 Task: Create a business presentation template vector set.
Action: Mouse moved to (326, 204)
Screenshot: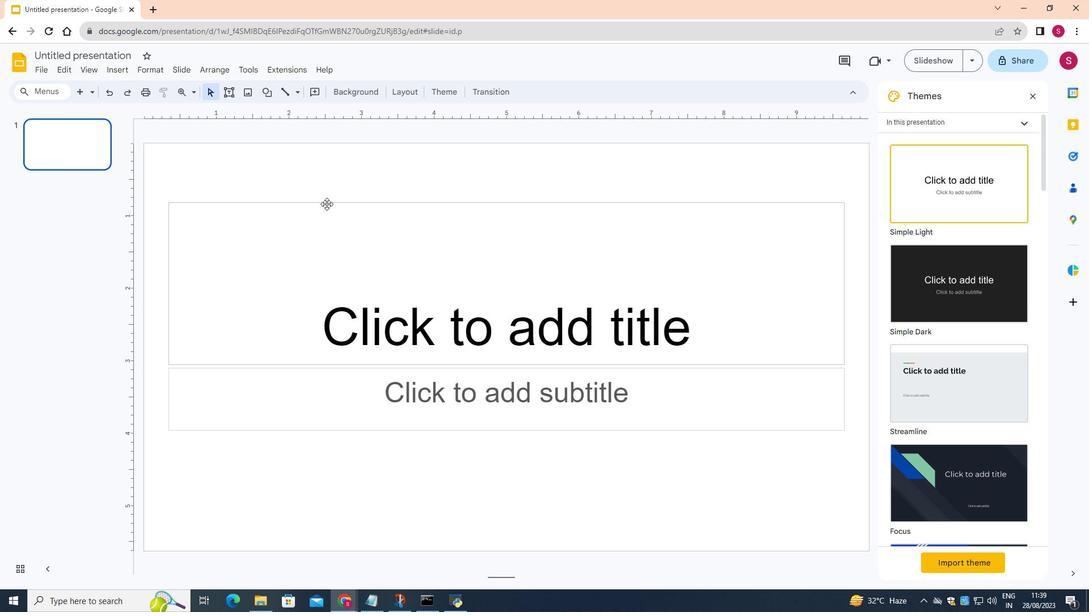 
Action: Mouse pressed left at (326, 204)
Screenshot: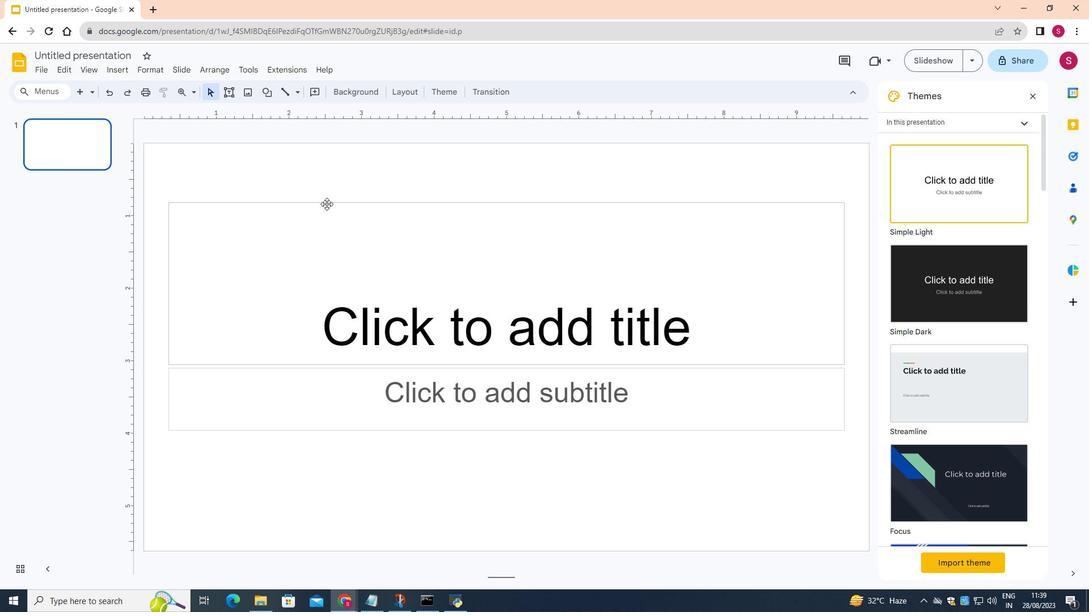 
Action: Mouse moved to (328, 202)
Screenshot: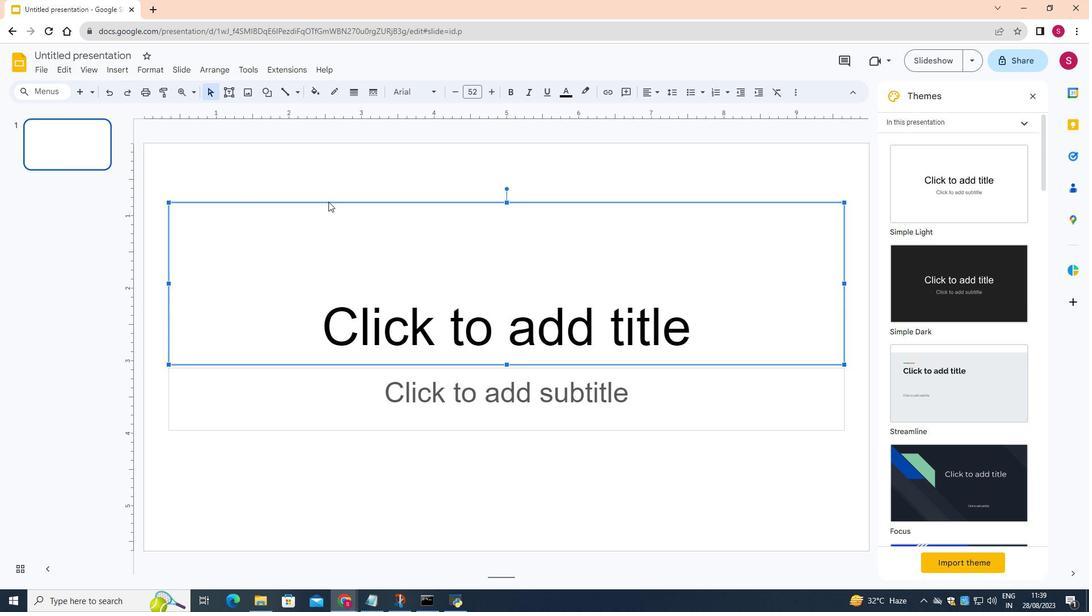 
Action: Key pressed <Key.delete>
Screenshot: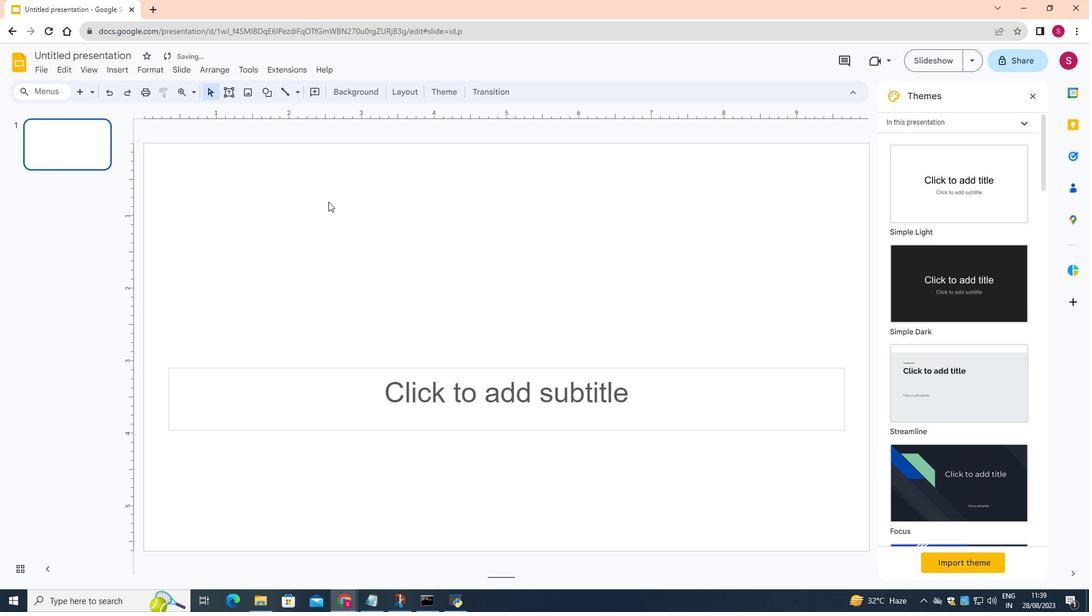 
Action: Mouse moved to (308, 367)
Screenshot: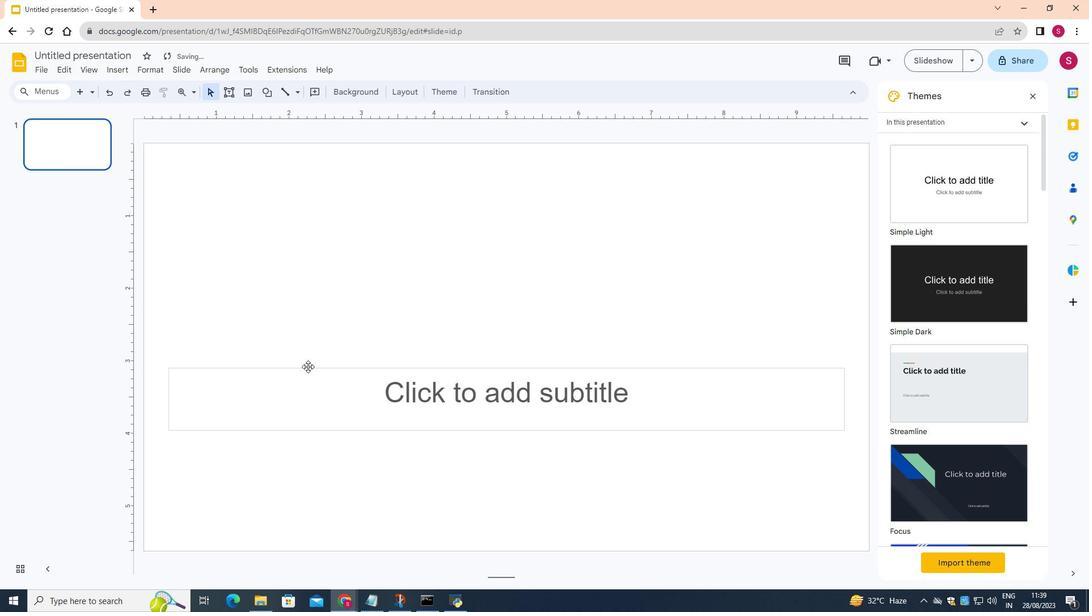 
Action: Mouse pressed left at (308, 367)
Screenshot: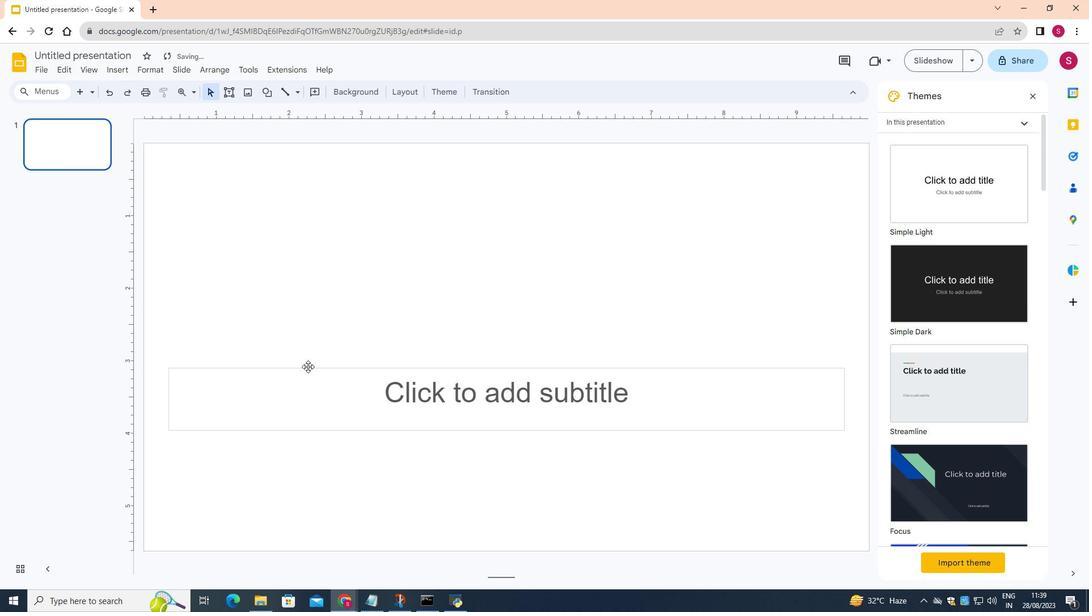 
Action: Mouse moved to (310, 362)
Screenshot: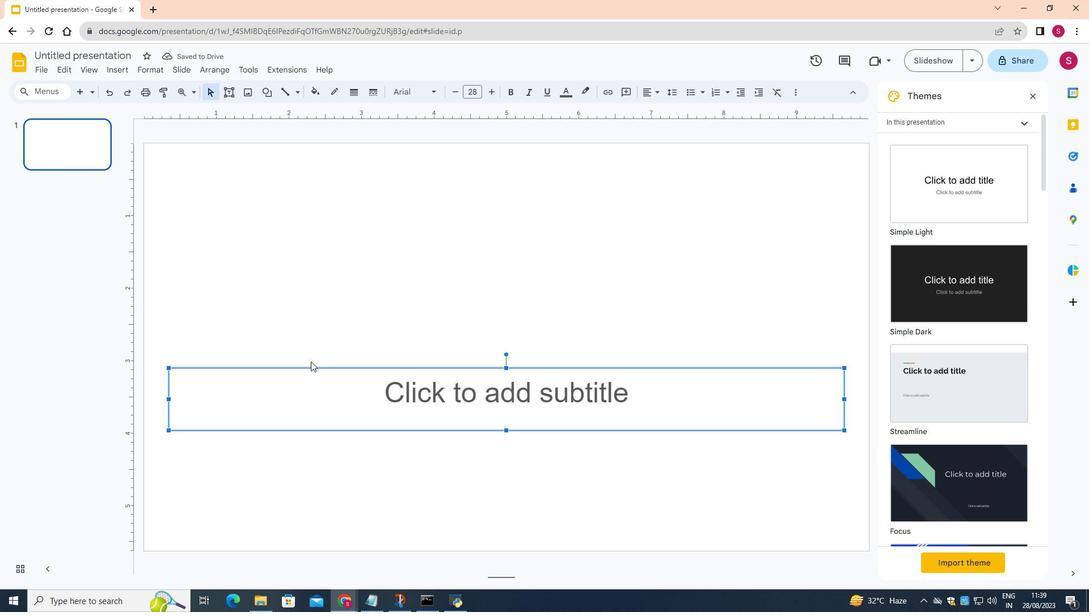 
Action: Key pressed <Key.delete>
Screenshot: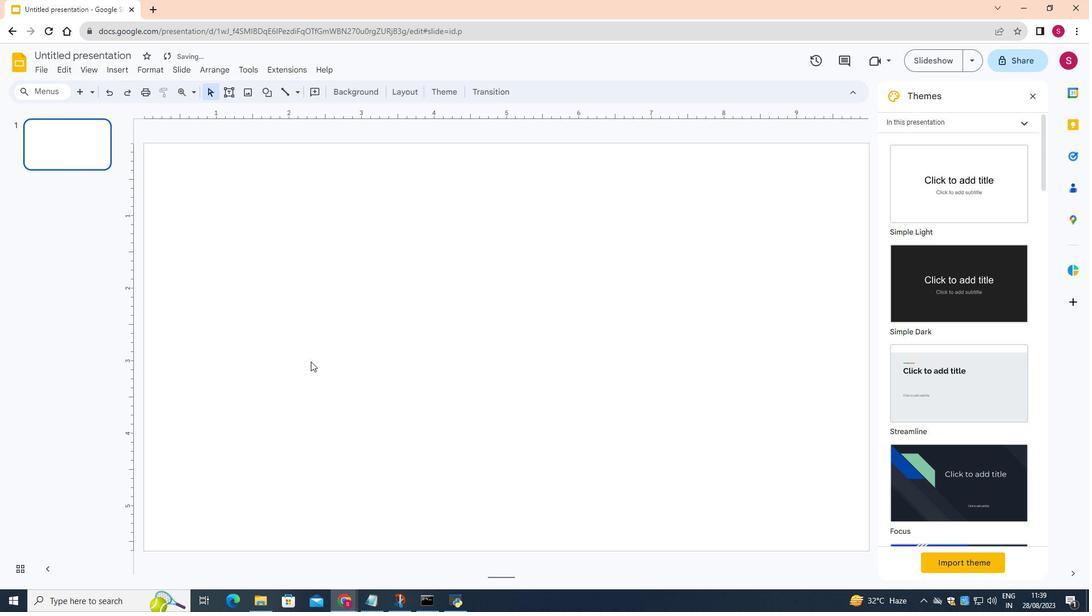 
Action: Mouse moved to (361, 92)
Screenshot: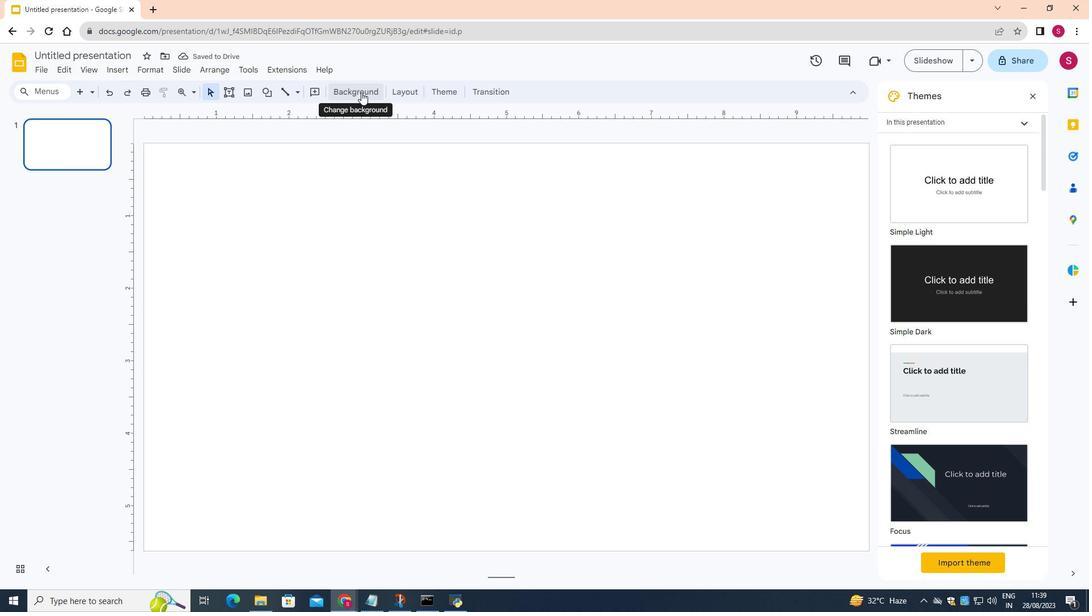 
Action: Mouse pressed left at (361, 92)
Screenshot: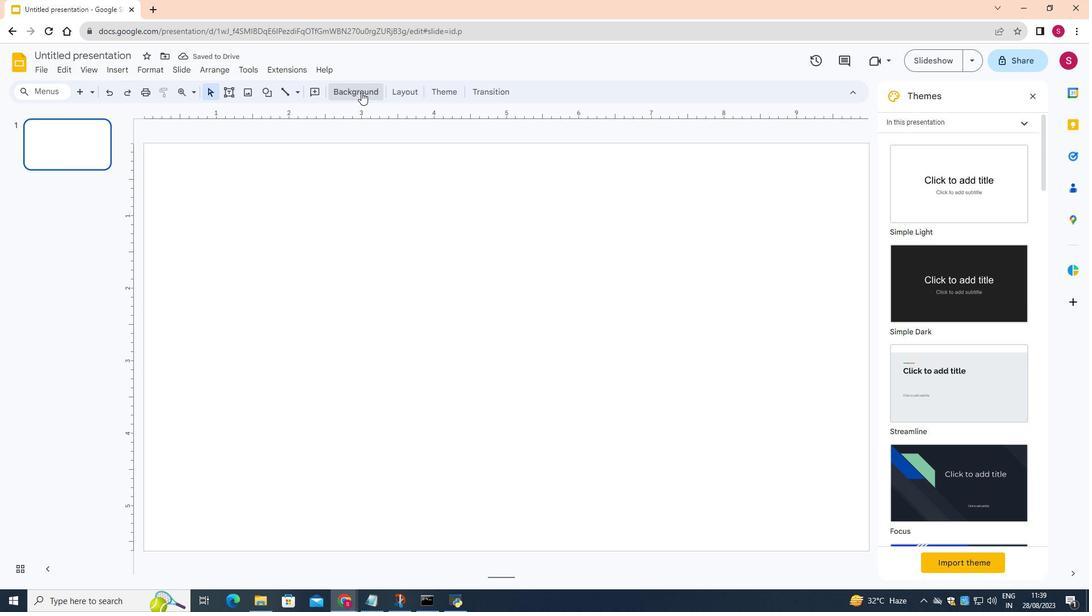 
Action: Mouse moved to (618, 279)
Screenshot: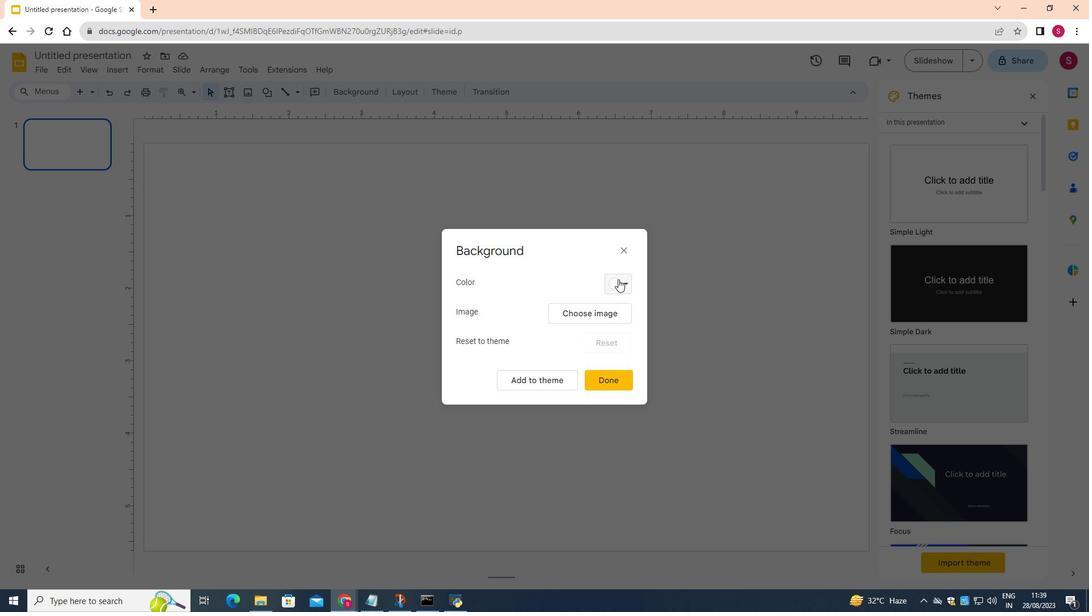 
Action: Mouse pressed left at (618, 279)
Screenshot: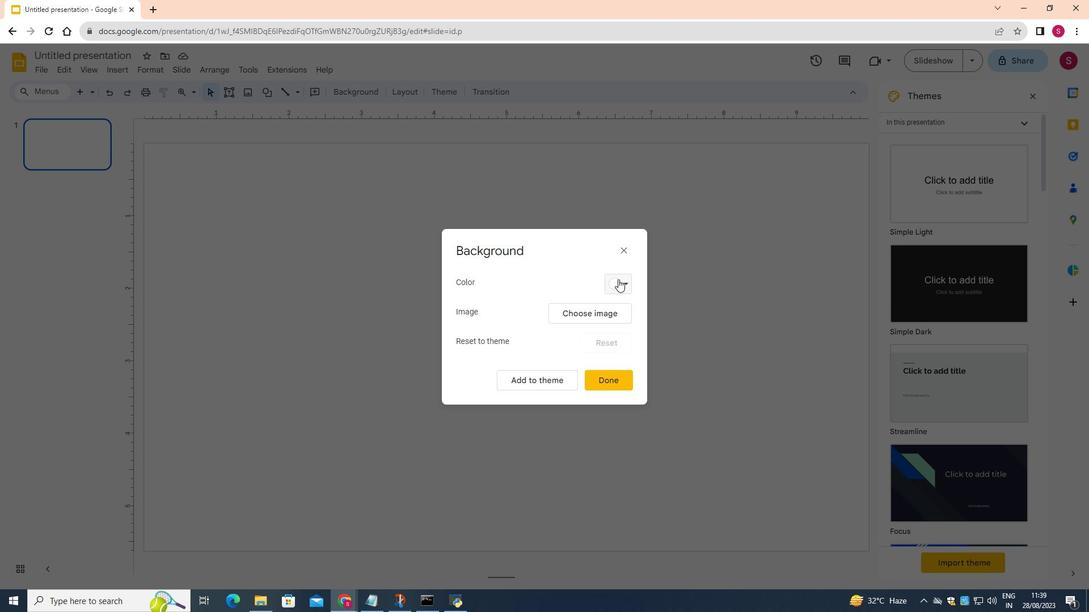 
Action: Mouse moved to (642, 342)
Screenshot: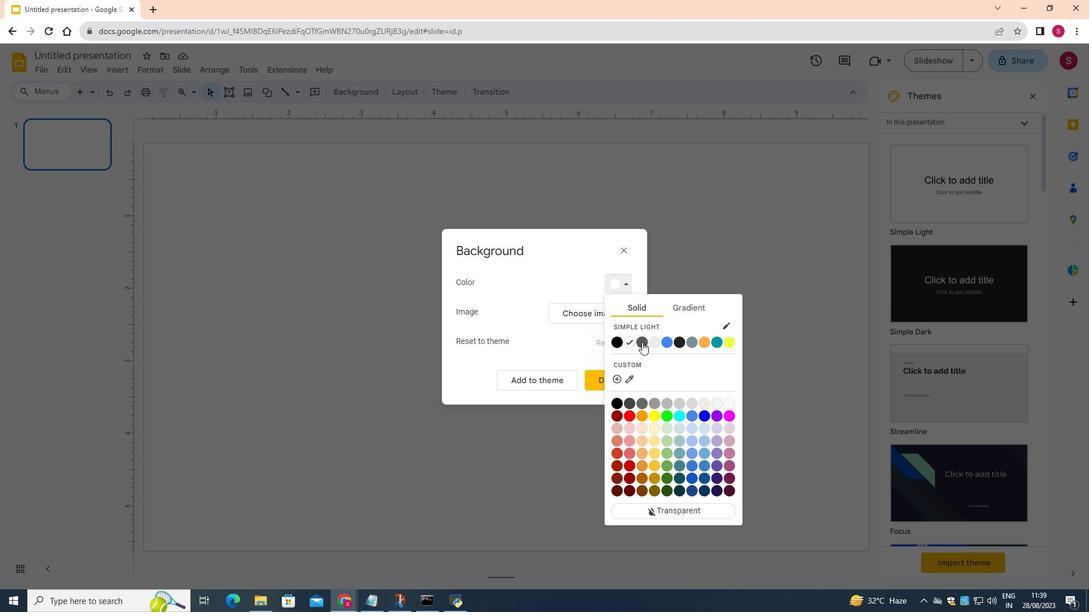 
Action: Mouse pressed left at (642, 342)
Screenshot: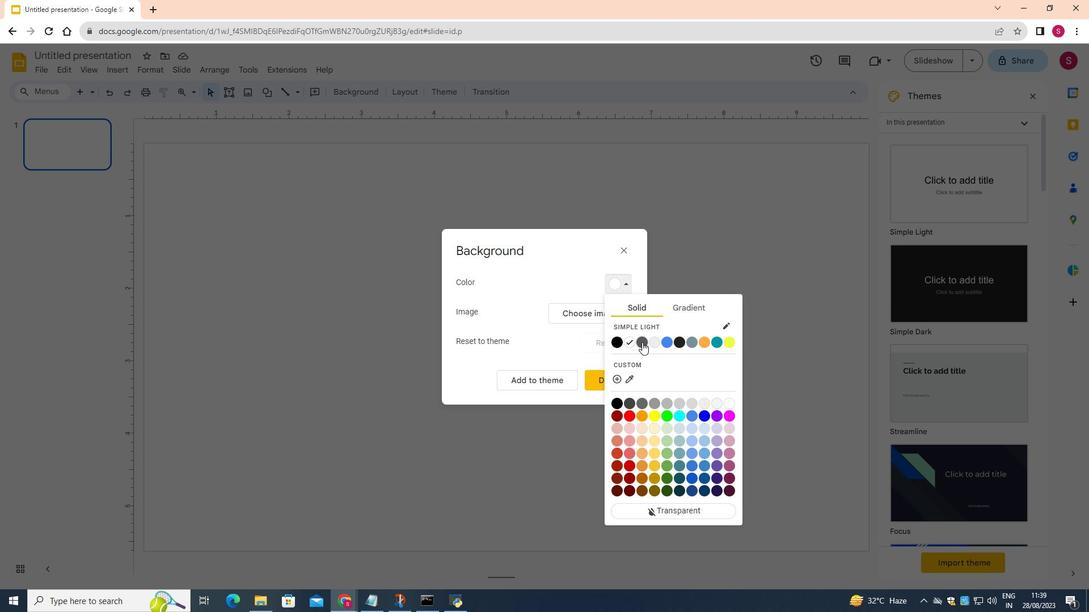 
Action: Mouse moved to (621, 315)
Screenshot: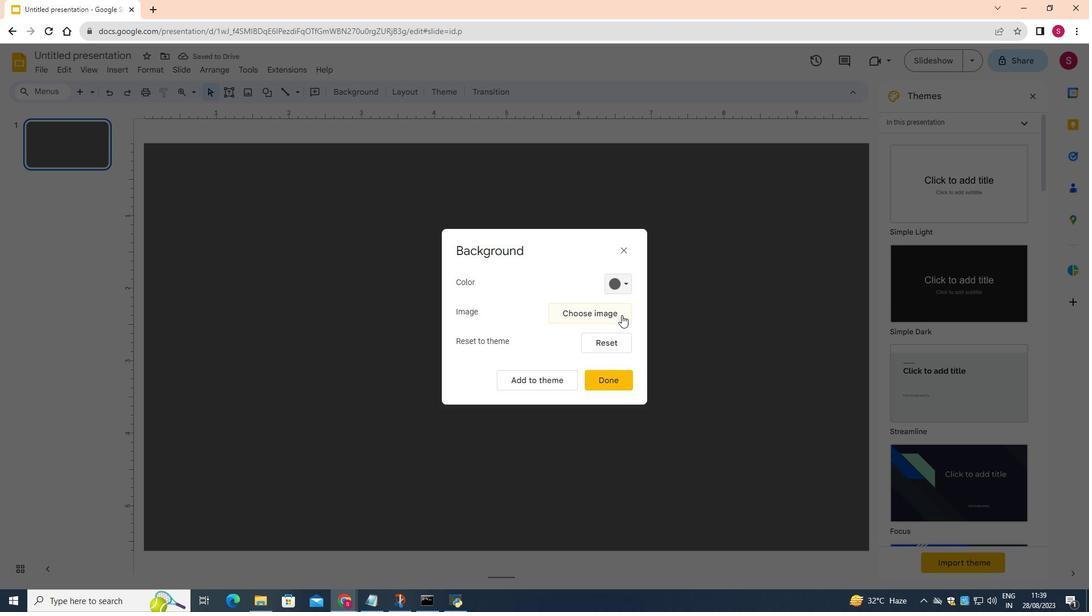 
Action: Mouse pressed left at (621, 315)
Screenshot: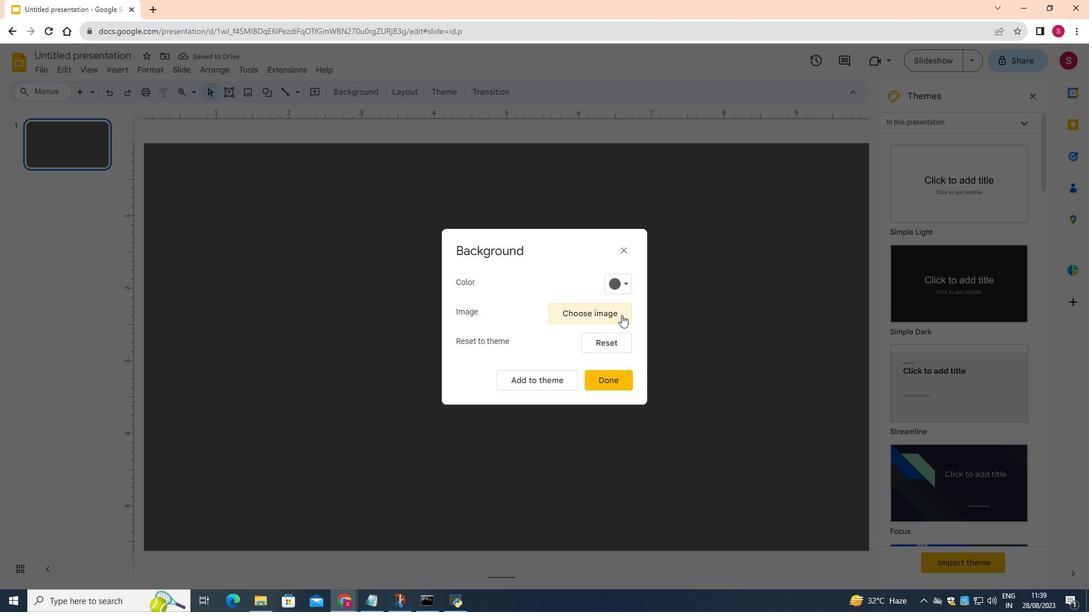 
Action: Mouse moved to (897, 106)
Screenshot: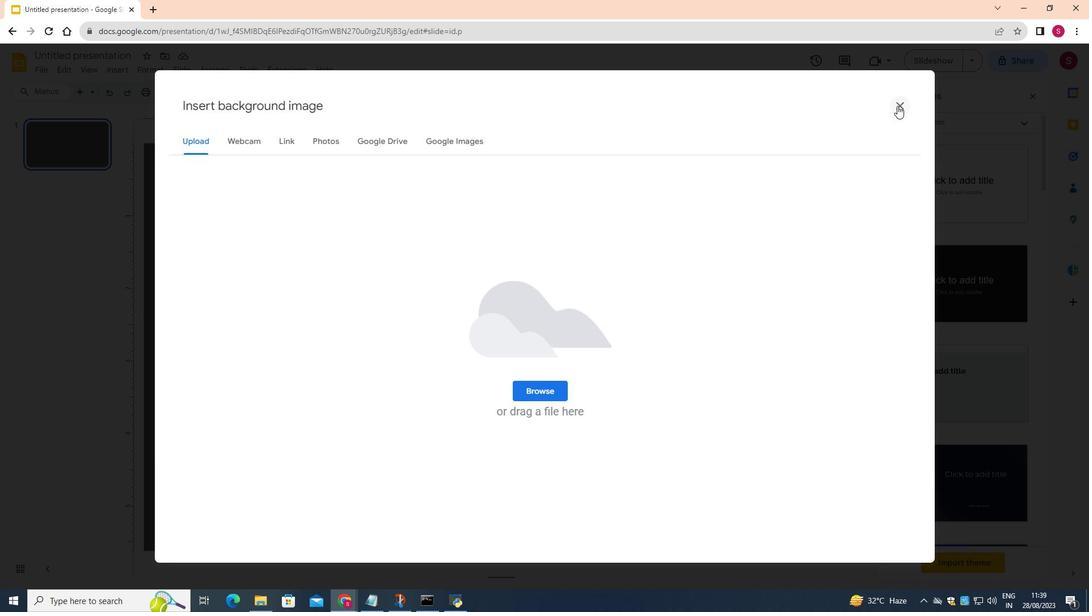 
Action: Mouse pressed left at (897, 106)
Screenshot: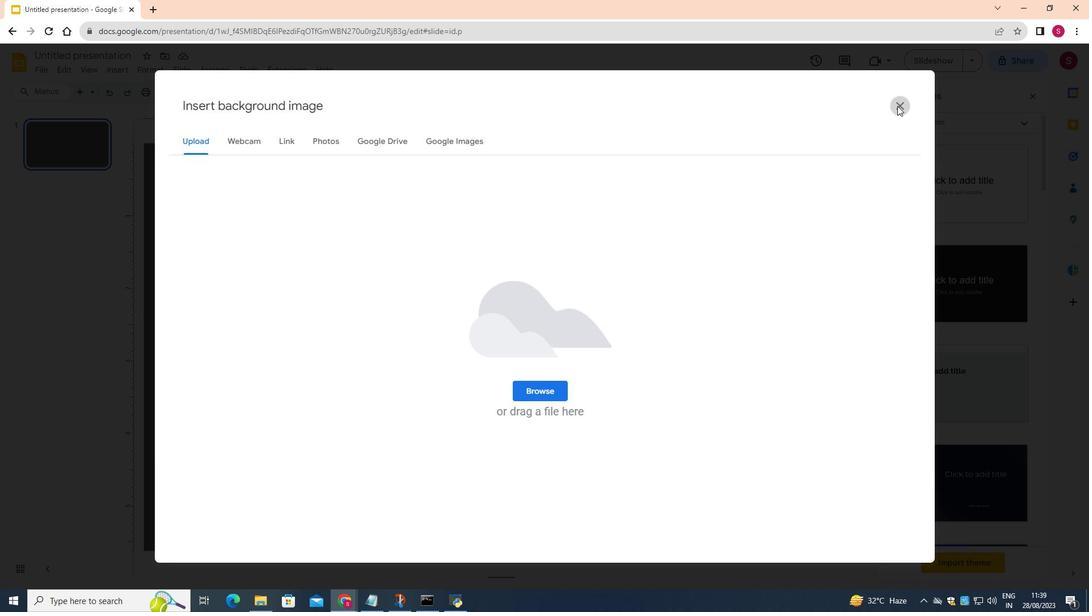 
Action: Mouse moved to (613, 384)
Screenshot: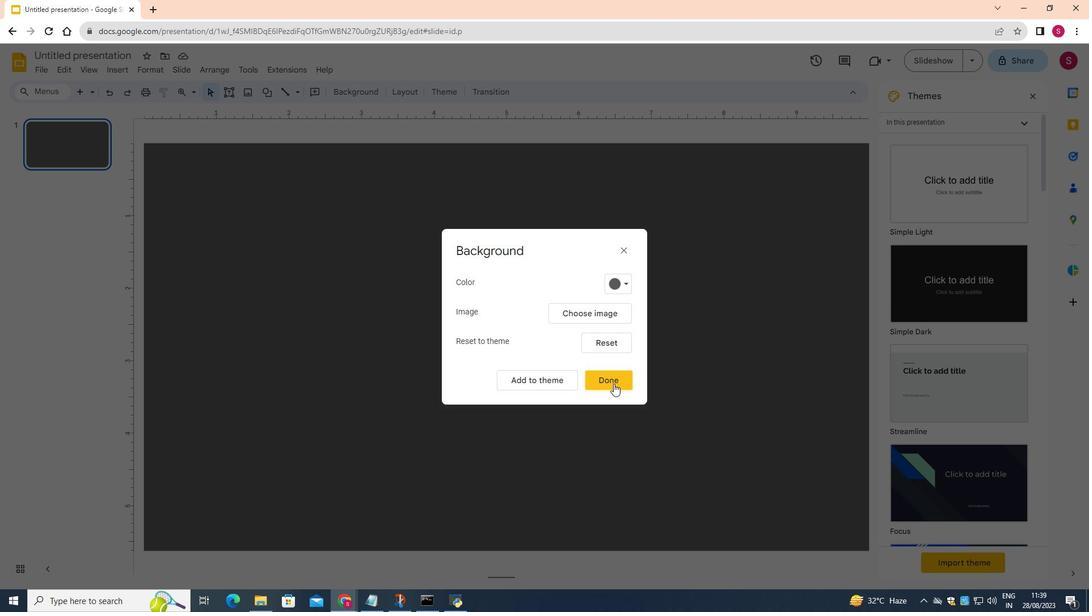 
Action: Mouse pressed left at (613, 384)
Screenshot: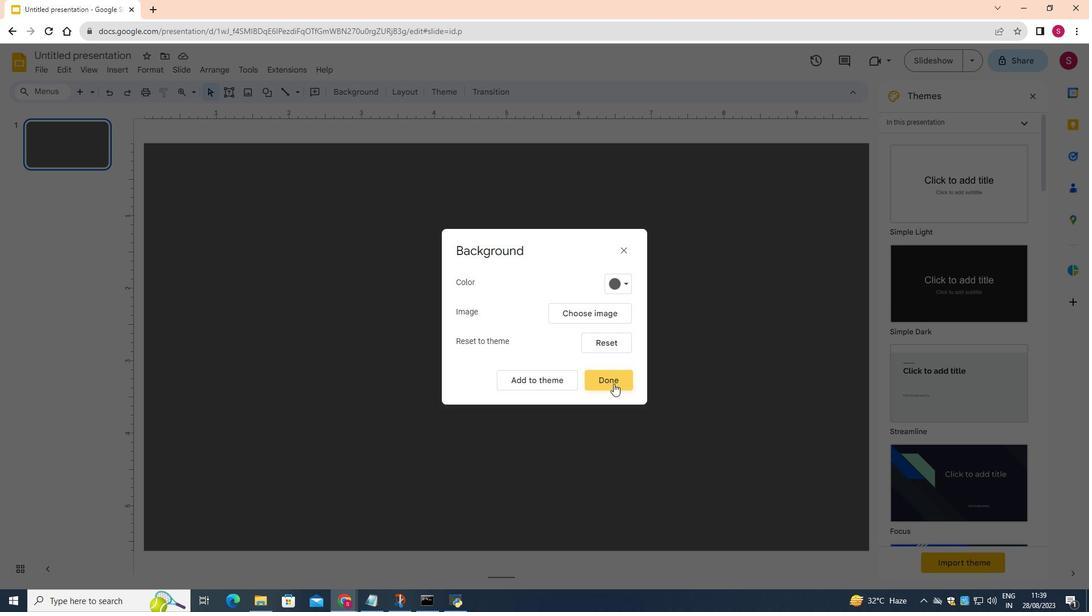 
Action: Mouse moved to (519, 341)
Screenshot: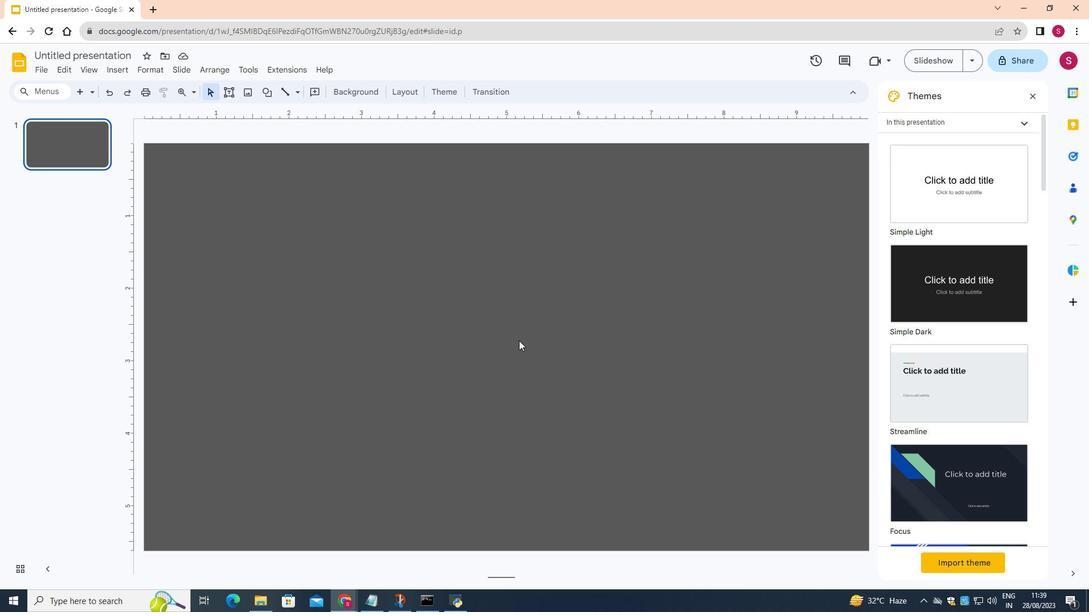
Action: Mouse pressed left at (519, 341)
Screenshot: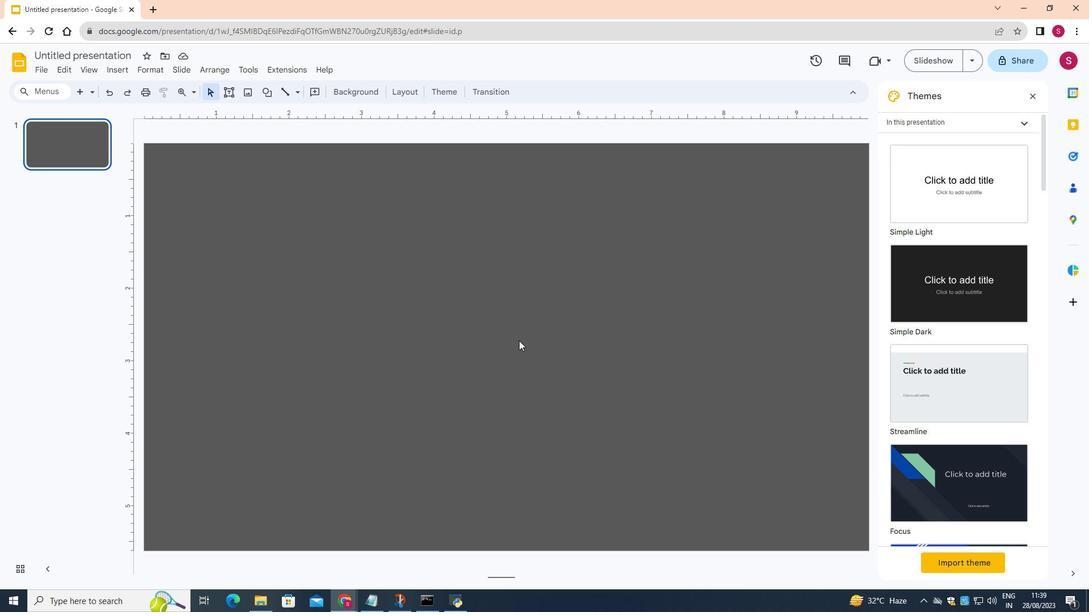 
Action: Mouse moved to (112, 70)
Screenshot: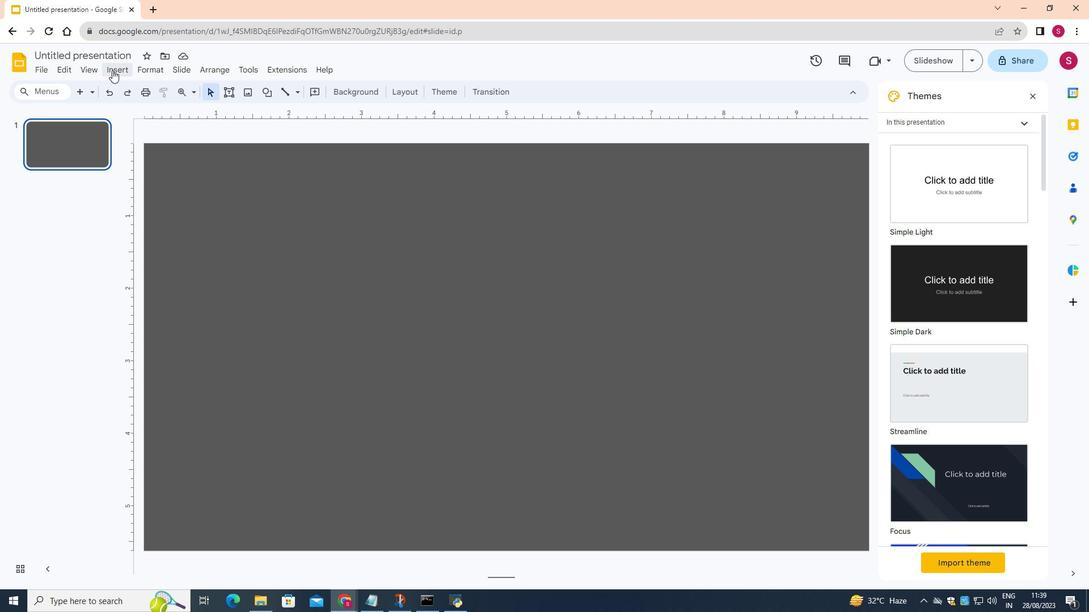 
Action: Mouse pressed left at (112, 70)
Screenshot: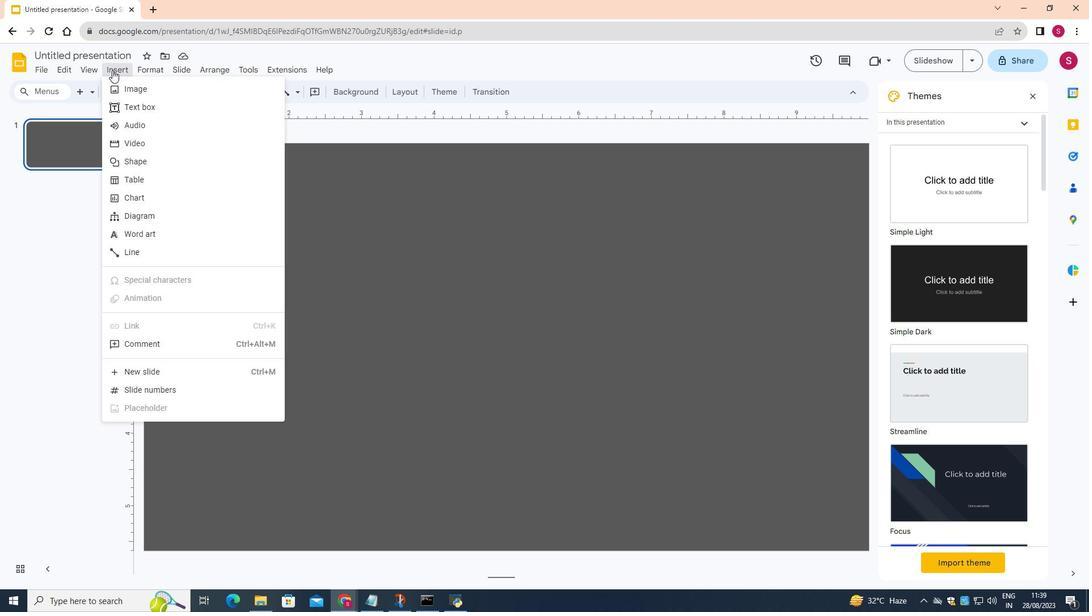 
Action: Mouse moved to (151, 162)
Screenshot: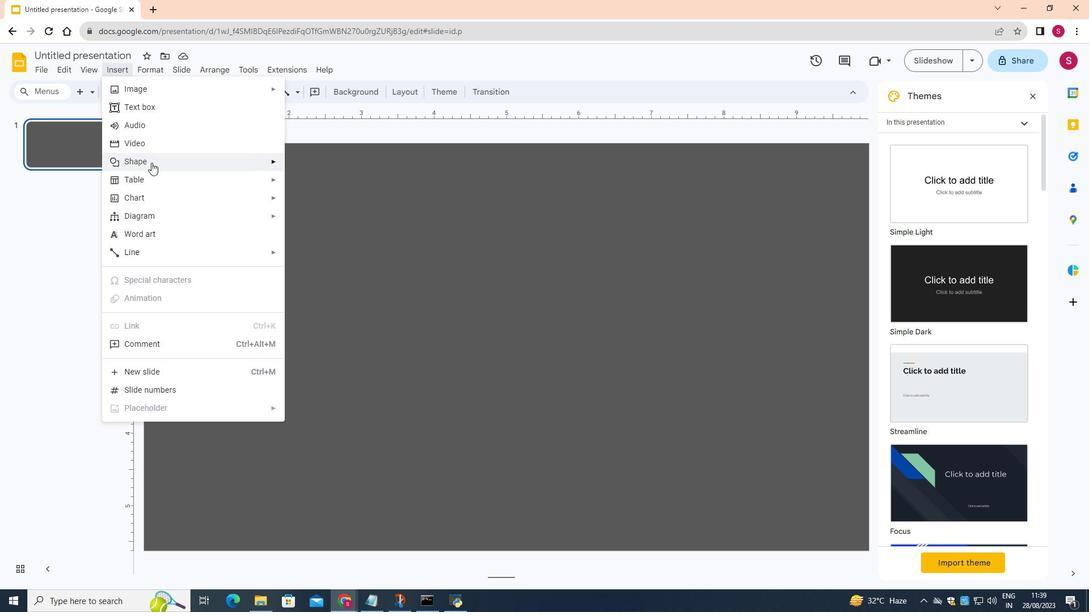 
Action: Mouse pressed left at (151, 162)
Screenshot: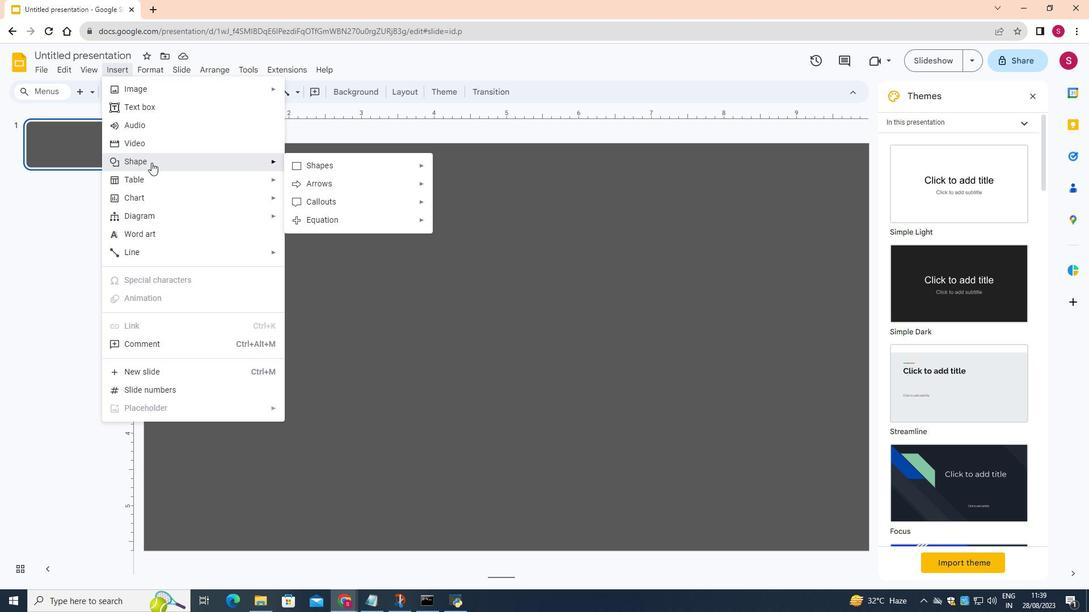 
Action: Mouse moved to (738, 400)
Screenshot: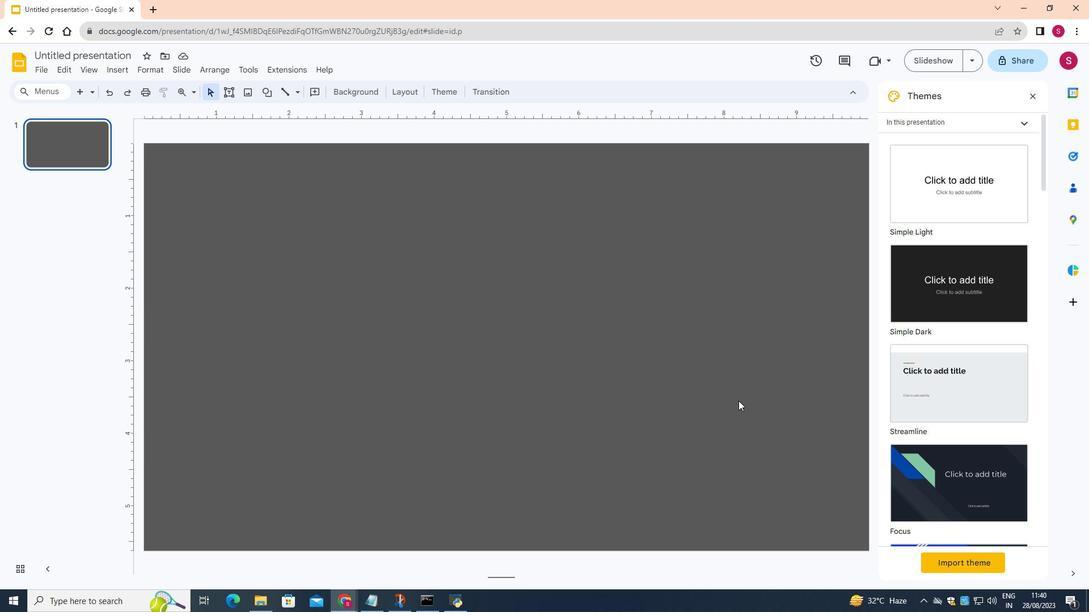 
Action: Mouse pressed left at (738, 400)
Screenshot: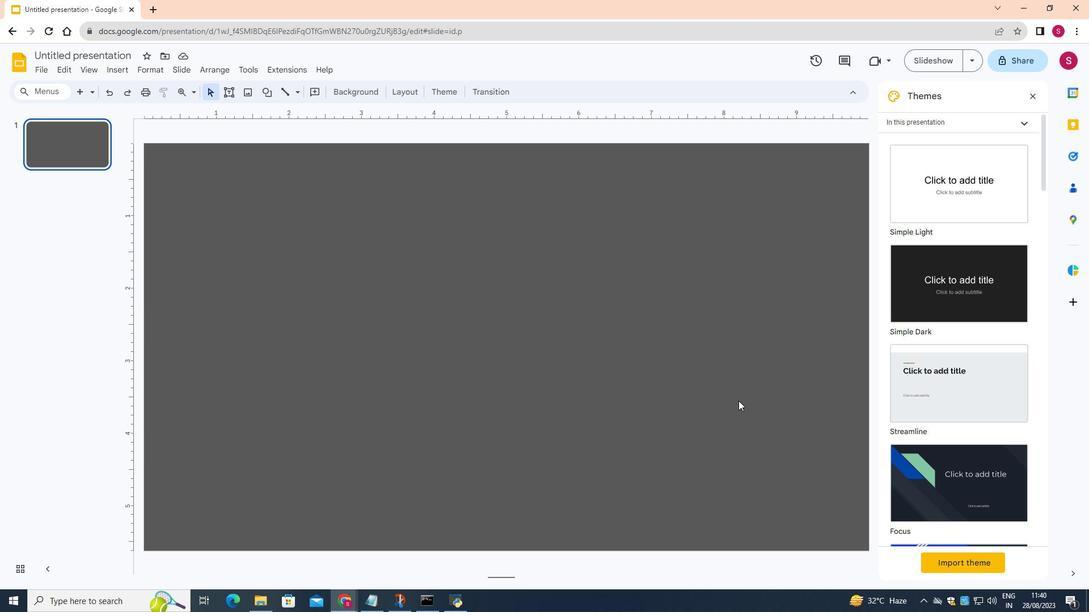 
Action: Mouse moved to (934, 305)
Screenshot: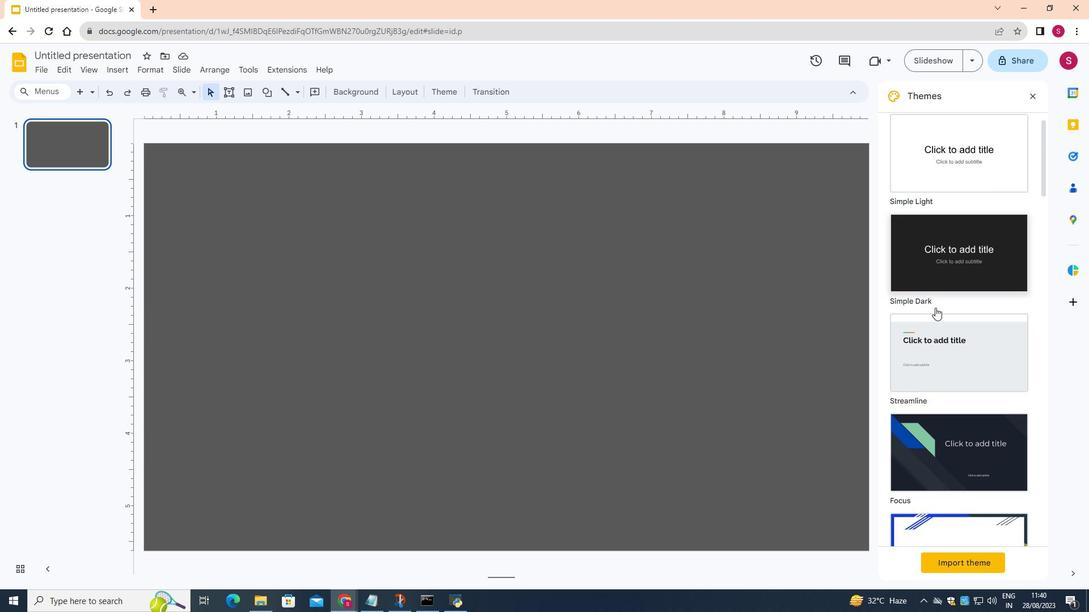 
Action: Mouse scrolled (934, 305) with delta (0, 0)
Screenshot: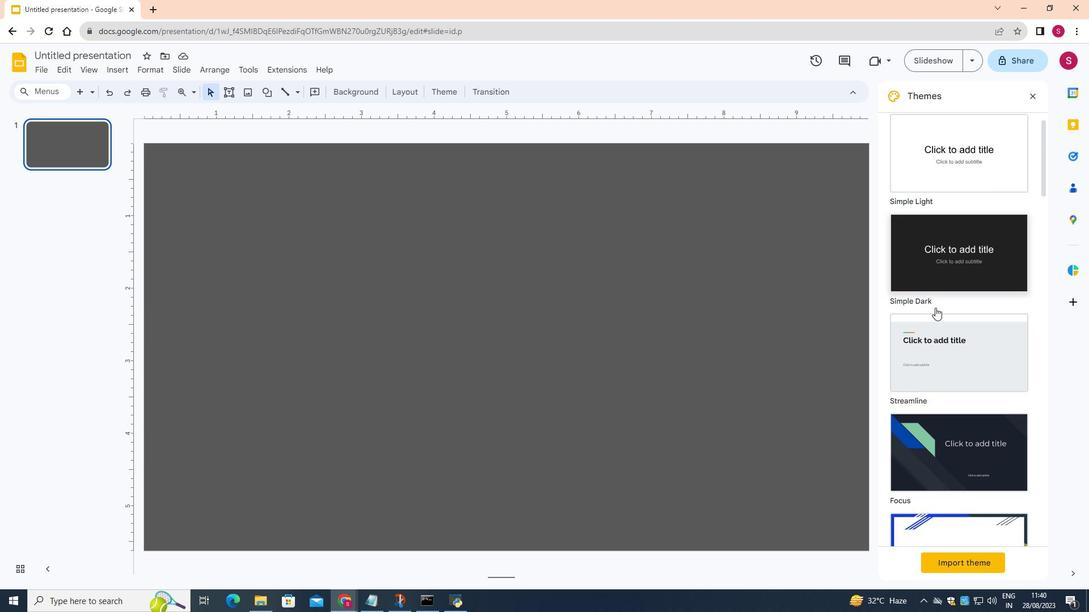 
Action: Mouse moved to (935, 308)
Screenshot: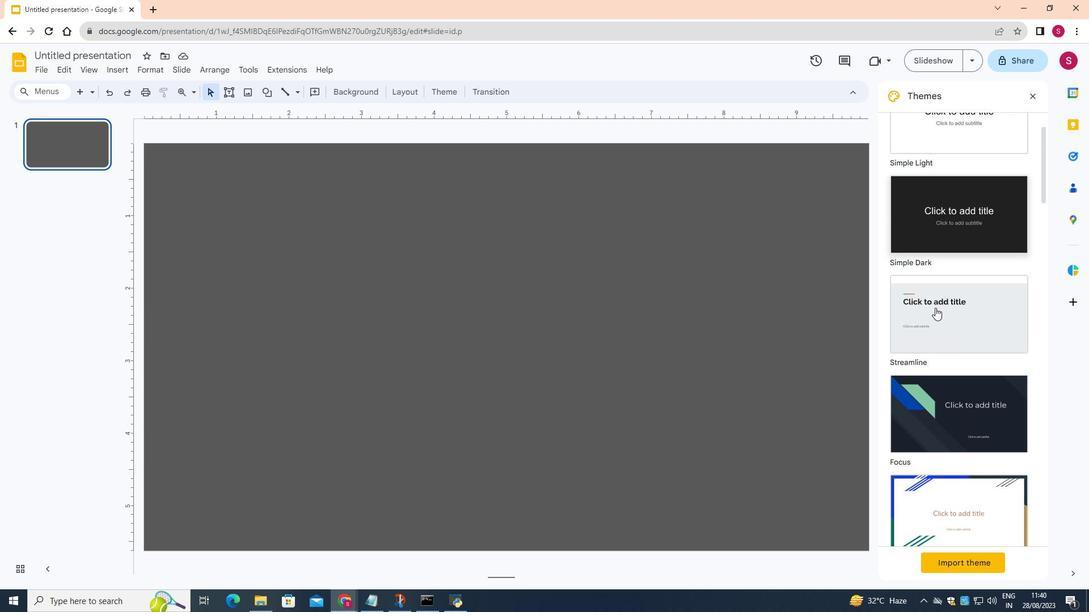 
Action: Mouse scrolled (935, 307) with delta (0, 0)
Screenshot: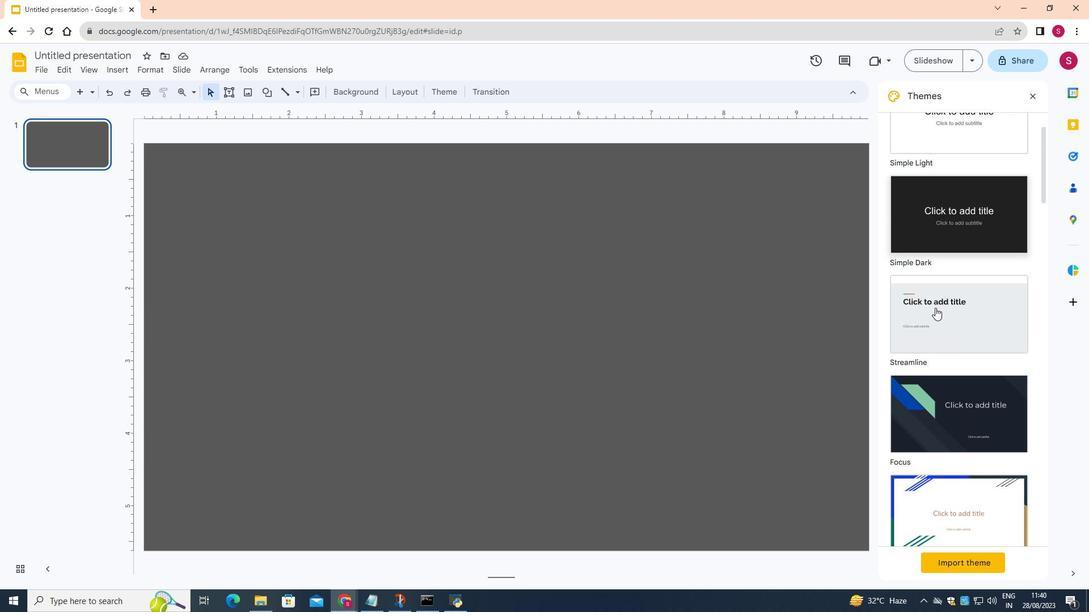 
Action: Mouse scrolled (935, 307) with delta (0, 0)
Screenshot: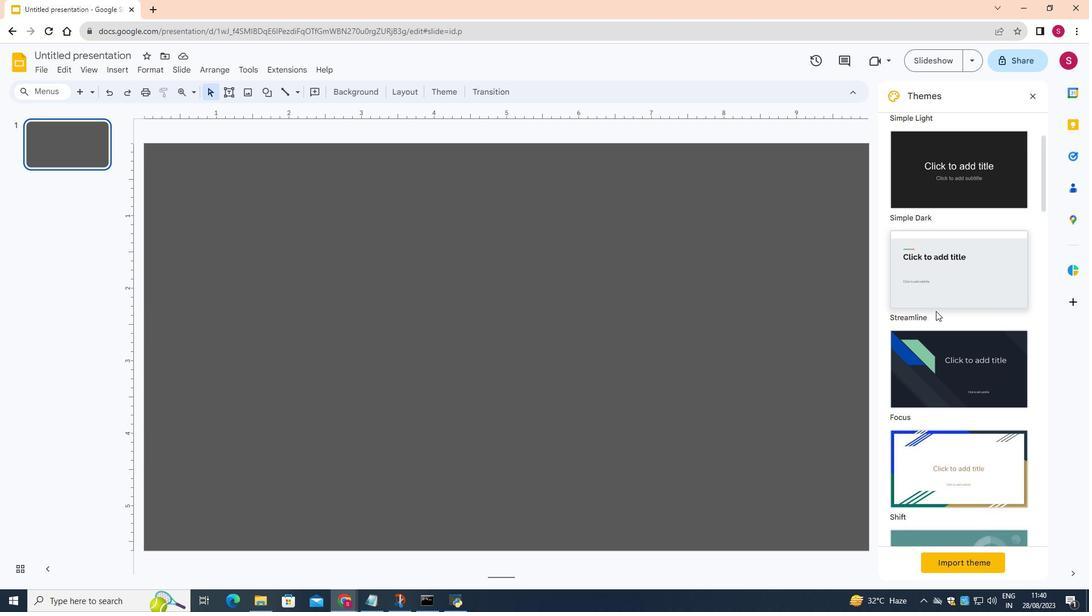 
Action: Mouse moved to (936, 311)
Screenshot: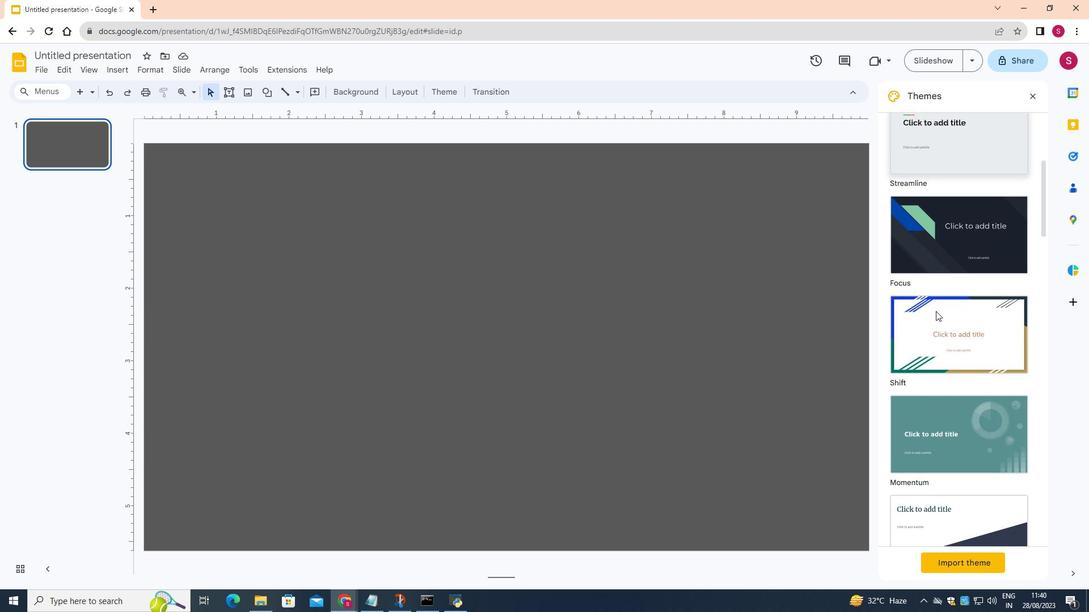 
Action: Mouse scrolled (936, 310) with delta (0, 0)
Screenshot: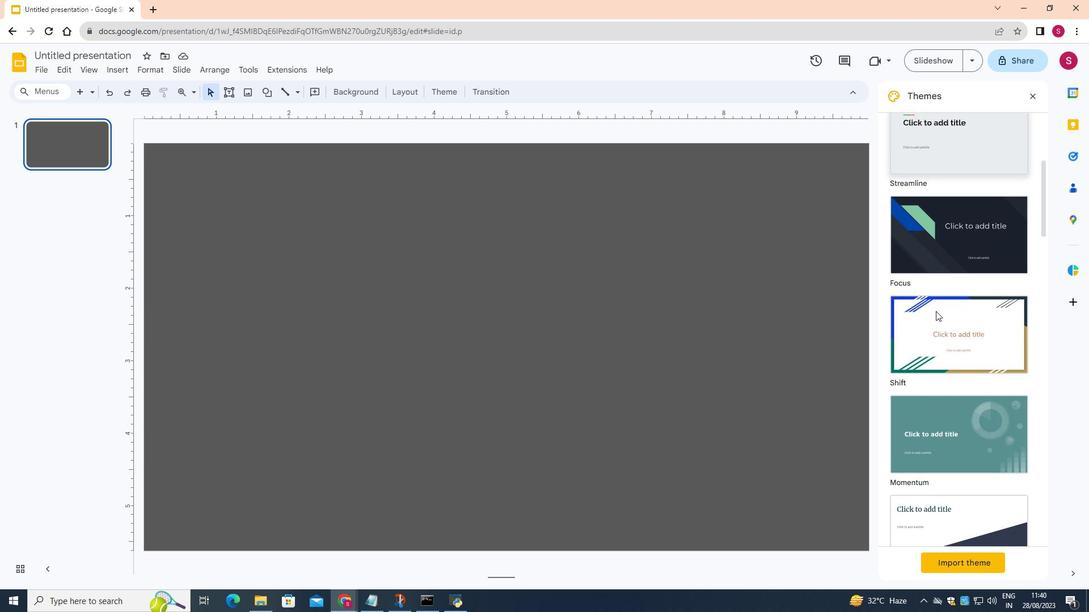 
Action: Mouse scrolled (936, 310) with delta (0, 0)
Screenshot: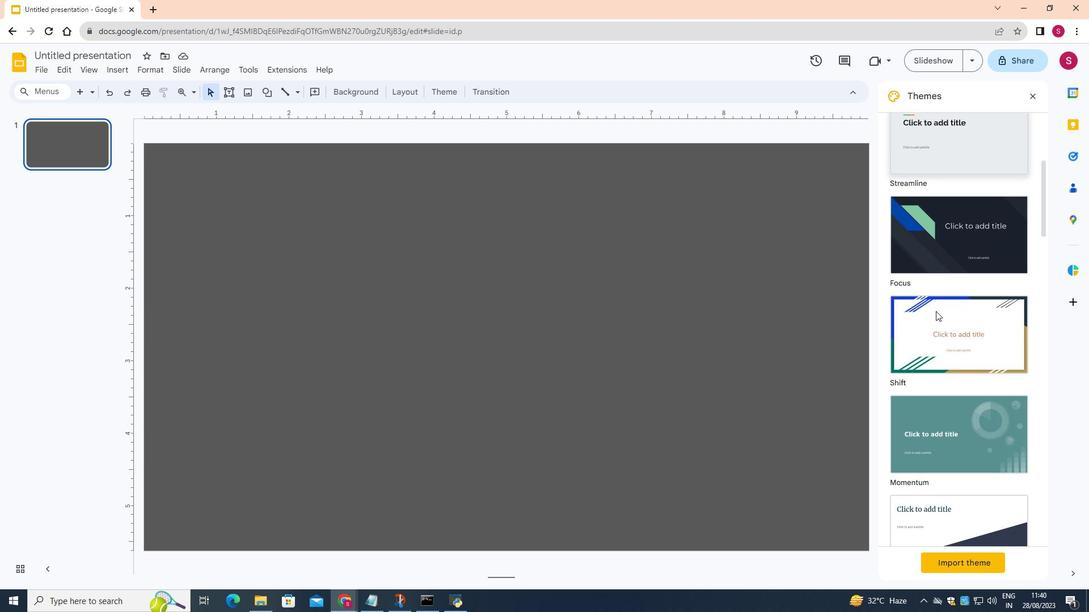 
Action: Mouse scrolled (936, 310) with delta (0, 0)
Screenshot: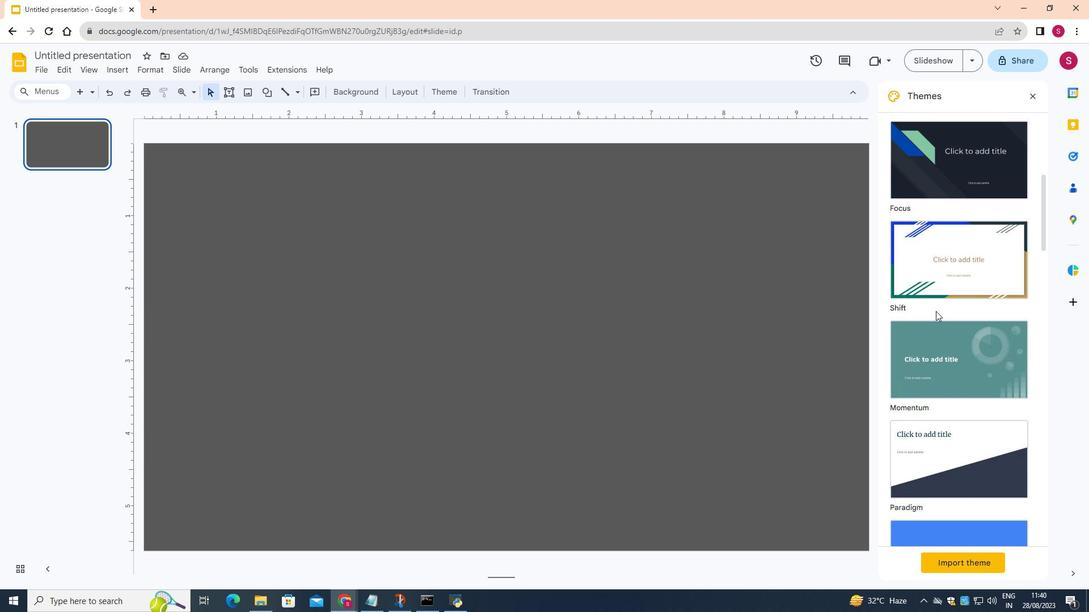 
Action: Mouse scrolled (936, 310) with delta (0, 0)
Screenshot: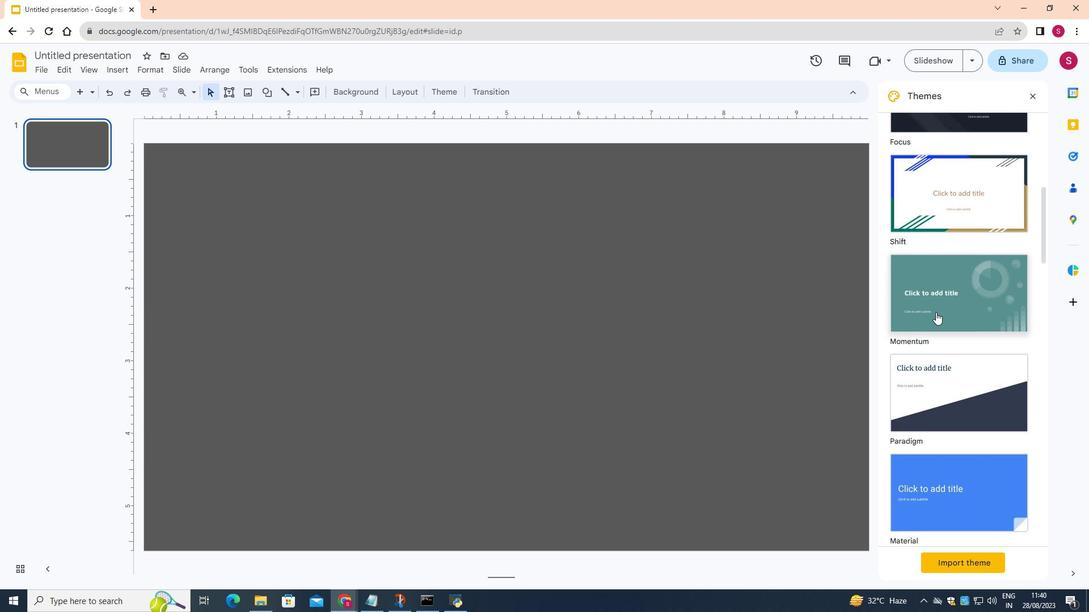 
Action: Mouse moved to (936, 312)
Screenshot: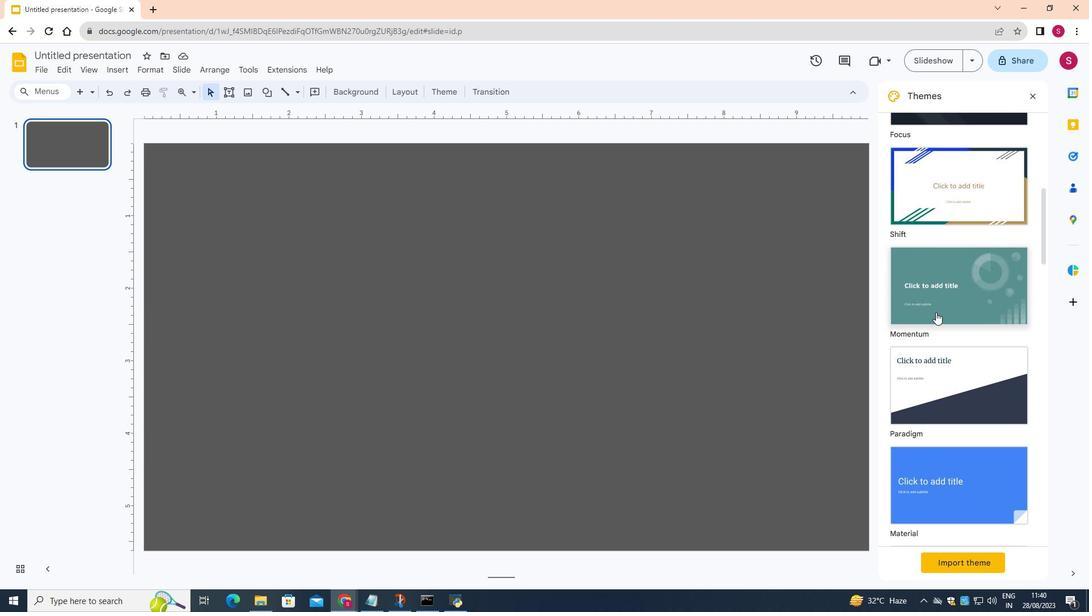 
Action: Mouse scrolled (936, 312) with delta (0, 0)
Screenshot: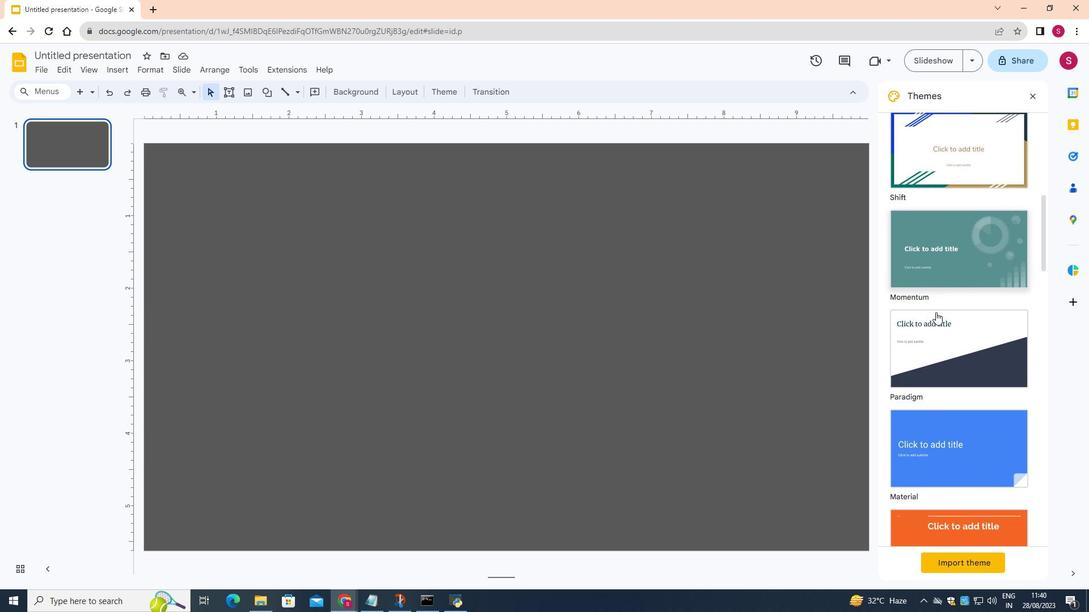 
Action: Mouse scrolled (936, 312) with delta (0, 0)
Screenshot: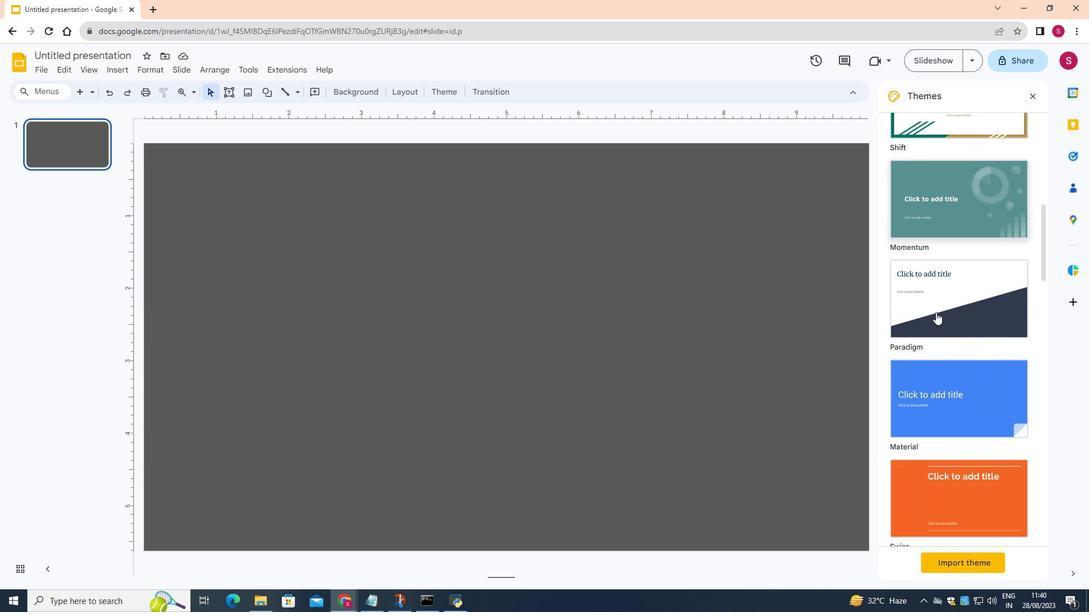
Action: Mouse moved to (936, 313)
Screenshot: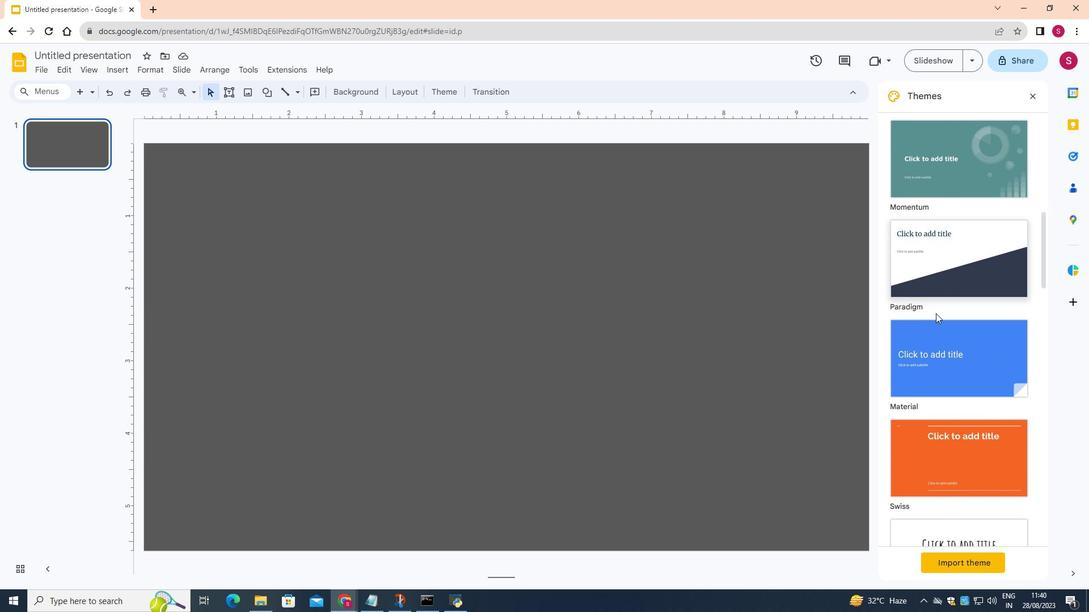 
Action: Mouse scrolled (936, 313) with delta (0, 0)
Screenshot: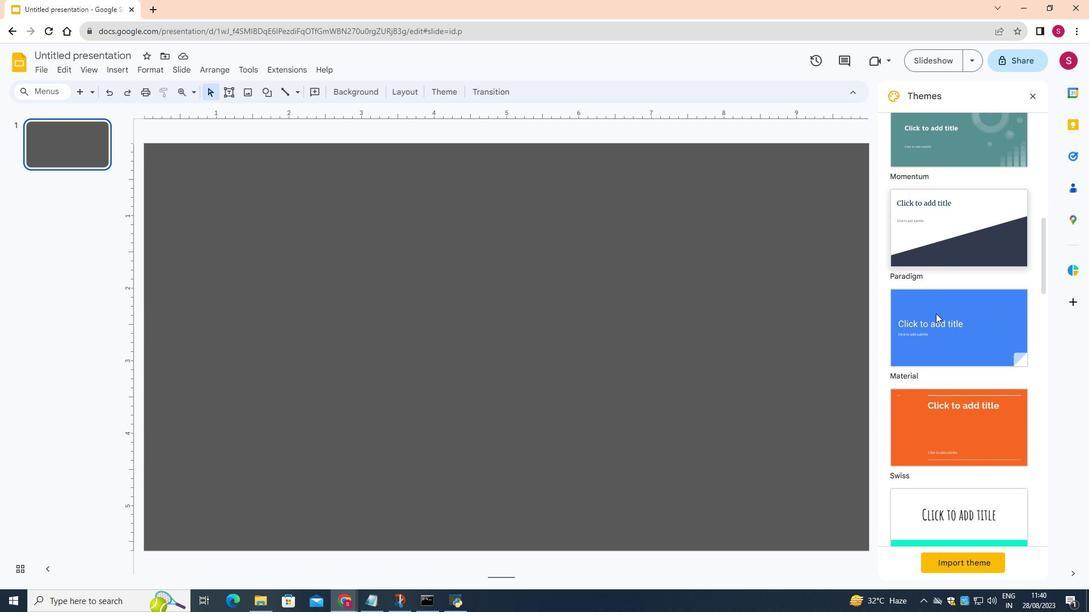 
Action: Mouse scrolled (936, 313) with delta (0, 0)
Screenshot: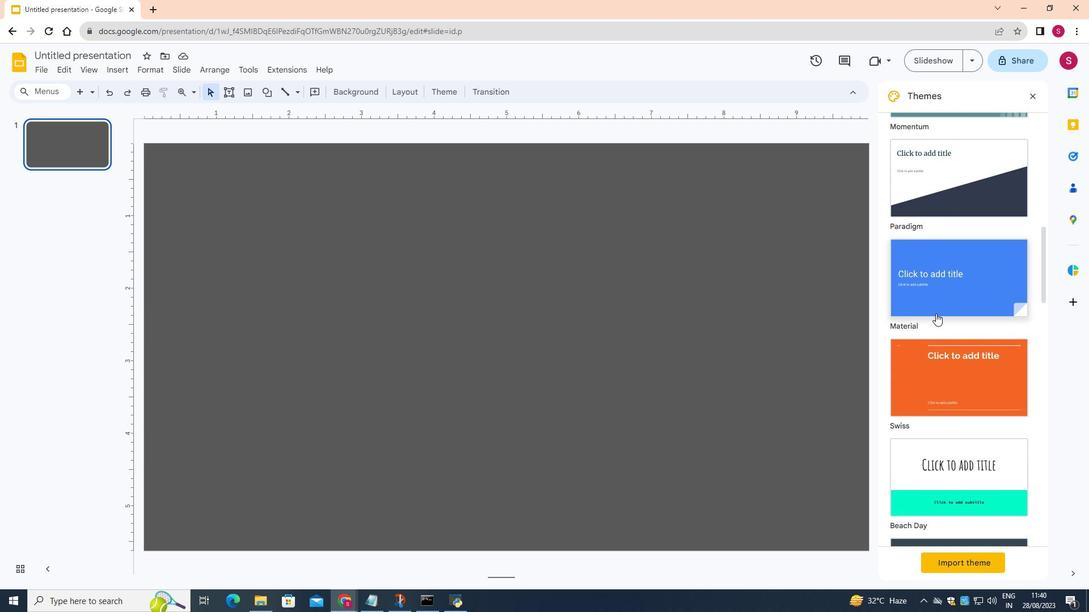 
Action: Mouse scrolled (936, 313) with delta (0, 0)
Screenshot: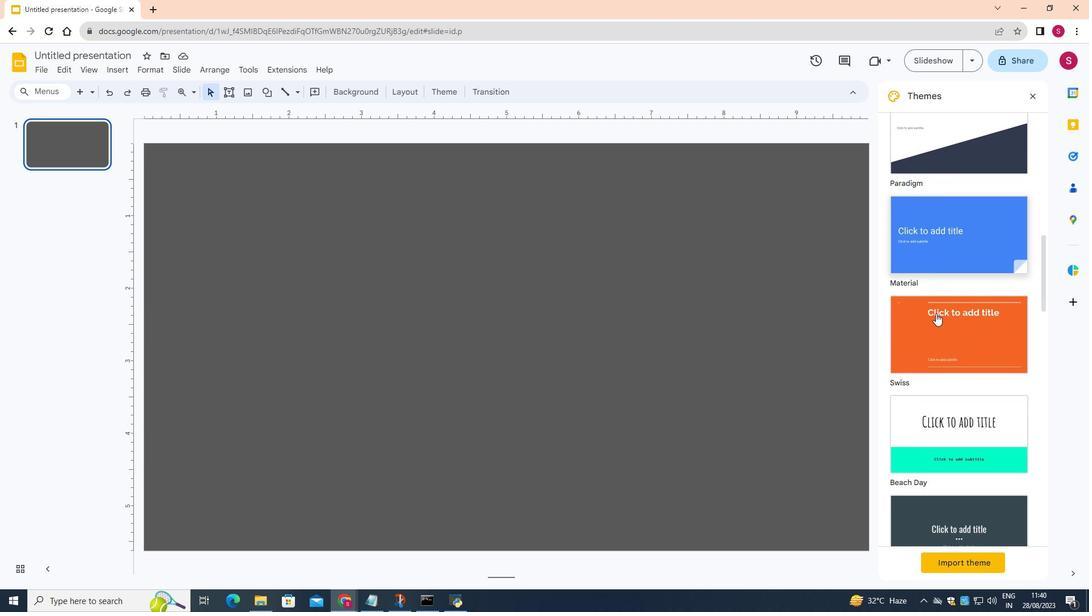 
Action: Mouse scrolled (936, 314) with delta (0, 0)
Screenshot: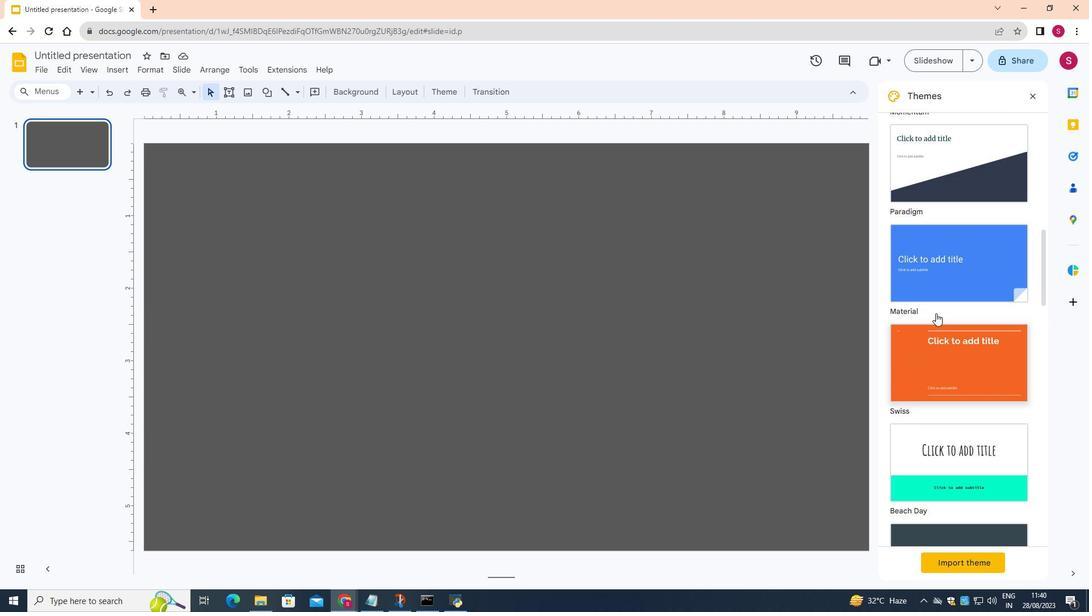 
Action: Mouse scrolled (936, 314) with delta (0, 0)
Screenshot: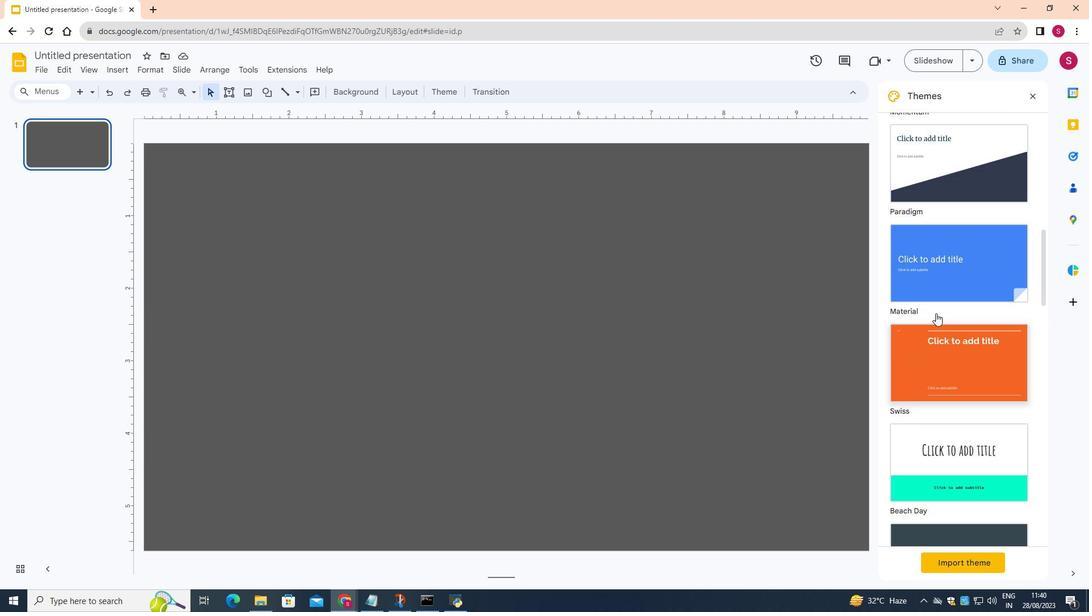 
Action: Mouse moved to (951, 278)
Screenshot: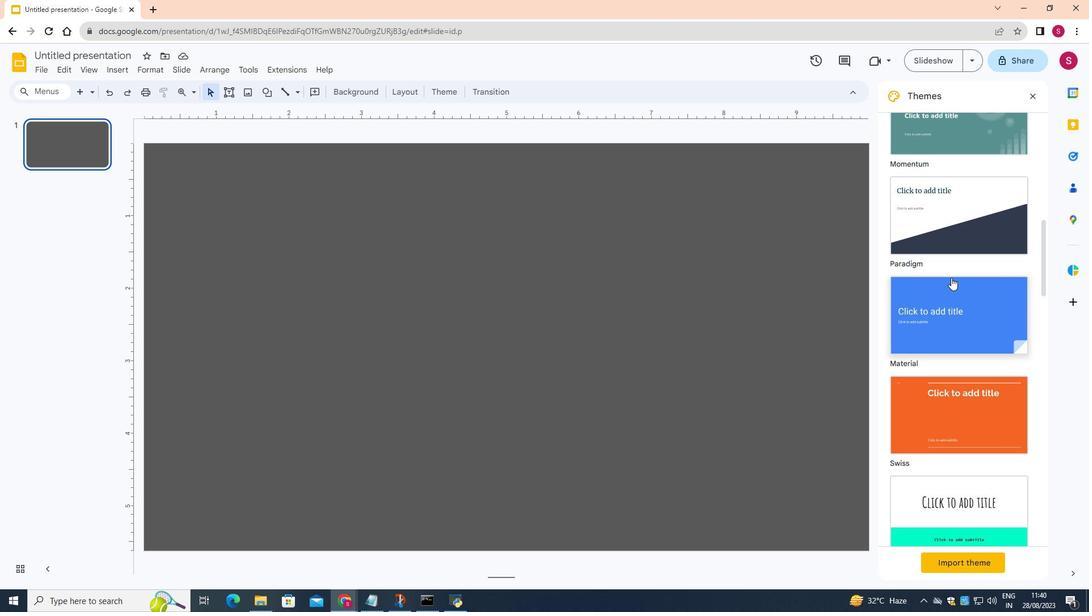 
Action: Mouse scrolled (951, 277) with delta (0, 0)
Screenshot: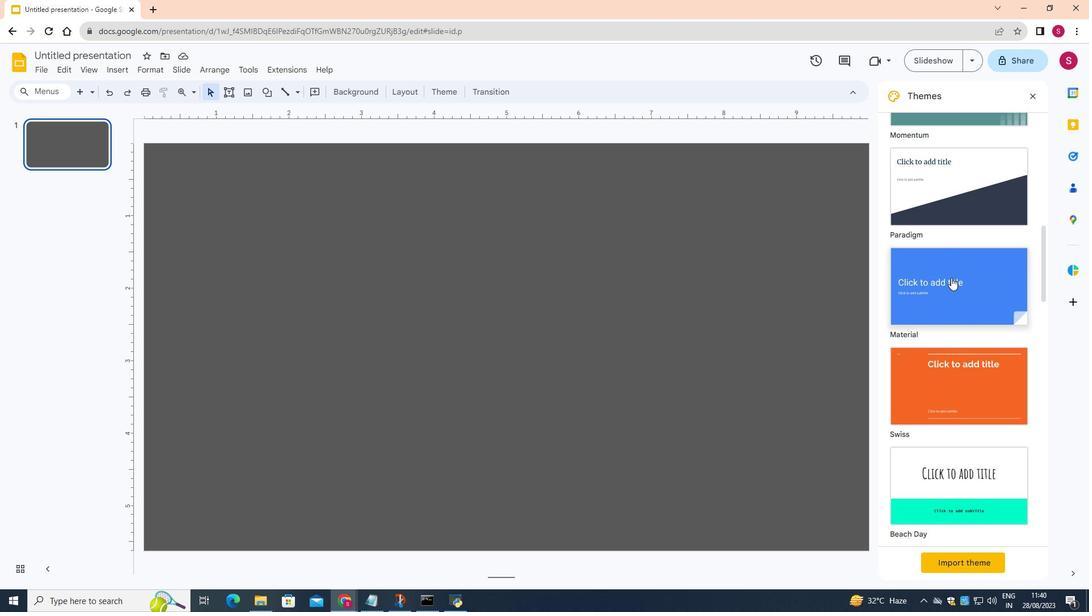 
Action: Mouse moved to (951, 278)
Screenshot: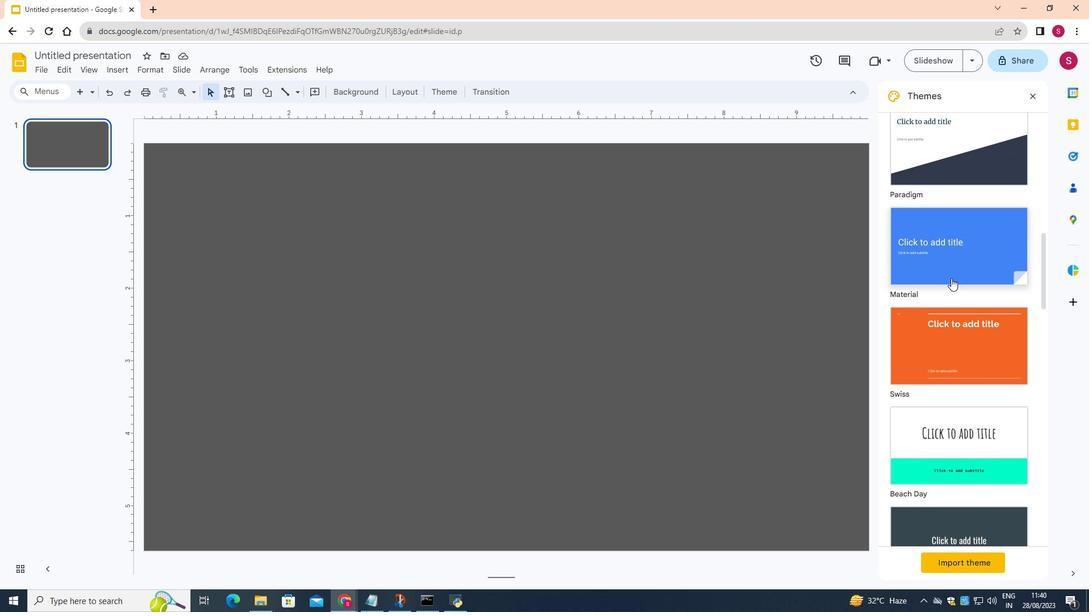 
Action: Mouse scrolled (951, 277) with delta (0, 0)
Screenshot: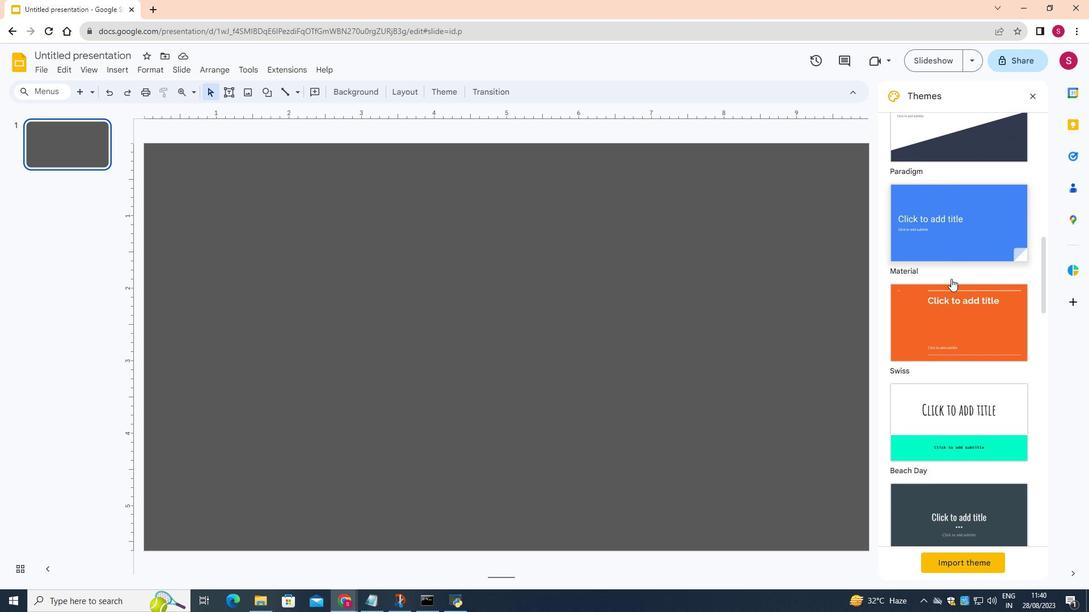 
Action: Mouse moved to (951, 279)
Screenshot: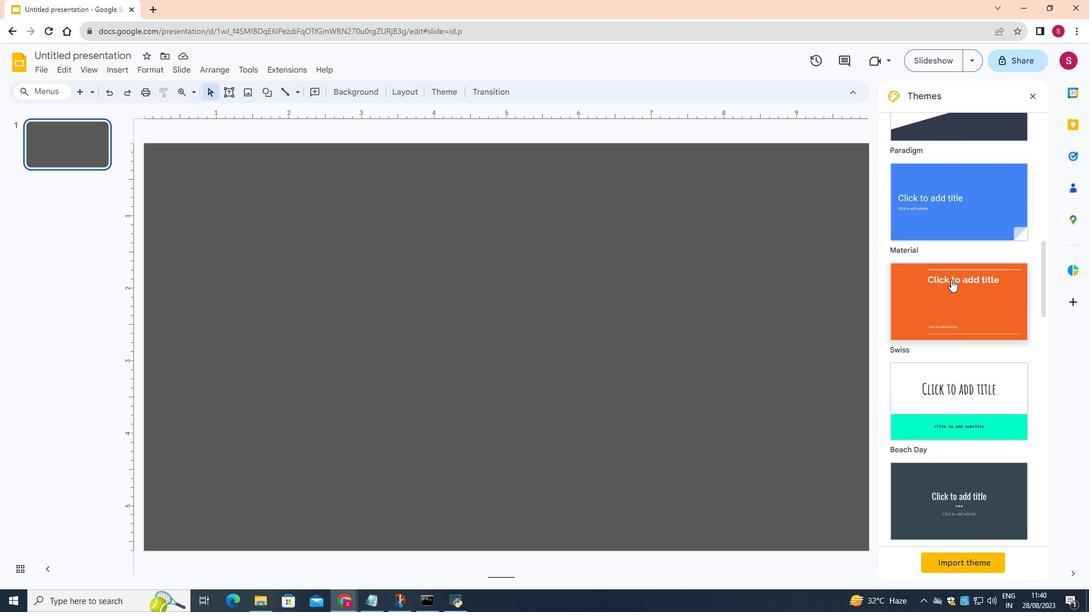 
Action: Mouse scrolled (951, 279) with delta (0, 0)
Screenshot: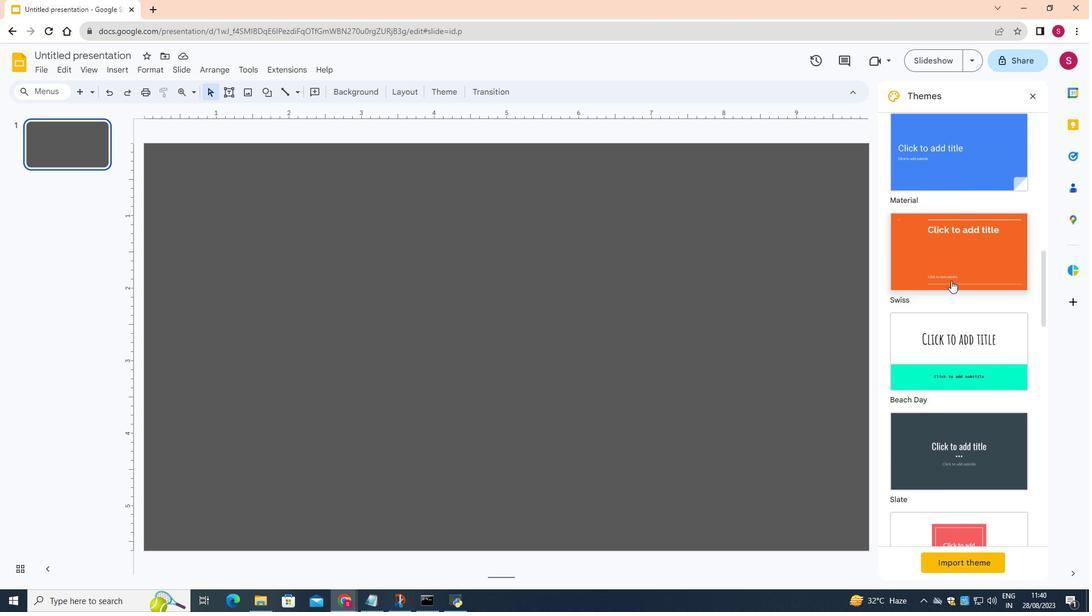 
Action: Mouse moved to (951, 280)
Screenshot: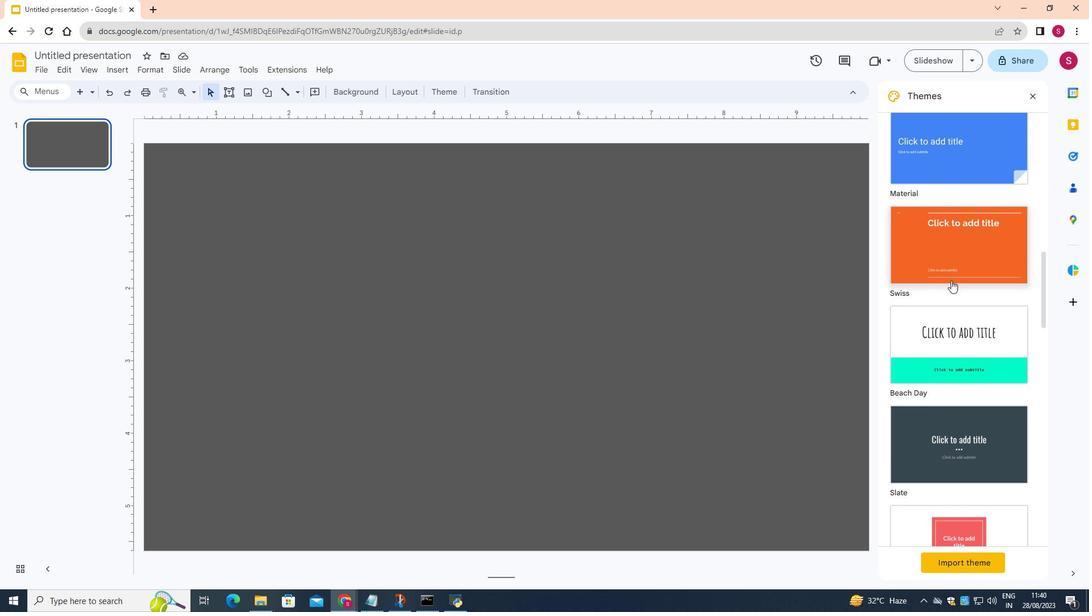 
Action: Mouse scrolled (951, 280) with delta (0, 0)
Screenshot: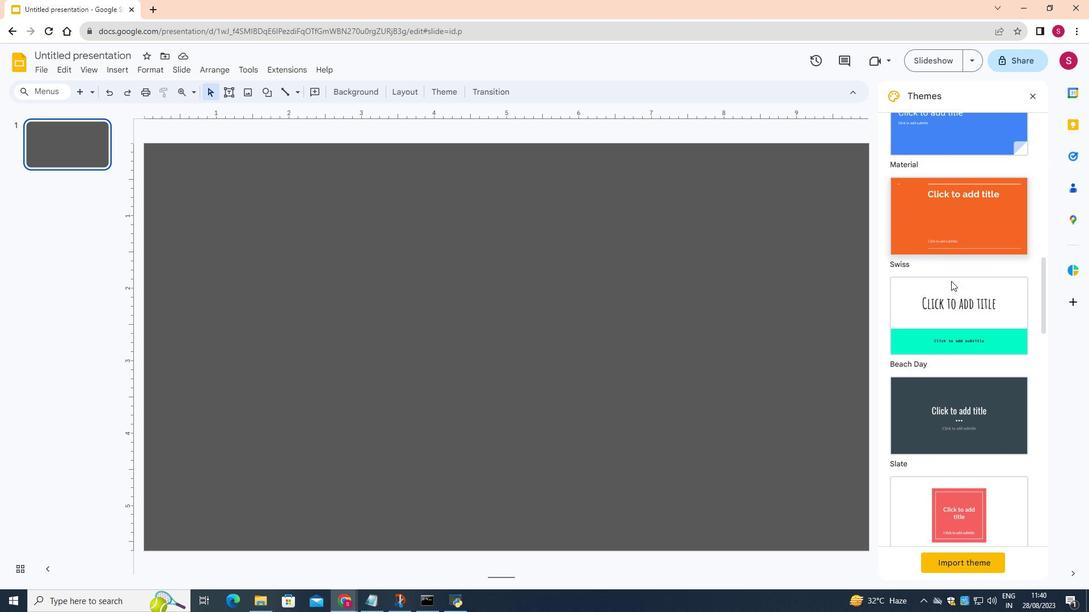
Action: Mouse moved to (951, 281)
Screenshot: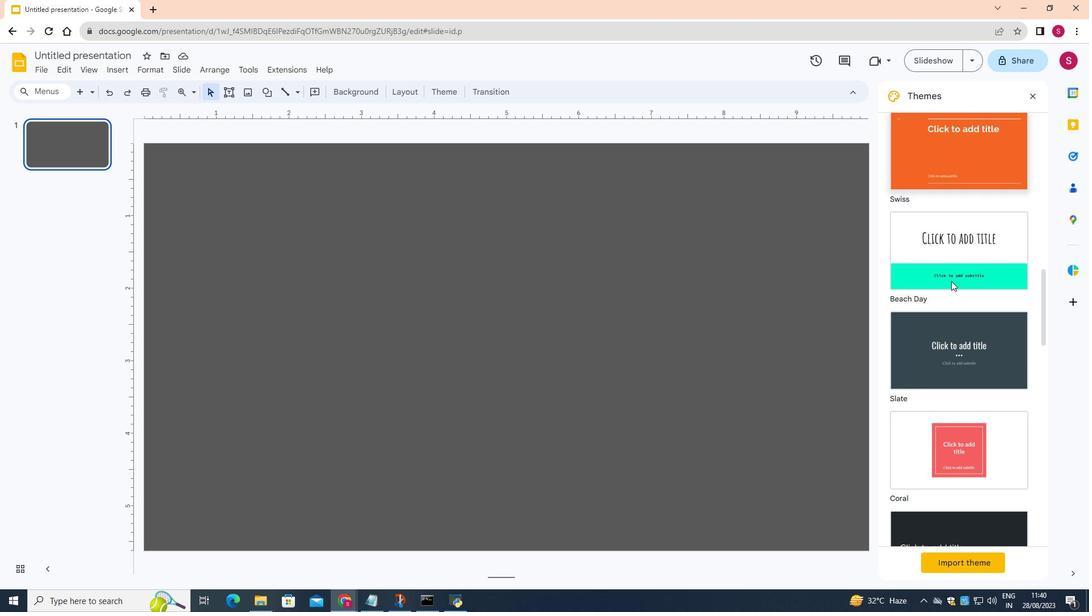
Action: Mouse scrolled (951, 280) with delta (0, 0)
Screenshot: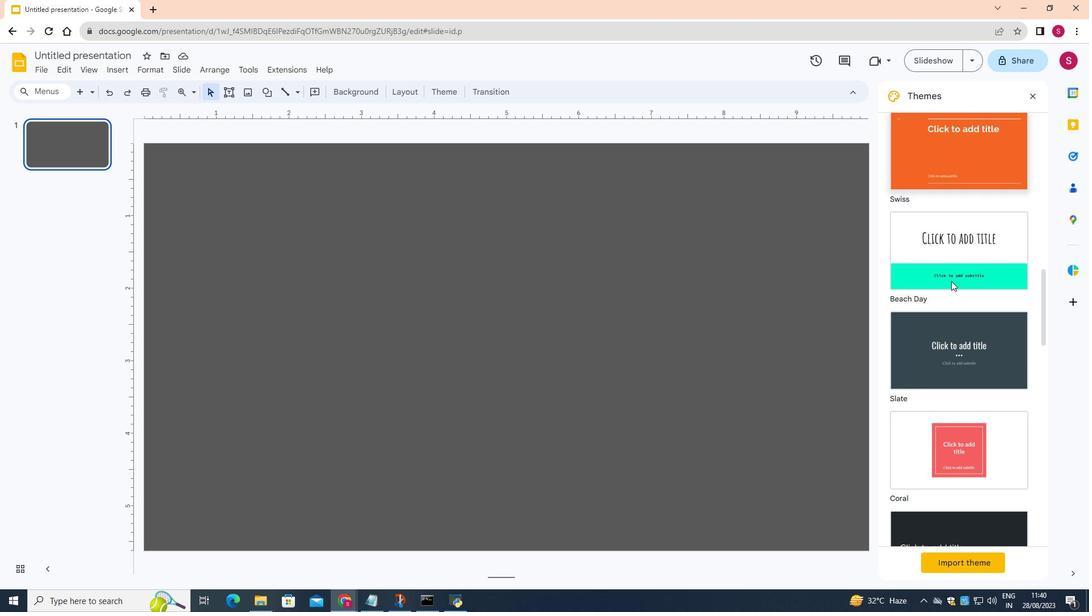
Action: Mouse scrolled (951, 280) with delta (0, 0)
Screenshot: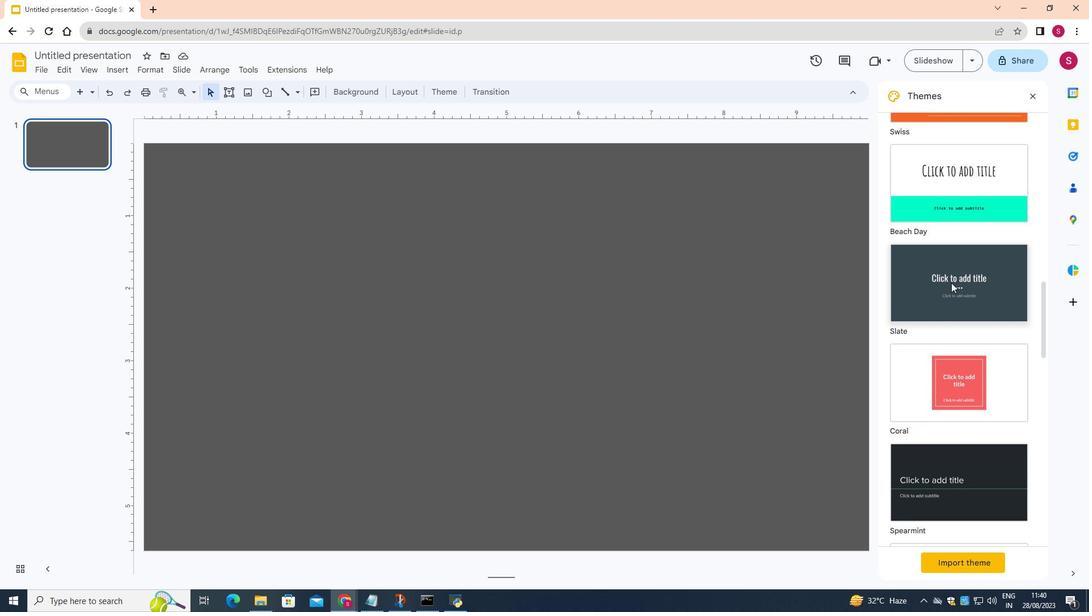 
Action: Mouse moved to (951, 283)
Screenshot: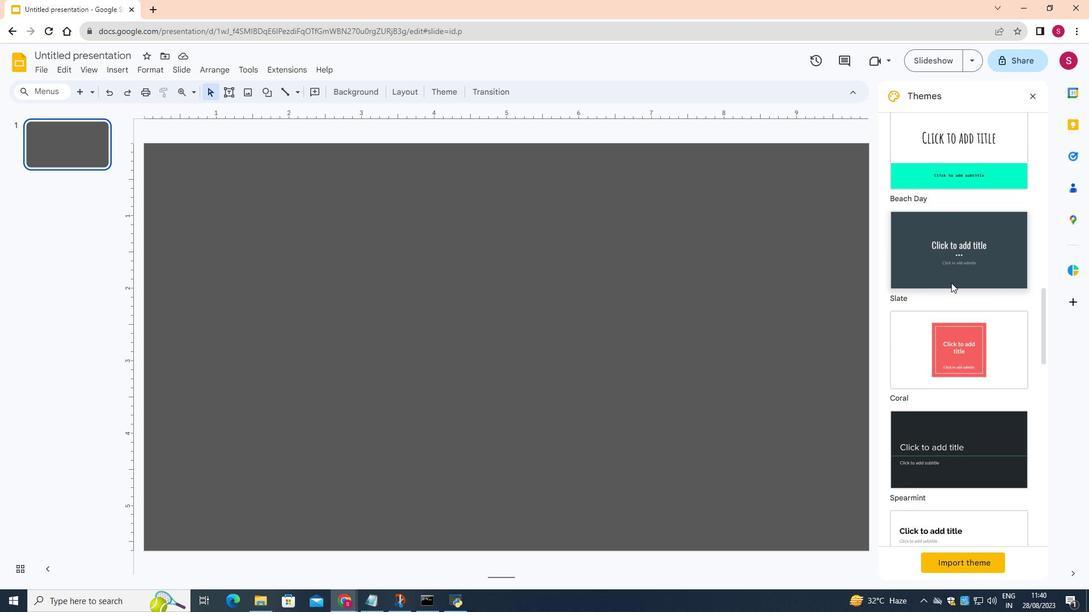 
Action: Mouse scrolled (951, 282) with delta (0, 0)
Screenshot: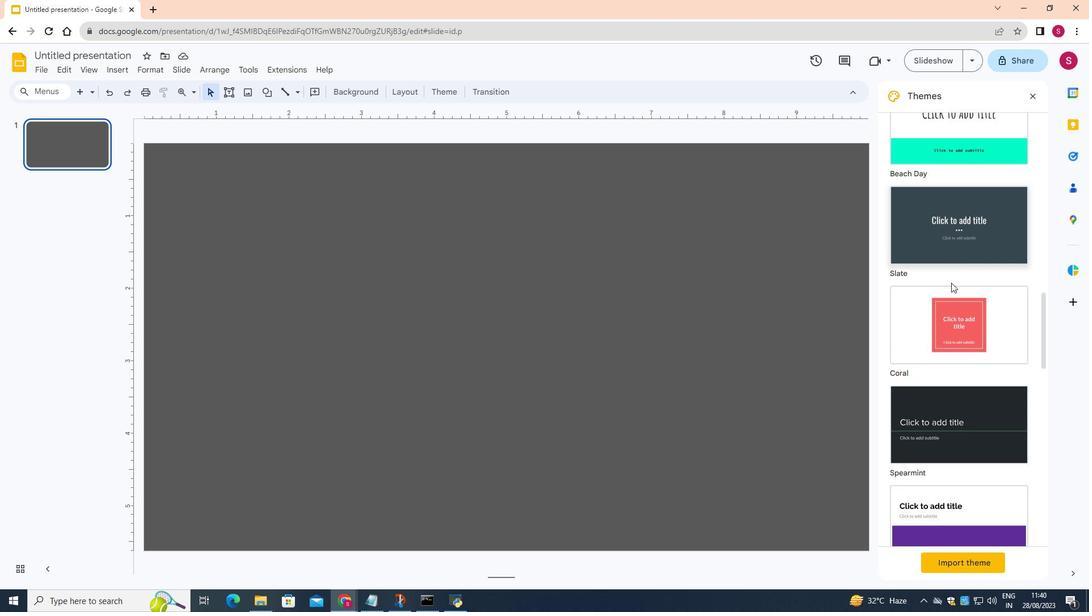 
Action: Mouse moved to (951, 283)
Screenshot: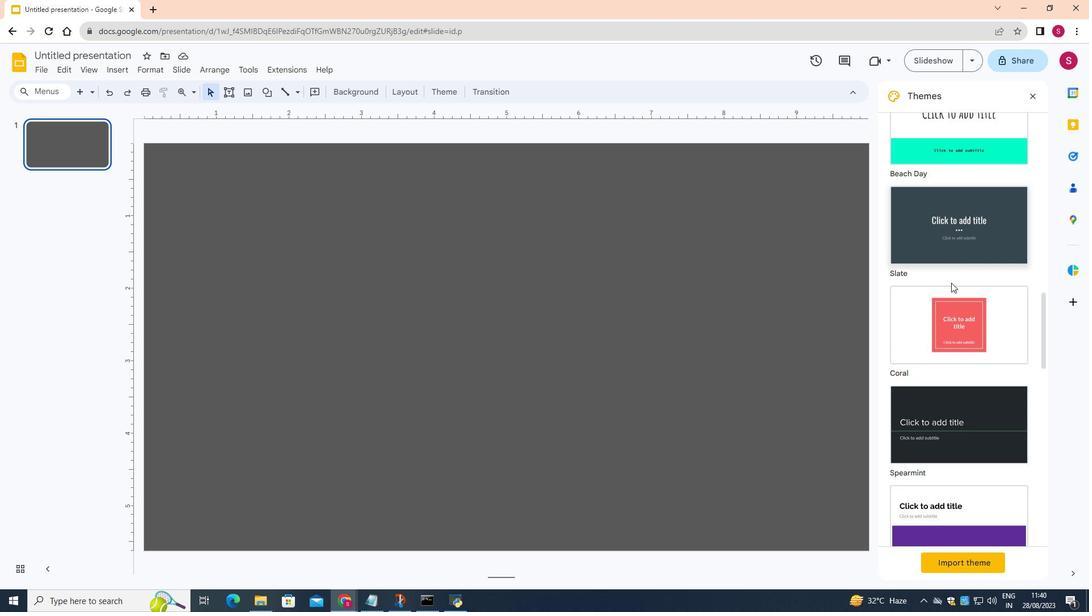 
Action: Mouse scrolled (951, 282) with delta (0, 0)
Screenshot: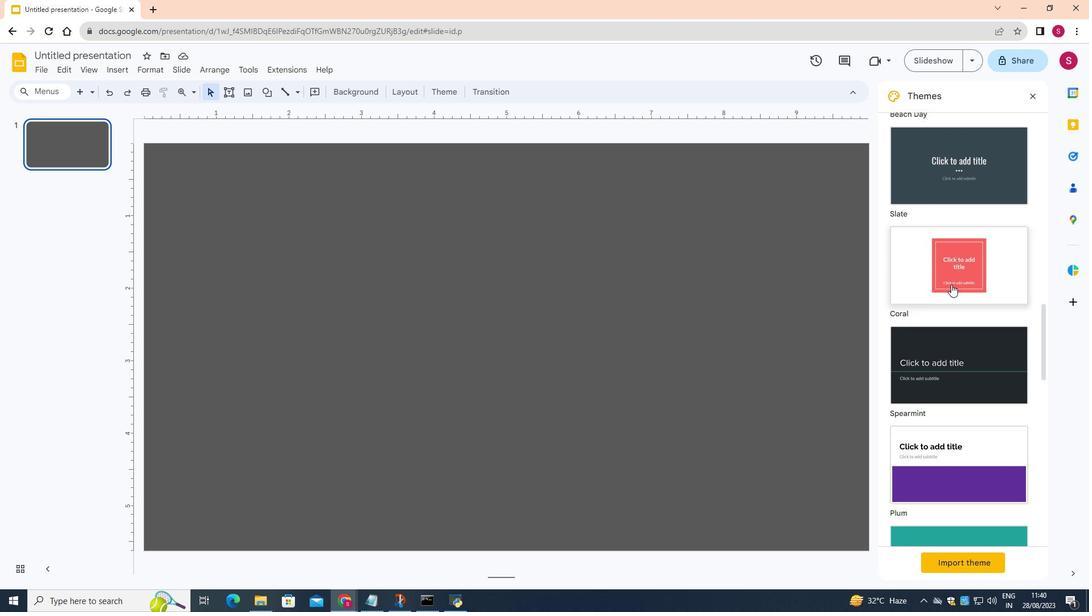 
Action: Mouse moved to (951, 284)
Screenshot: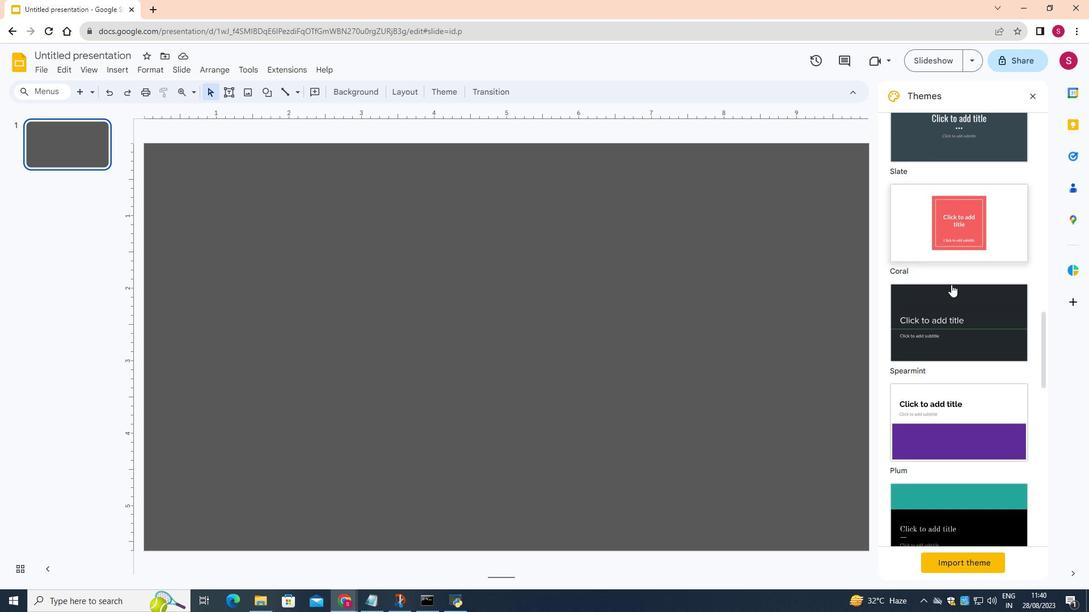 
Action: Mouse scrolled (951, 283) with delta (0, 0)
Screenshot: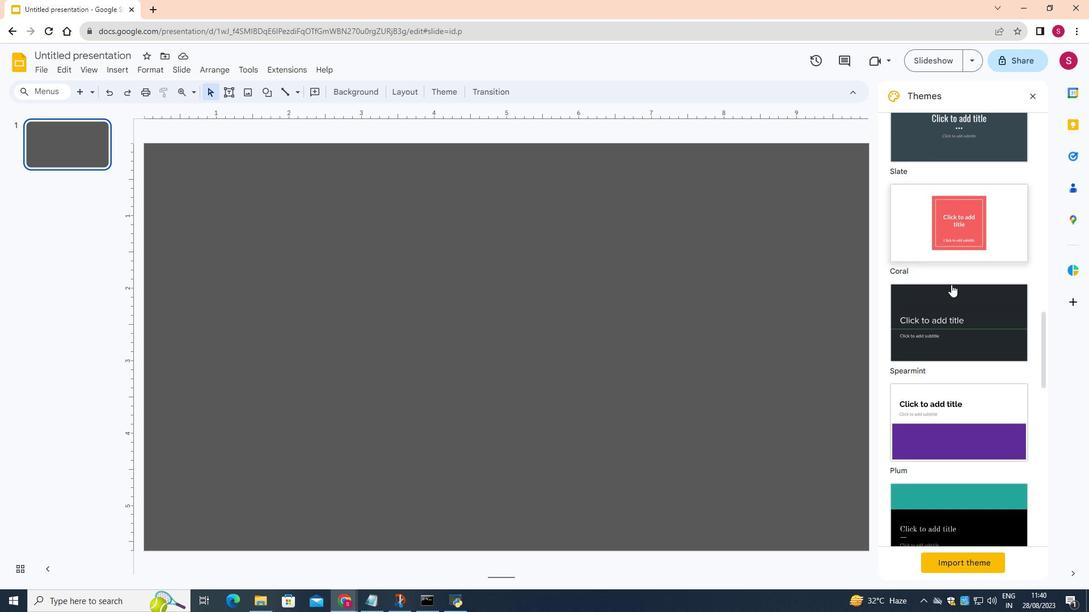 
Action: Mouse moved to (951, 284)
Screenshot: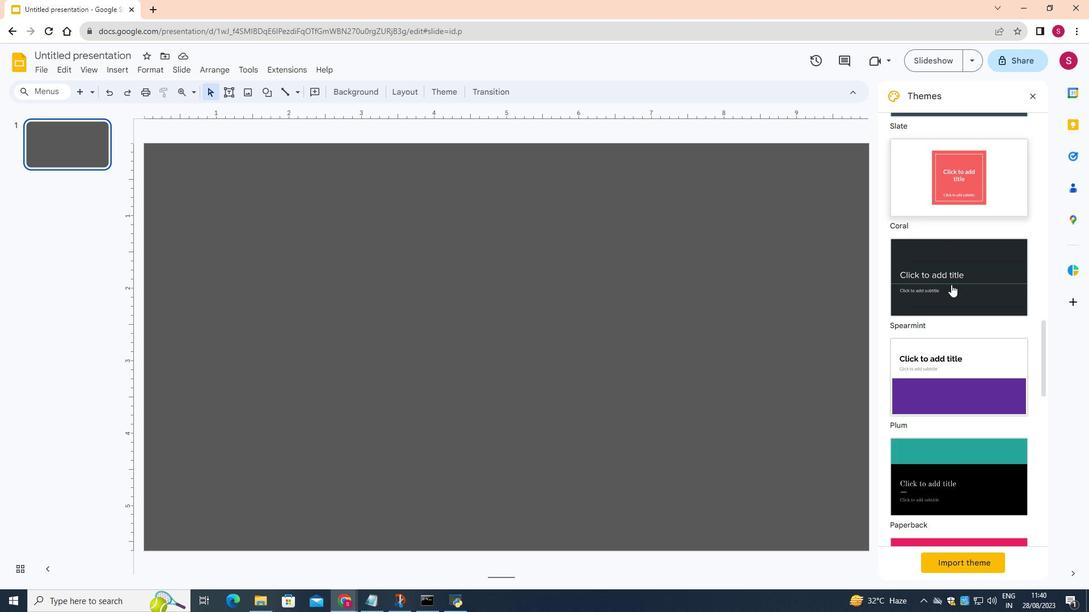 
Action: Mouse scrolled (951, 284) with delta (0, 0)
Screenshot: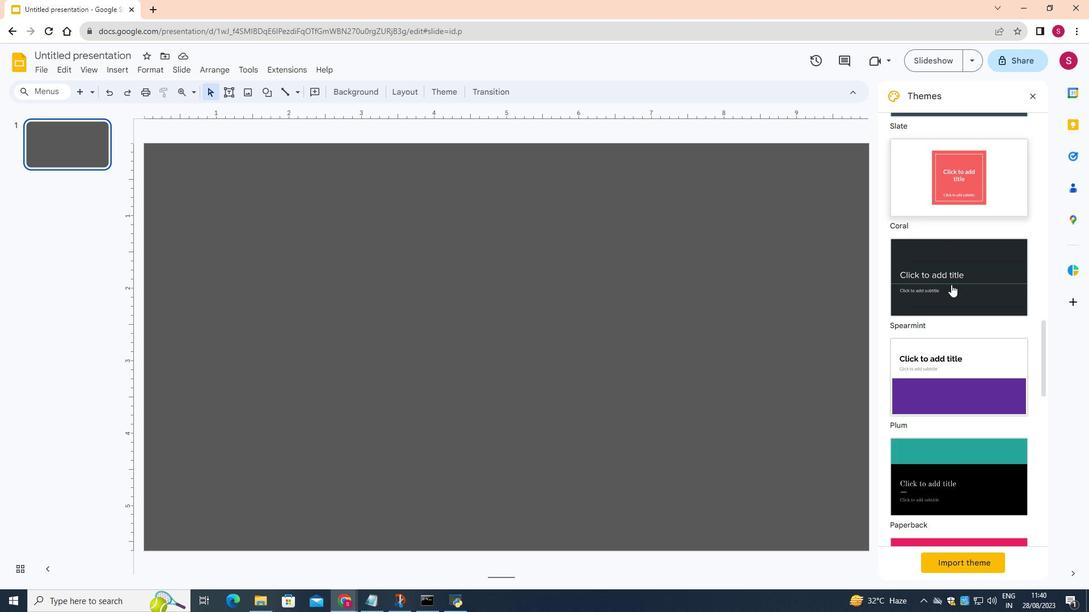 
Action: Mouse scrolled (951, 284) with delta (0, 0)
Screenshot: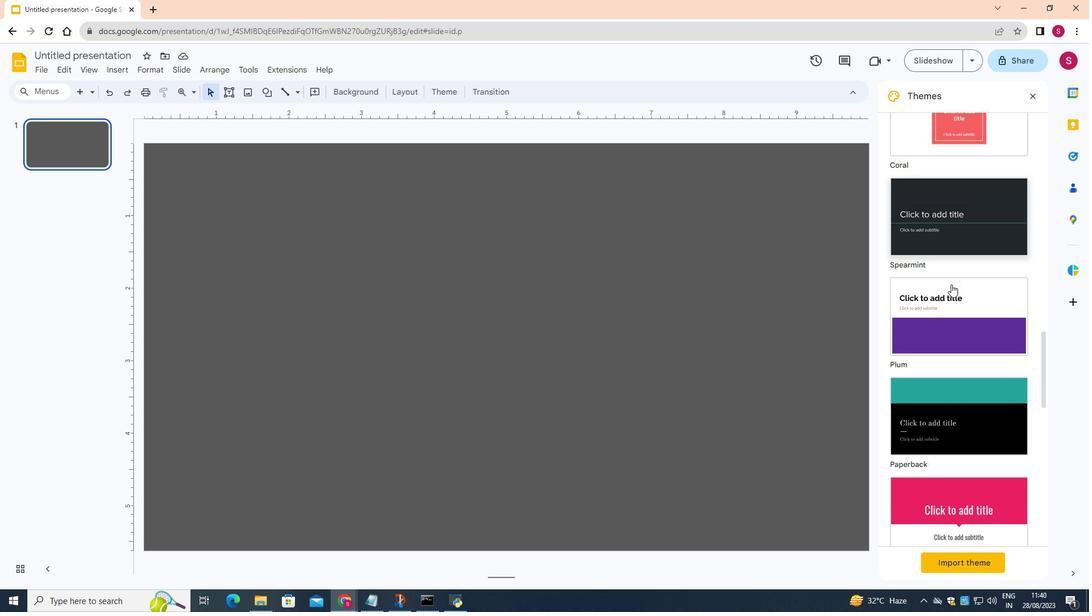 
Action: Mouse moved to (951, 284)
Screenshot: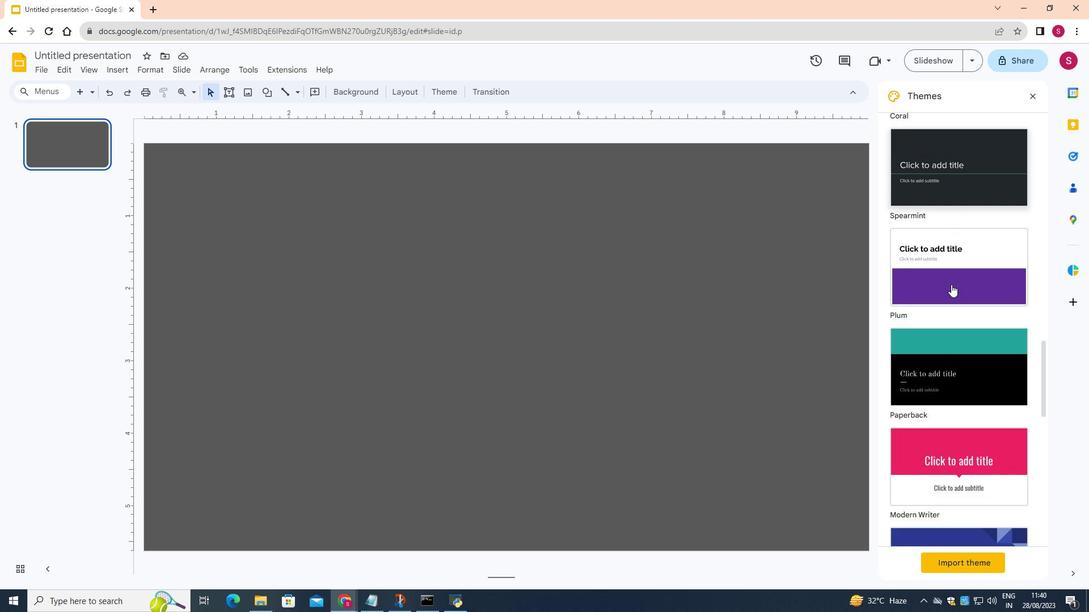 
Action: Mouse scrolled (951, 284) with delta (0, 0)
Screenshot: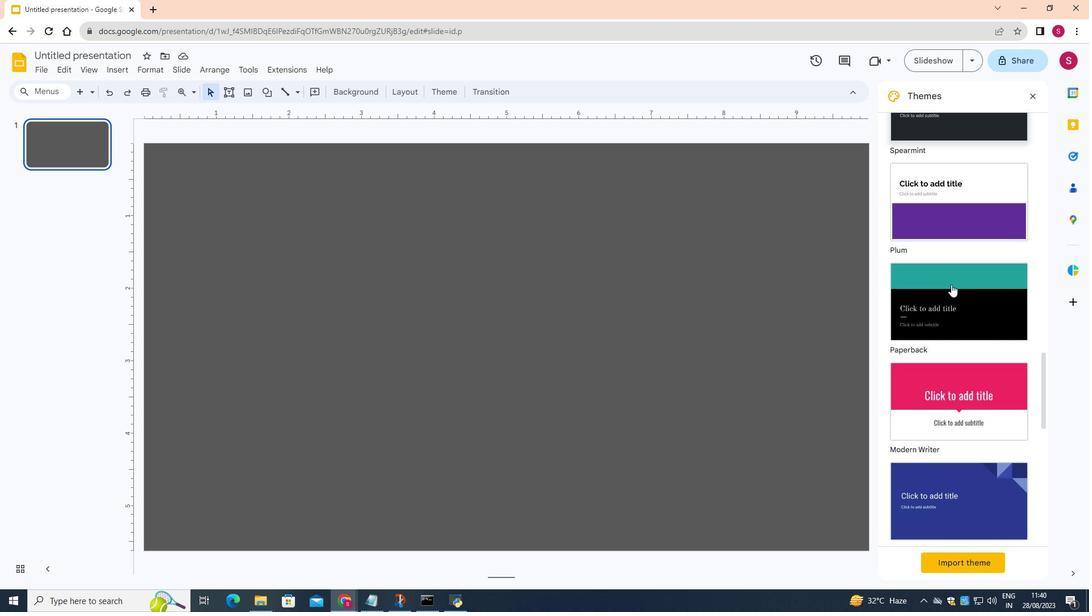 
Action: Mouse scrolled (951, 284) with delta (0, 0)
Screenshot: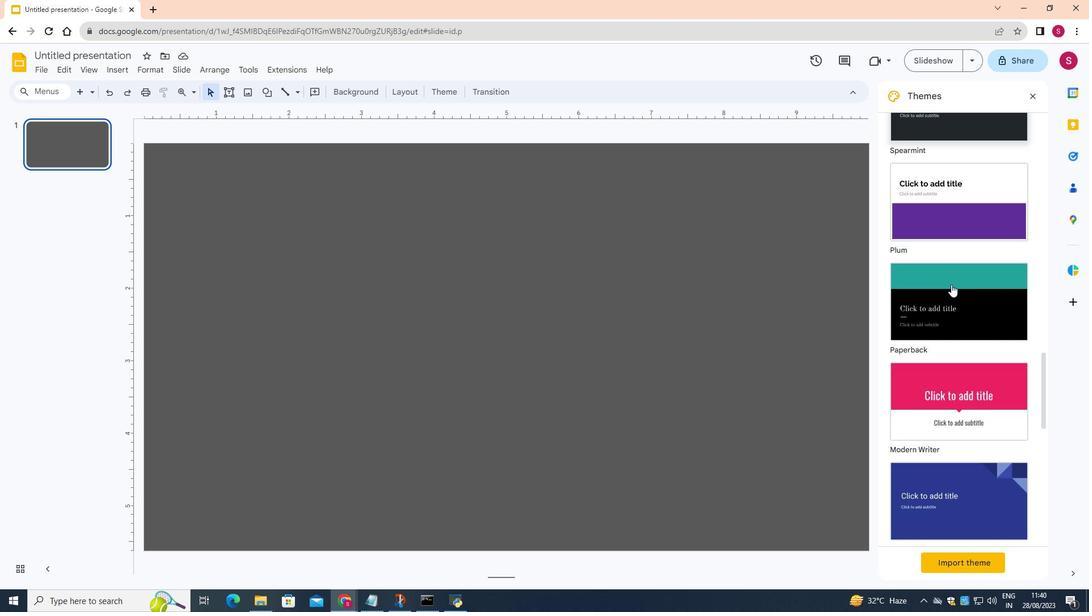 
Action: Mouse scrolled (951, 284) with delta (0, 0)
Screenshot: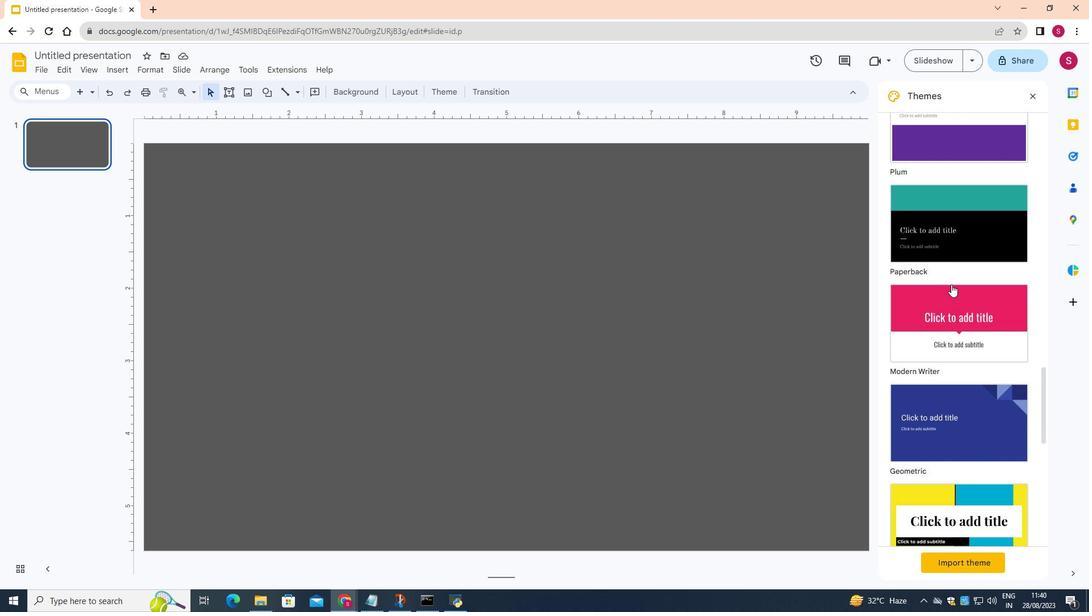 
Action: Mouse scrolled (951, 284) with delta (0, 0)
Screenshot: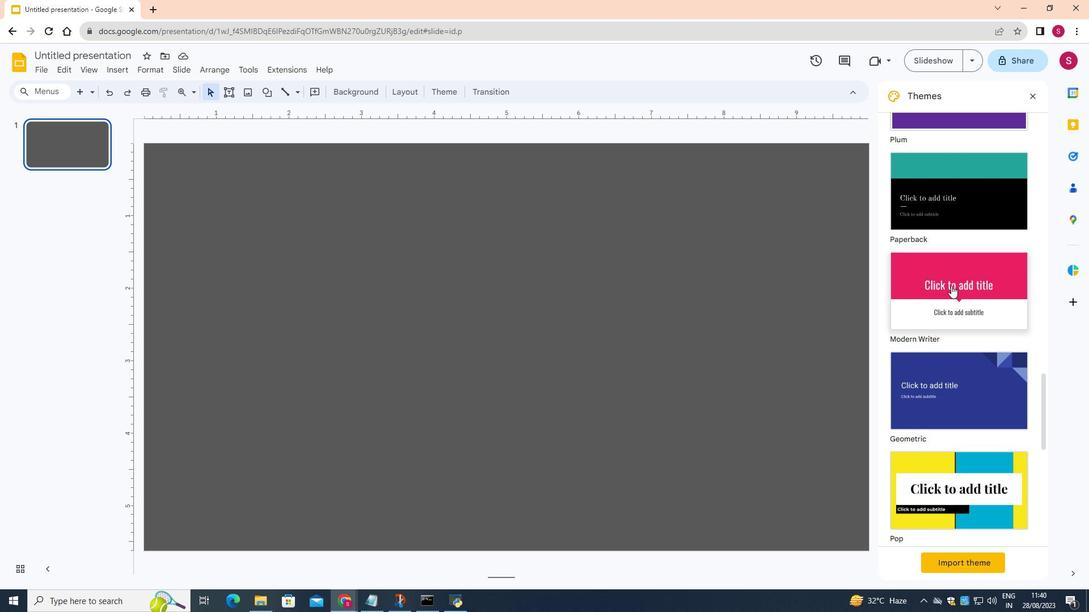 
Action: Mouse moved to (951, 285)
Screenshot: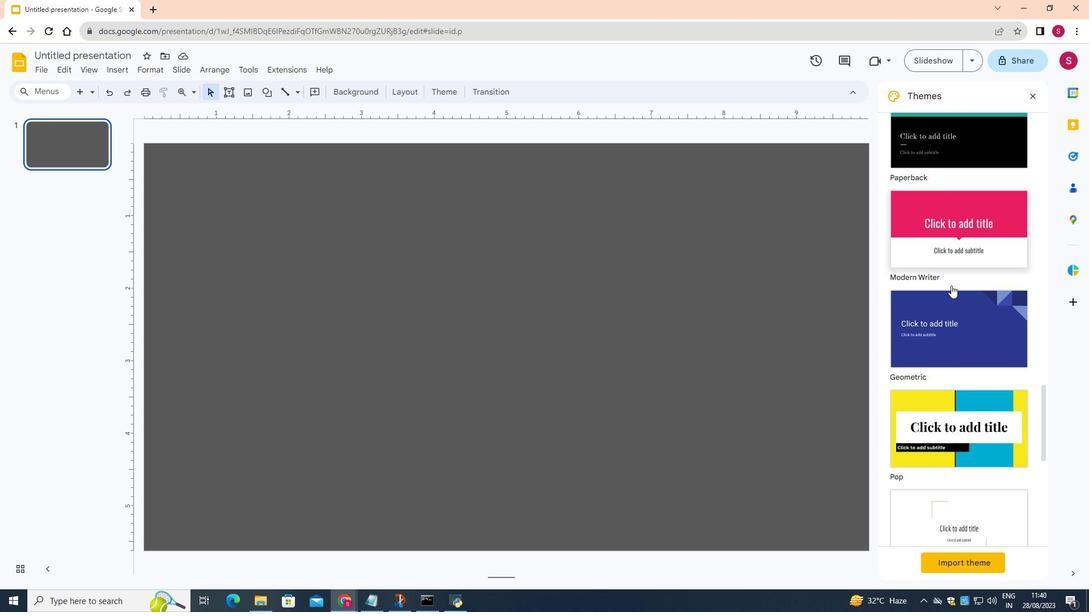 
Action: Mouse scrolled (951, 285) with delta (0, 0)
Screenshot: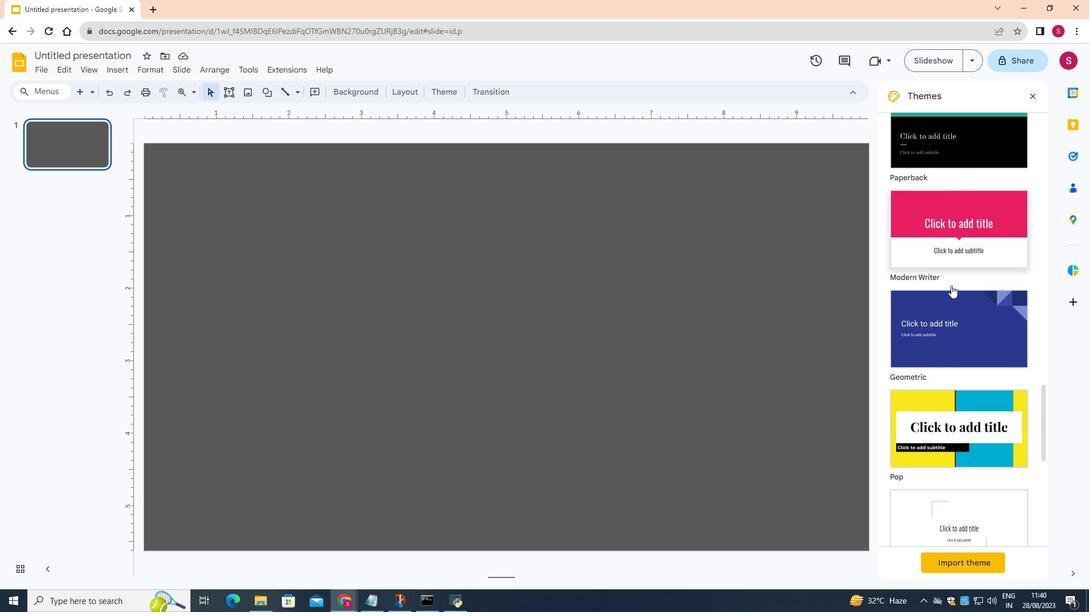 
Action: Mouse moved to (951, 285)
Screenshot: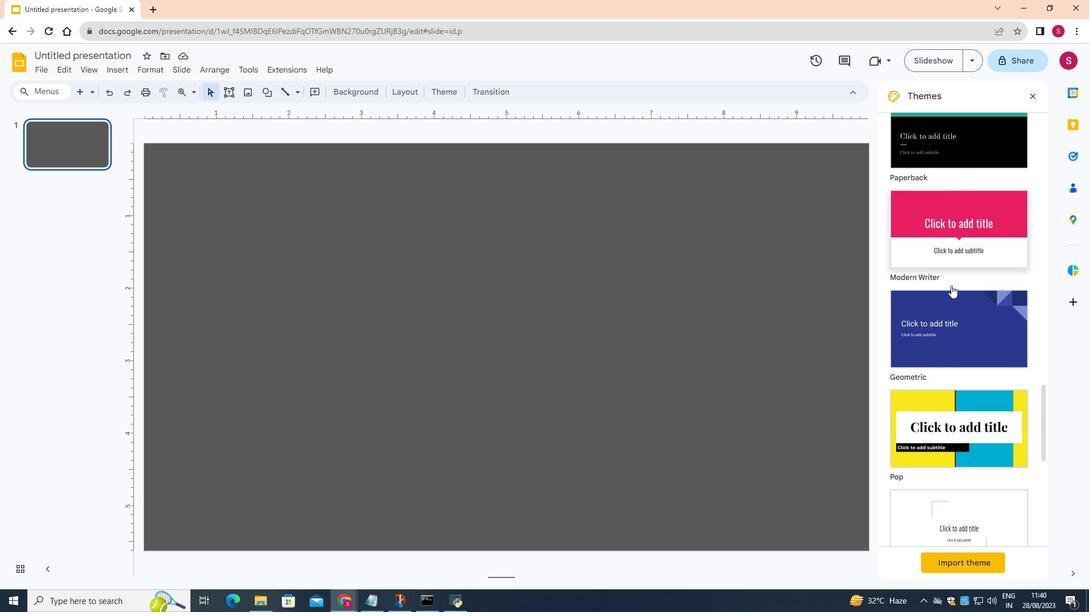 
Action: Mouse scrolled (951, 285) with delta (0, 0)
Screenshot: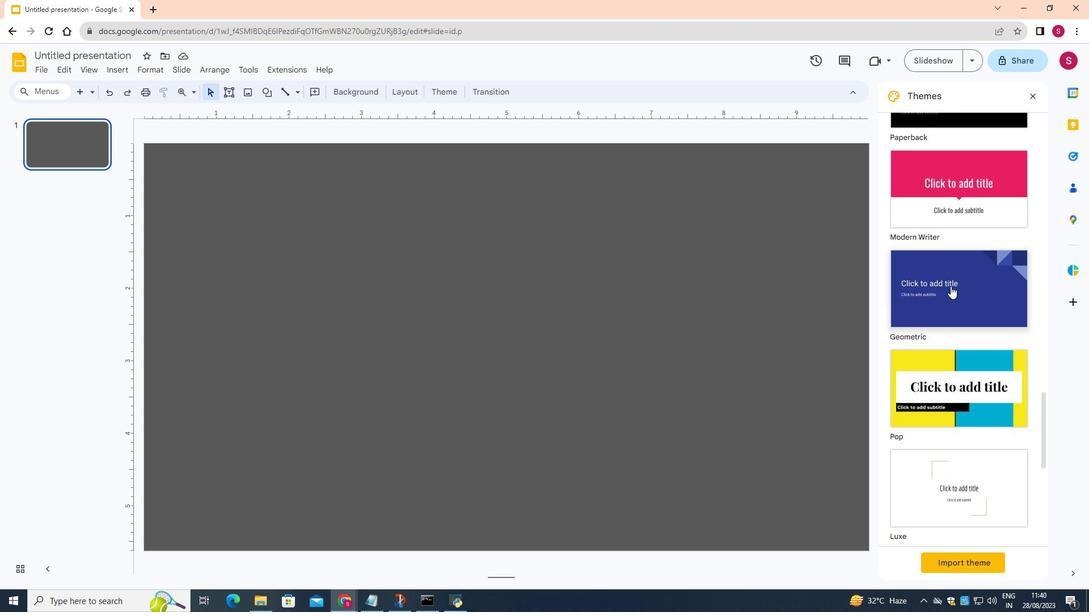 
Action: Mouse scrolled (951, 285) with delta (0, 0)
Screenshot: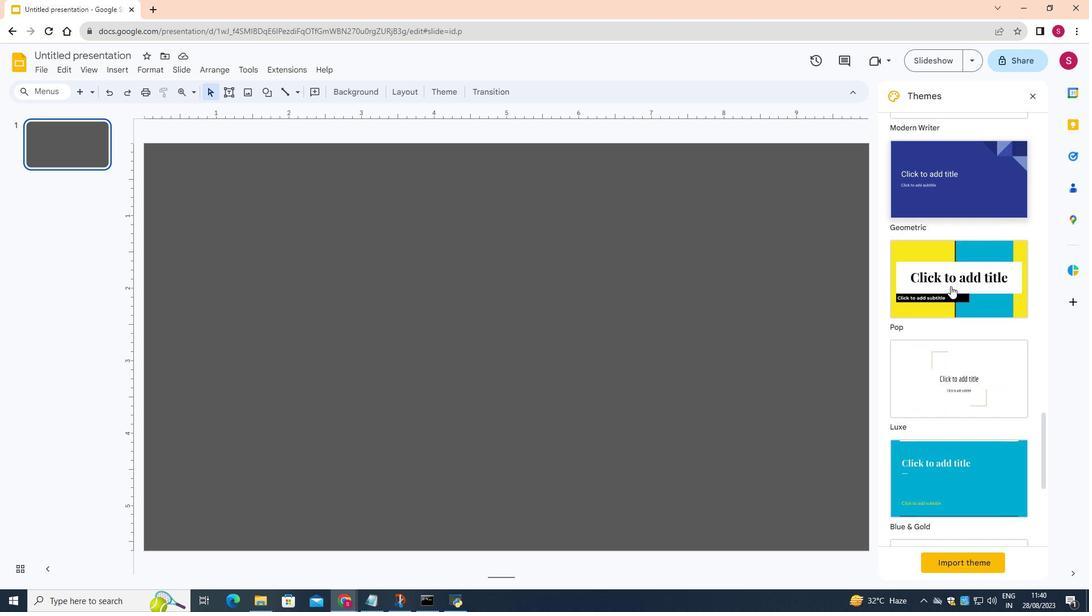 
Action: Mouse moved to (950, 286)
Screenshot: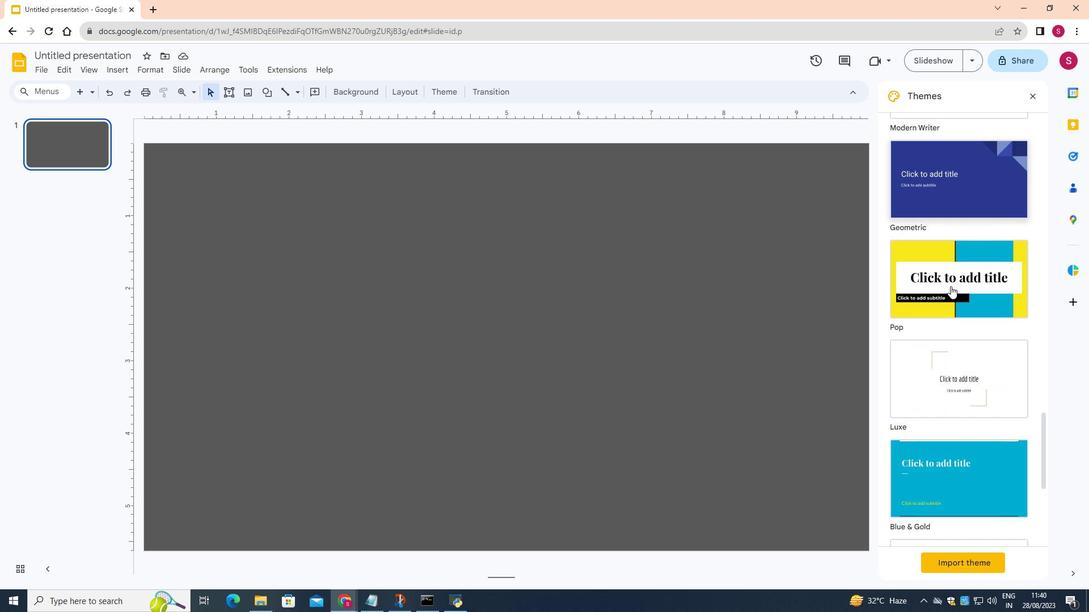
Action: Mouse scrolled (950, 285) with delta (0, 0)
Screenshot: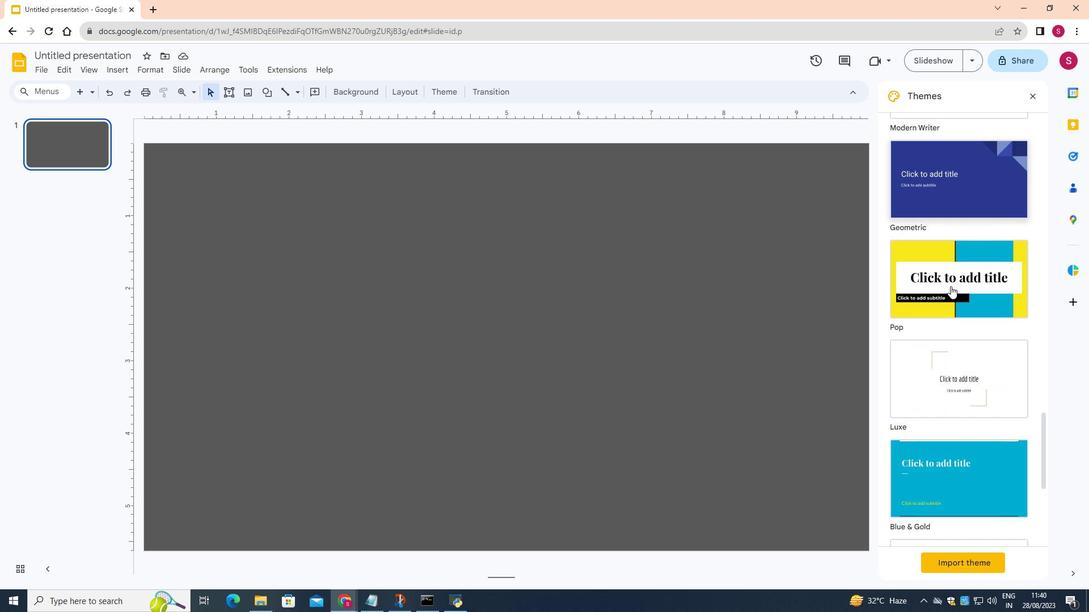 
Action: Mouse scrolled (950, 285) with delta (0, 0)
Screenshot: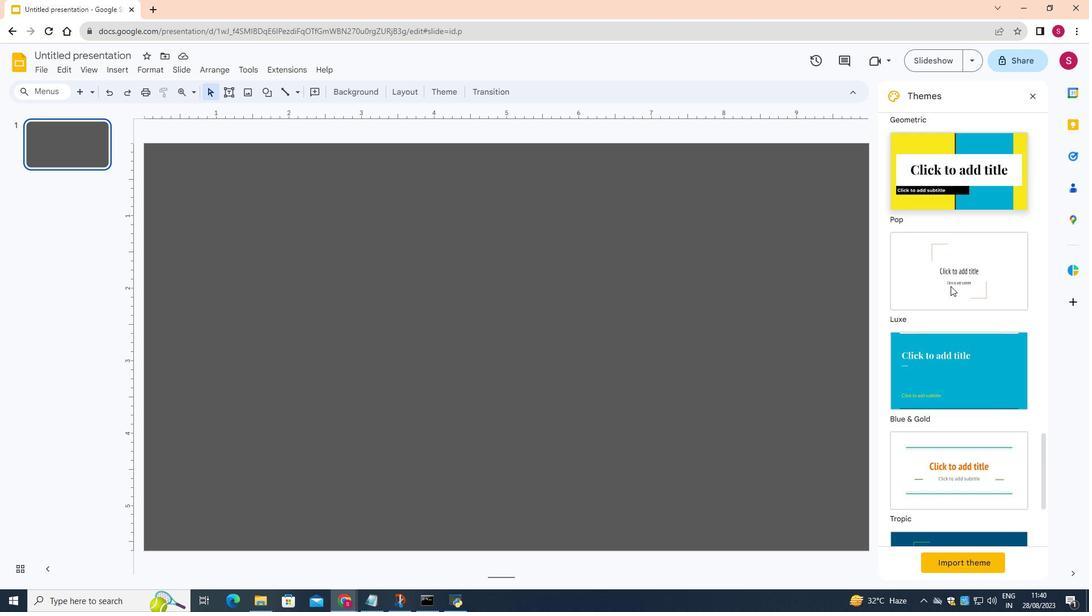 
Action: Mouse scrolled (950, 285) with delta (0, 0)
Screenshot: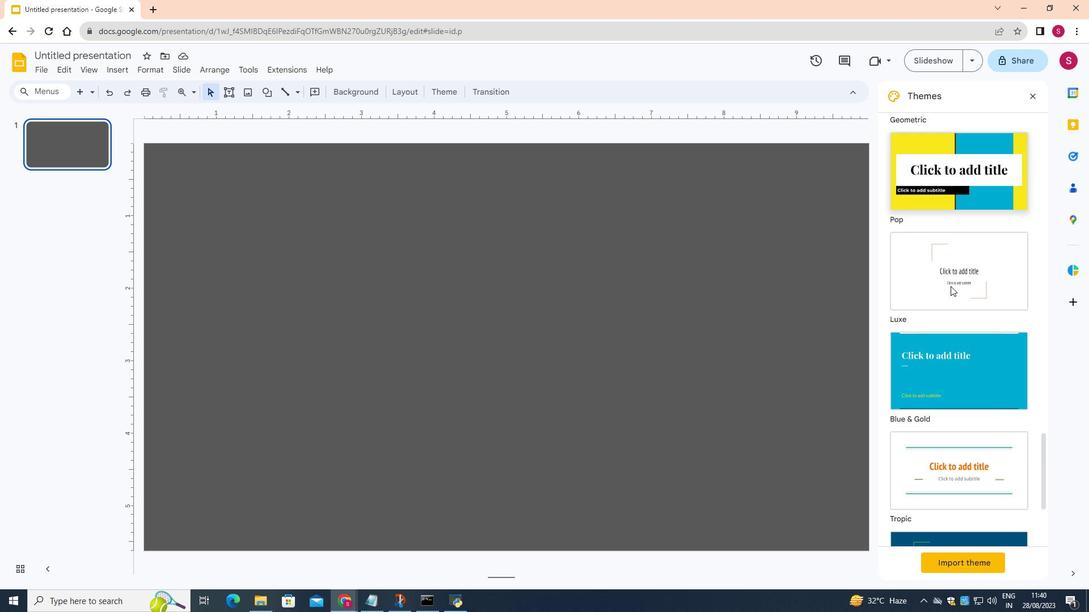 
Action: Mouse scrolled (950, 285) with delta (0, 0)
Screenshot: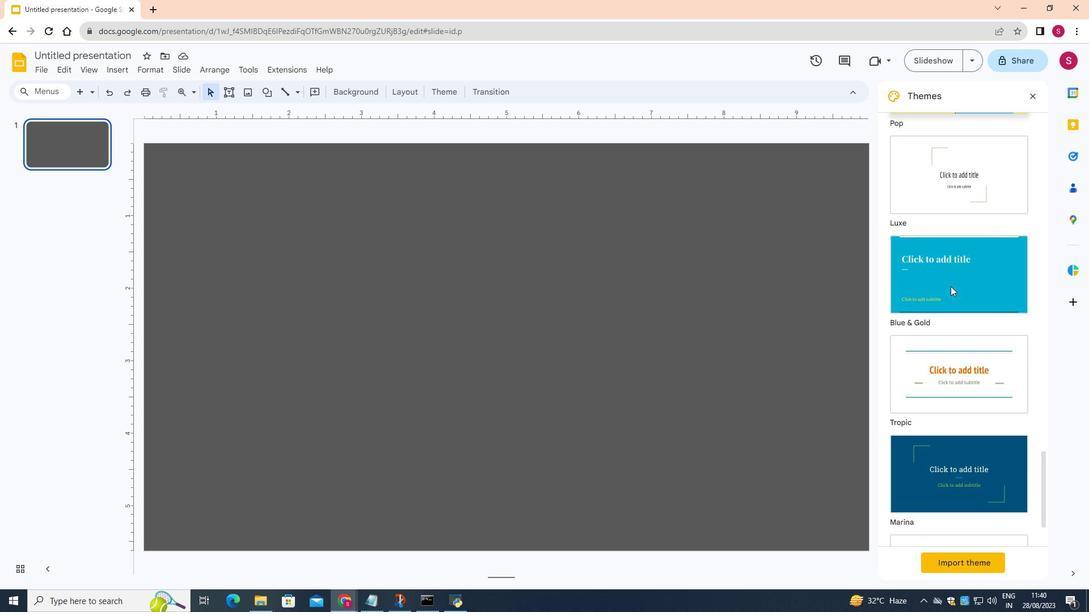 
Action: Mouse scrolled (950, 285) with delta (0, 0)
Screenshot: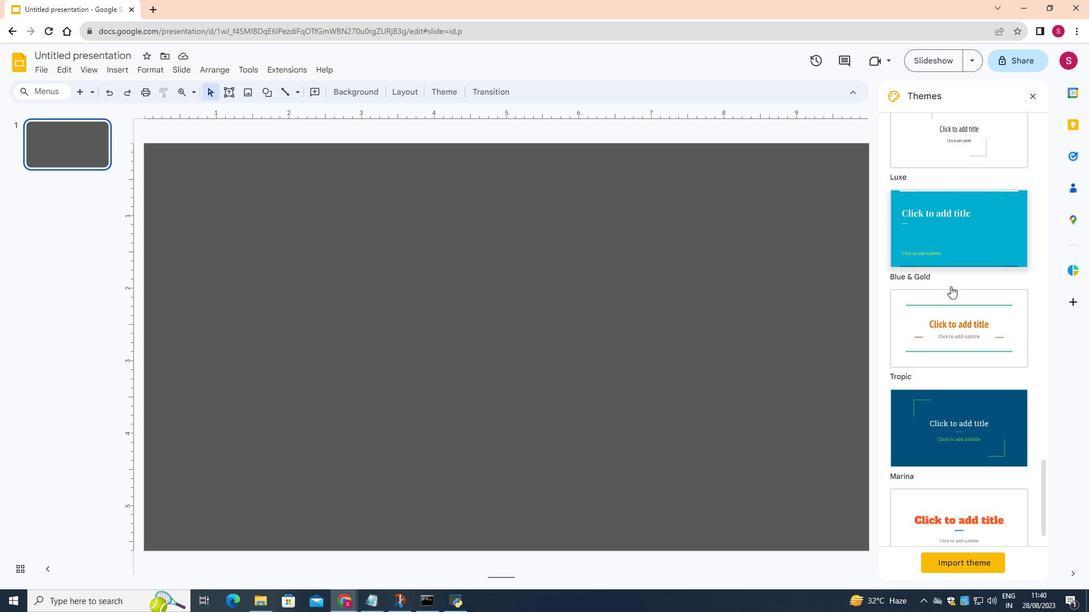 
Action: Mouse scrolled (950, 285) with delta (0, 0)
Screenshot: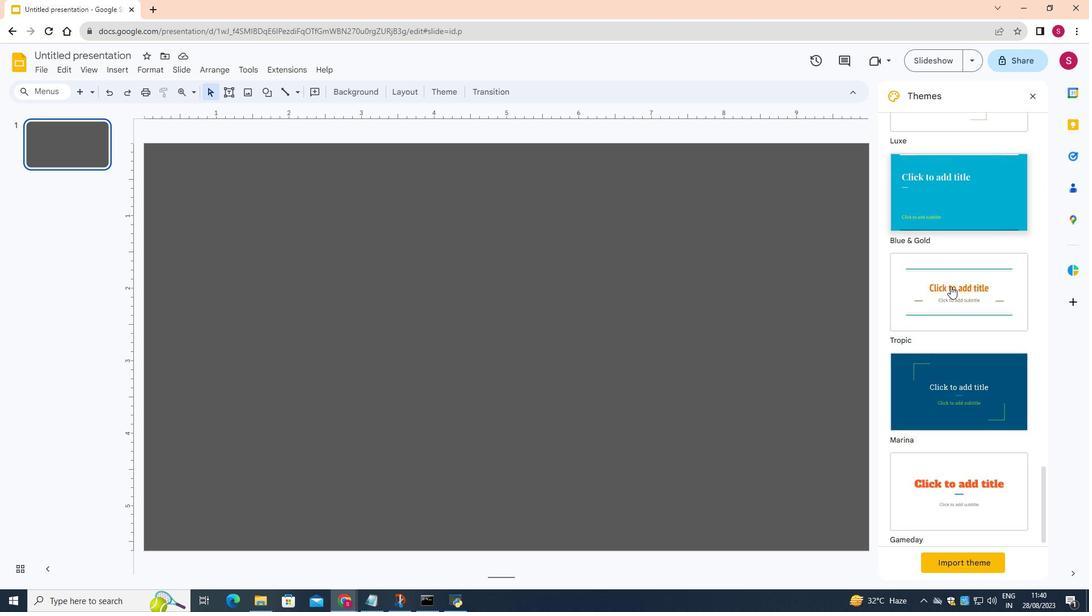 
Action: Mouse scrolled (950, 285) with delta (0, 0)
Screenshot: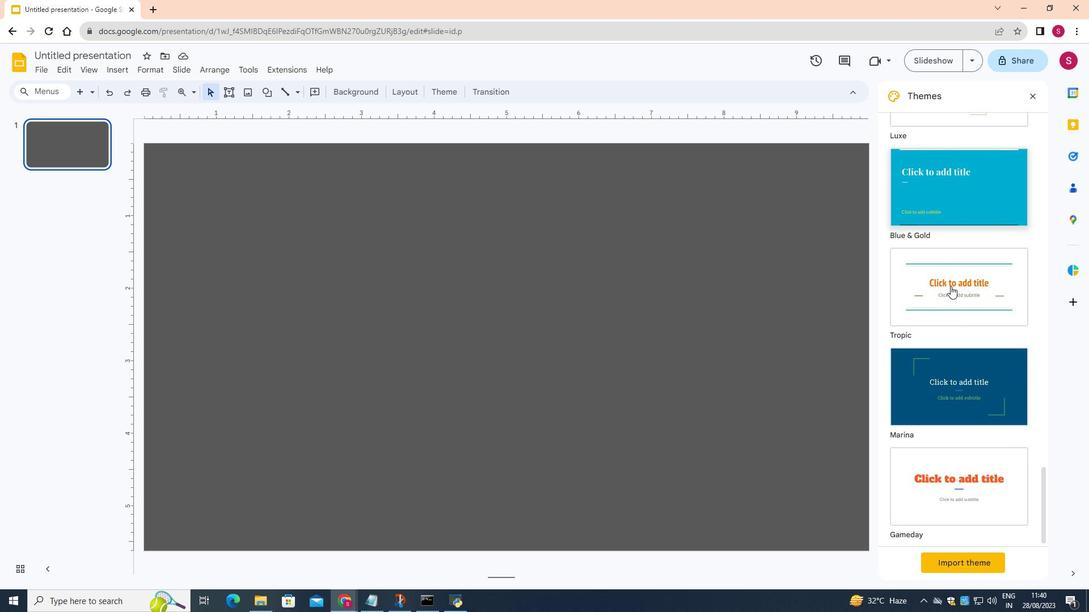 
Action: Mouse scrolled (950, 285) with delta (0, 0)
Screenshot: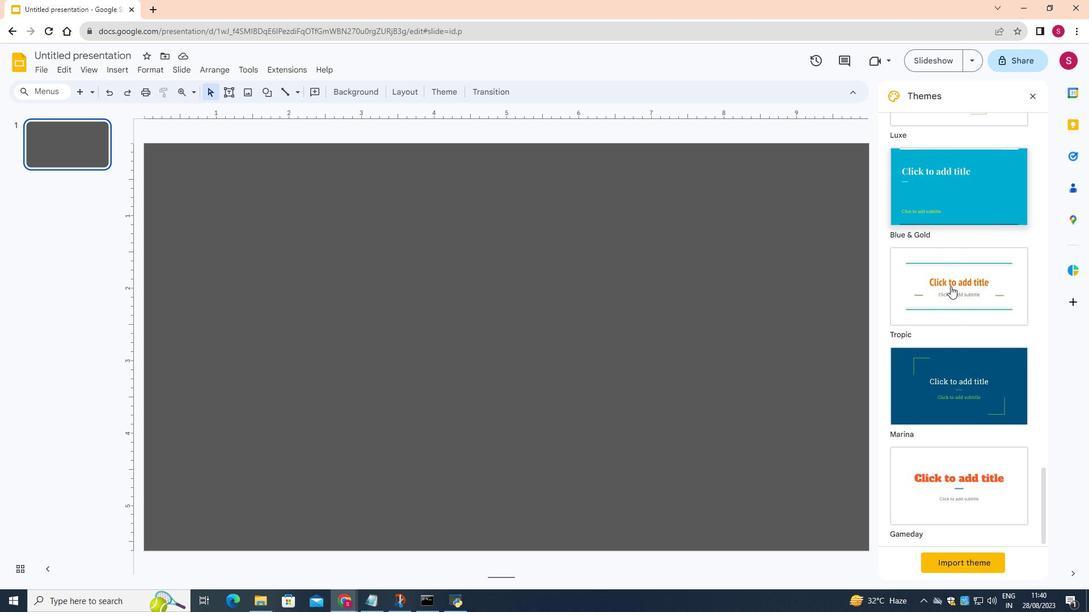 
Action: Mouse scrolled (950, 285) with delta (0, 0)
Screenshot: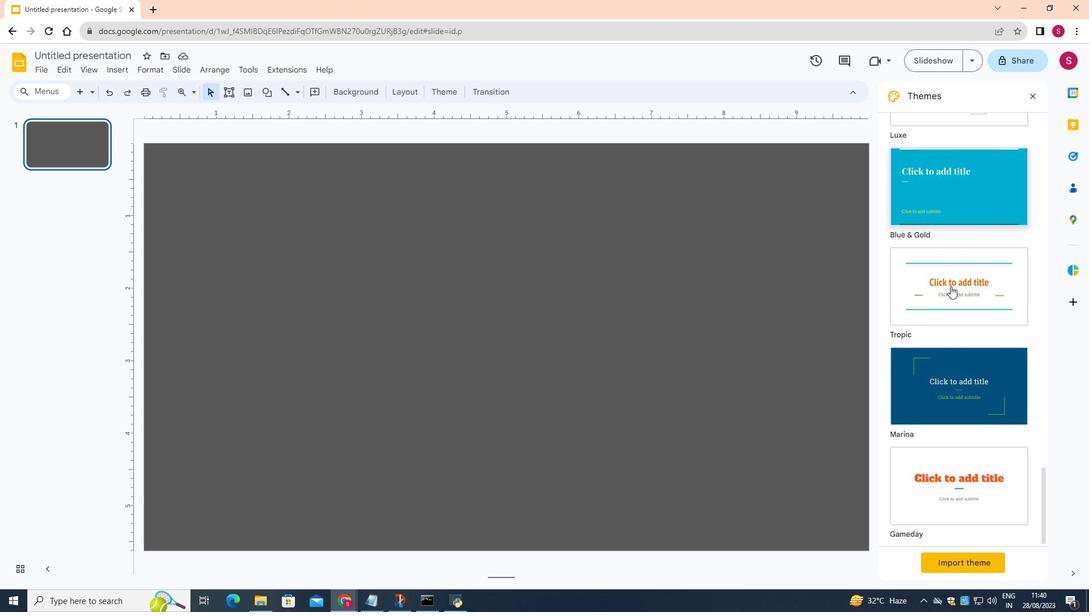 
Action: Mouse scrolled (950, 285) with delta (0, 0)
Screenshot: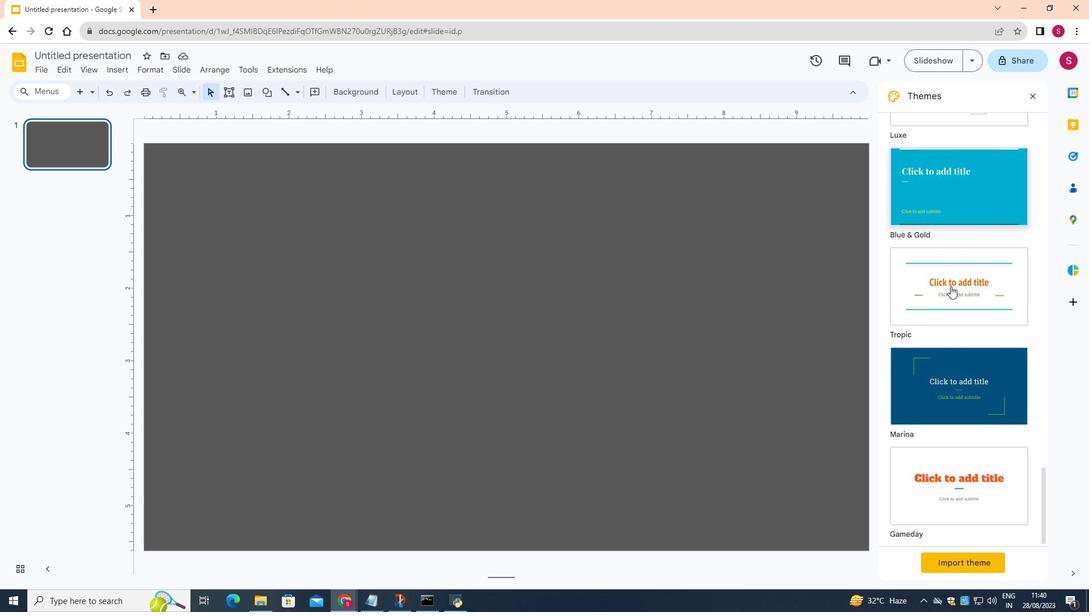 
Action: Mouse scrolled (950, 285) with delta (0, 0)
Screenshot: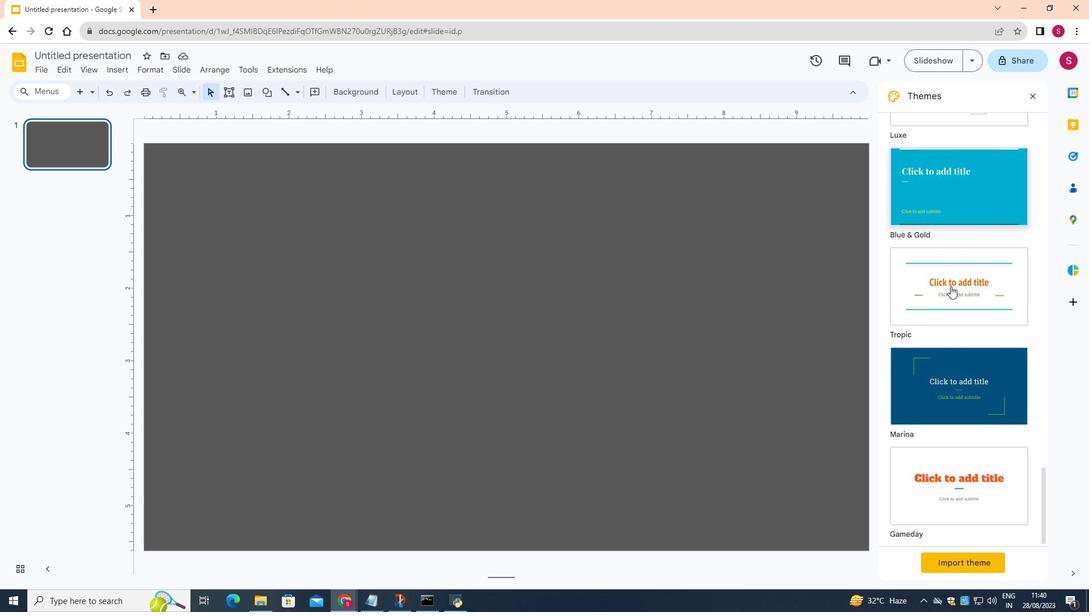 
Action: Mouse scrolled (950, 285) with delta (0, 0)
Screenshot: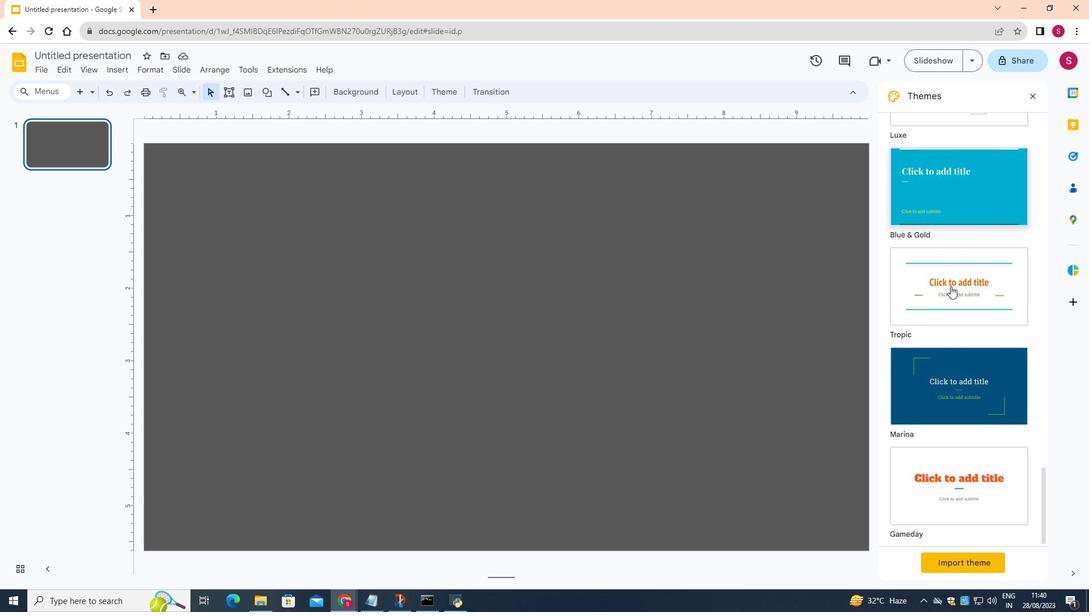 
Action: Mouse scrolled (950, 285) with delta (0, 0)
Screenshot: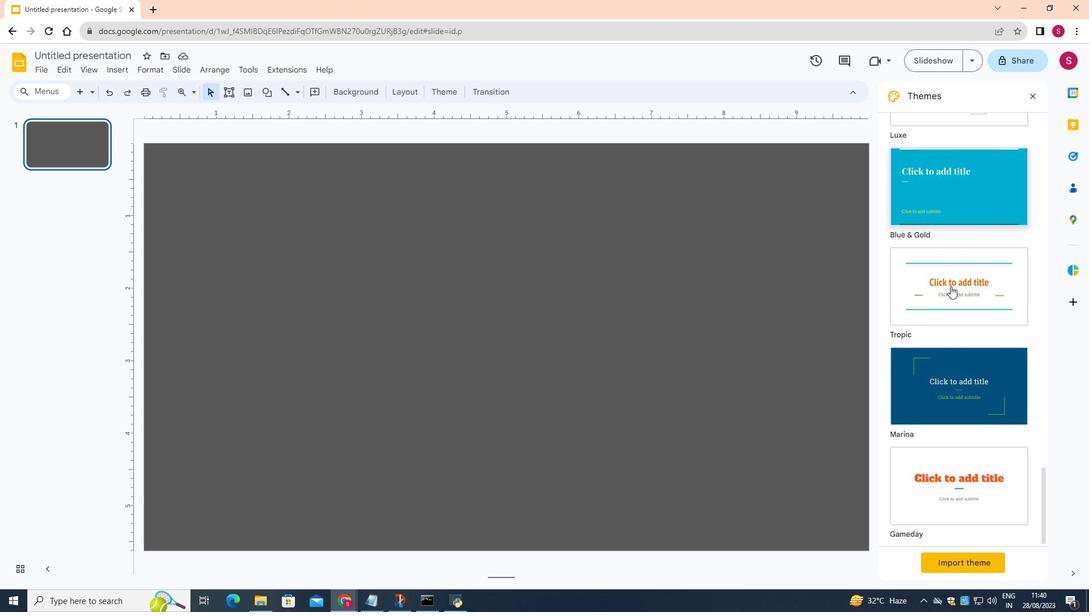 
Action: Mouse moved to (949, 465)
Screenshot: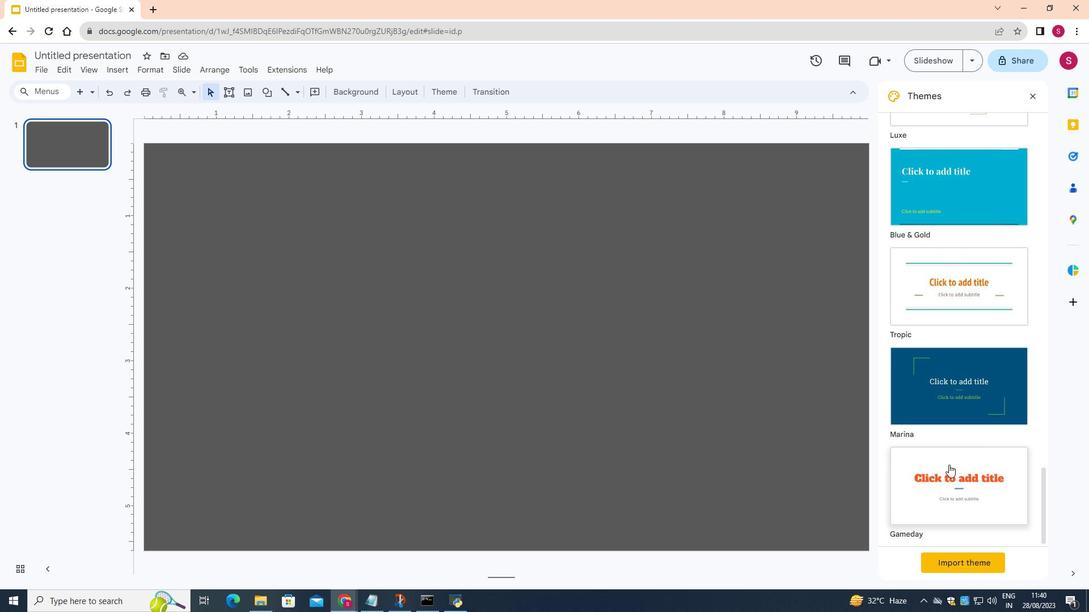
Action: Mouse scrolled (949, 464) with delta (0, 0)
Screenshot: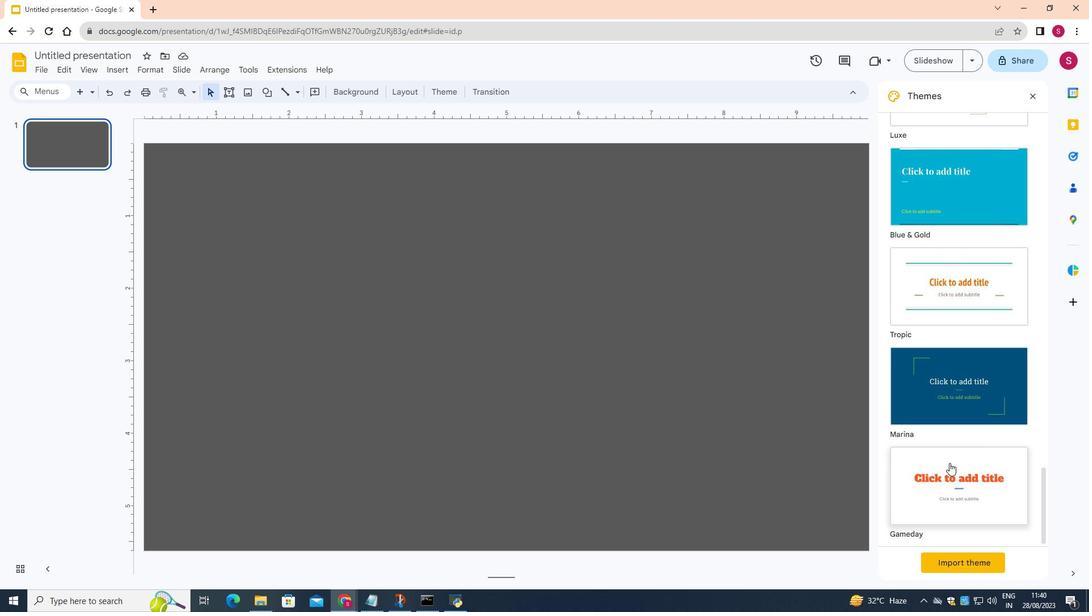 
Action: Mouse scrolled (949, 464) with delta (0, 0)
Screenshot: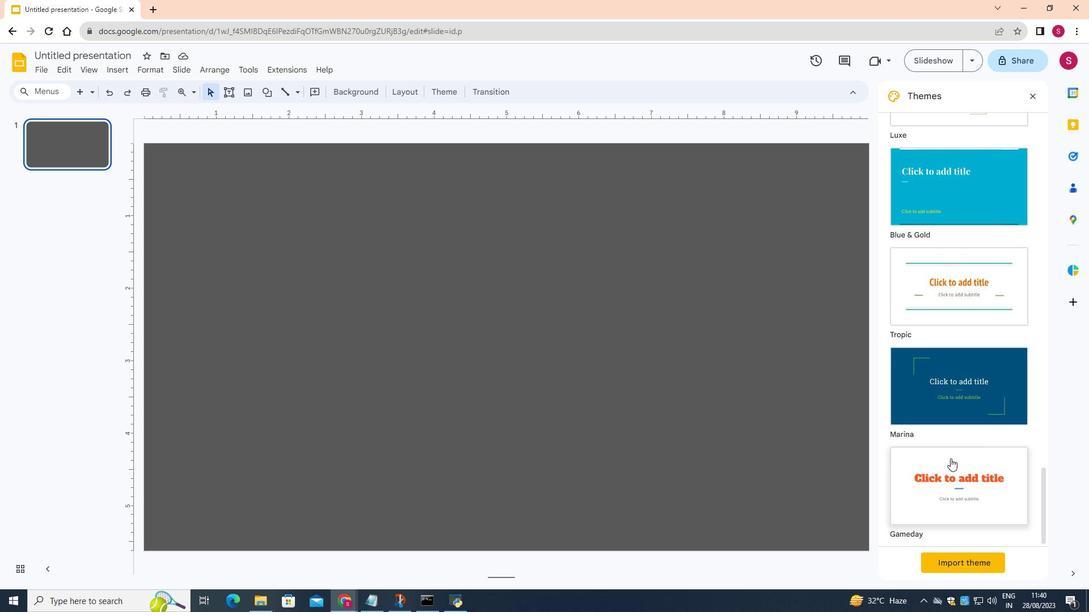 
Action: Mouse scrolled (949, 464) with delta (0, 0)
Screenshot: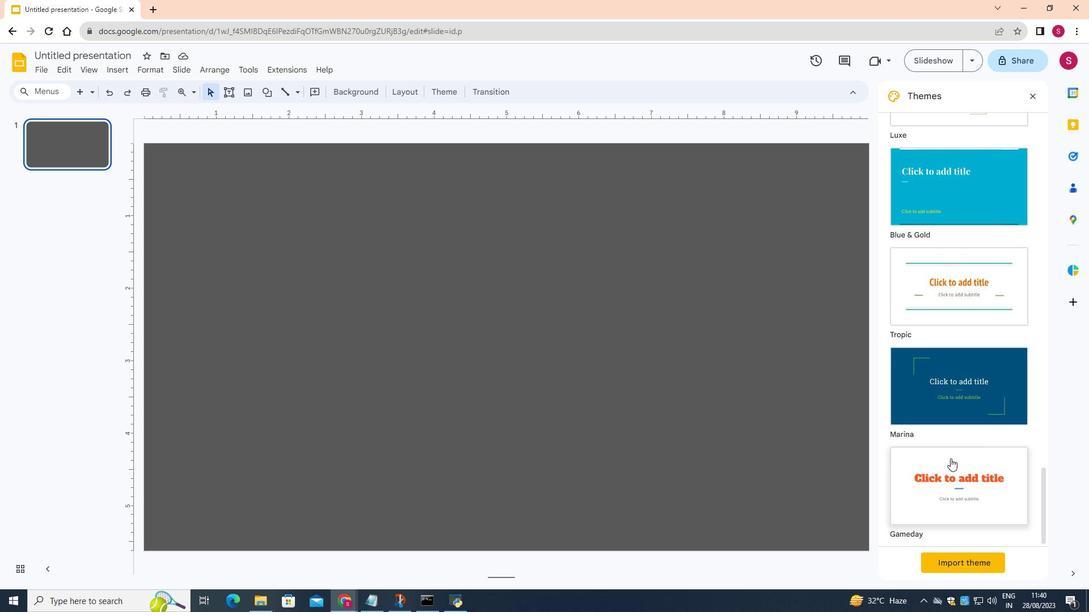 
Action: Mouse scrolled (949, 464) with delta (0, 0)
Screenshot: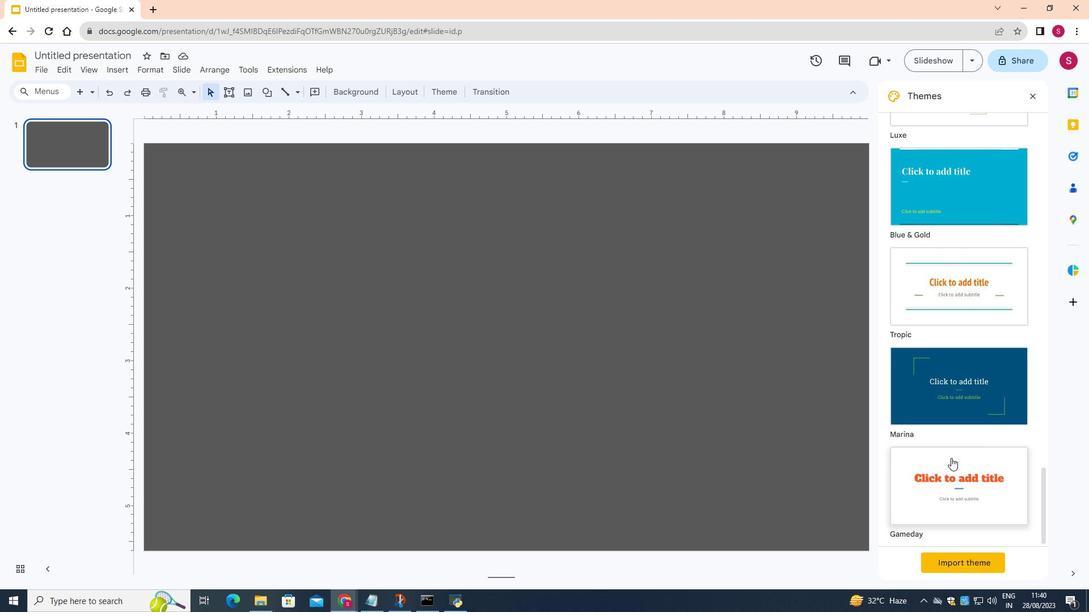 
Action: Mouse scrolled (949, 464) with delta (0, 0)
Screenshot: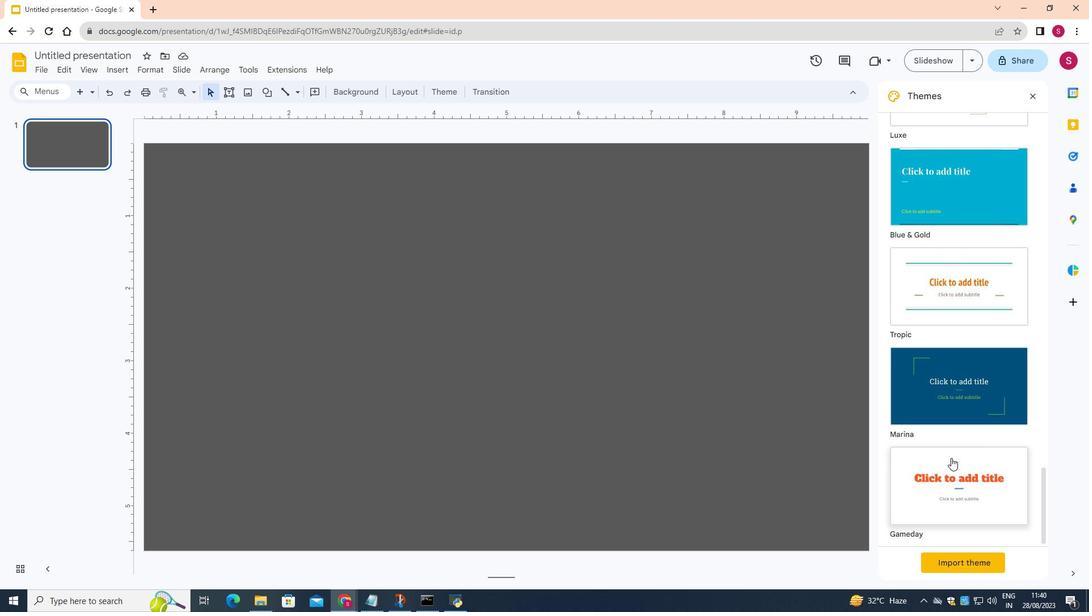 
Action: Mouse moved to (952, 457)
Screenshot: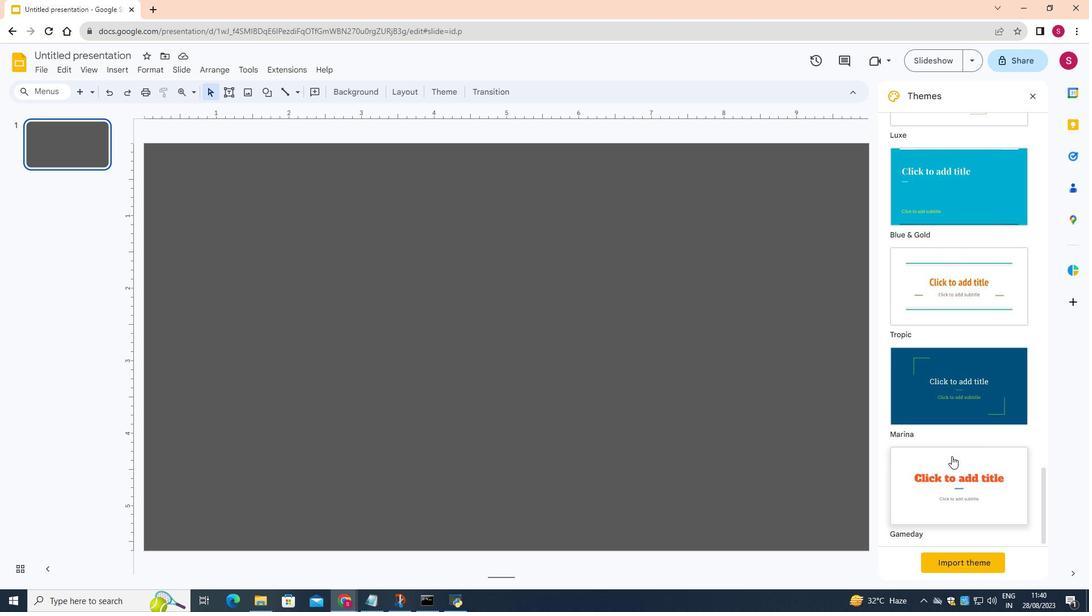 
Action: Mouse scrolled (952, 456) with delta (0, 0)
Screenshot: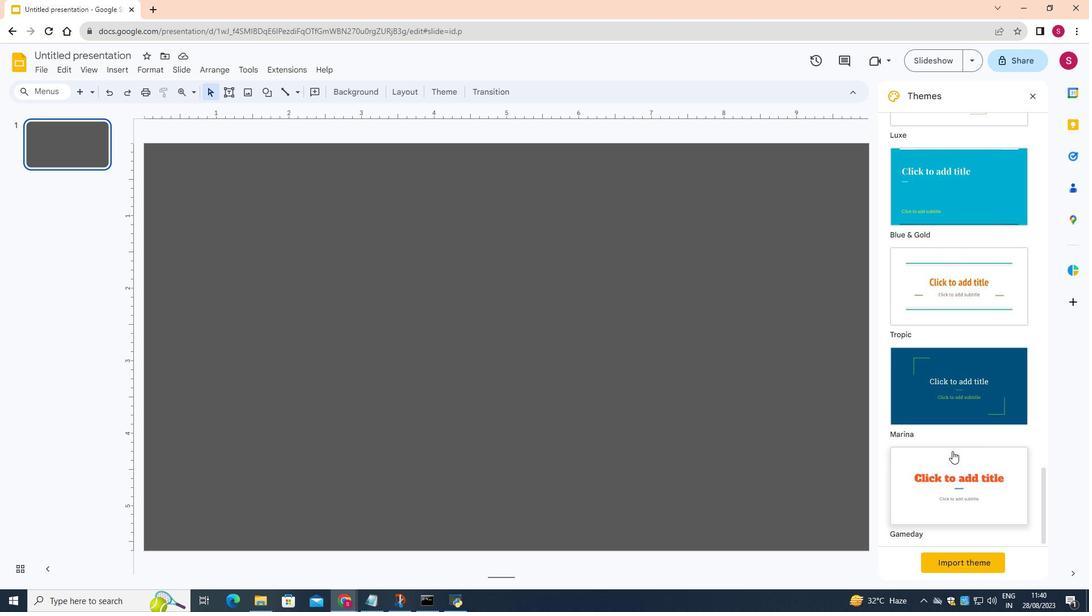 
Action: Mouse scrolled (952, 456) with delta (0, 0)
Screenshot: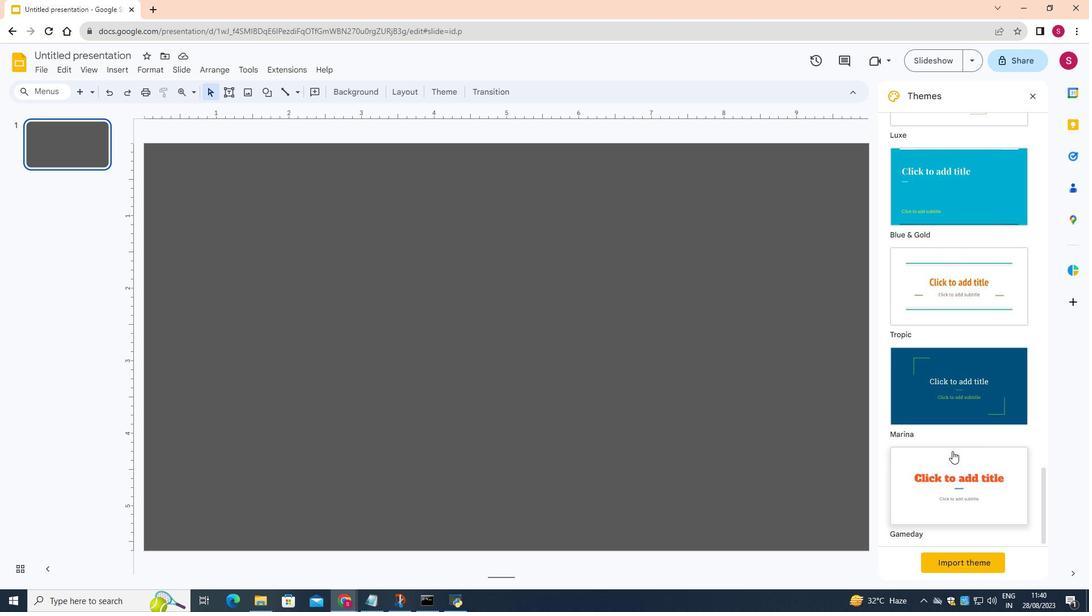 
Action: Mouse scrolled (952, 456) with delta (0, 0)
Screenshot: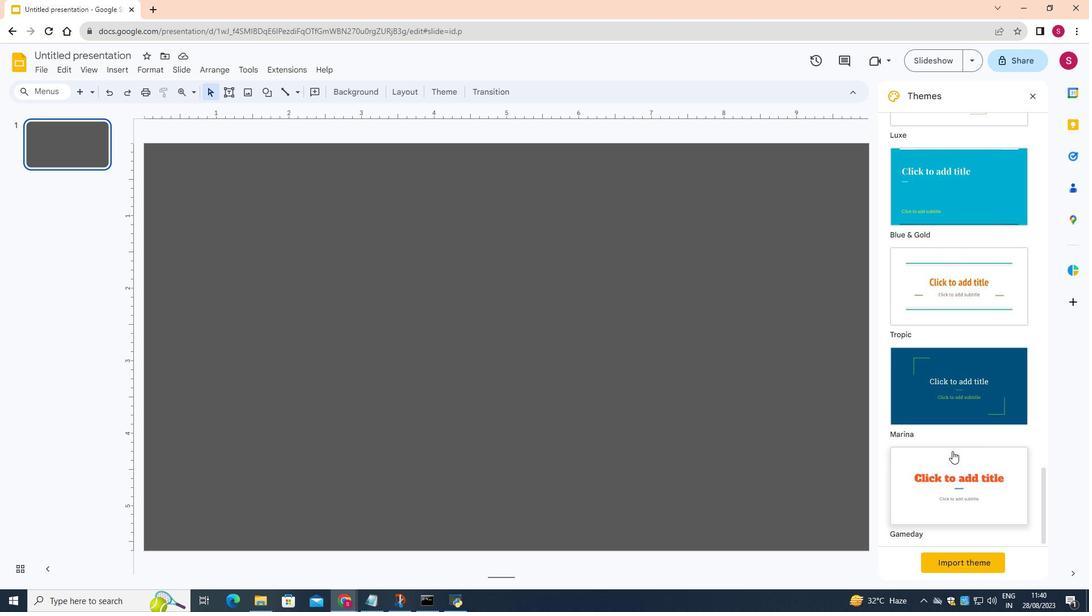 
Action: Mouse scrolled (952, 456) with delta (0, 0)
Screenshot: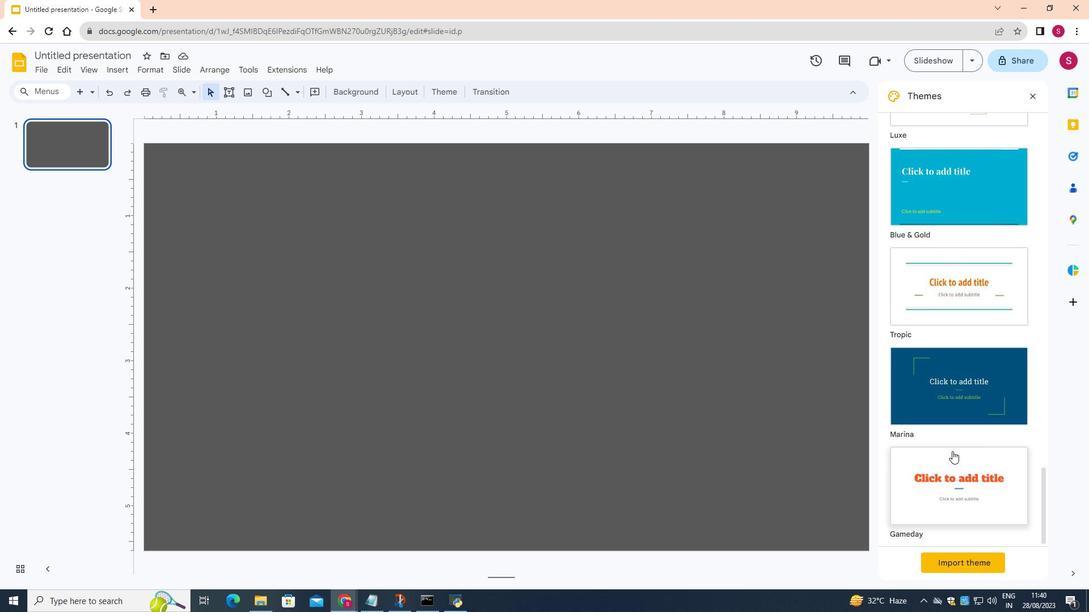 
Action: Mouse moved to (953, 447)
Screenshot: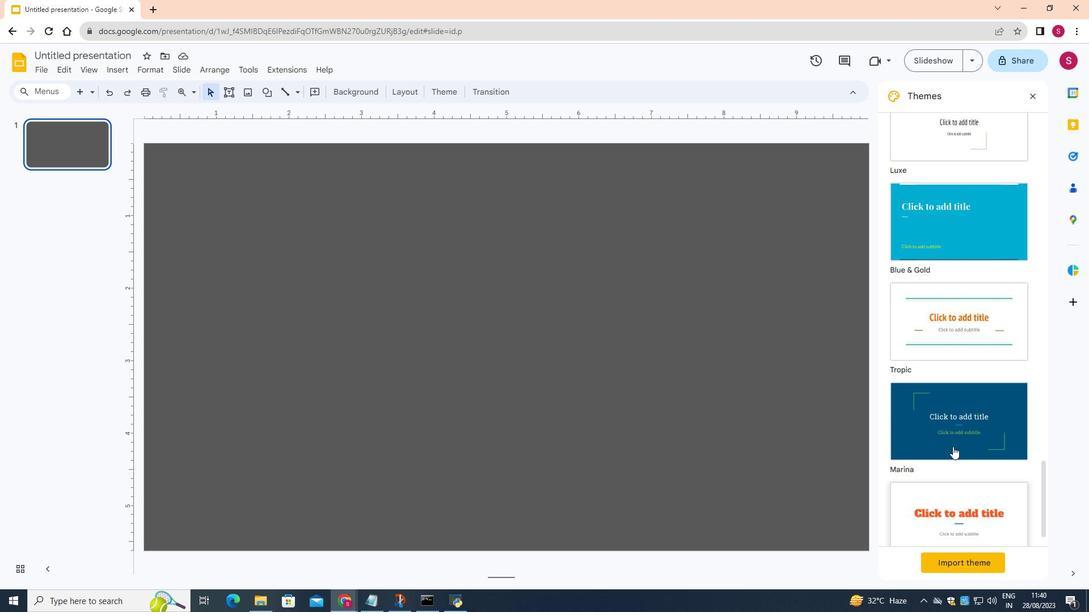 
Action: Mouse scrolled (953, 447) with delta (0, 0)
Screenshot: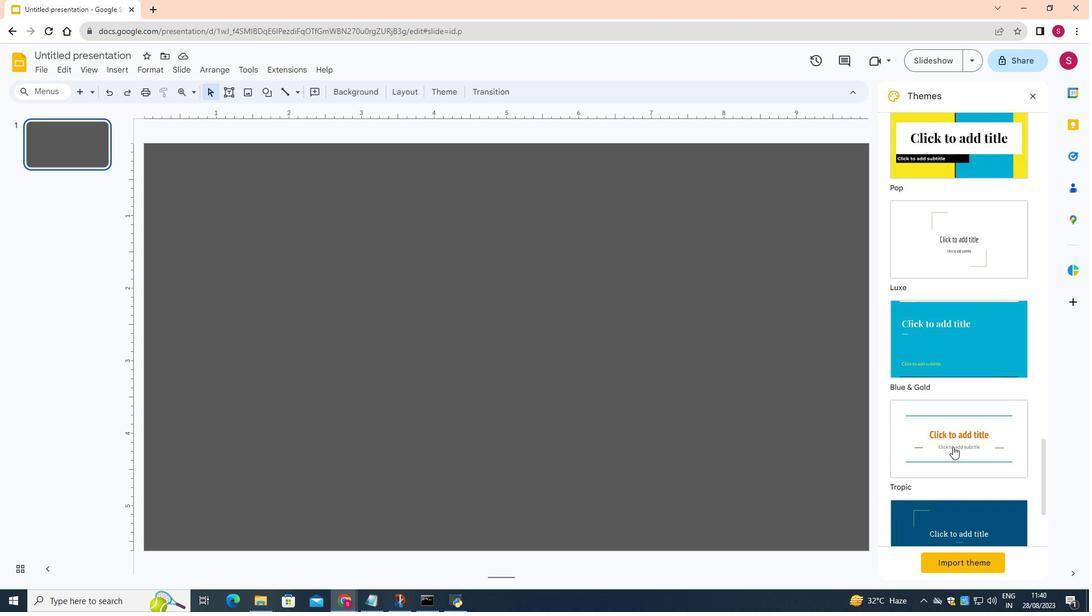 
Action: Mouse scrolled (953, 447) with delta (0, 0)
Screenshot: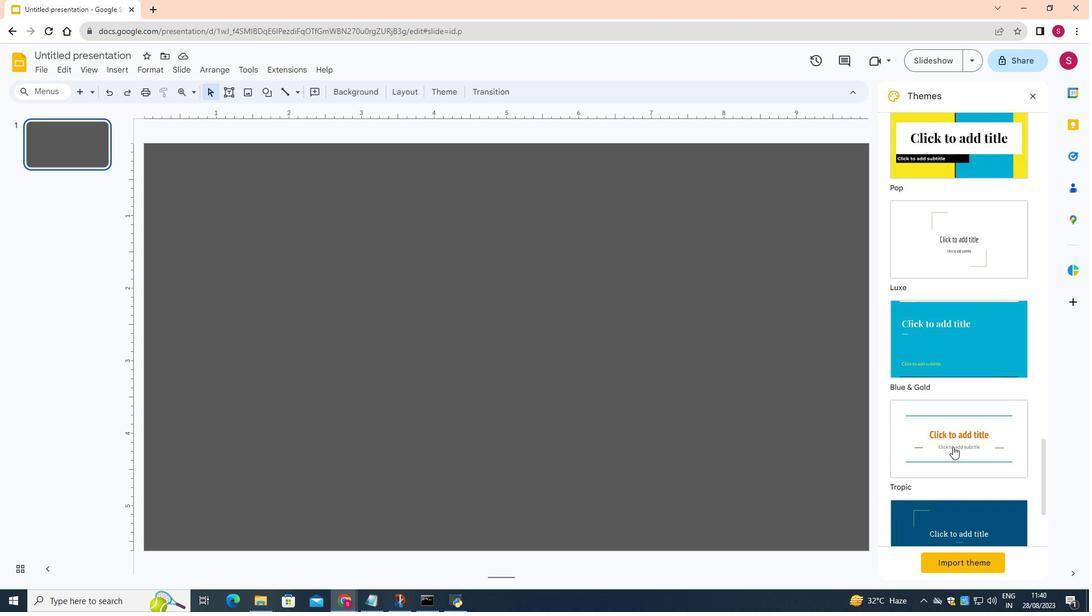 
Action: Mouse scrolled (953, 447) with delta (0, 0)
Screenshot: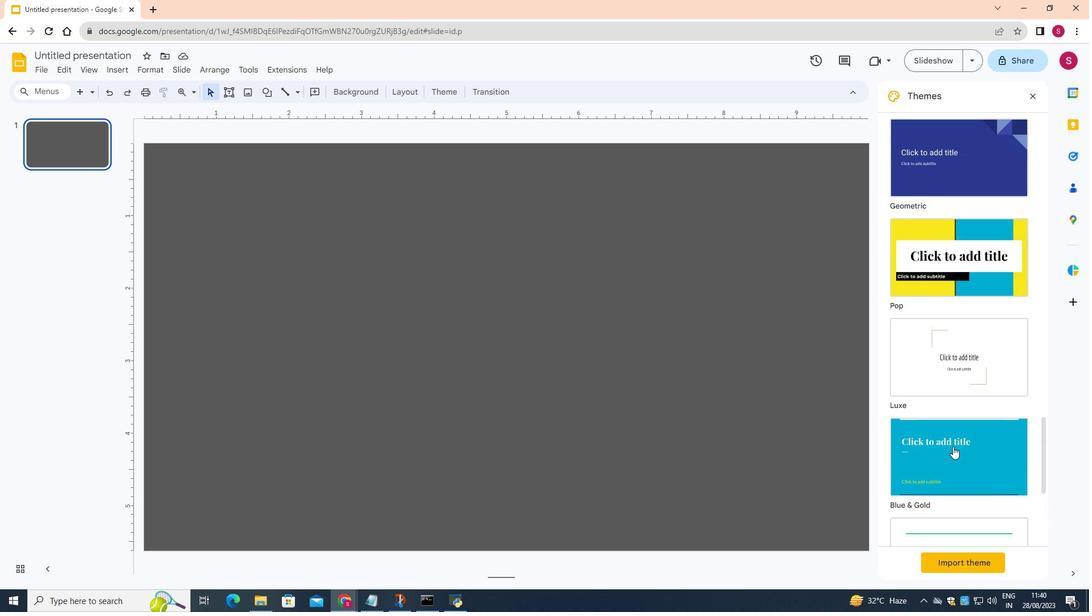
Action: Mouse scrolled (953, 447) with delta (0, 0)
Screenshot: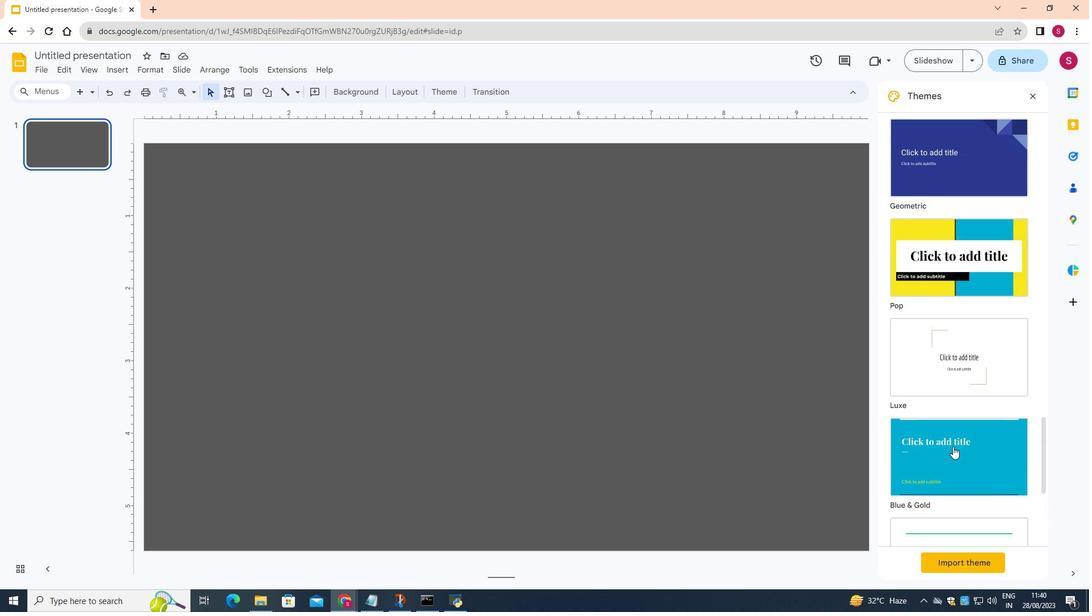 
Action: Mouse scrolled (953, 447) with delta (0, 0)
Screenshot: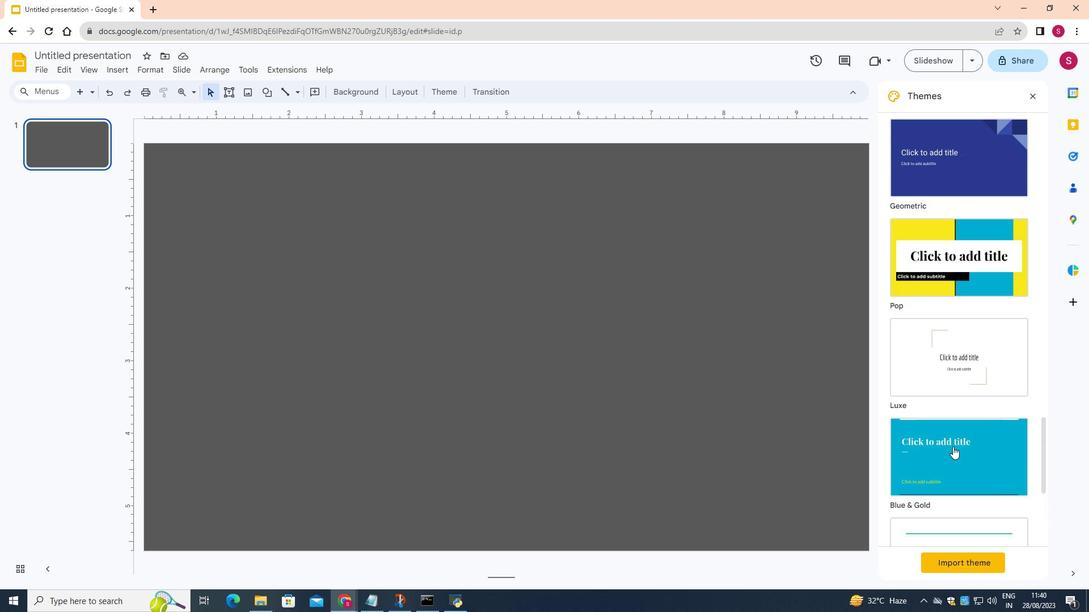 
Action: Mouse moved to (953, 442)
Screenshot: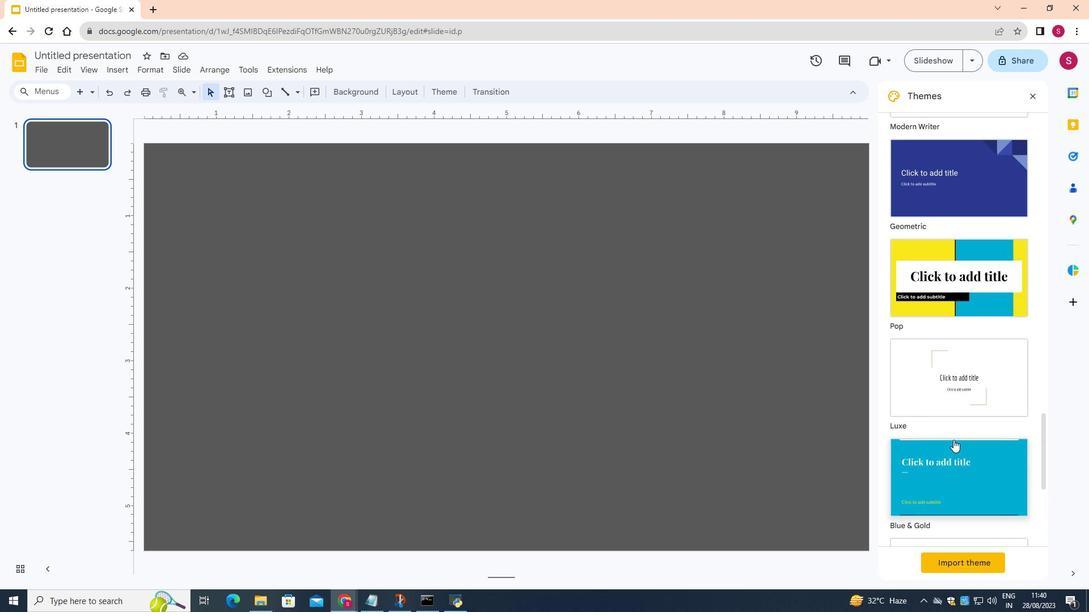 
Action: Mouse scrolled (953, 447) with delta (0, 0)
Screenshot: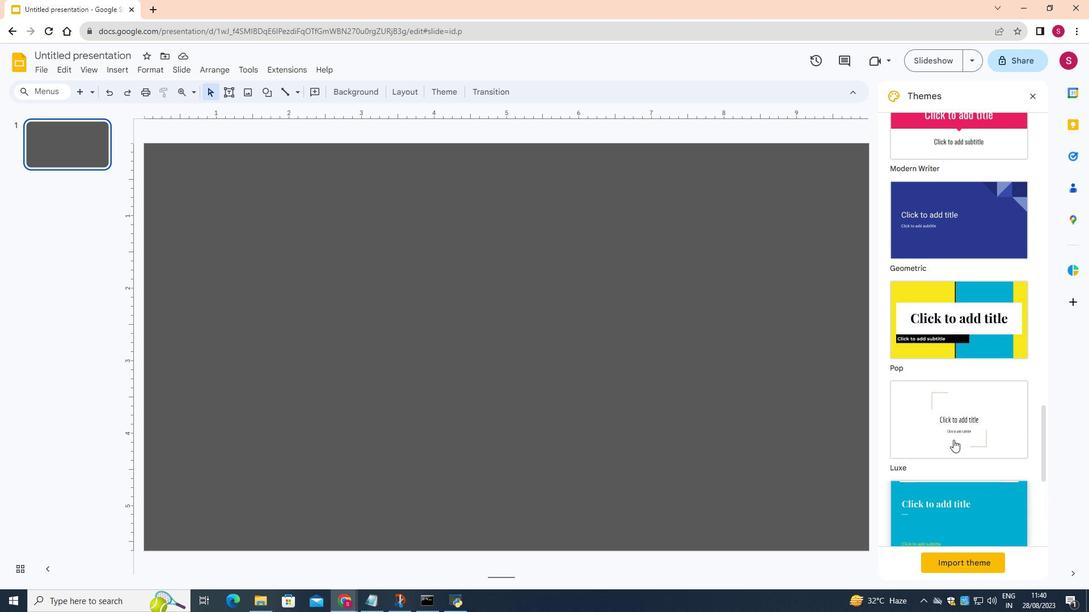 
Action: Mouse moved to (953, 427)
Screenshot: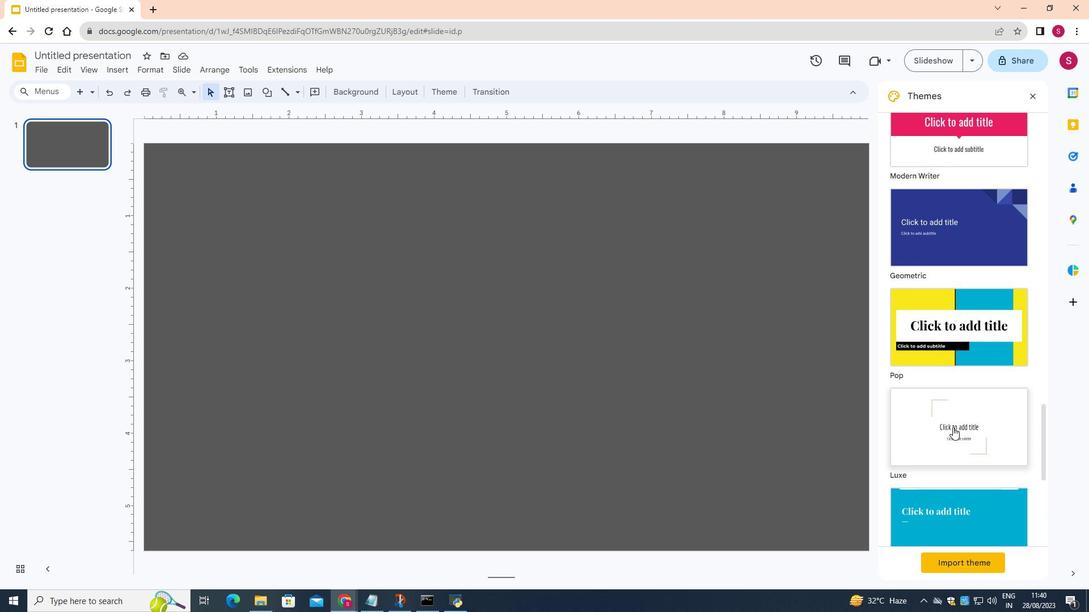 
Action: Mouse scrolled (953, 428) with delta (0, 0)
Screenshot: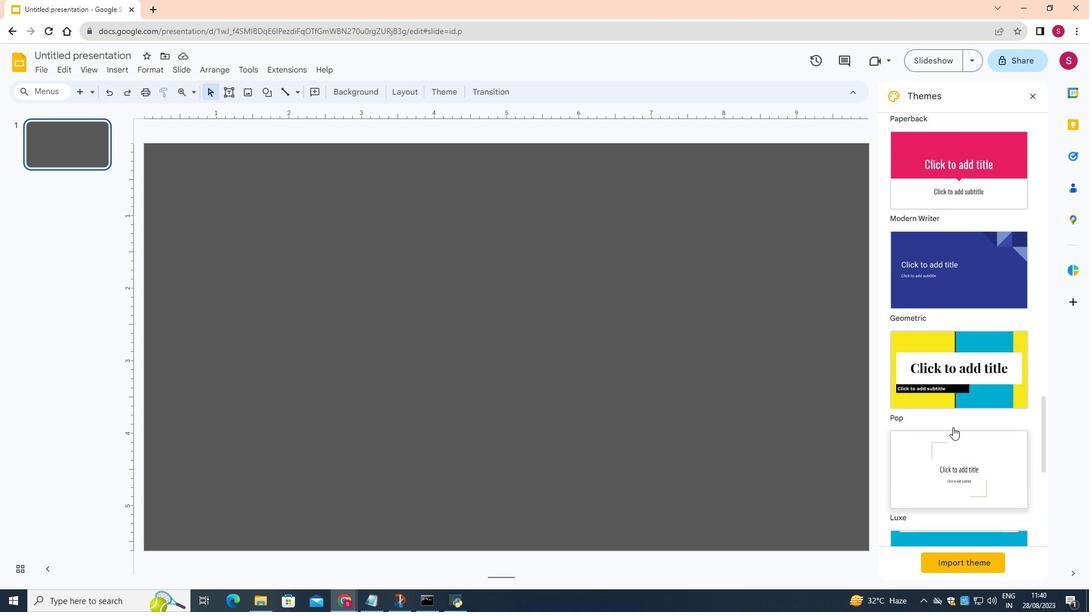 
Action: Mouse scrolled (953, 428) with delta (0, 0)
Screenshot: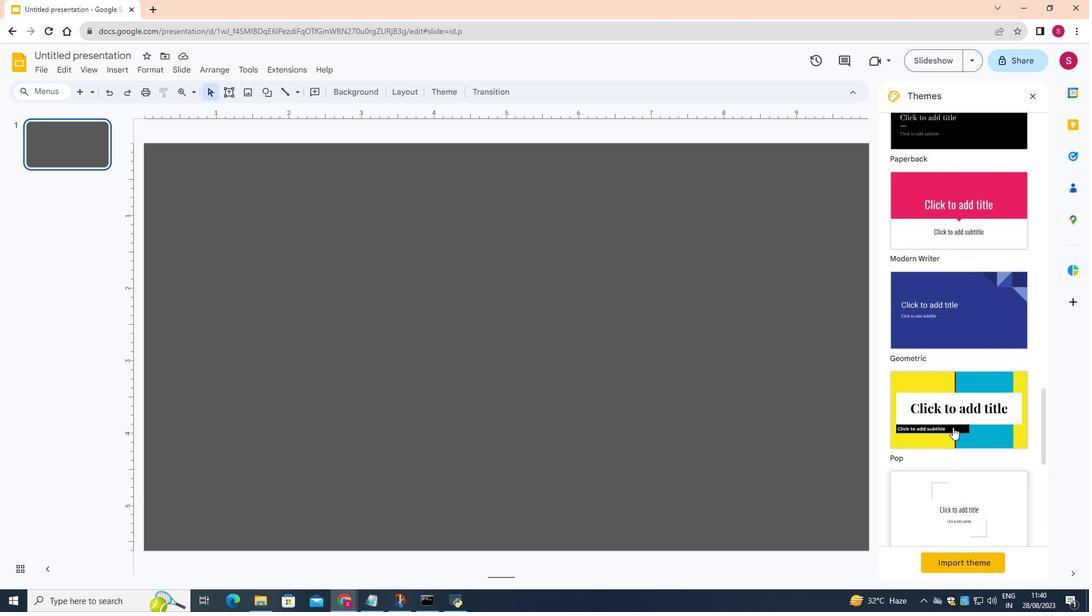 
Action: Mouse moved to (953, 426)
Screenshot: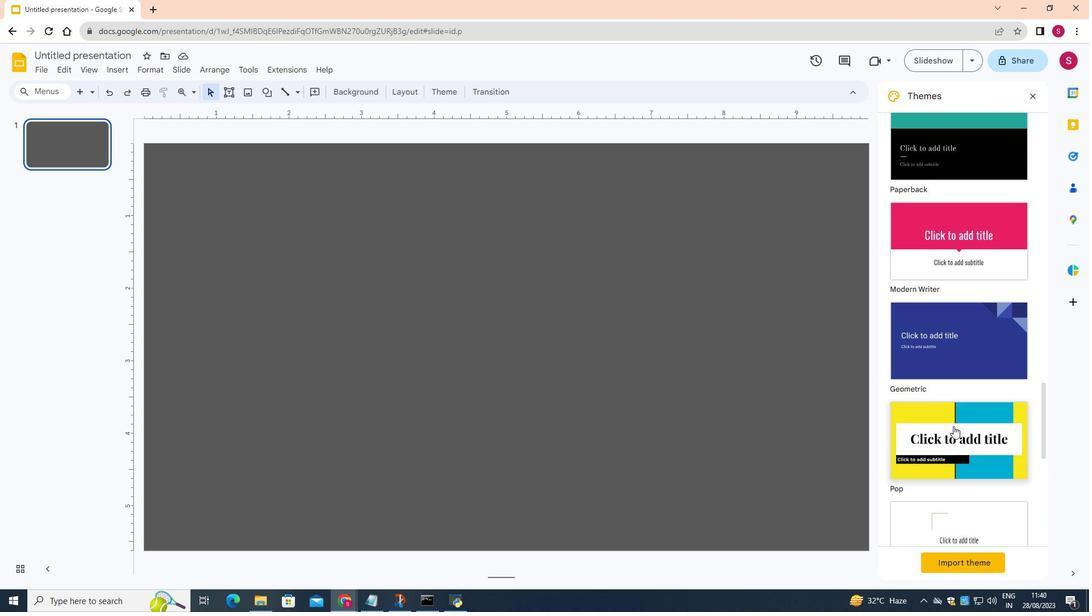 
Action: Mouse scrolled (953, 427) with delta (0, 0)
Screenshot: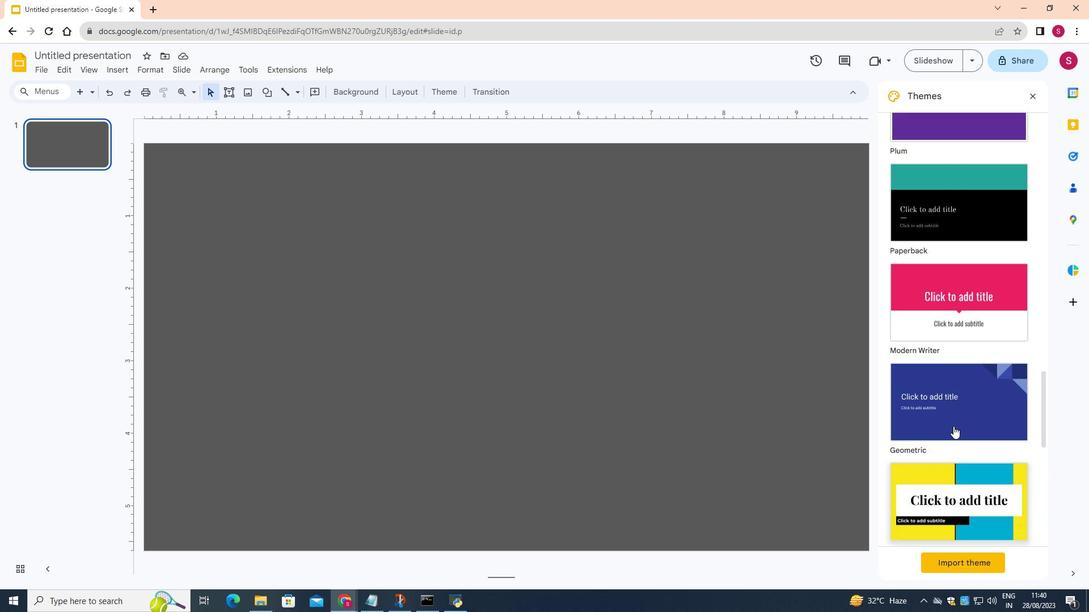 
Action: Mouse scrolled (953, 427) with delta (0, 0)
Screenshot: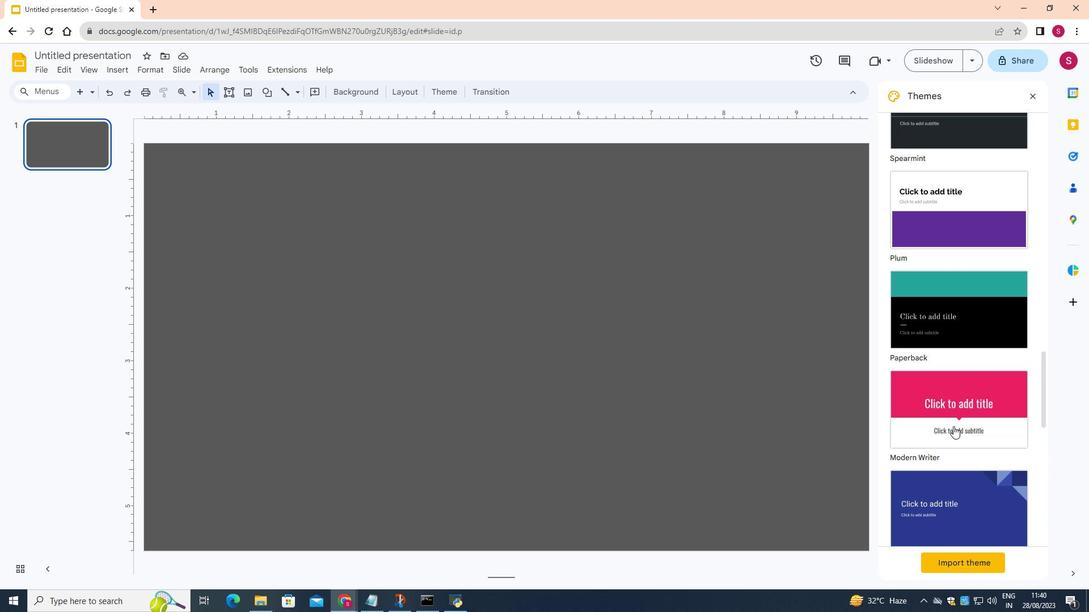 
Action: Mouse scrolled (953, 427) with delta (0, 0)
Screenshot: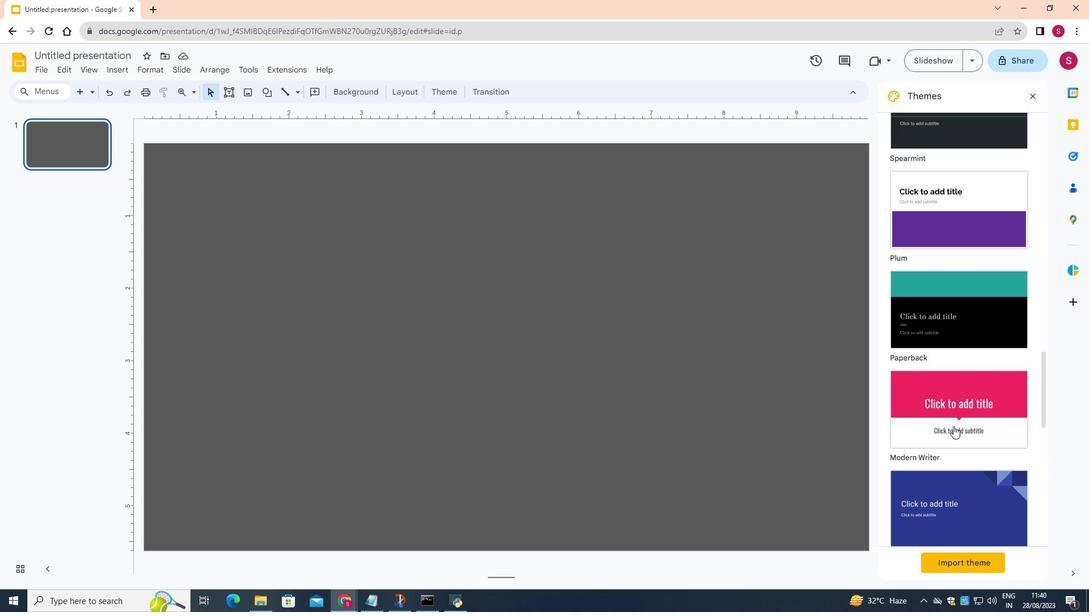 
Action: Mouse scrolled (953, 427) with delta (0, 0)
Screenshot: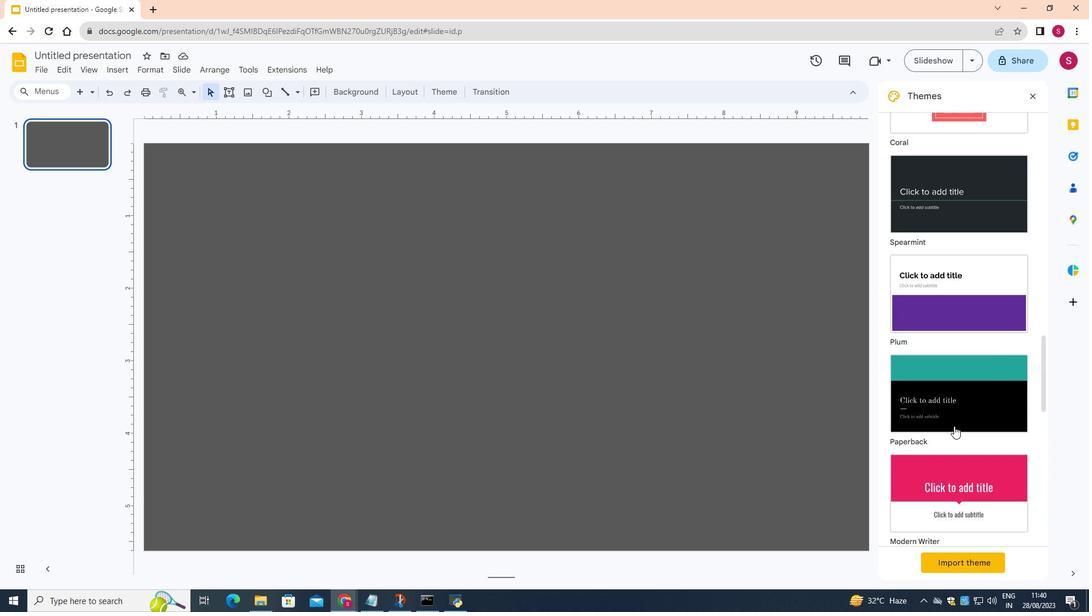 
Action: Mouse scrolled (953, 427) with delta (0, 0)
Screenshot: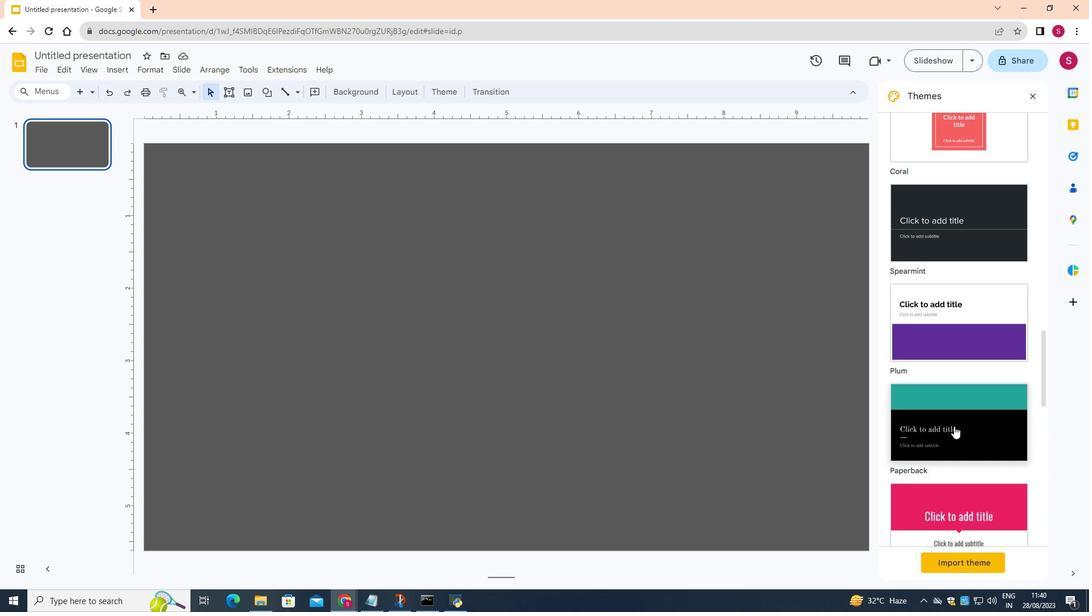 
Action: Mouse moved to (958, 422)
Screenshot: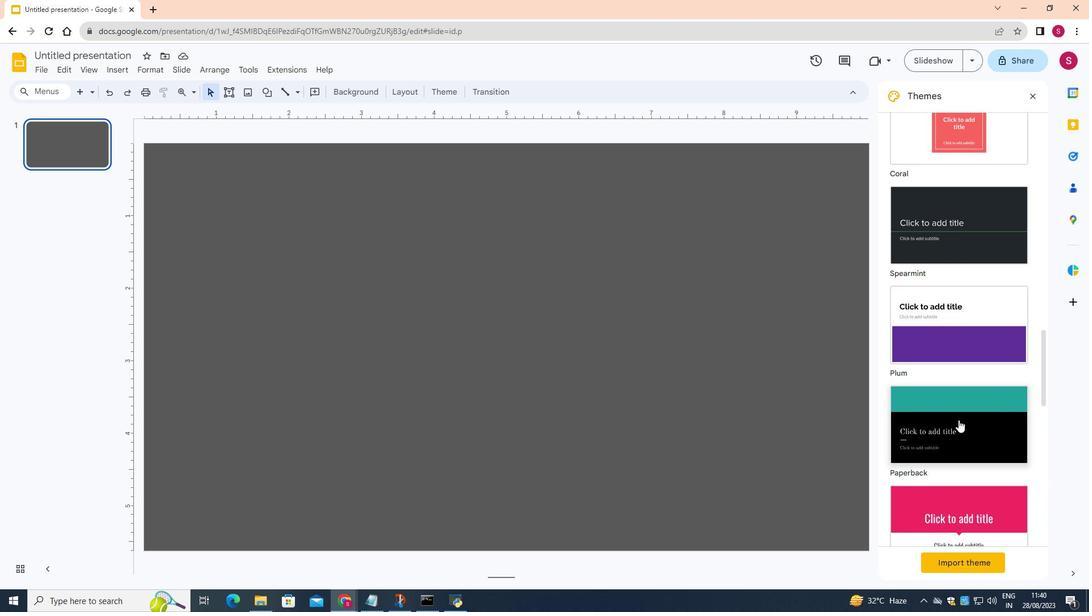 
Action: Mouse scrolled (958, 422) with delta (0, 0)
Screenshot: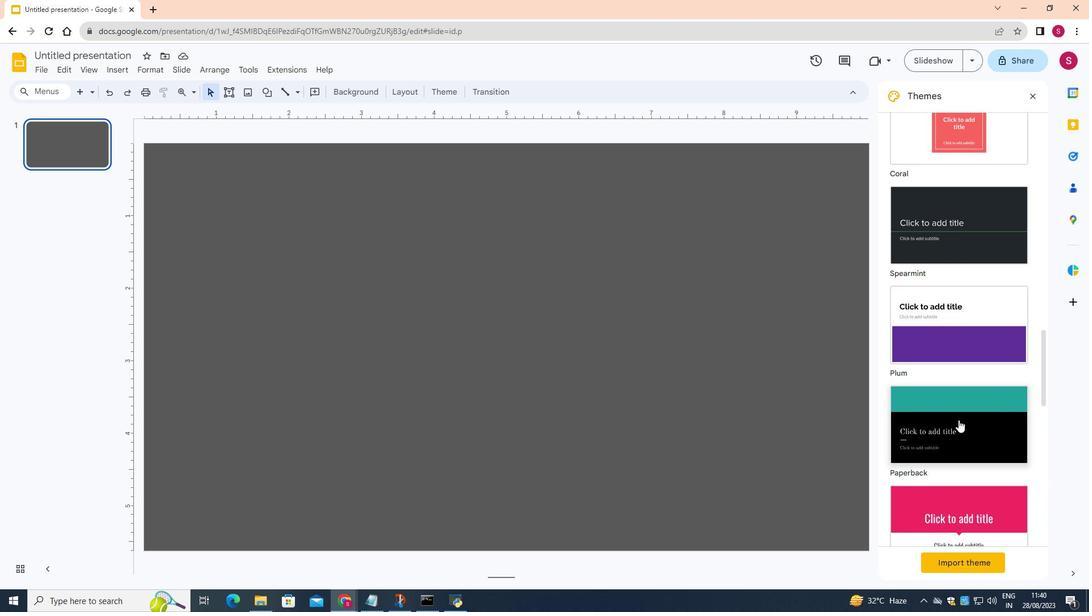 
Action: Mouse moved to (958, 420)
Screenshot: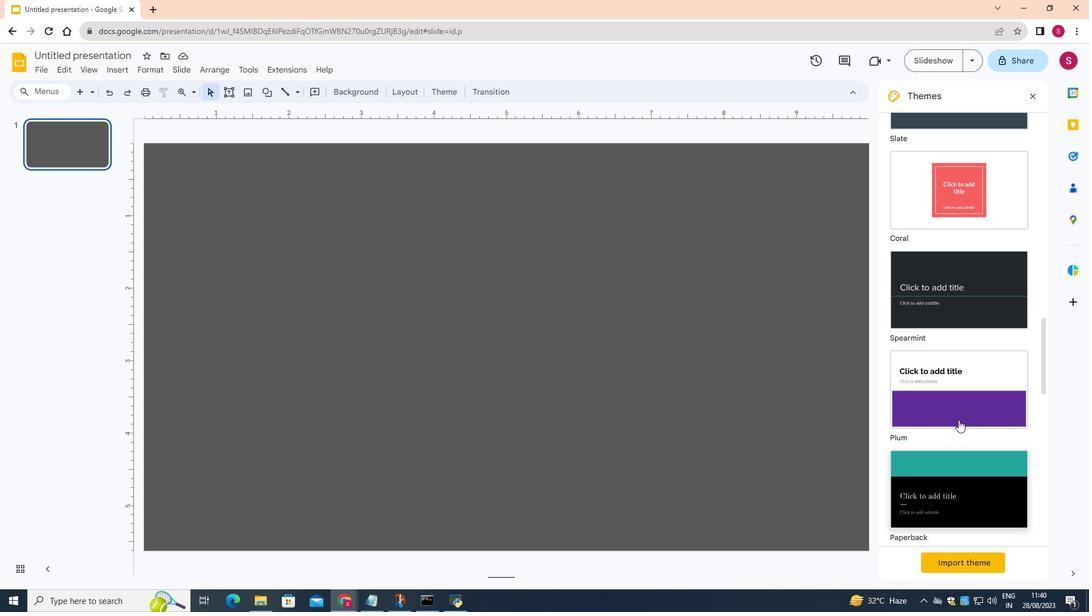 
Action: Mouse scrolled (958, 421) with delta (0, 0)
Screenshot: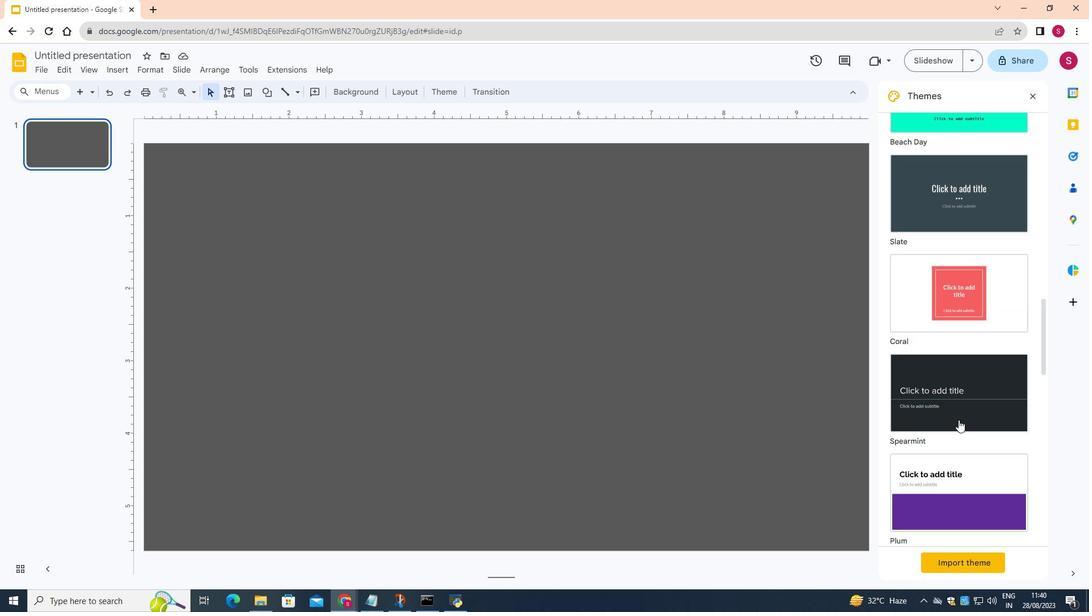 
Action: Mouse scrolled (958, 421) with delta (0, 0)
Screenshot: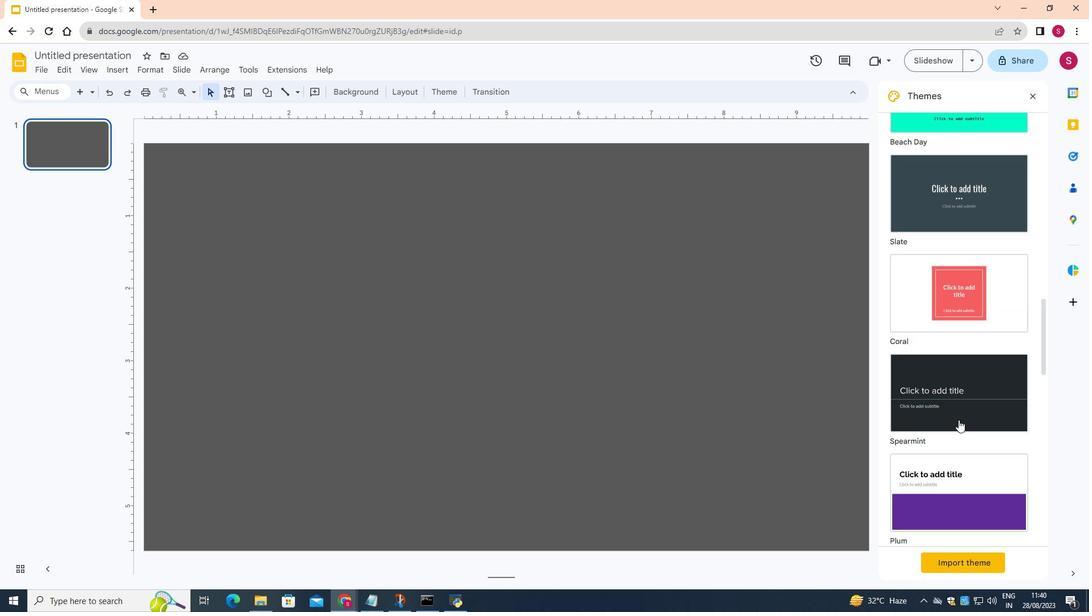 
Action: Mouse scrolled (958, 421) with delta (0, 0)
Screenshot: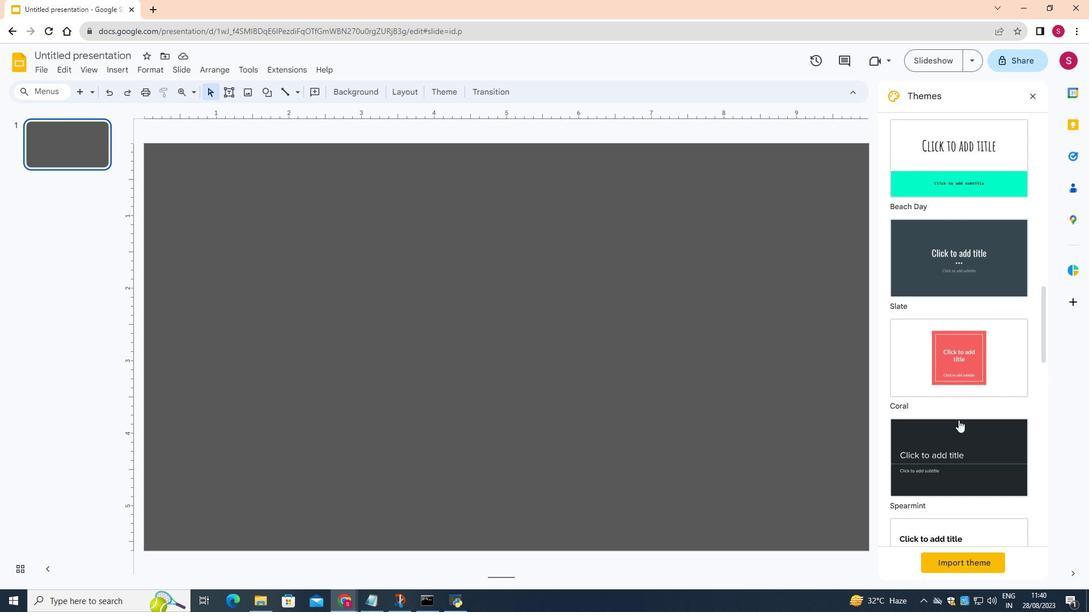 
Action: Mouse scrolled (958, 421) with delta (0, 0)
Screenshot: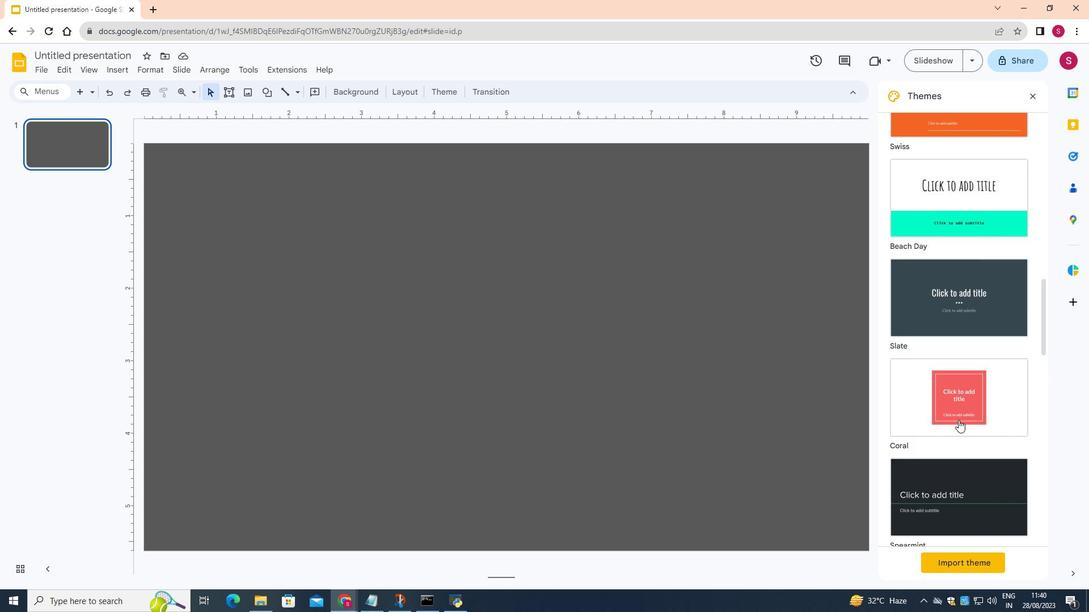 
Action: Mouse moved to (958, 419)
Screenshot: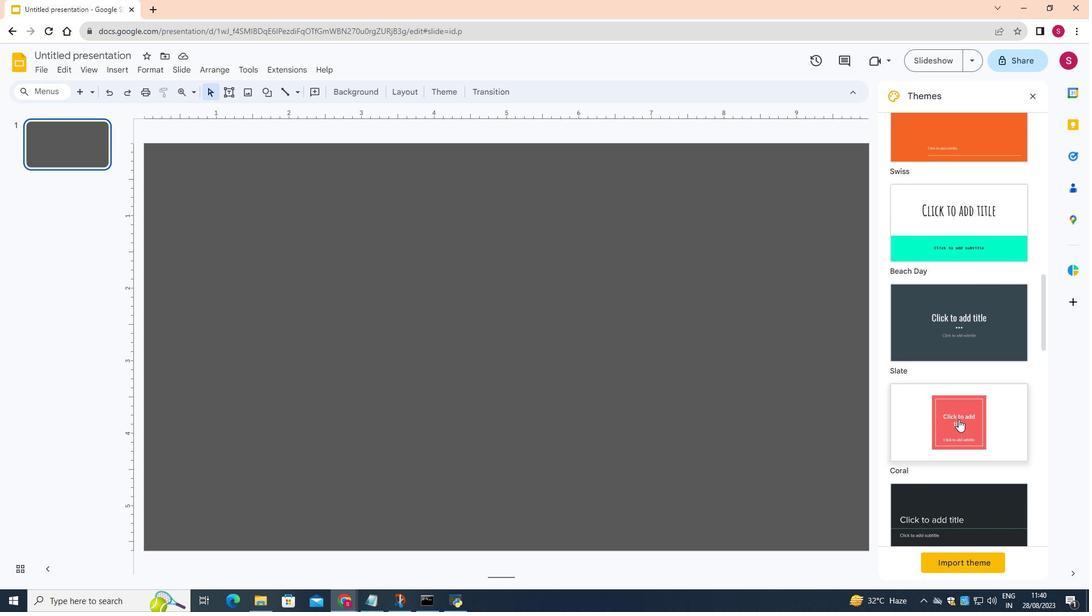 
Action: Mouse scrolled (958, 420) with delta (0, 0)
Screenshot: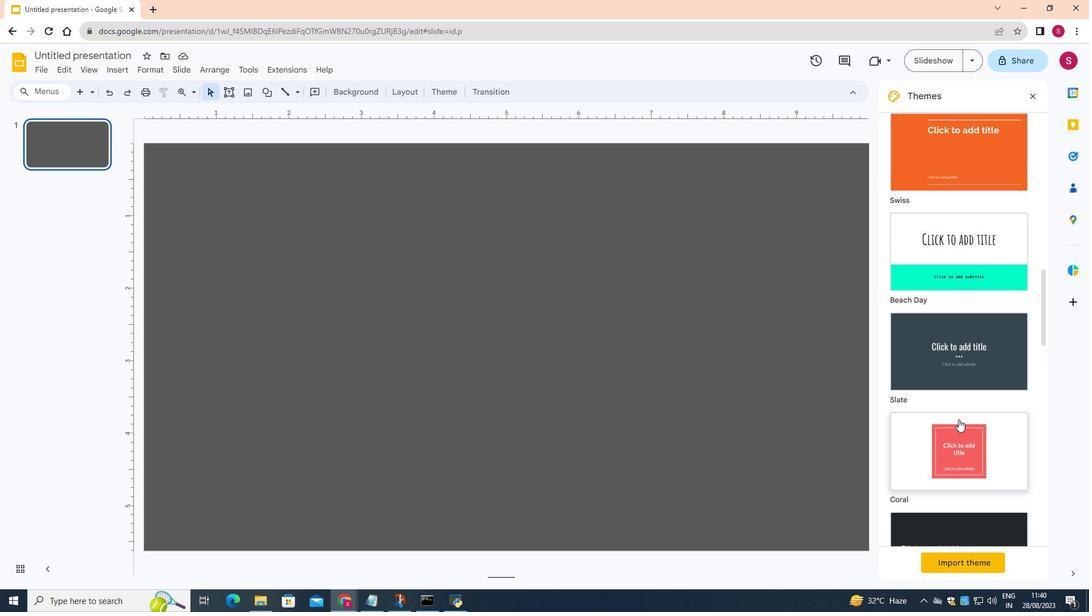 
Action: Mouse scrolled (958, 420) with delta (0, 0)
Screenshot: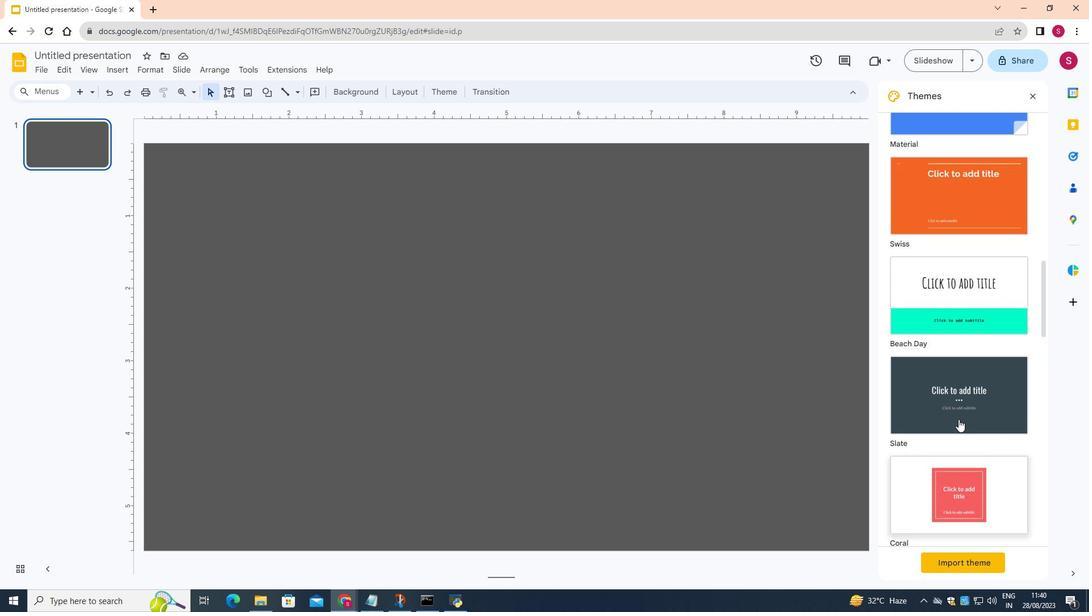 
Action: Mouse scrolled (958, 420) with delta (0, 0)
Screenshot: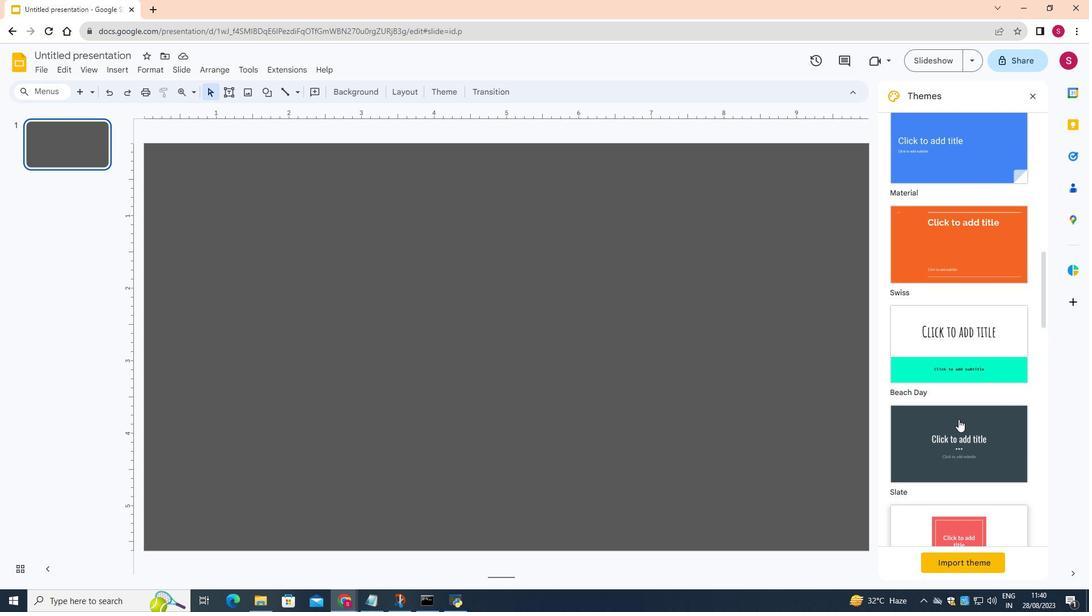 
Action: Mouse moved to (959, 419)
Screenshot: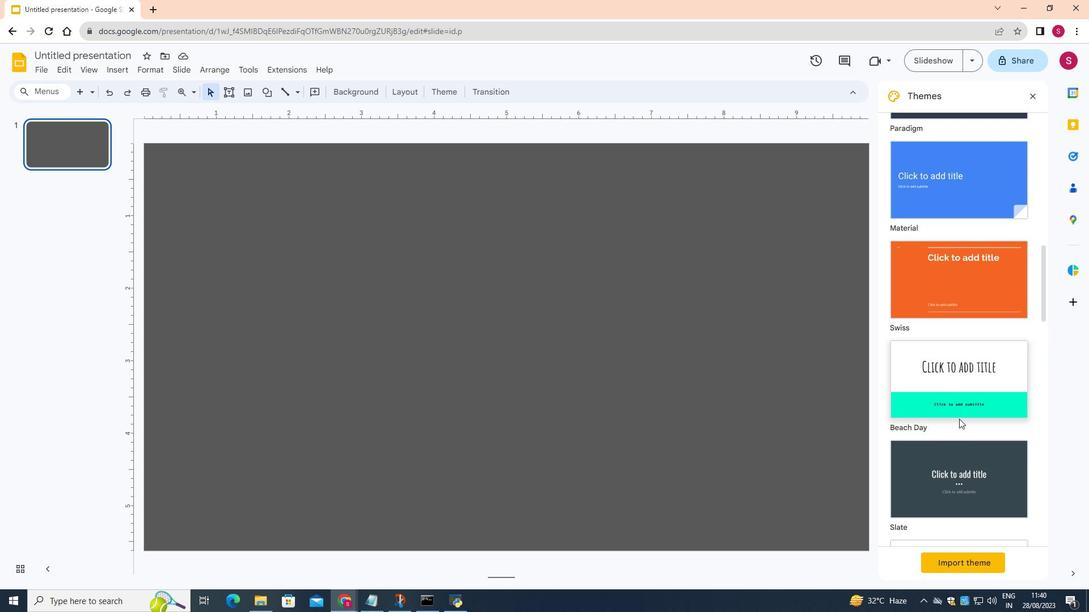 
Action: Mouse scrolled (959, 419) with delta (0, 0)
Screenshot: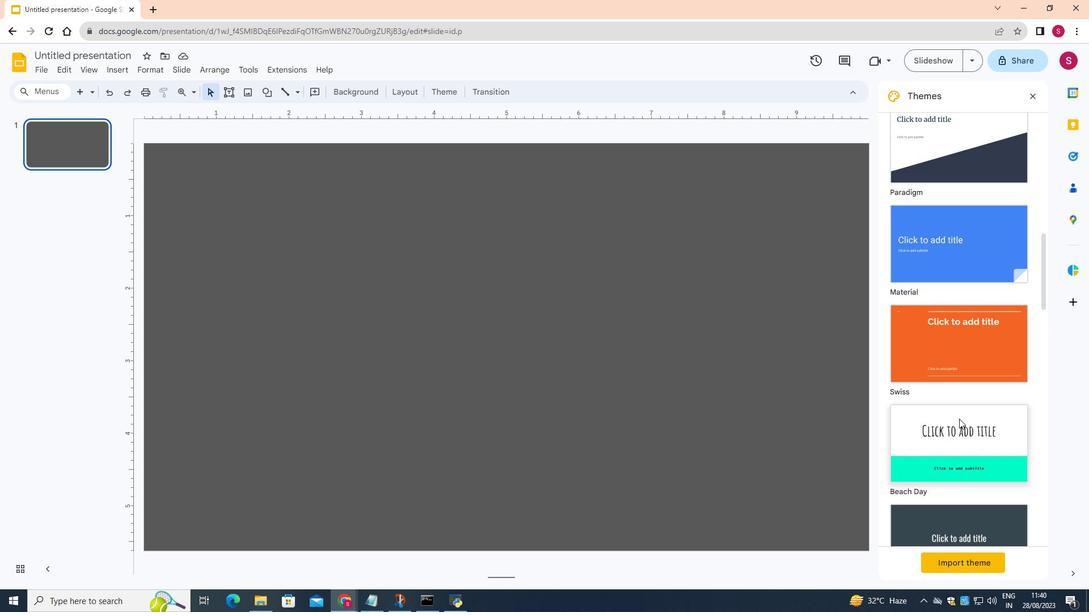 
Action: Mouse scrolled (959, 419) with delta (0, 0)
Screenshot: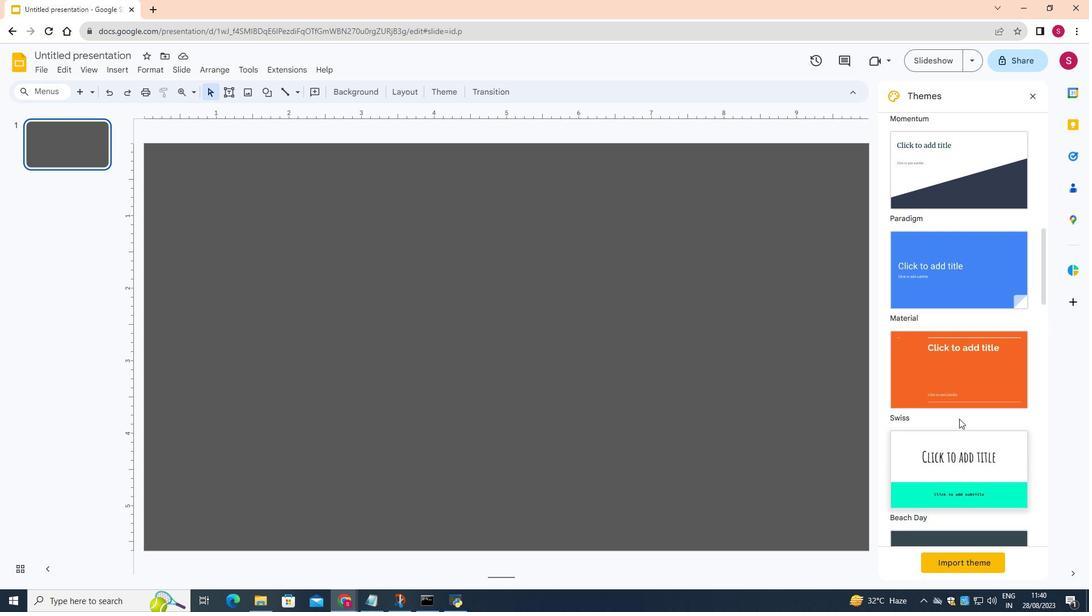 
Action: Mouse scrolled (959, 419) with delta (0, 0)
Screenshot: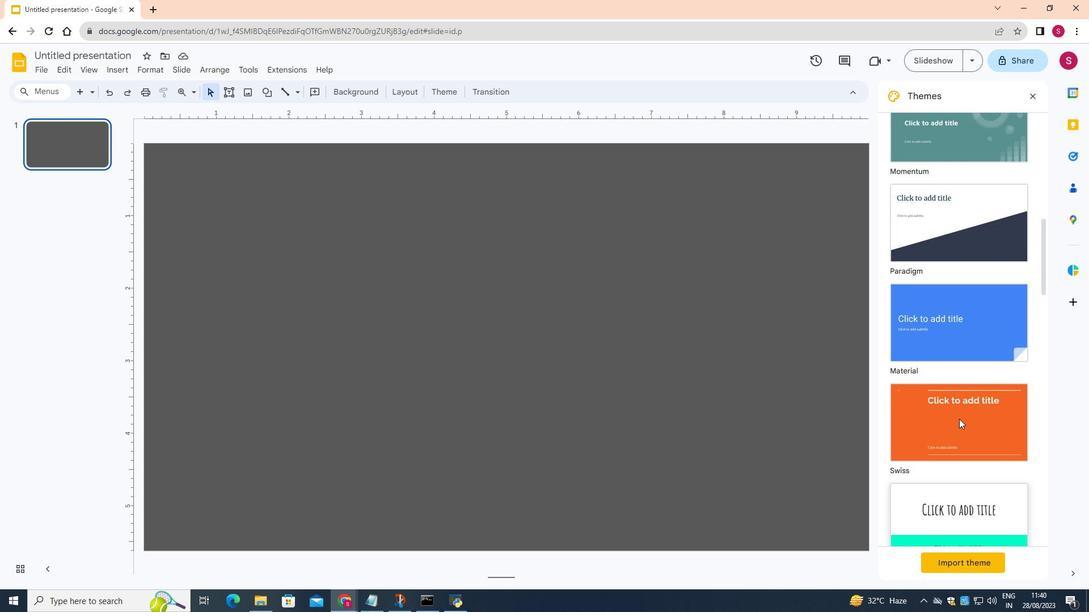 
Action: Mouse scrolled (959, 419) with delta (0, 0)
Screenshot: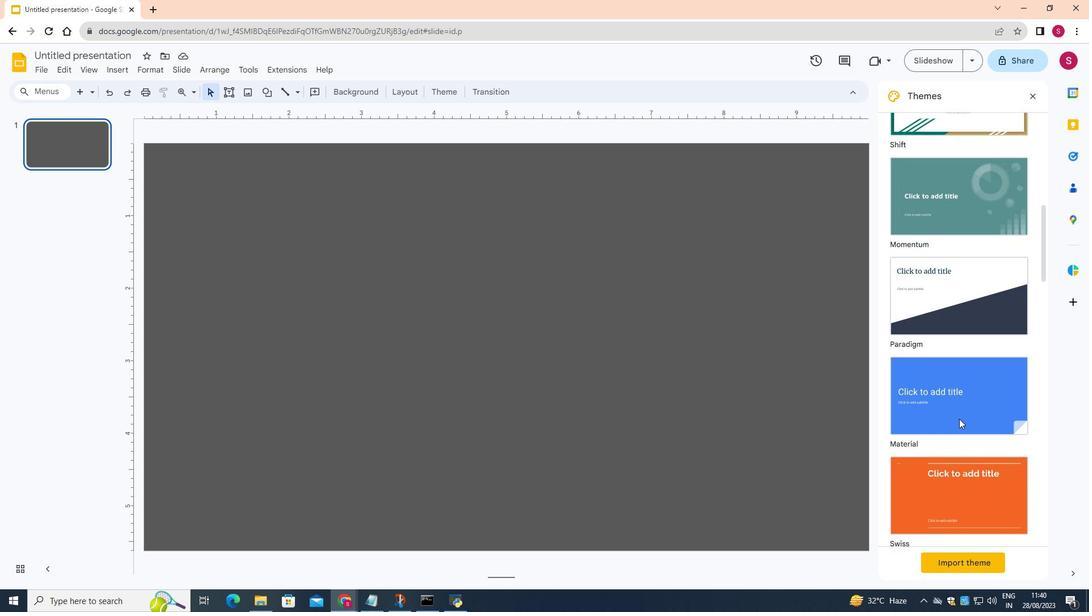 
Action: Mouse moved to (959, 419)
Screenshot: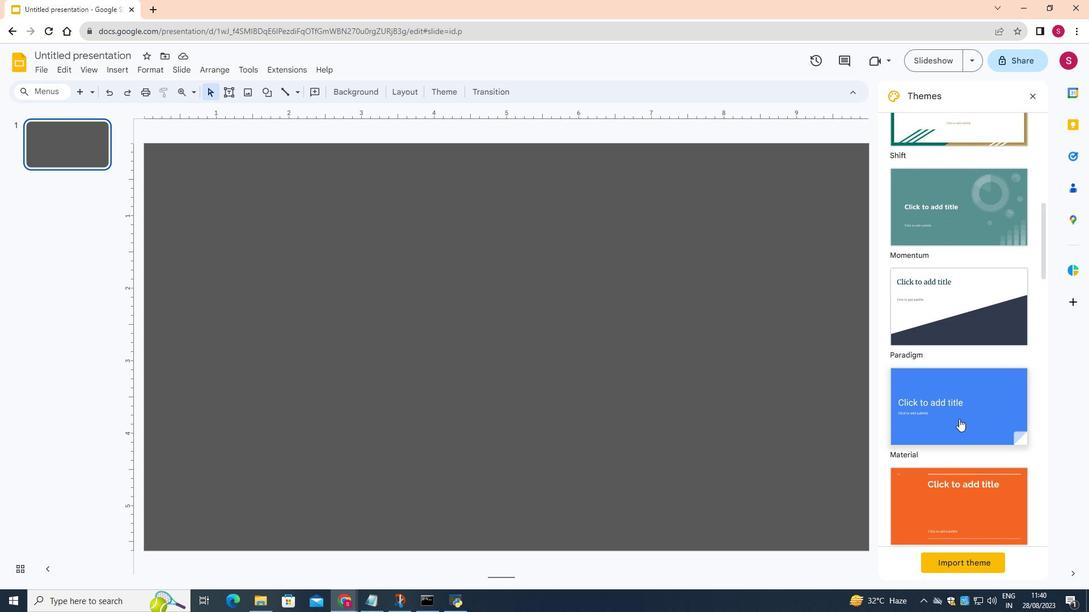 
Action: Mouse scrolled (959, 419) with delta (0, 0)
Screenshot: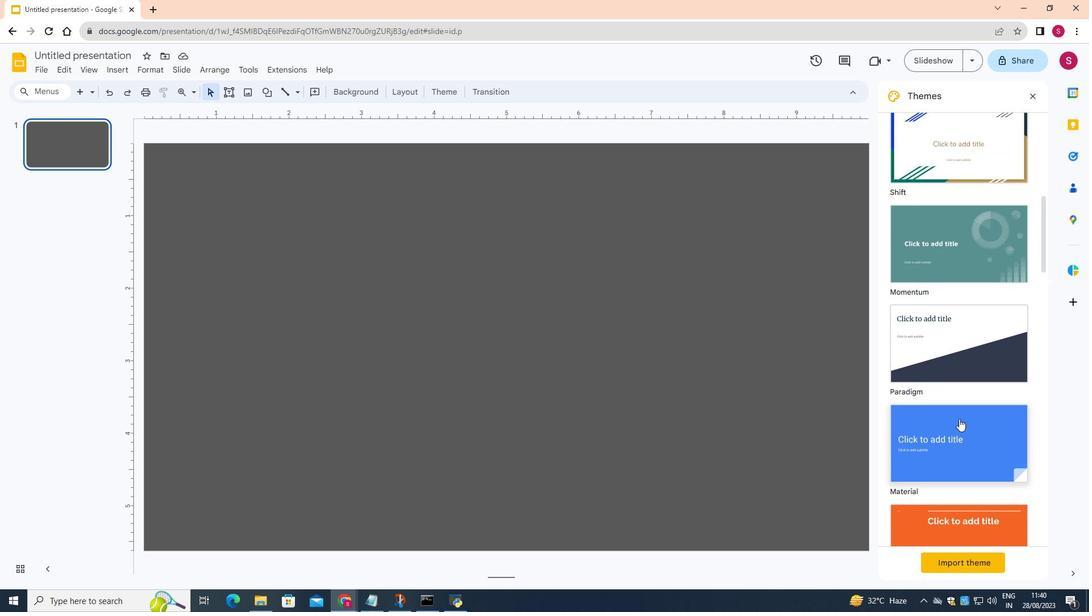
Action: Mouse moved to (417, 286)
Screenshot: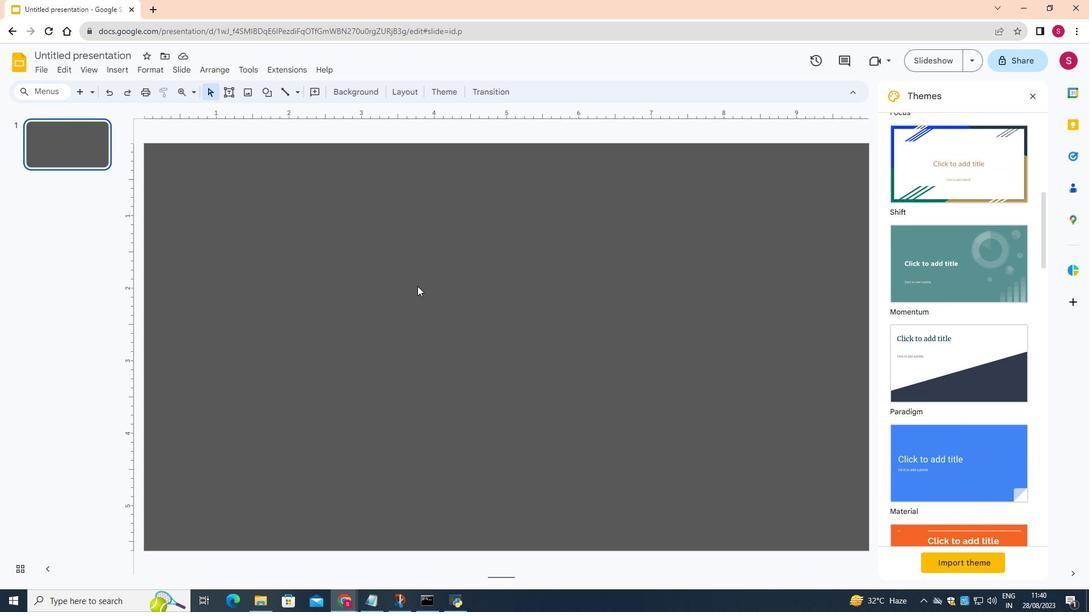 
Action: Mouse pressed left at (417, 286)
Screenshot: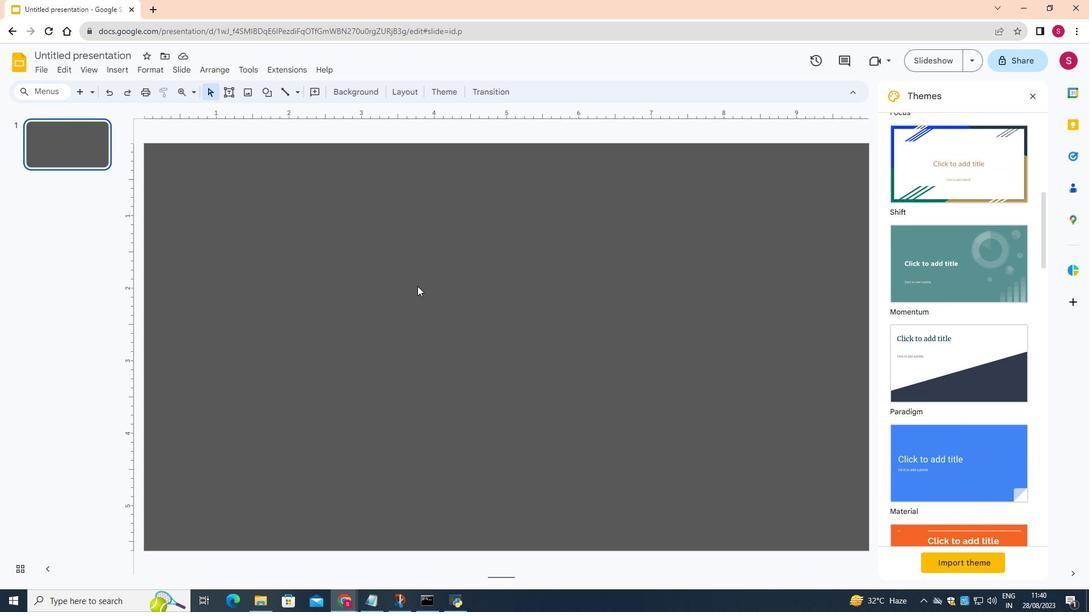 
Action: Mouse moved to (120, 70)
Screenshot: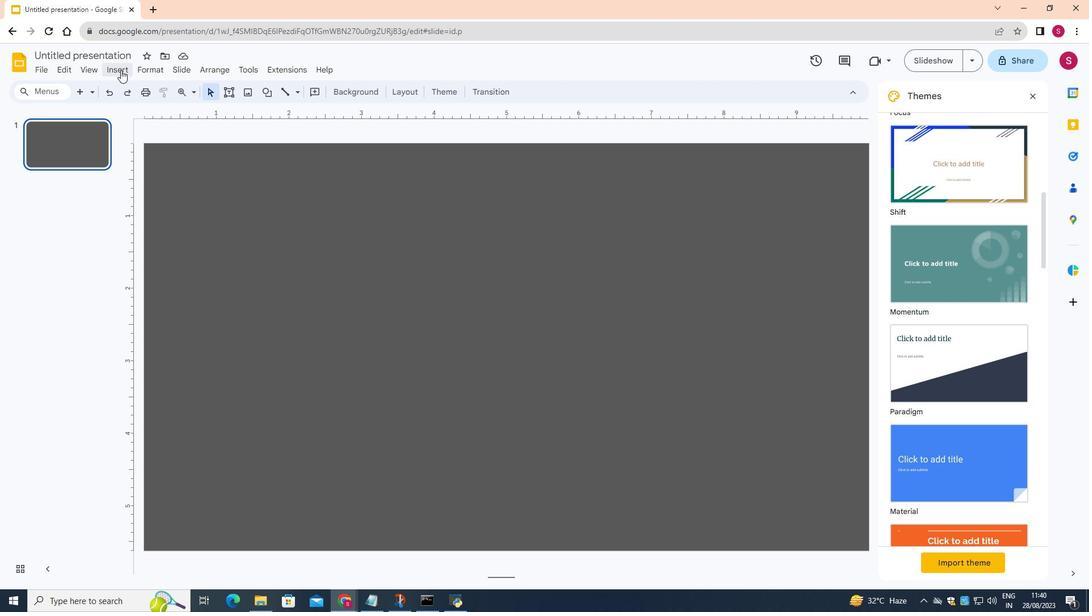 
Action: Mouse pressed left at (120, 70)
Screenshot: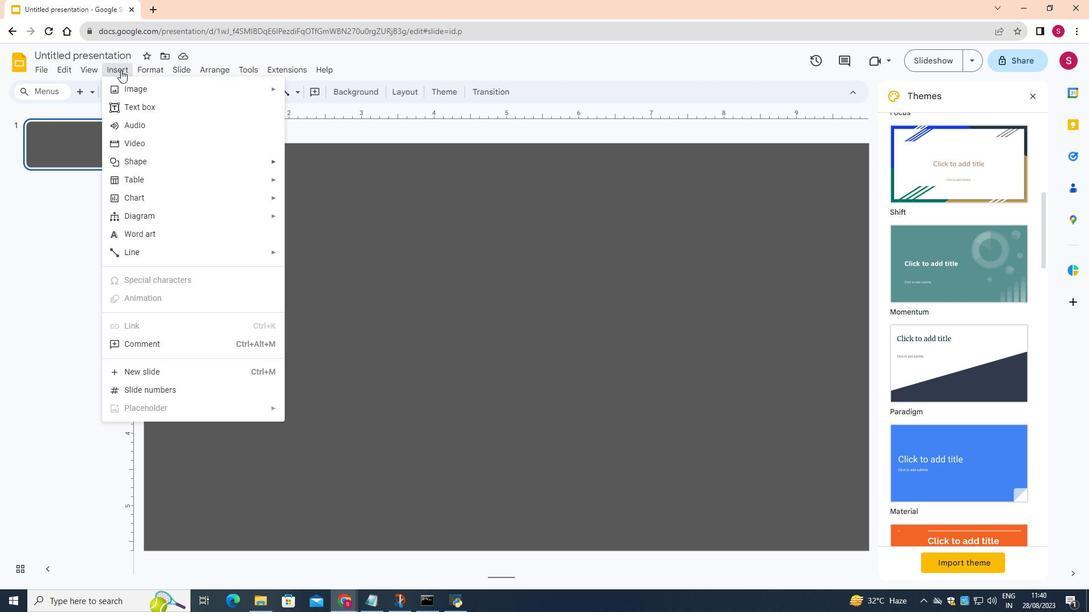
Action: Mouse moved to (144, 111)
Screenshot: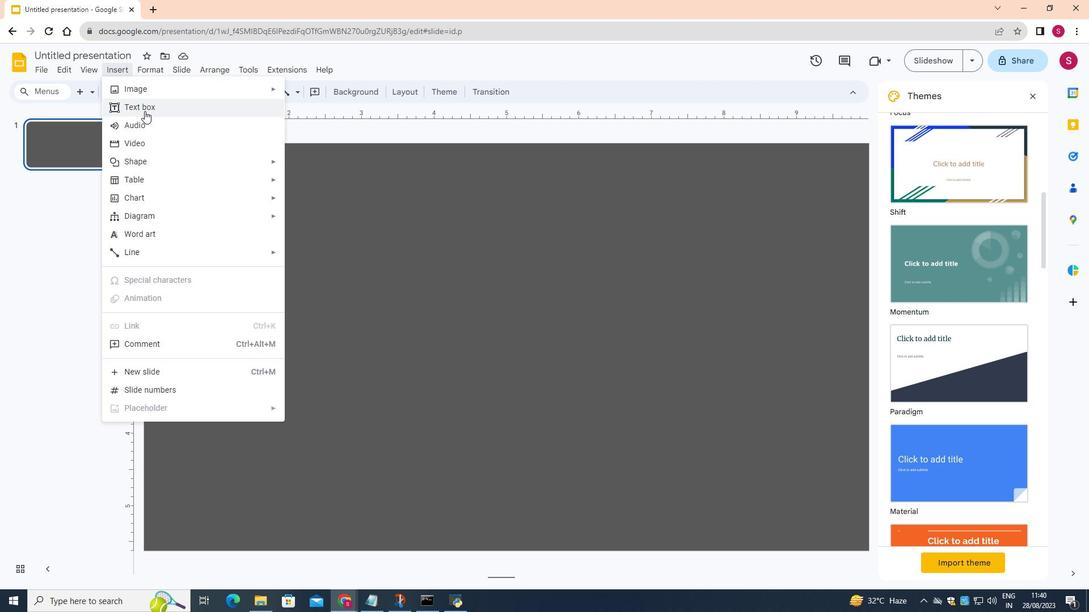 
Action: Mouse pressed left at (144, 111)
Screenshot: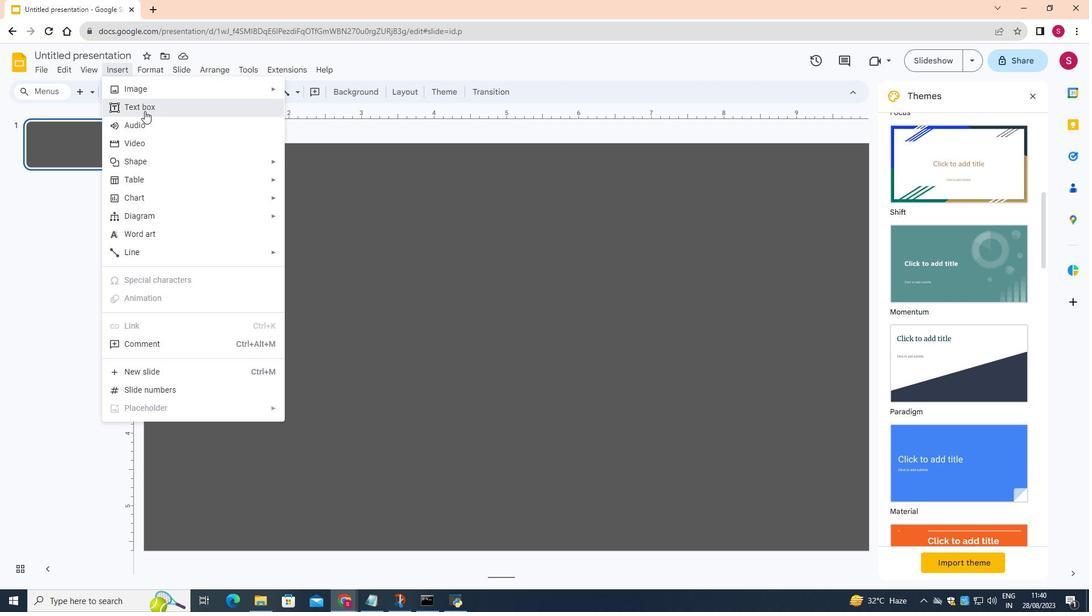 
Action: Mouse moved to (212, 195)
Screenshot: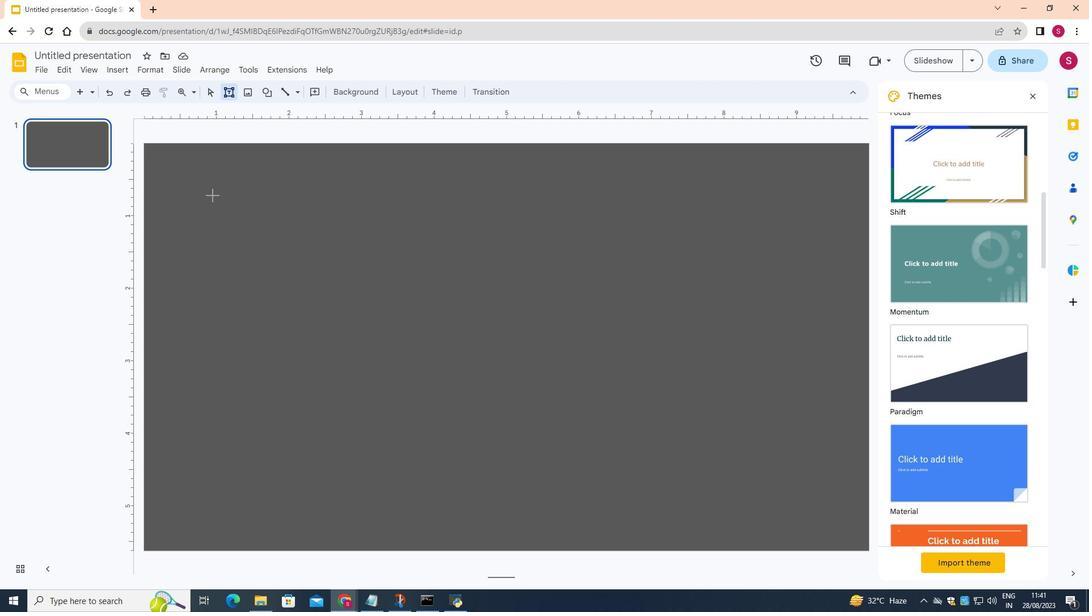 
Action: Mouse pressed left at (212, 195)
Screenshot: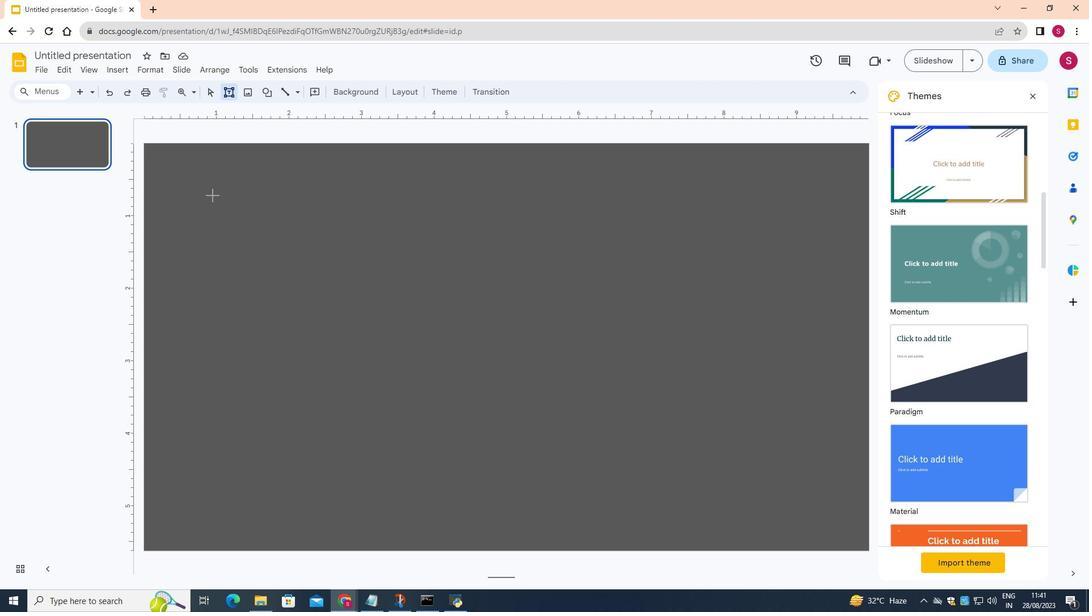 
Action: Mouse moved to (492, 89)
Screenshot: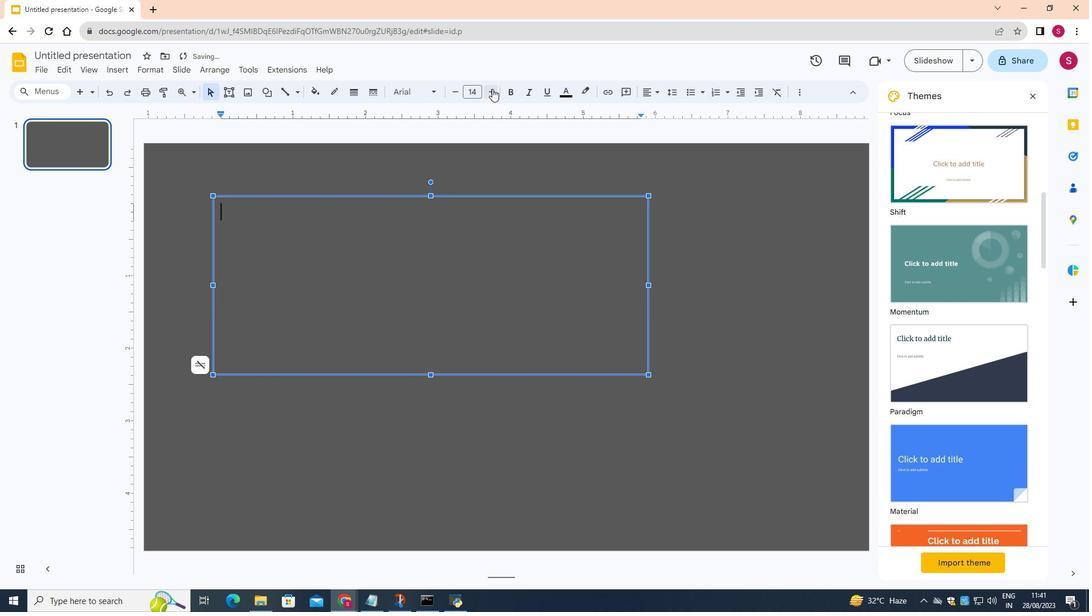 
Action: Mouse pressed left at (492, 89)
Screenshot: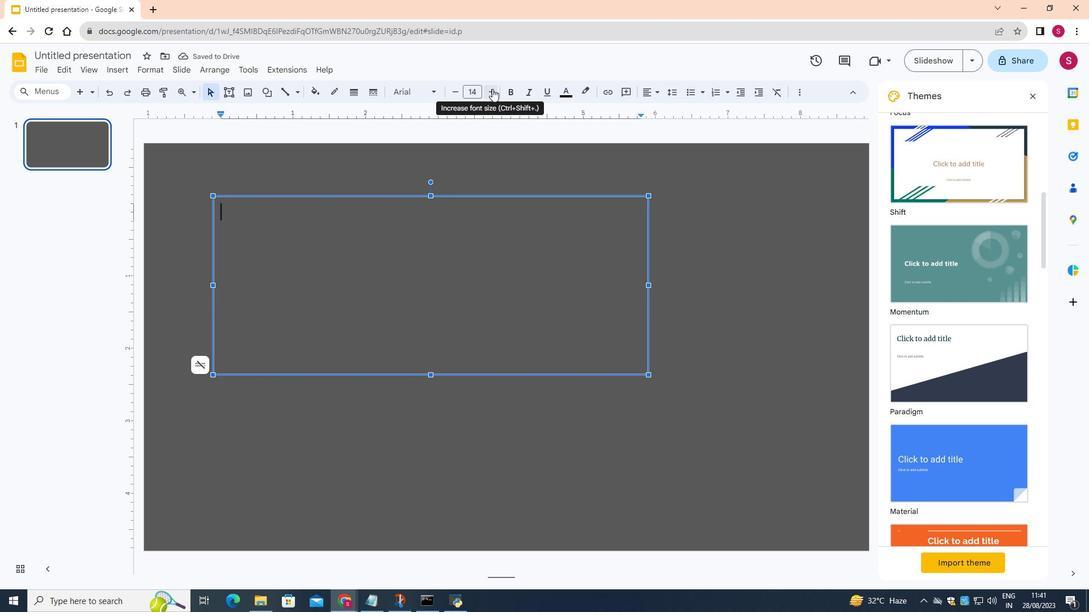 
Action: Mouse pressed left at (492, 89)
Screenshot: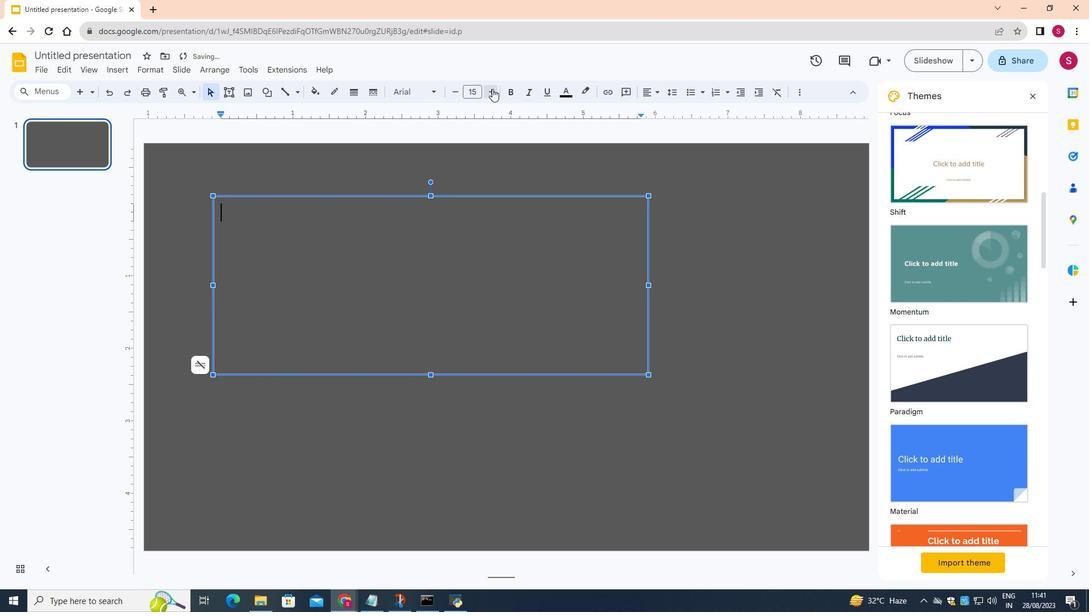 
Action: Mouse pressed left at (492, 89)
Screenshot: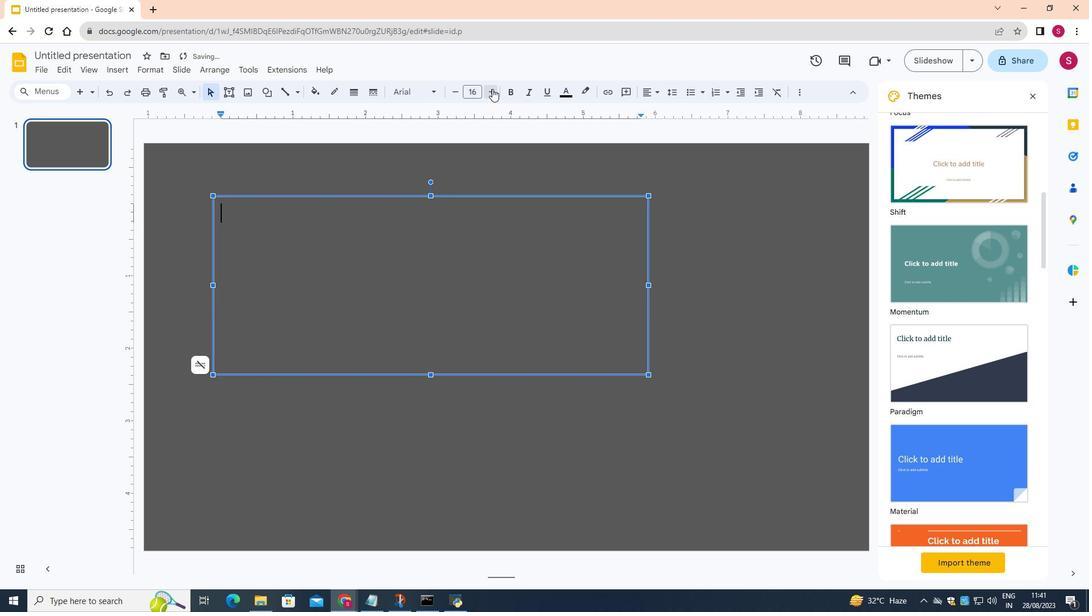 
Action: Mouse pressed left at (492, 89)
Screenshot: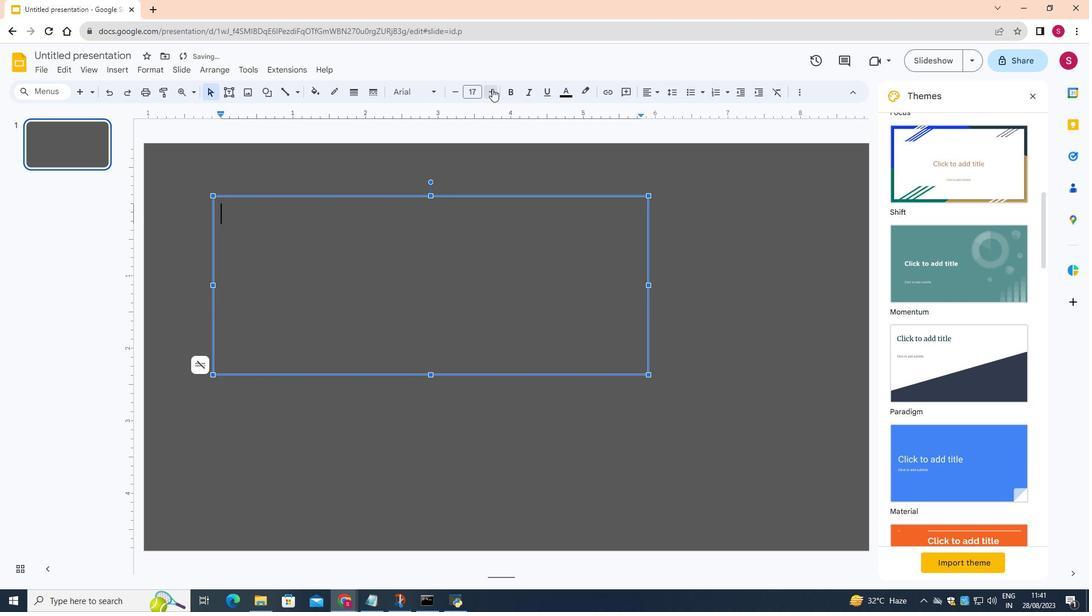 
Action: Mouse pressed left at (492, 89)
Screenshot: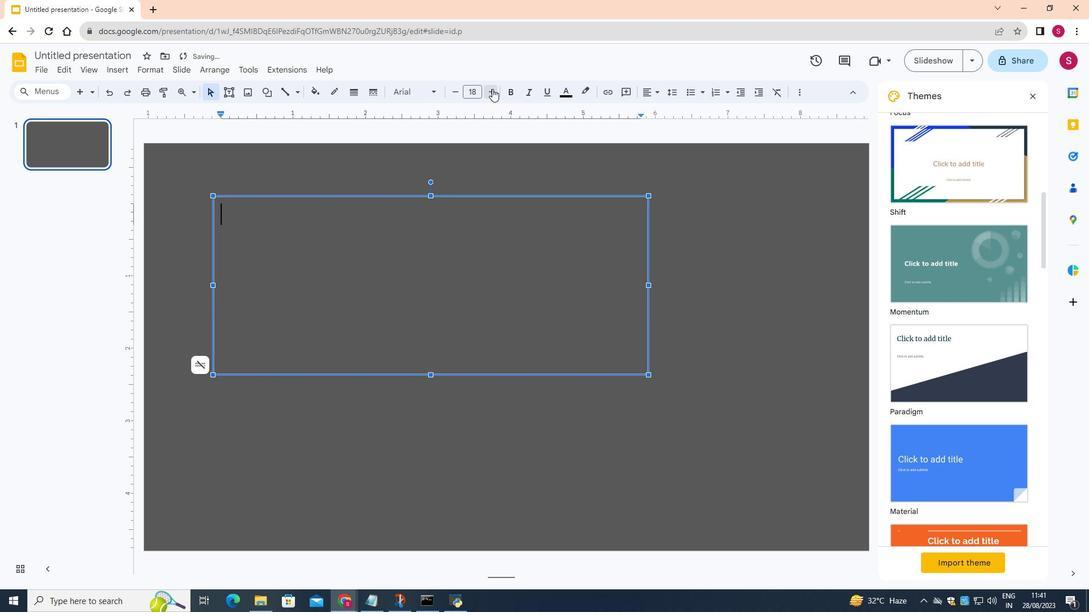 
Action: Mouse pressed left at (492, 89)
Screenshot: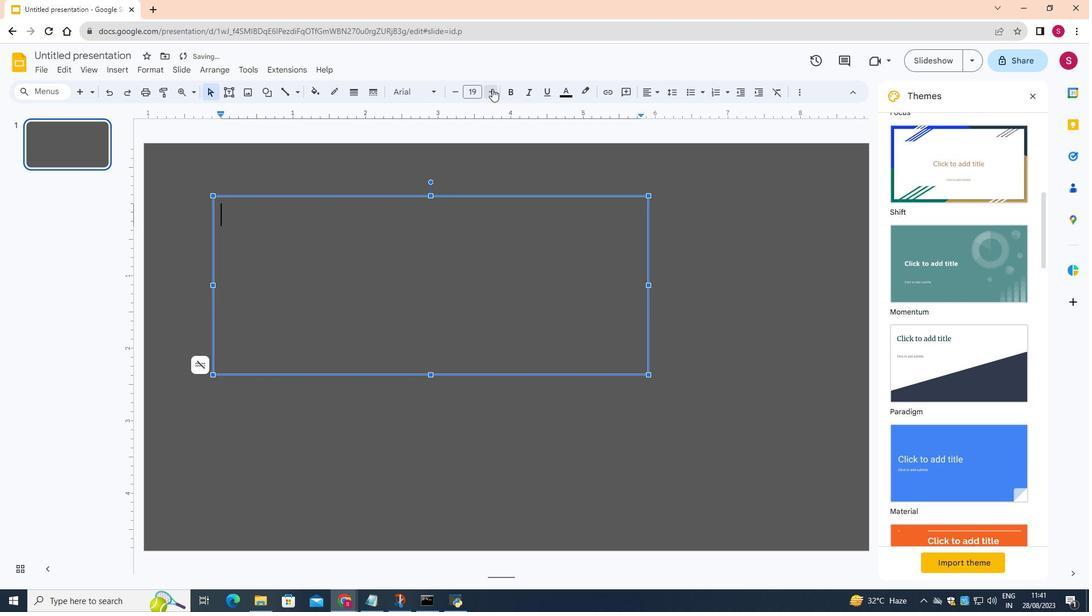 
Action: Mouse pressed left at (492, 89)
Screenshot: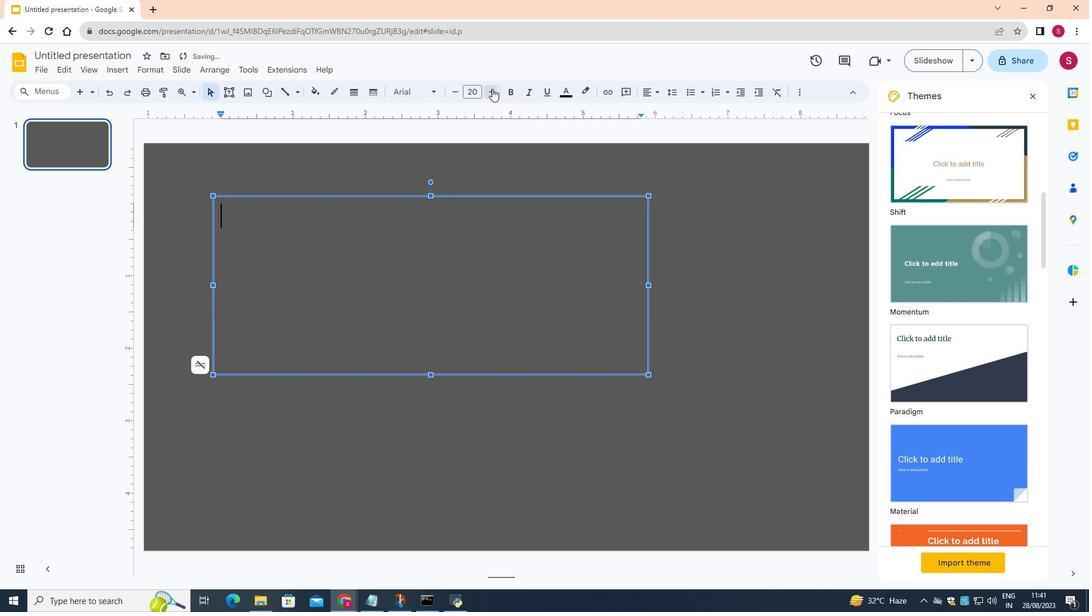 
Action: Mouse pressed left at (492, 89)
Screenshot: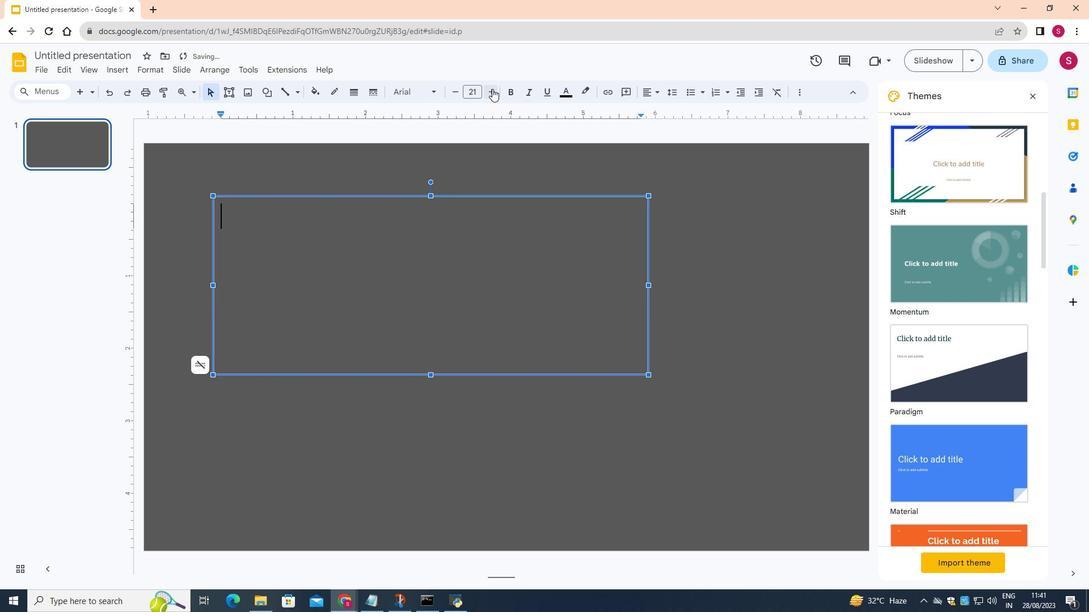 
Action: Mouse pressed left at (492, 89)
Screenshot: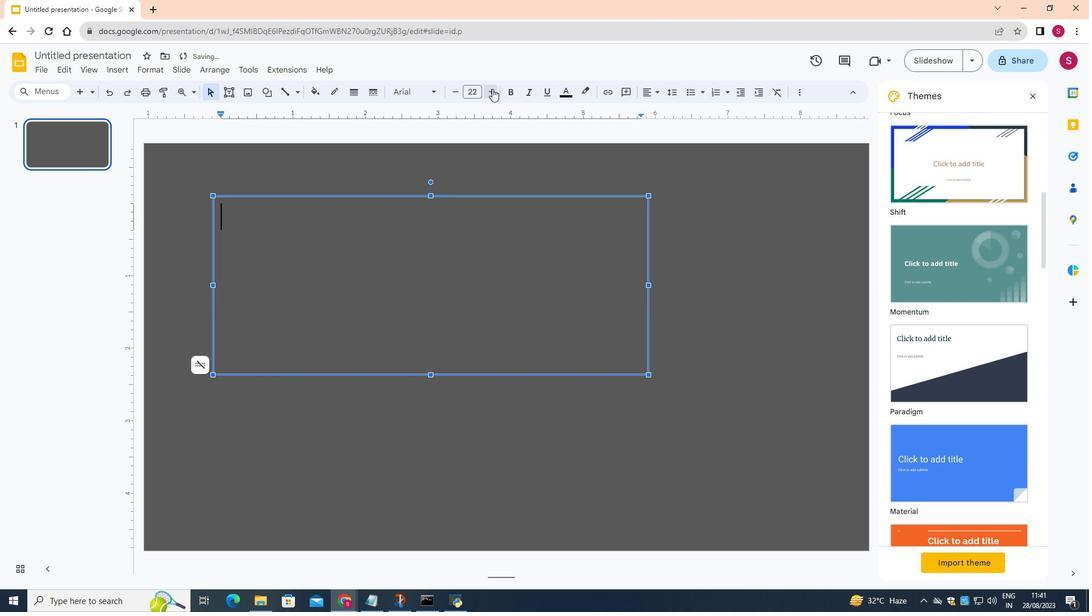 
Action: Mouse pressed left at (492, 89)
Screenshot: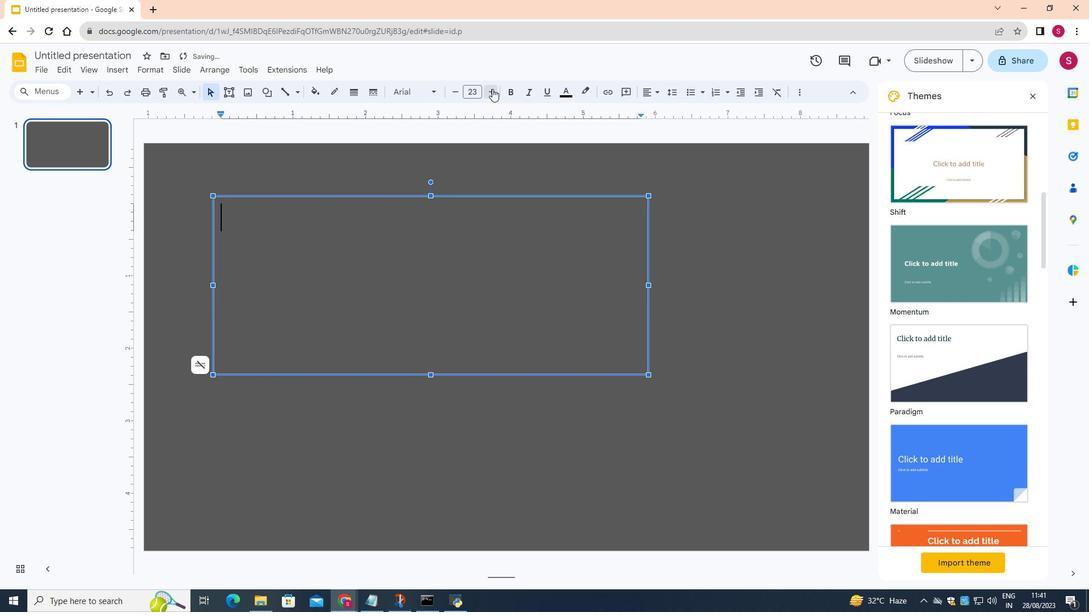 
Action: Mouse pressed left at (492, 89)
Screenshot: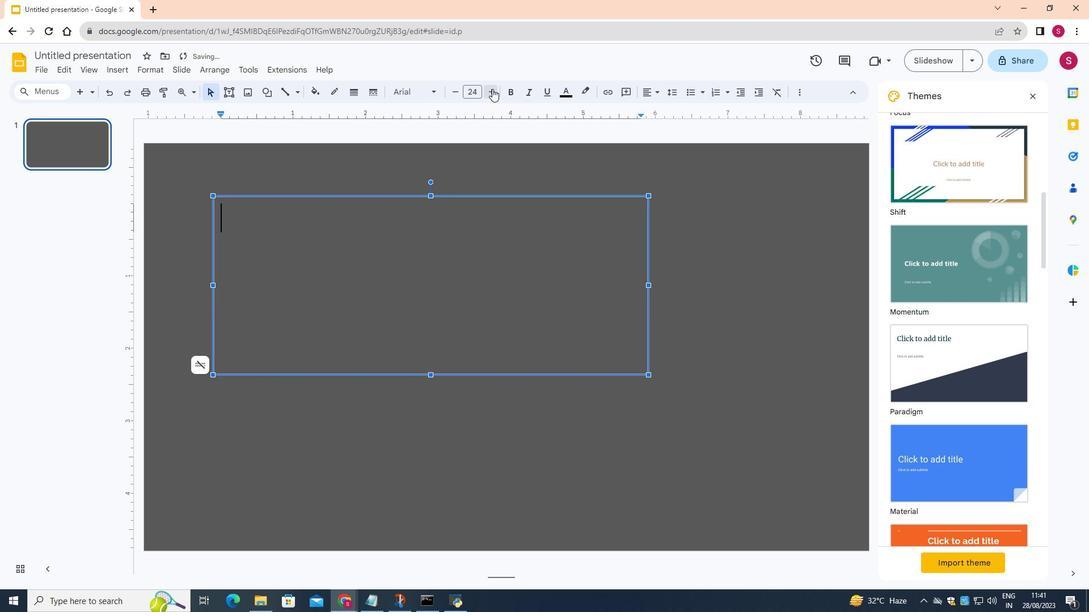 
Action: Mouse pressed left at (492, 89)
Screenshot: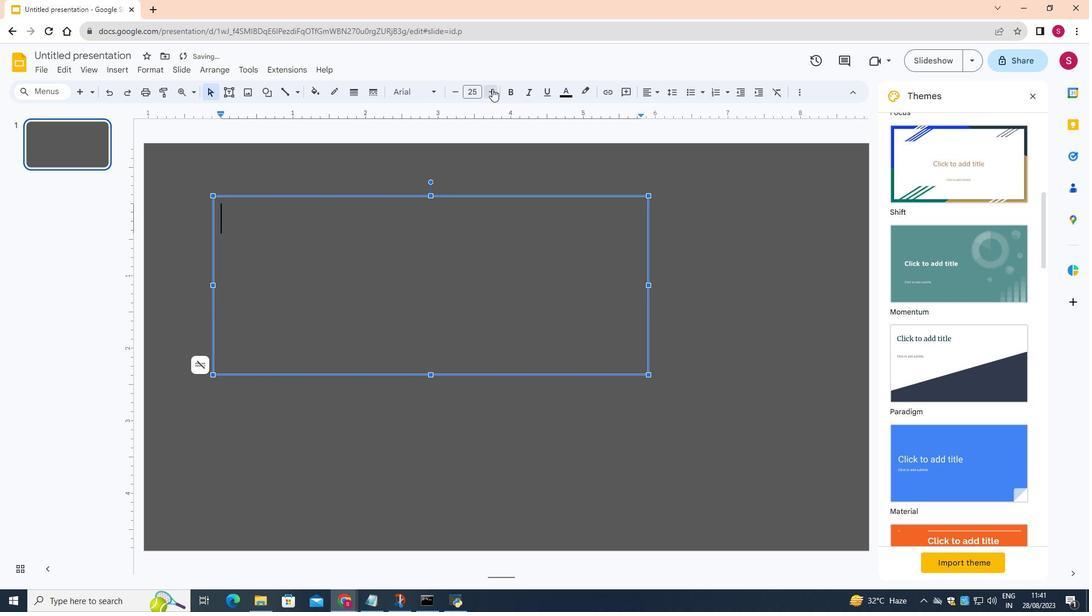 
Action: Mouse pressed left at (492, 89)
Screenshot: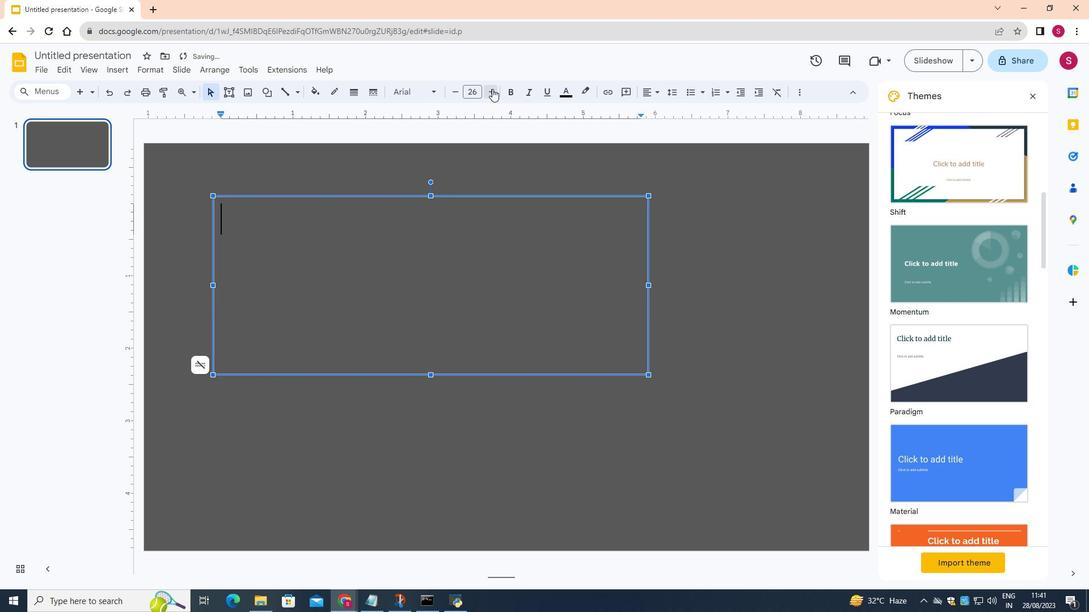 
Action: Mouse pressed left at (492, 89)
Screenshot: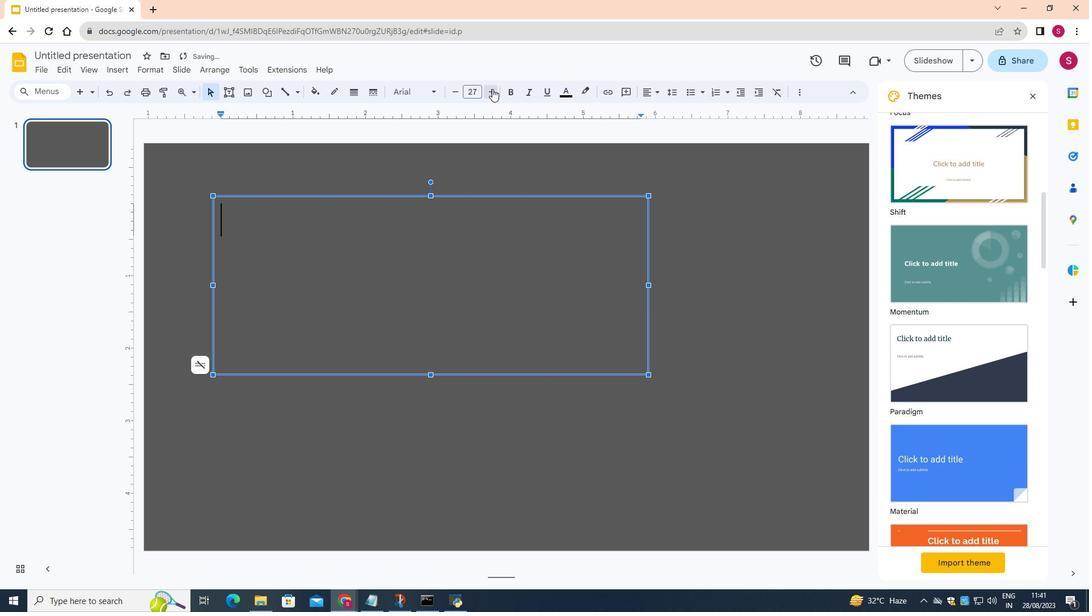 
Action: Mouse moved to (562, 94)
Screenshot: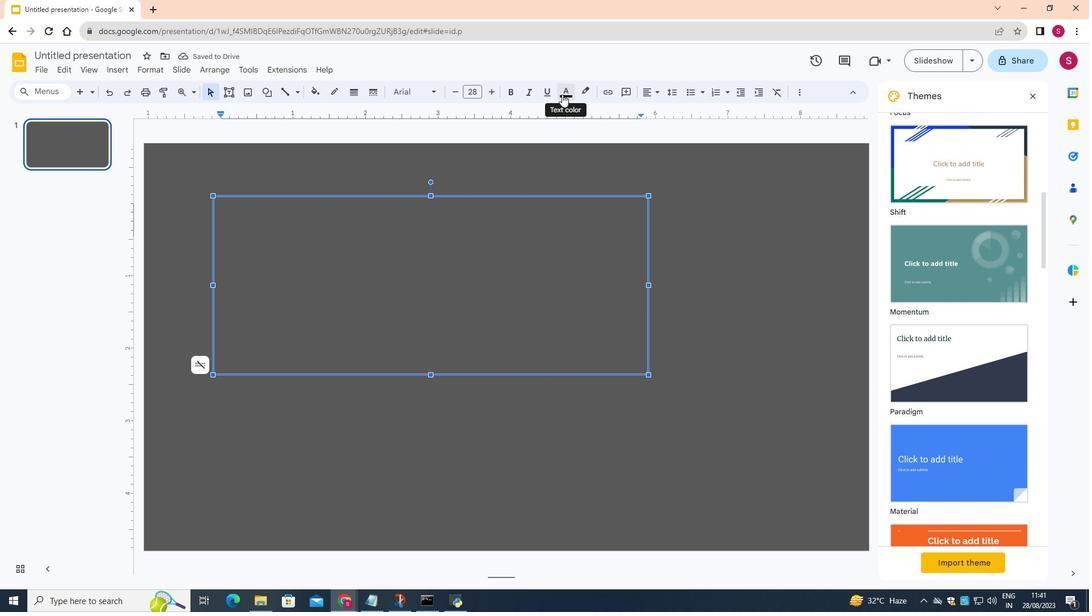
Action: Mouse pressed left at (562, 94)
Screenshot: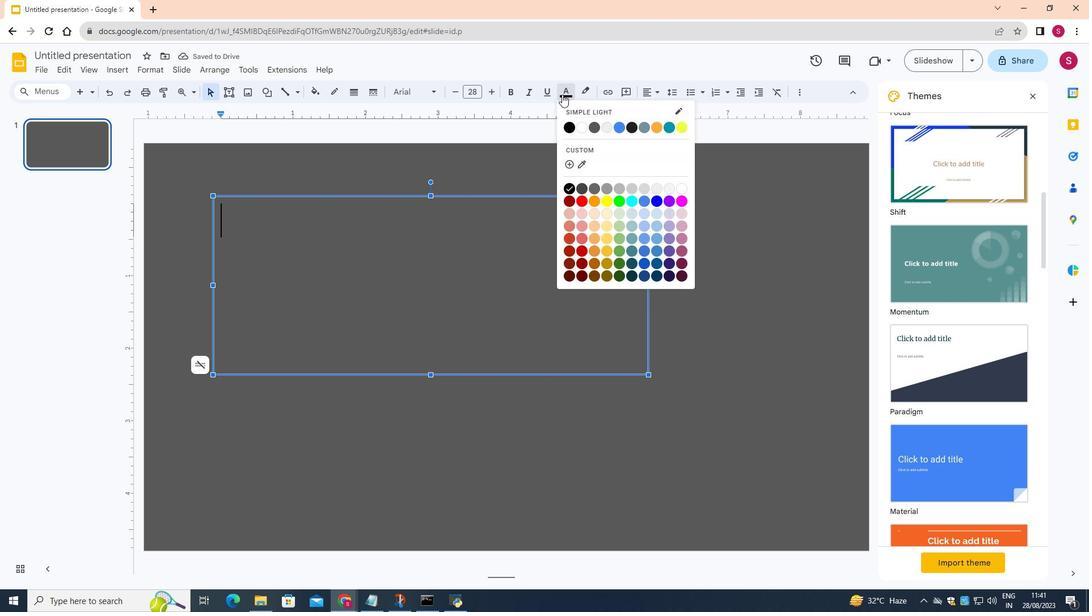 
Action: Mouse moved to (680, 188)
Screenshot: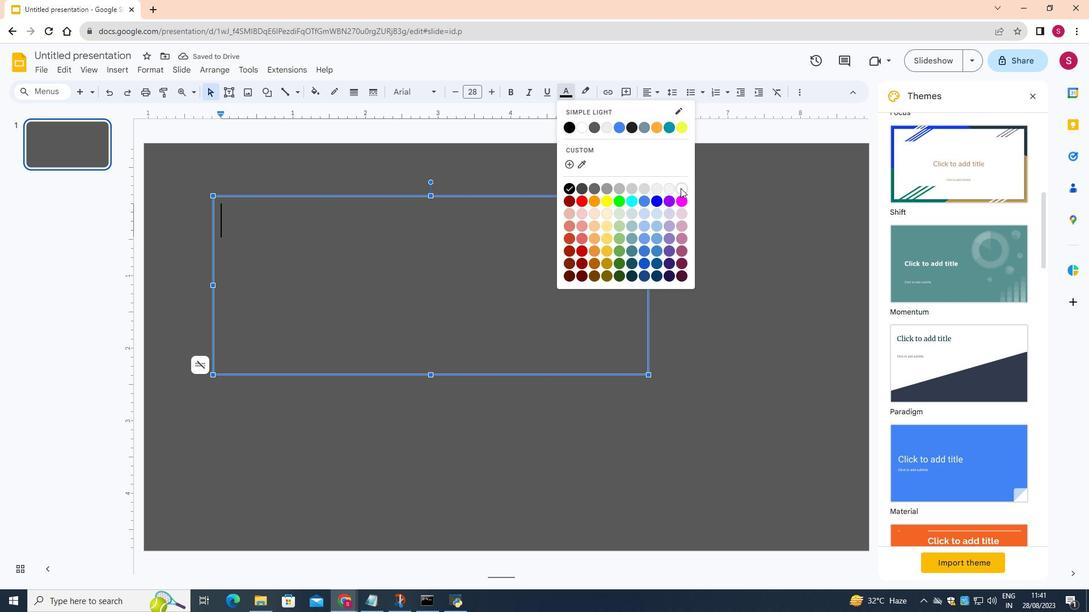 
Action: Mouse pressed left at (680, 188)
Screenshot: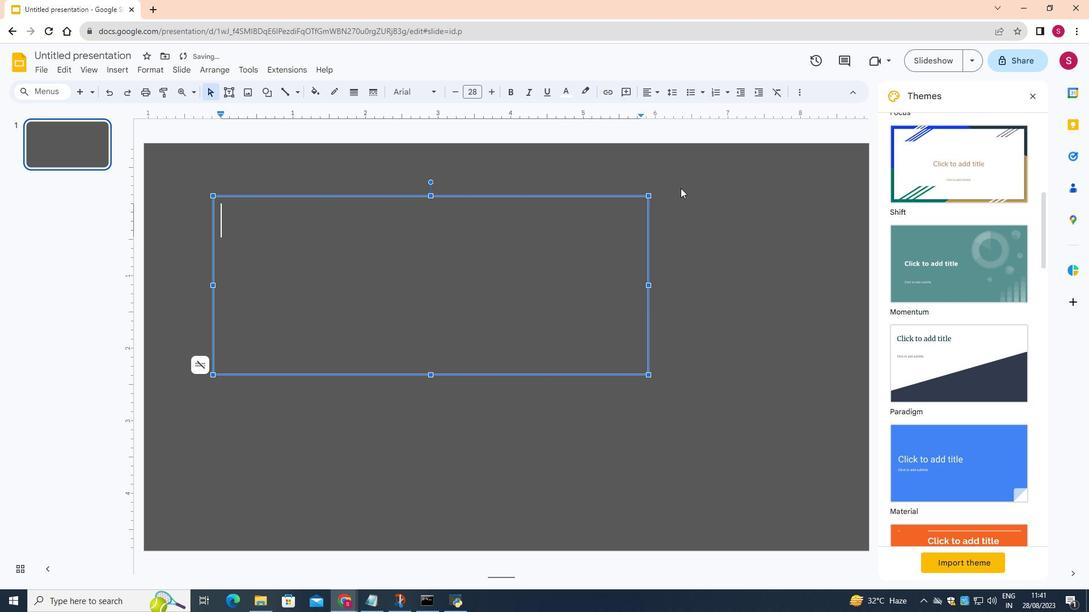 
Action: Mouse moved to (573, 255)
Screenshot: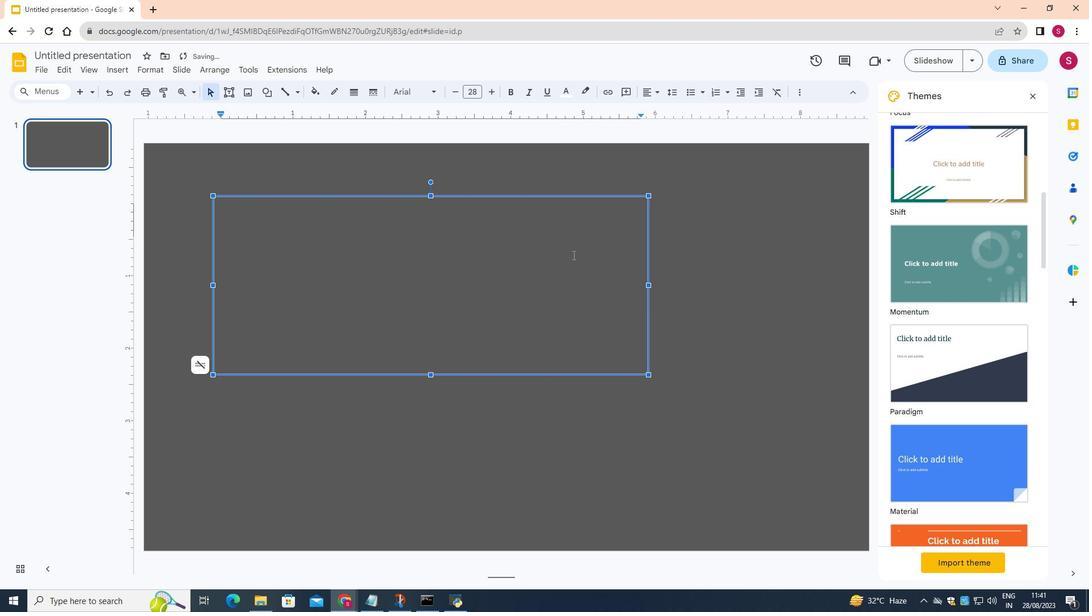 
Action: Key pressed <Key.caps_lock>PRESENTATION<Key.enter>TEMPLATE
Screenshot: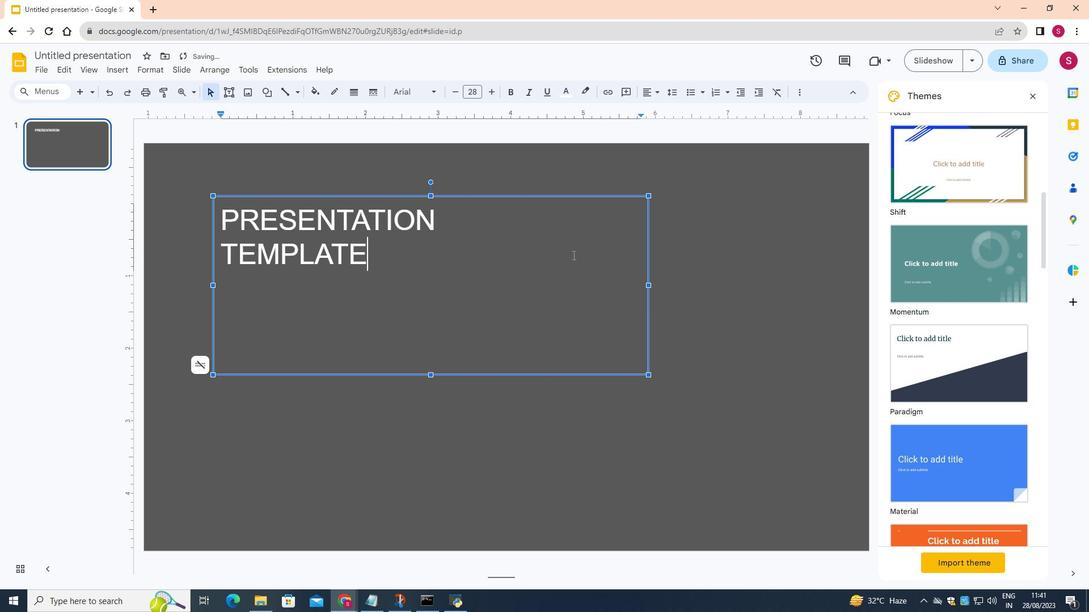 
Action: Mouse moved to (220, 214)
Screenshot: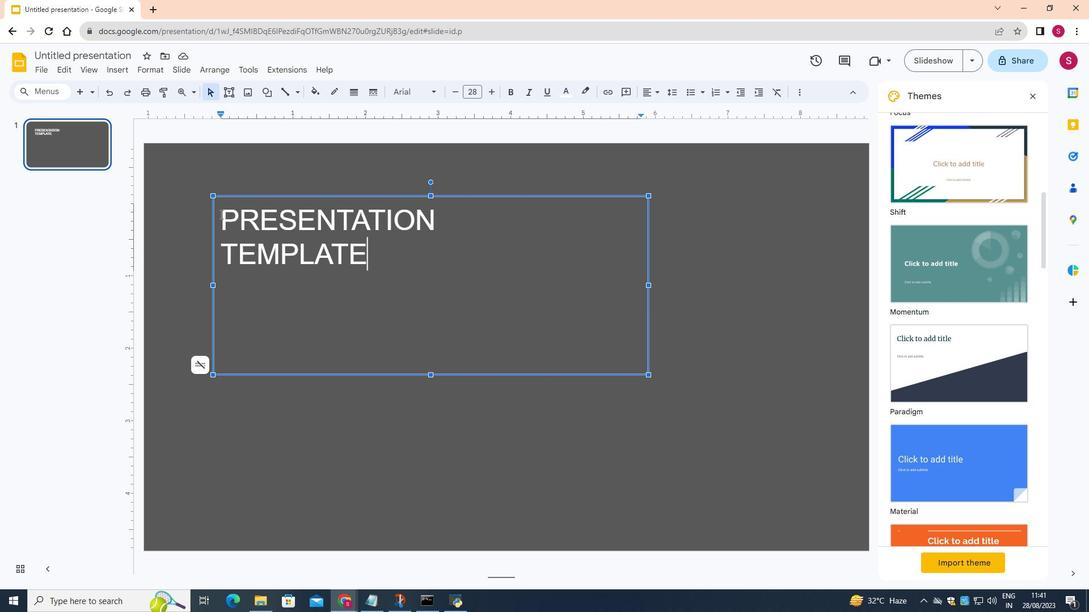 
Action: Mouse pressed left at (220, 214)
Screenshot: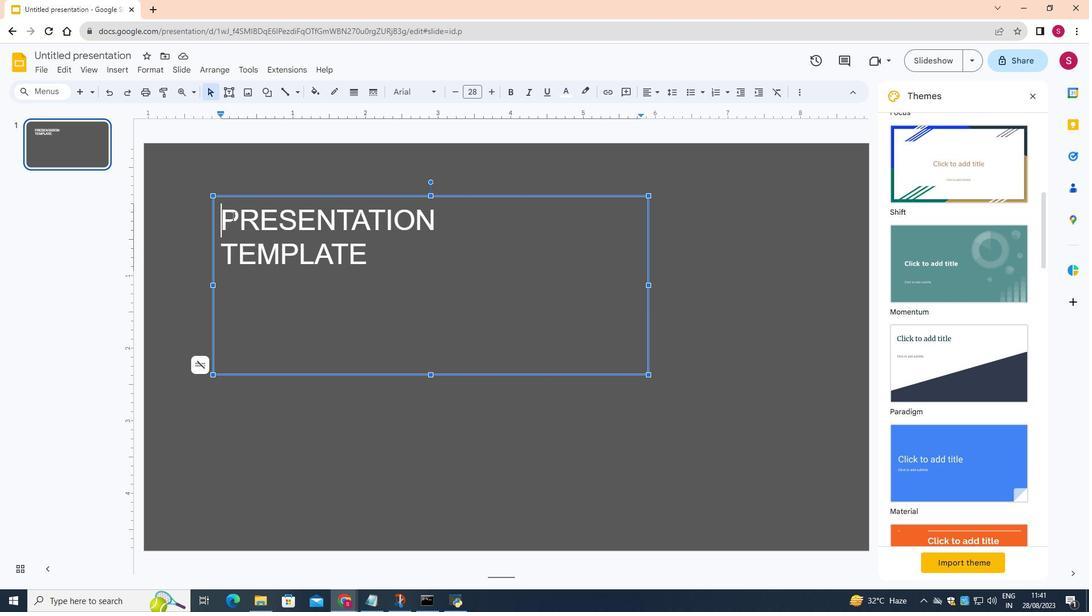 
Action: Mouse moved to (493, 90)
Screenshot: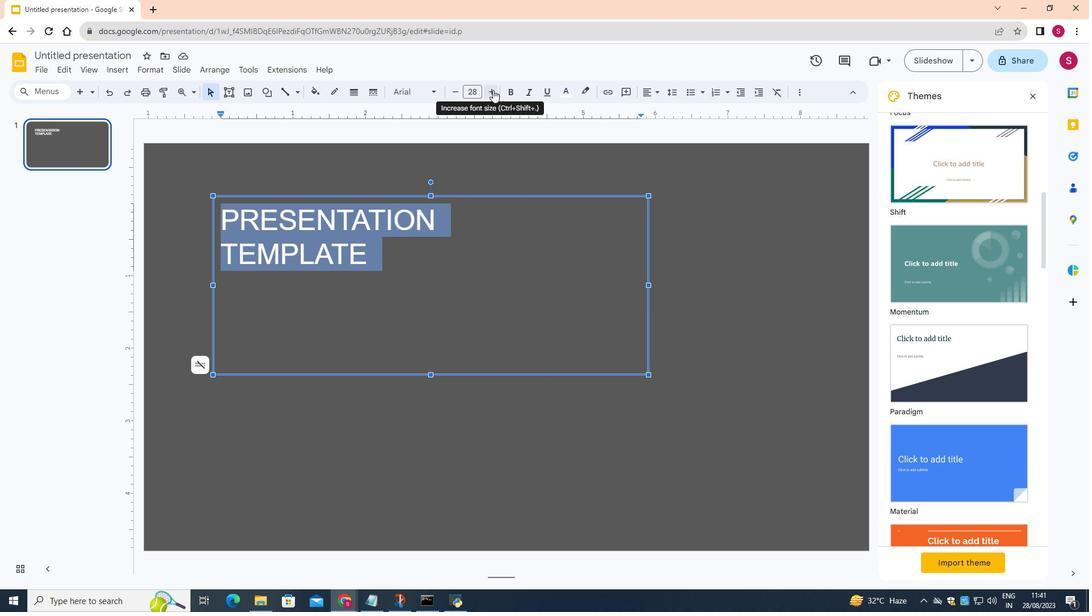 
Action: Mouse pressed left at (493, 90)
Screenshot: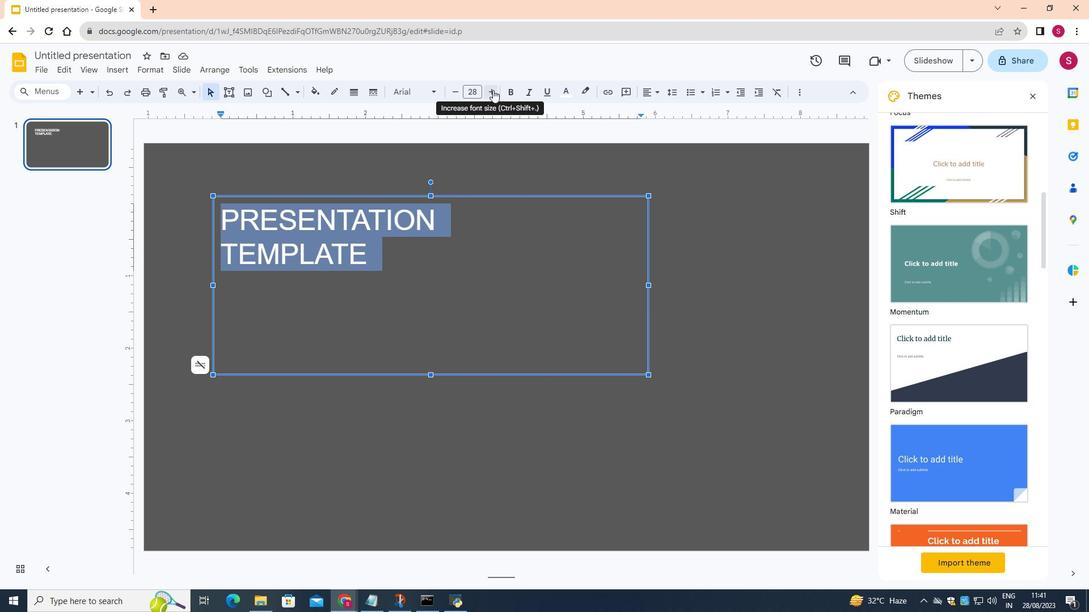 
Action: Mouse pressed left at (493, 90)
Screenshot: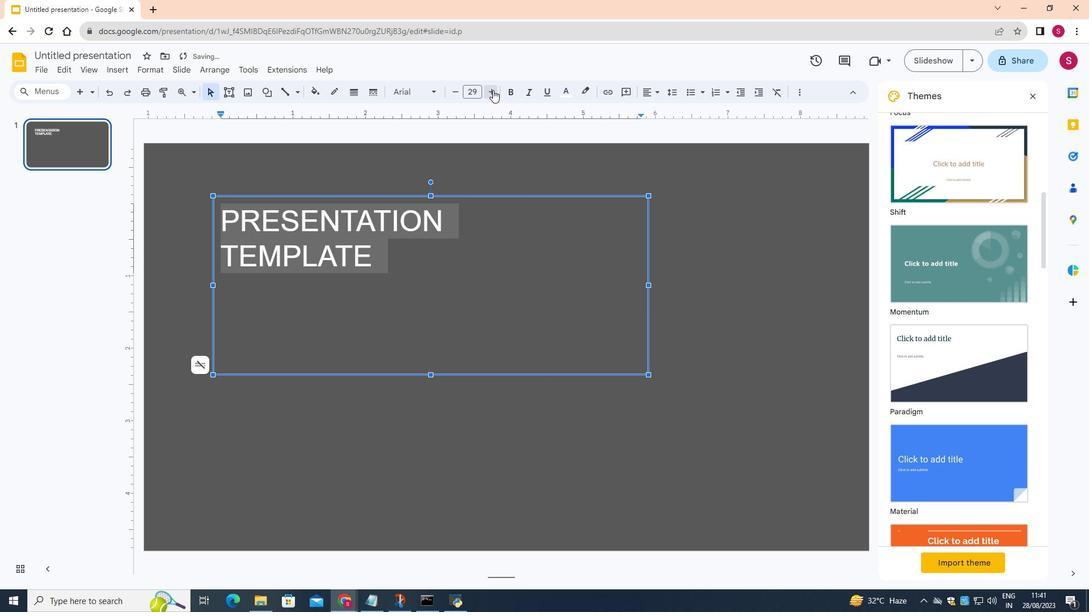 
Action: Mouse moved to (492, 90)
Screenshot: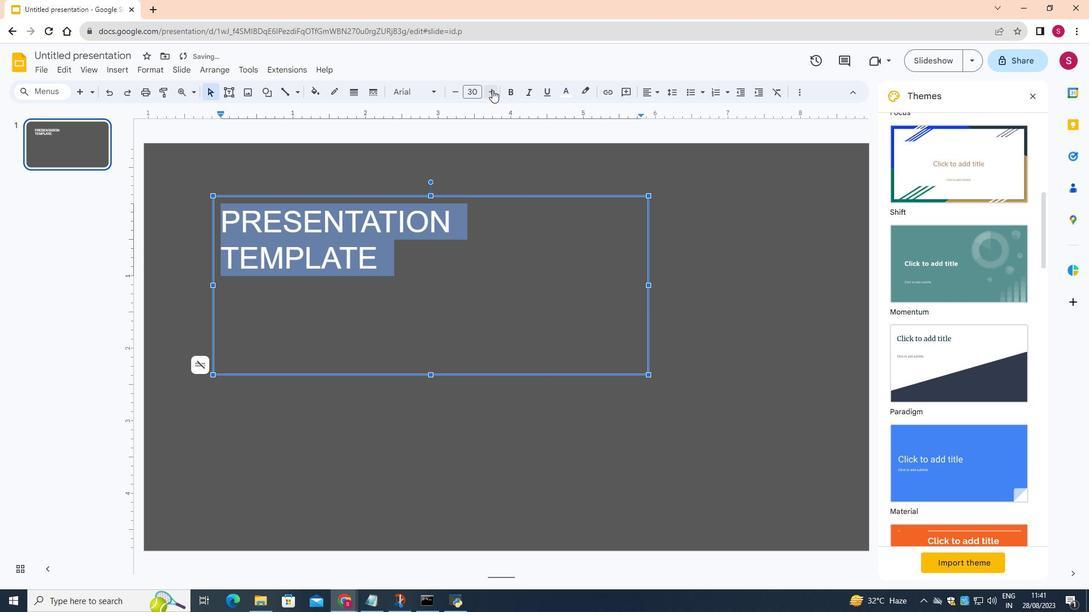 
Action: Mouse pressed left at (492, 90)
Screenshot: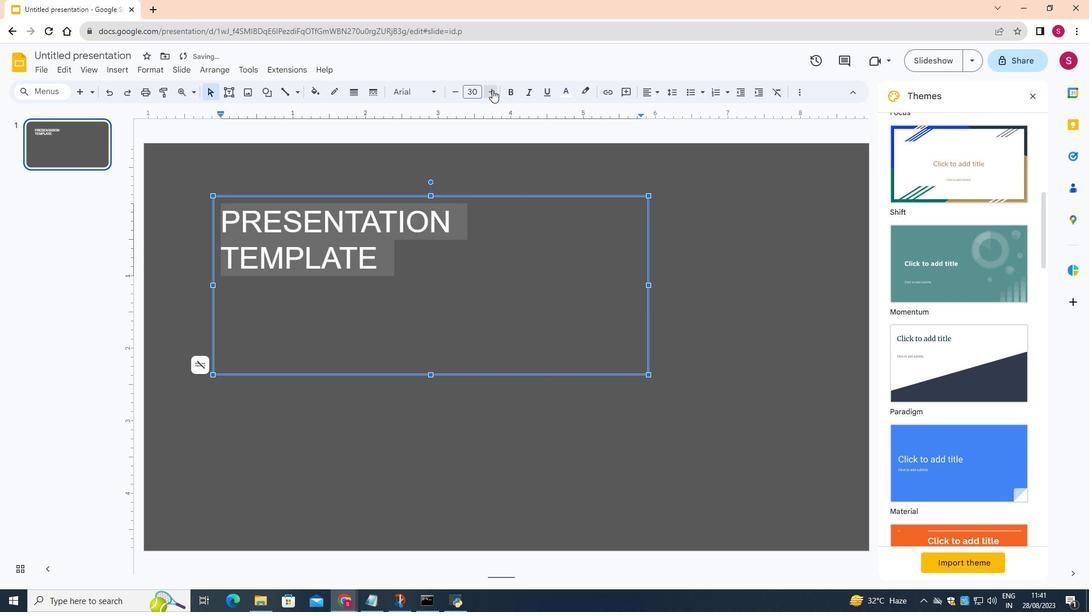 
Action: Mouse pressed left at (492, 90)
Screenshot: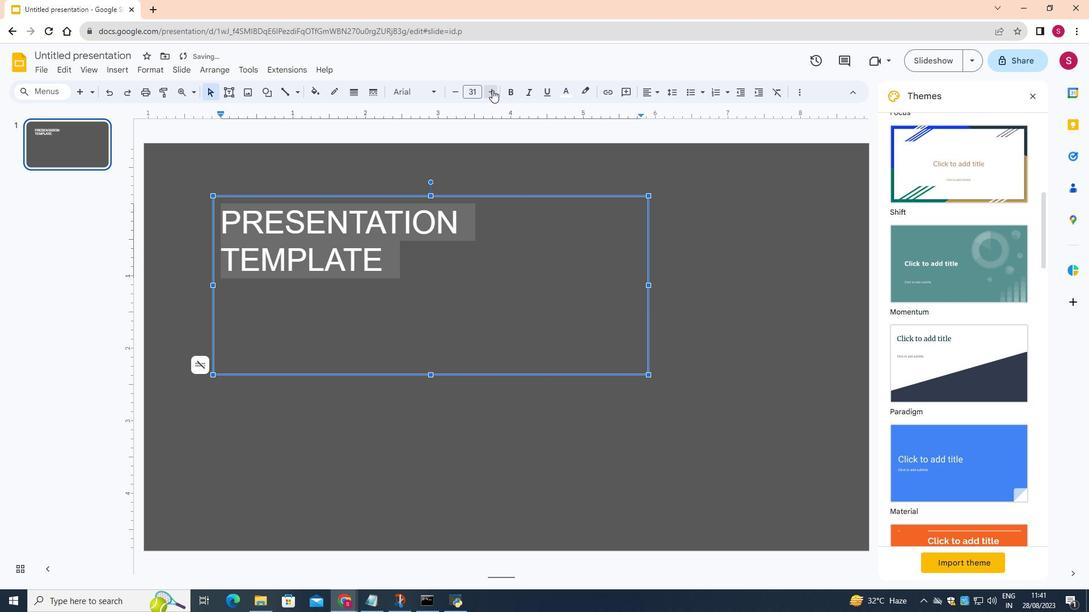 
Action: Mouse pressed left at (492, 90)
Screenshot: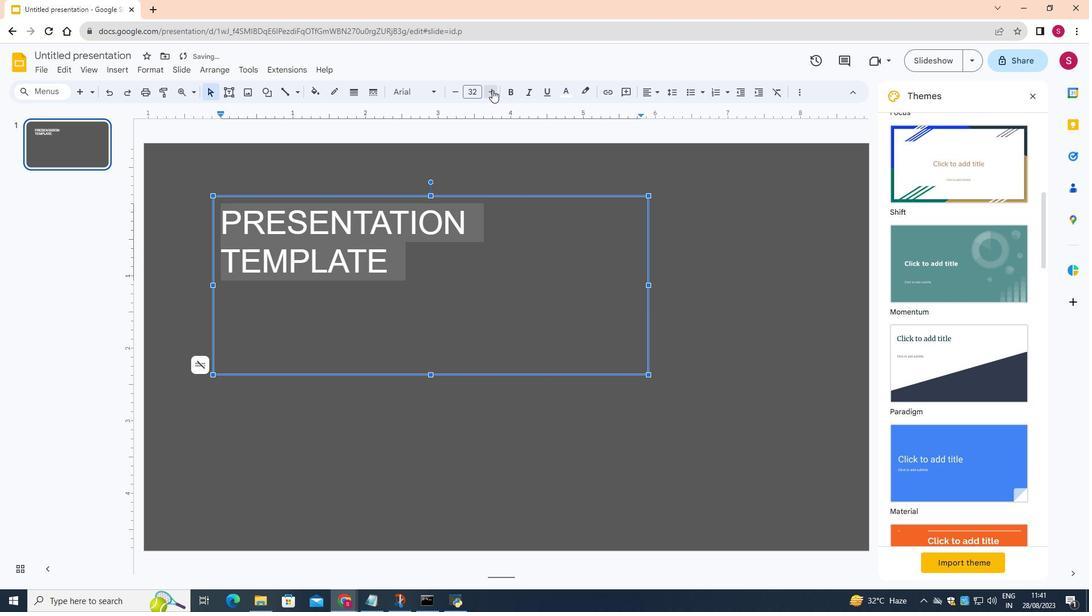 
Action: Mouse pressed left at (492, 90)
Screenshot: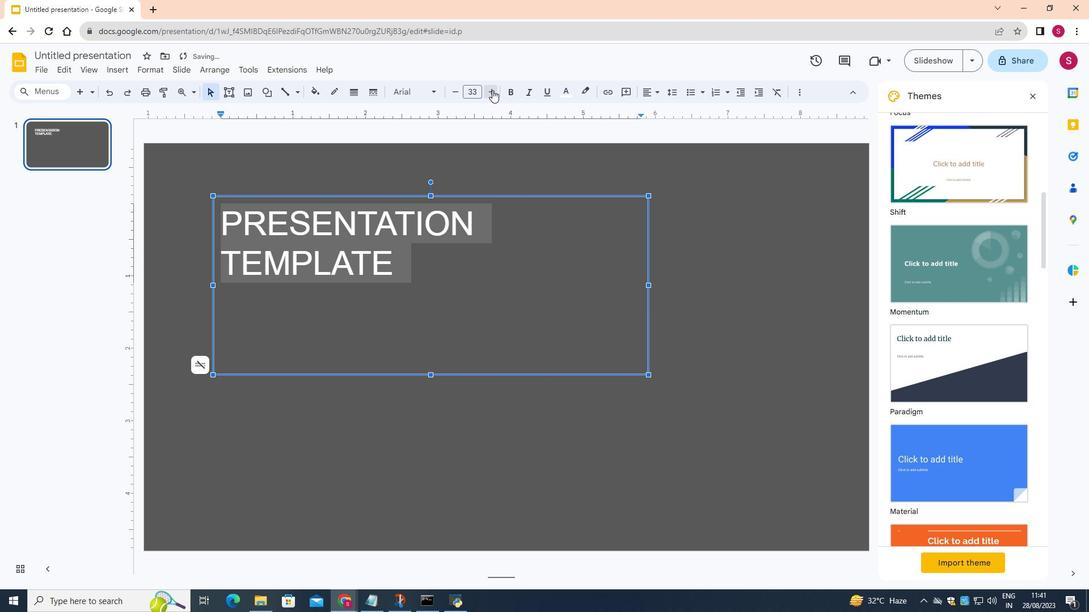 
Action: Mouse pressed left at (492, 90)
Screenshot: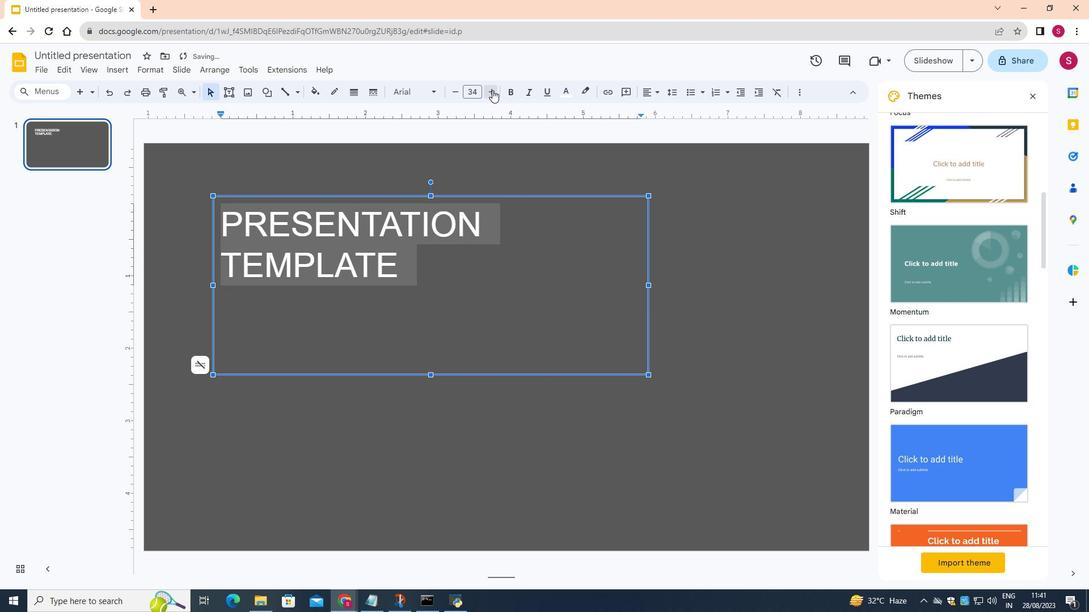 
Action: Mouse pressed left at (492, 90)
Screenshot: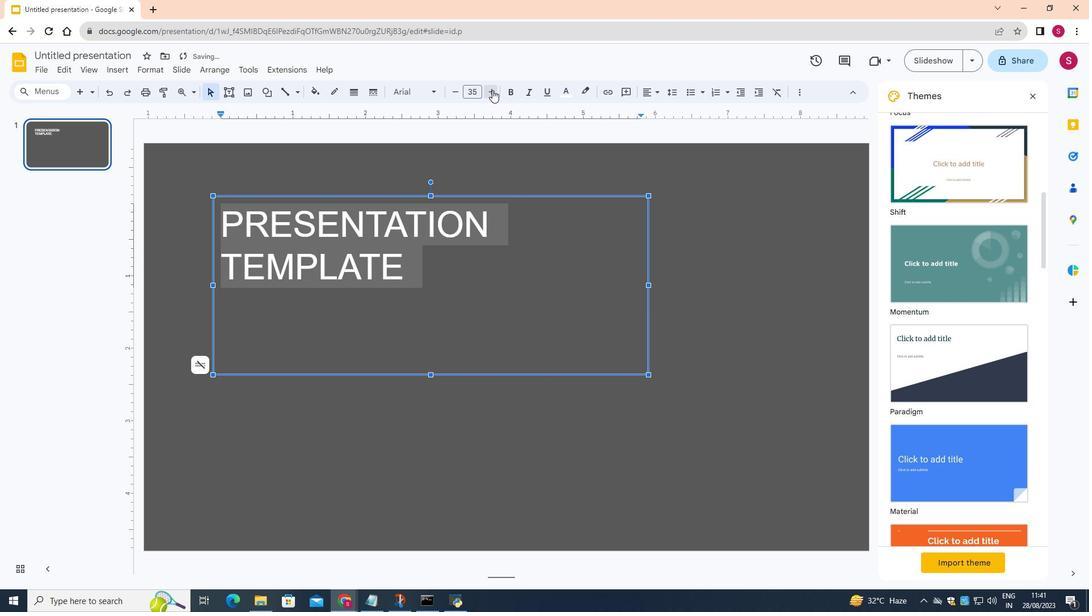 
Action: Mouse moved to (510, 88)
Screenshot: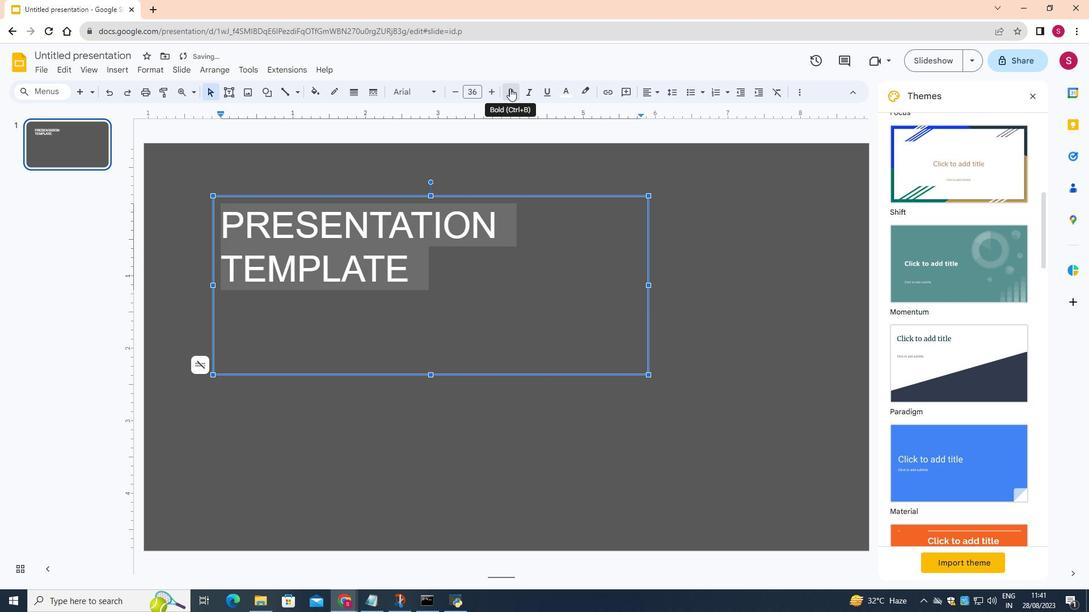
Action: Mouse pressed left at (510, 88)
Screenshot: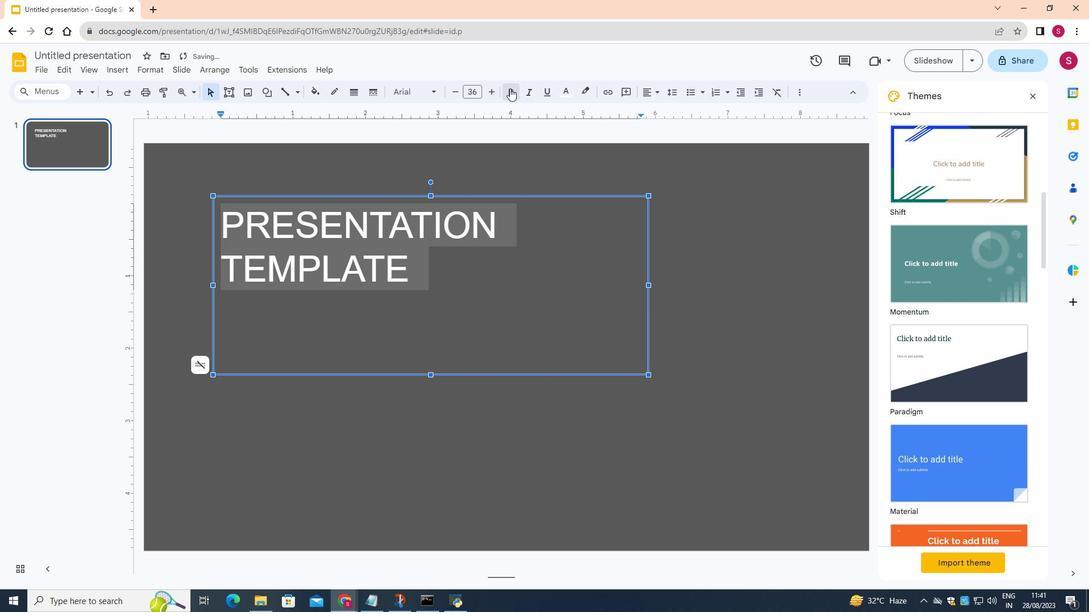 
Action: Mouse moved to (482, 352)
Screenshot: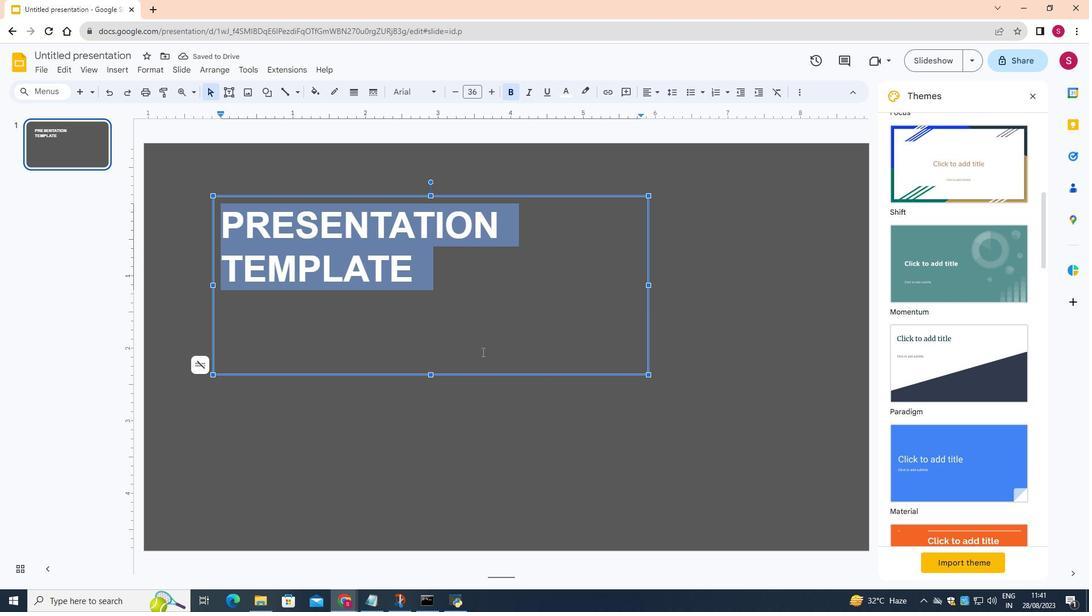 
Action: Mouse pressed left at (482, 352)
Screenshot: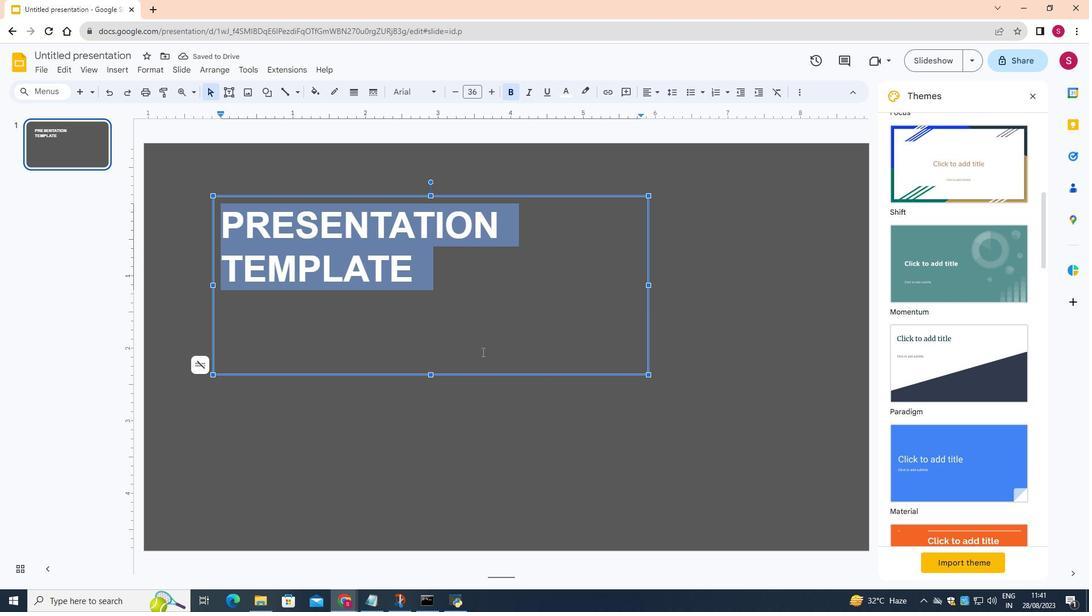
Action: Key pressed <Key.enter>
Screenshot: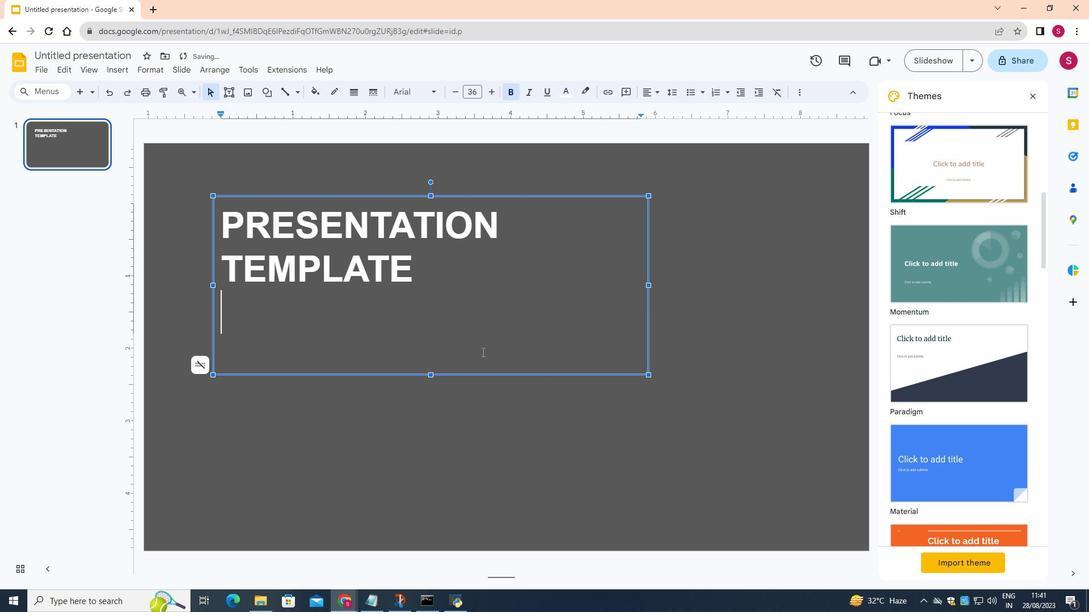 
Action: Mouse moved to (511, 89)
Screenshot: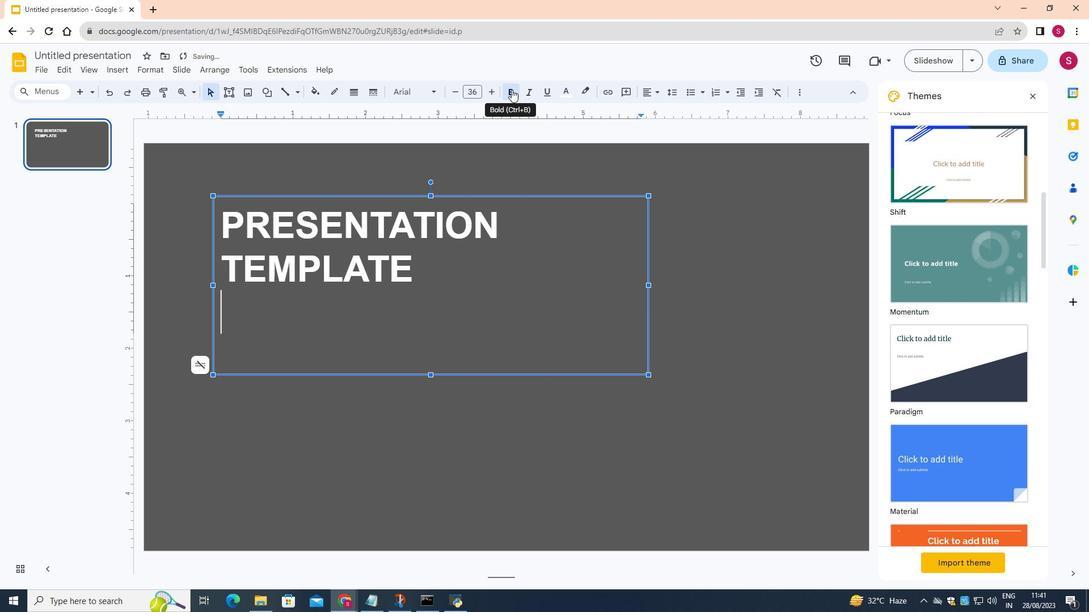 
Action: Mouse pressed left at (511, 89)
Screenshot: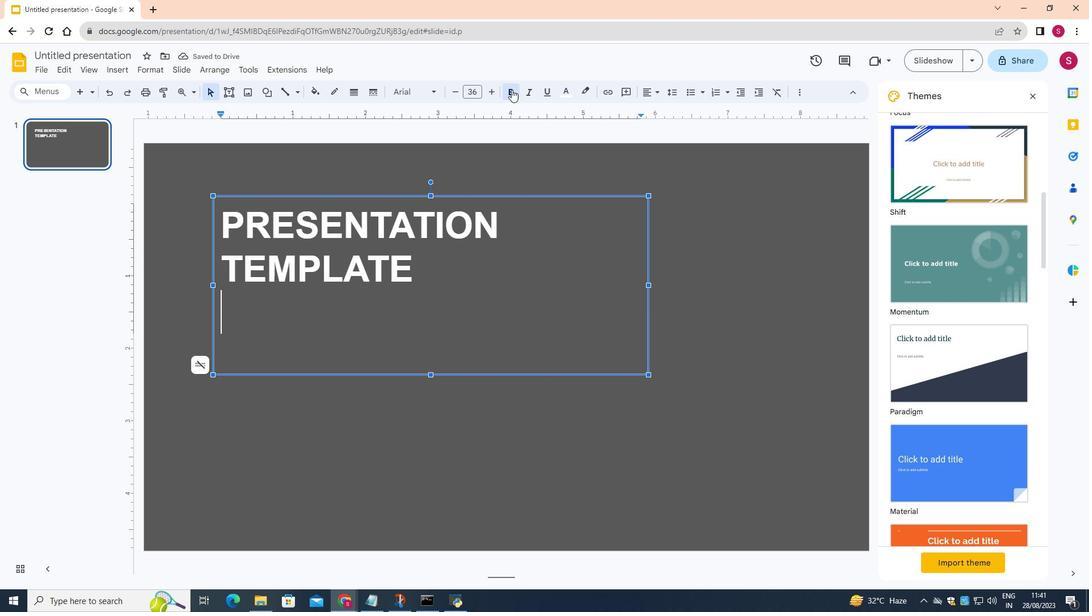 
Action: Mouse moved to (454, 90)
Screenshot: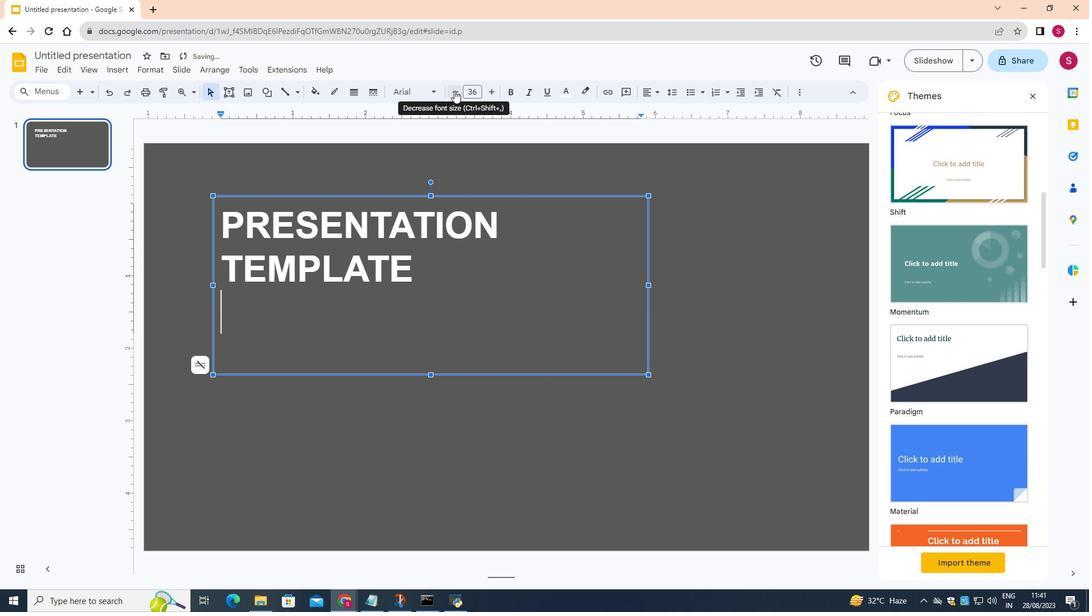 
Action: Mouse pressed left at (454, 90)
Screenshot: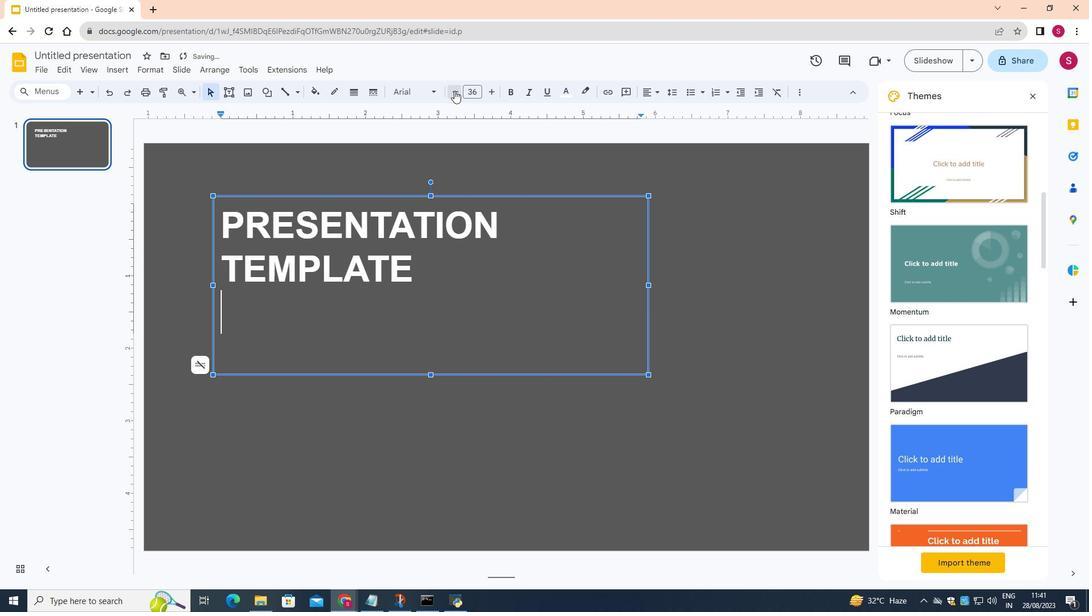 
Action: Mouse pressed left at (454, 90)
Screenshot: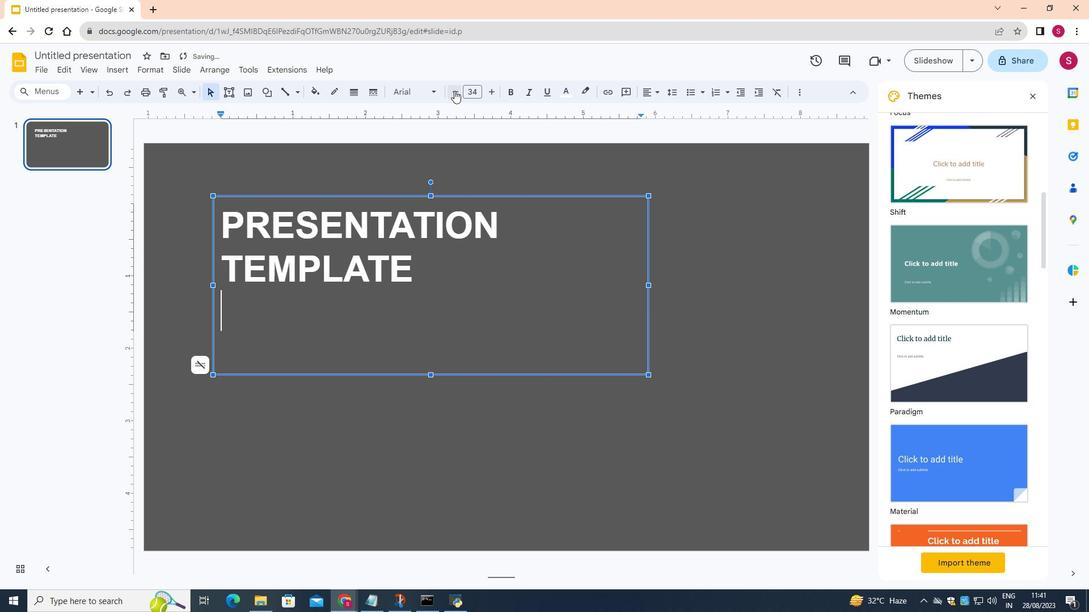 
Action: Mouse moved to (476, 87)
Screenshot: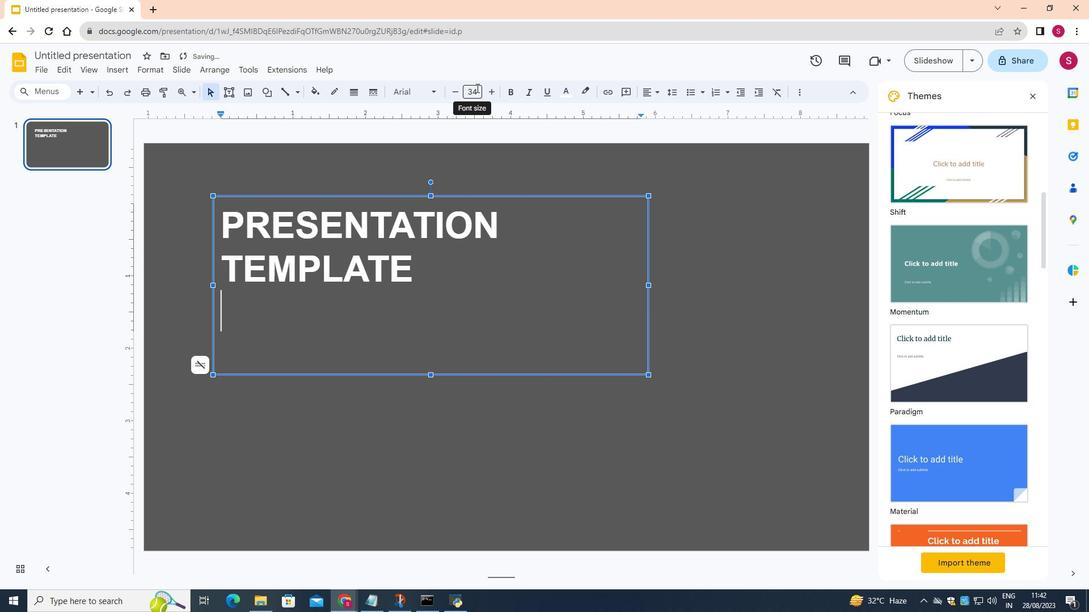 
Action: Mouse pressed left at (476, 87)
Screenshot: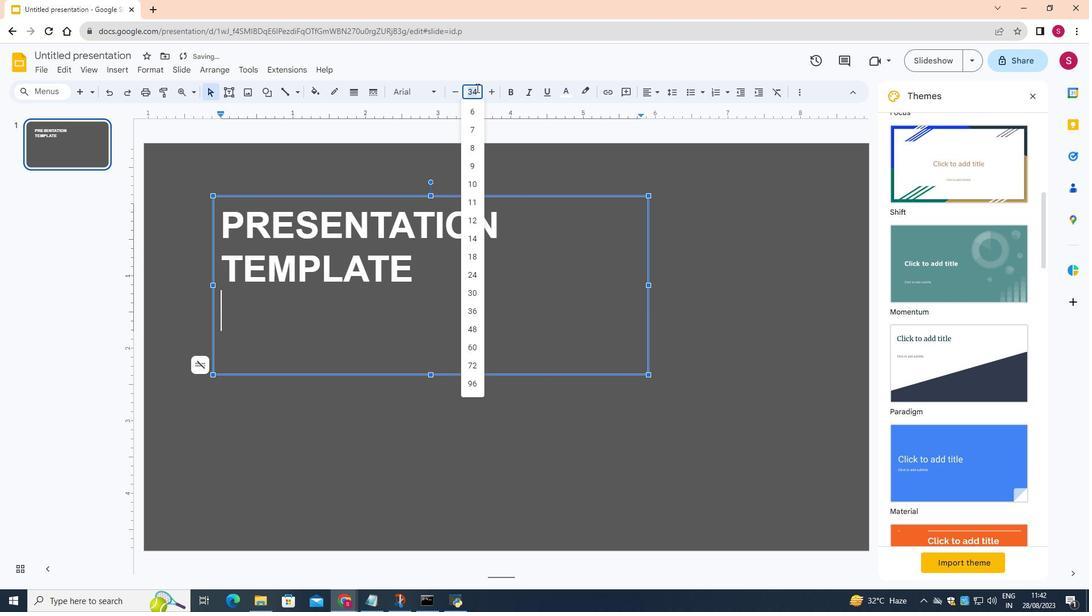 
Action: Mouse moved to (476, 236)
Screenshot: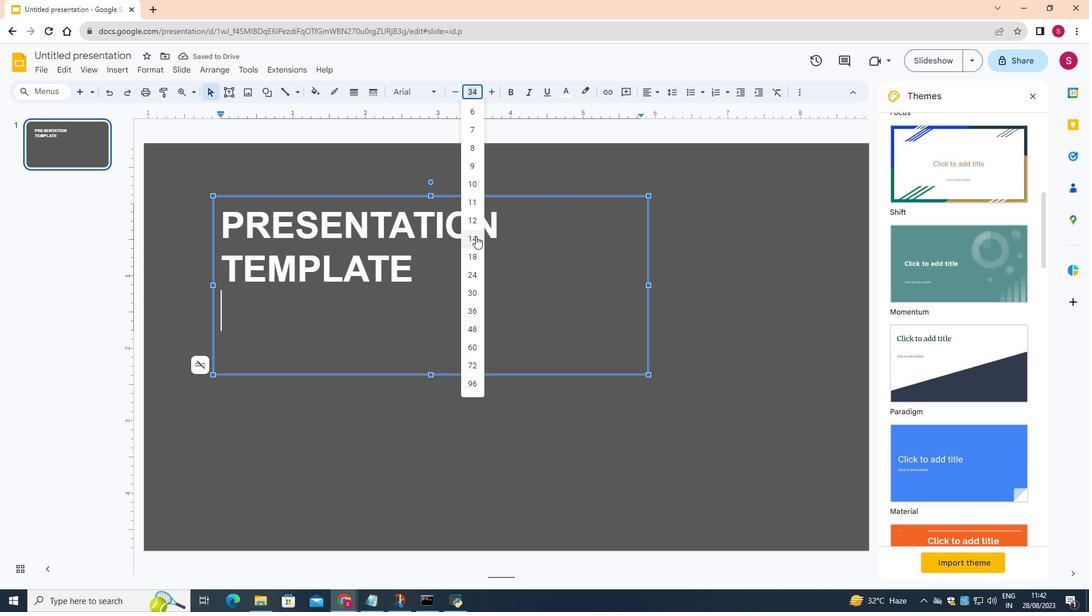 
Action: Mouse pressed left at (476, 236)
Screenshot: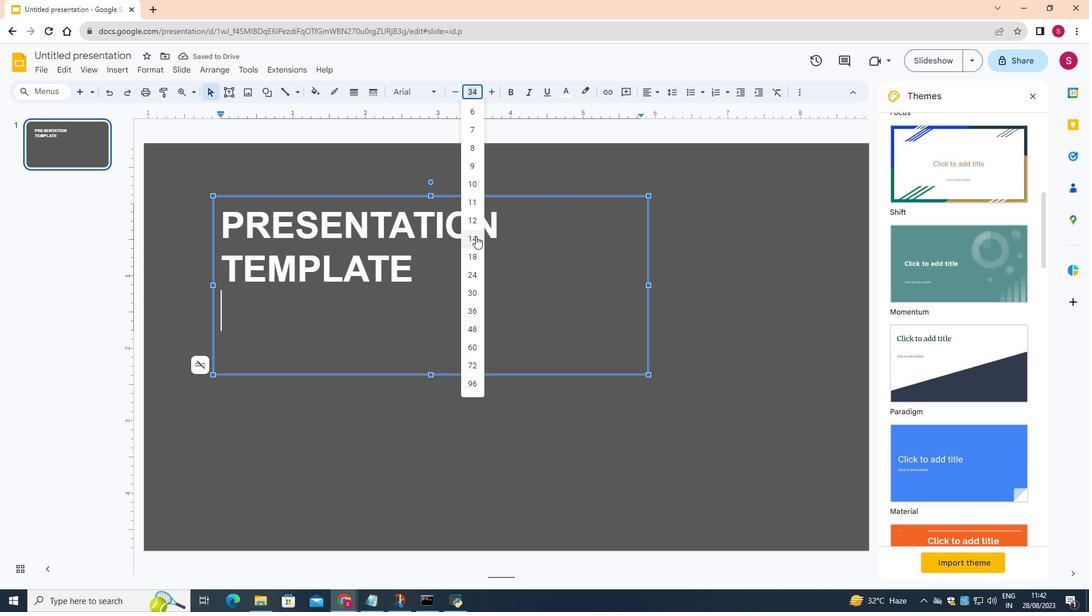 
Action: Mouse moved to (475, 236)
Screenshot: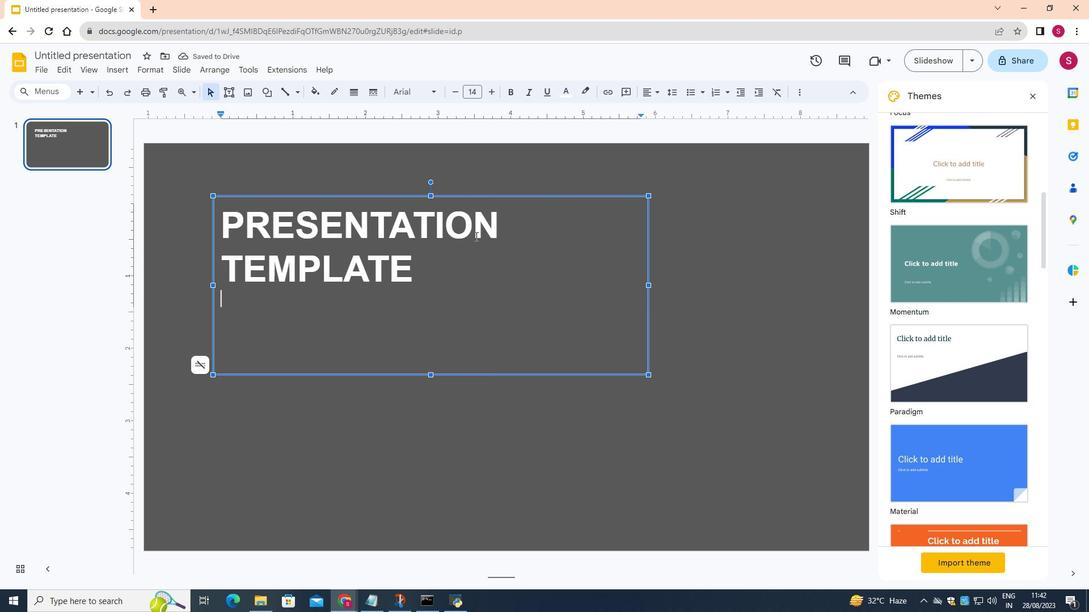 
Action: Key pressed <Key.space><Key.space><Key.space><Key.caps_lock><Key.shift>Set<Key.space>of<Key.space>presentation<Key.space>template
Screenshot: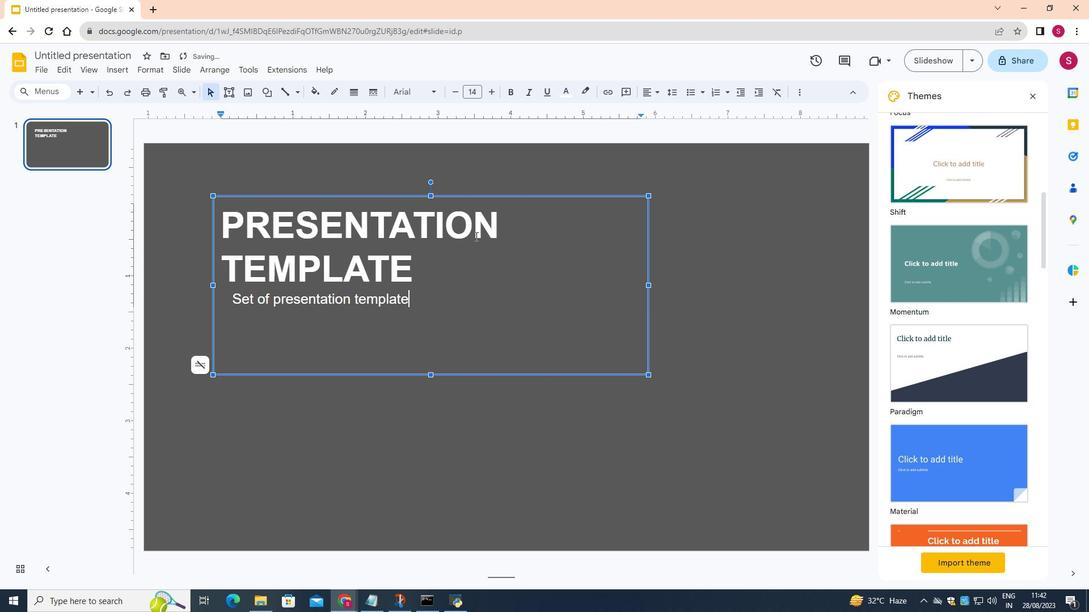 
Action: Mouse moved to (503, 431)
Screenshot: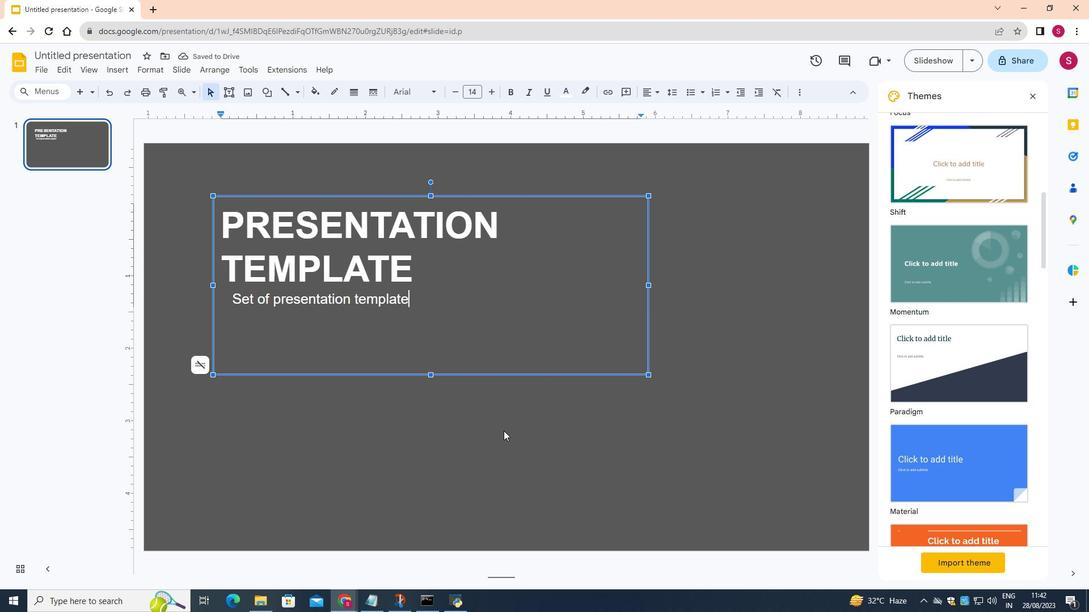 
Action: Mouse pressed left at (503, 431)
Screenshot: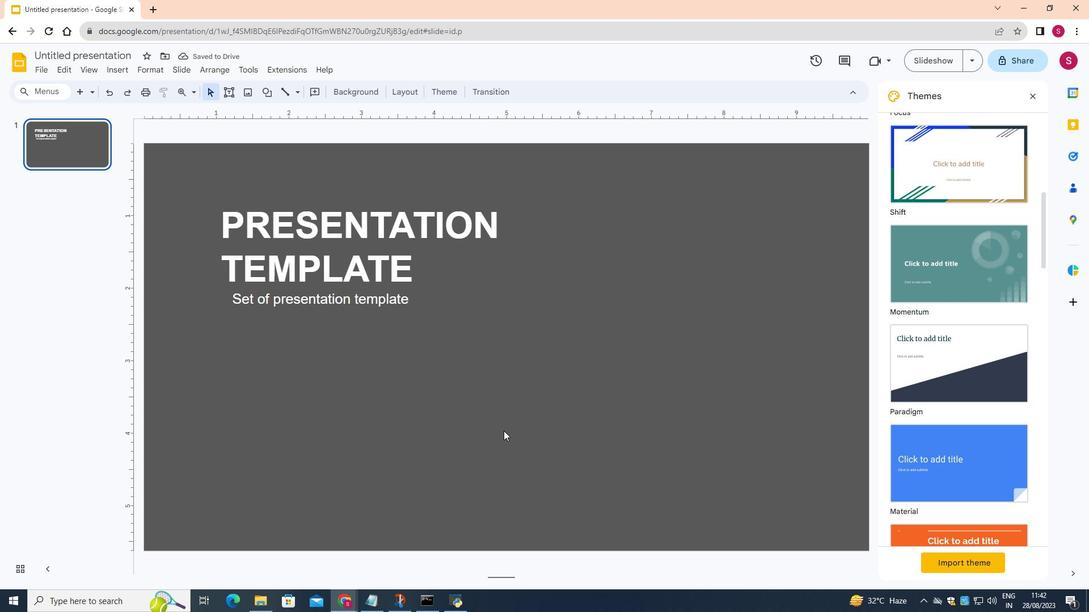
Action: Mouse moved to (419, 351)
Screenshot: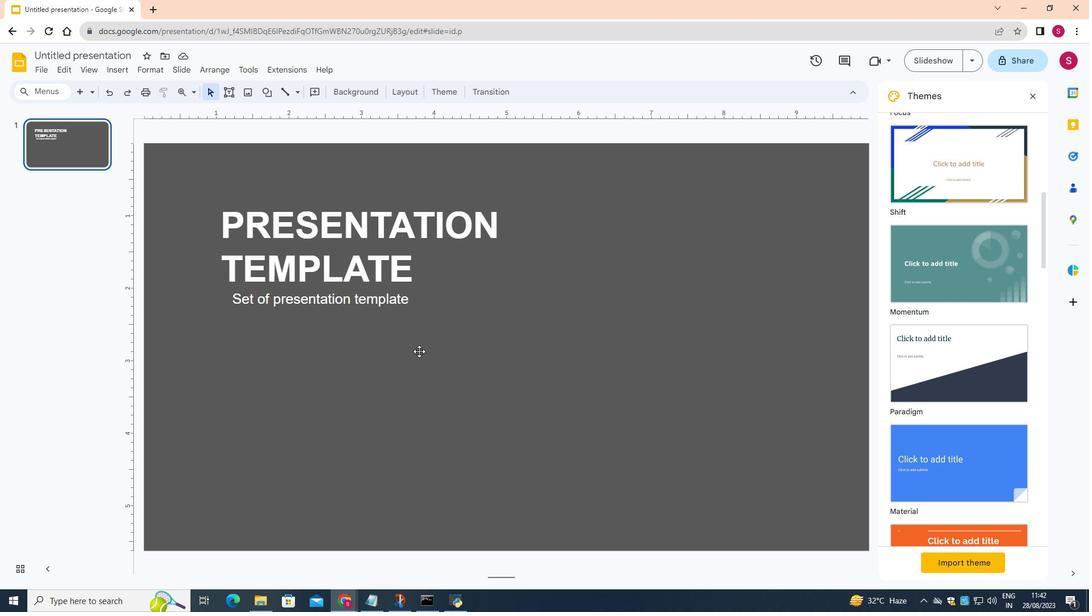 
Action: Mouse pressed left at (419, 351)
Screenshot: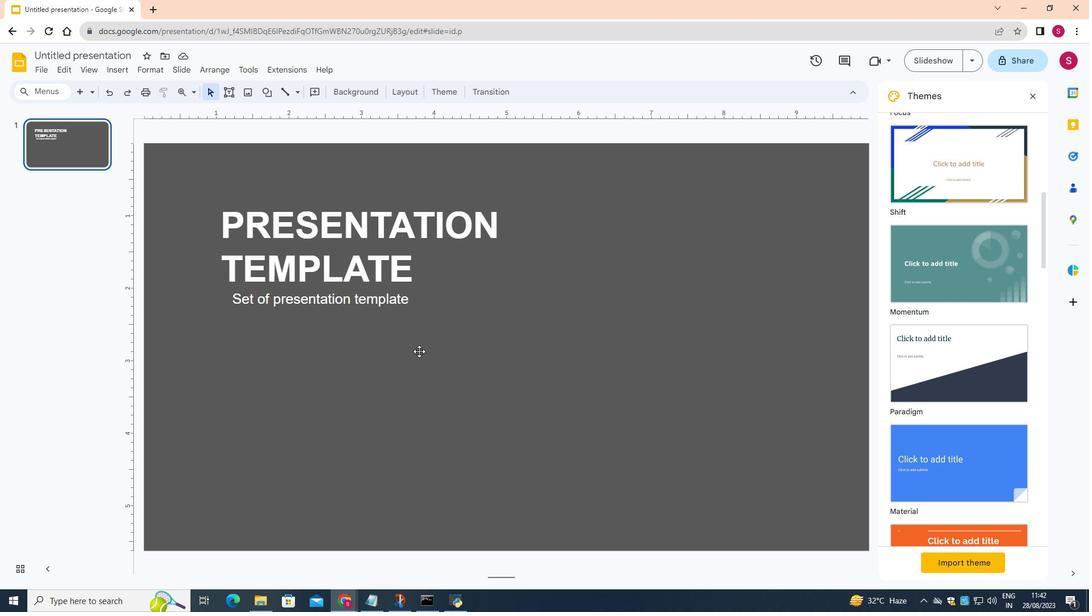 
Action: Mouse moved to (439, 461)
Screenshot: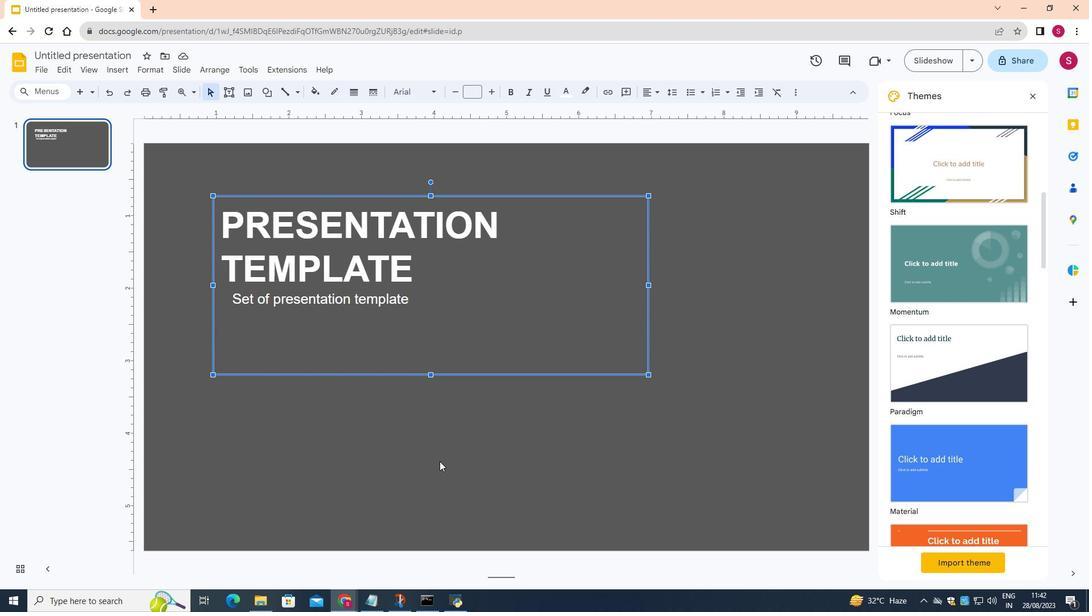 
Action: Mouse pressed left at (439, 461)
Screenshot: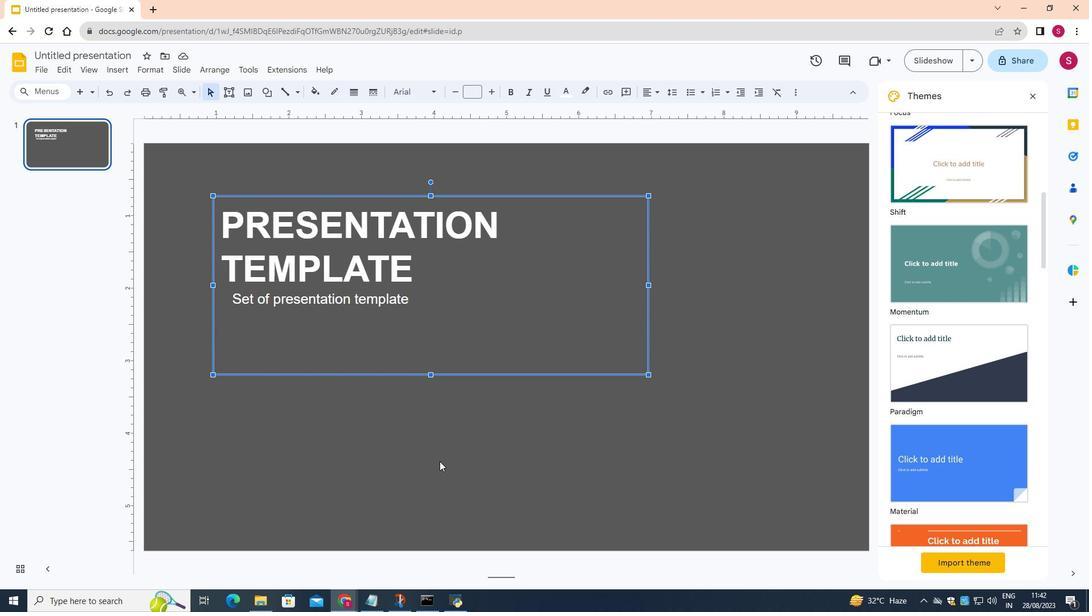 
Action: Mouse moved to (323, 424)
Screenshot: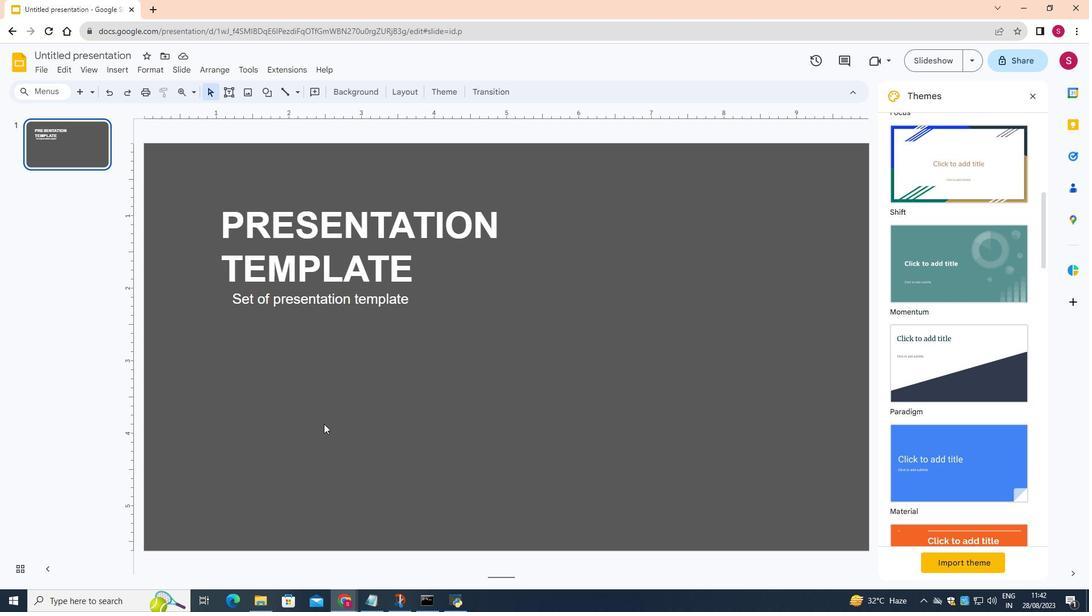 
Action: Mouse pressed left at (323, 424)
Screenshot: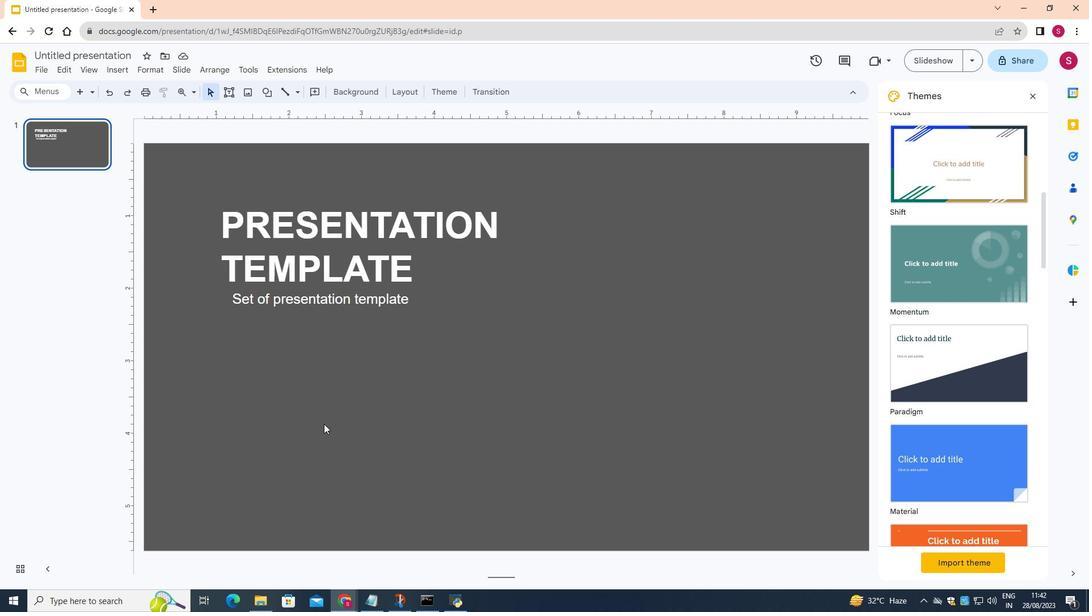 
Action: Mouse moved to (117, 72)
Screenshot: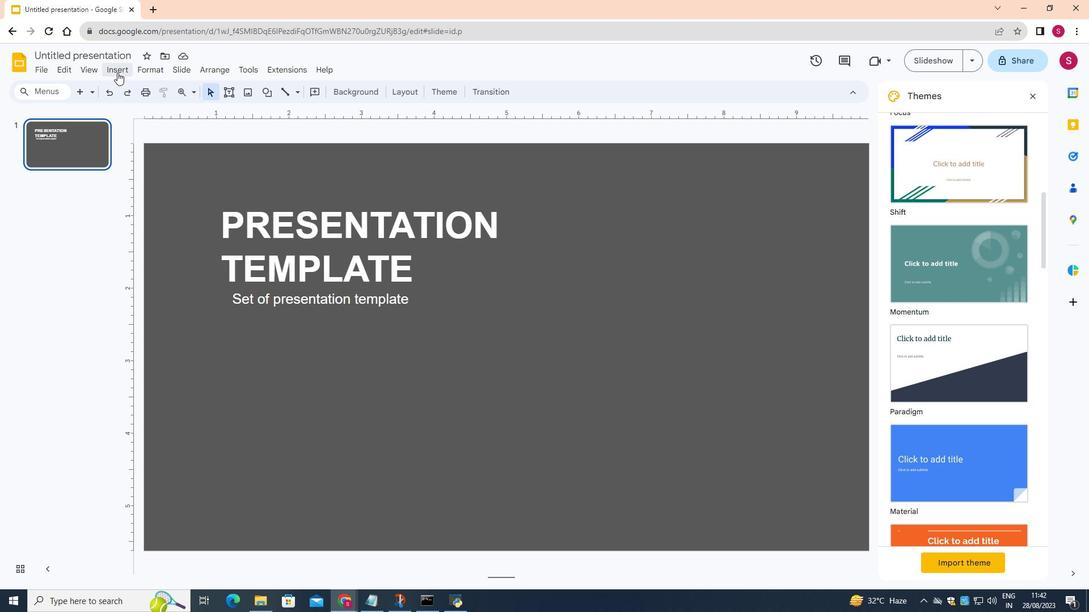 
Action: Mouse pressed left at (117, 72)
Screenshot: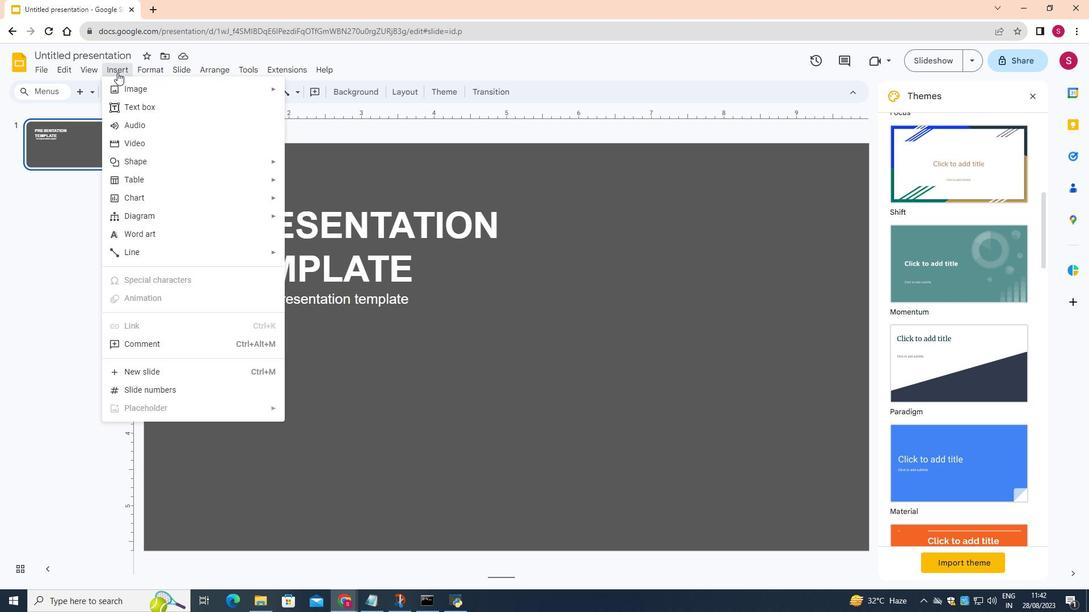 
Action: Mouse moved to (169, 160)
Screenshot: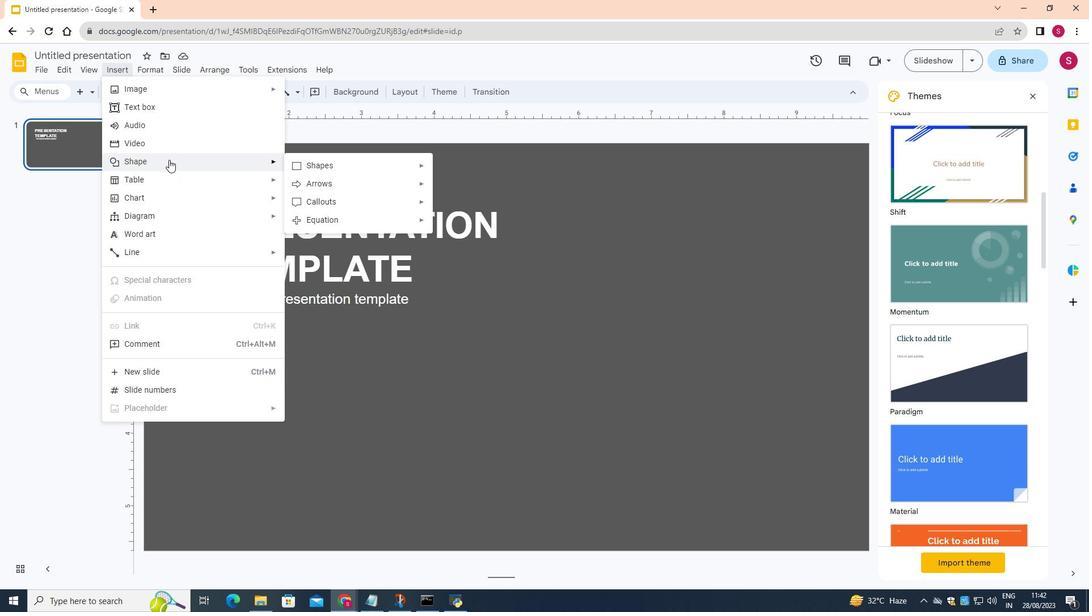 
Action: Mouse pressed left at (169, 160)
Screenshot: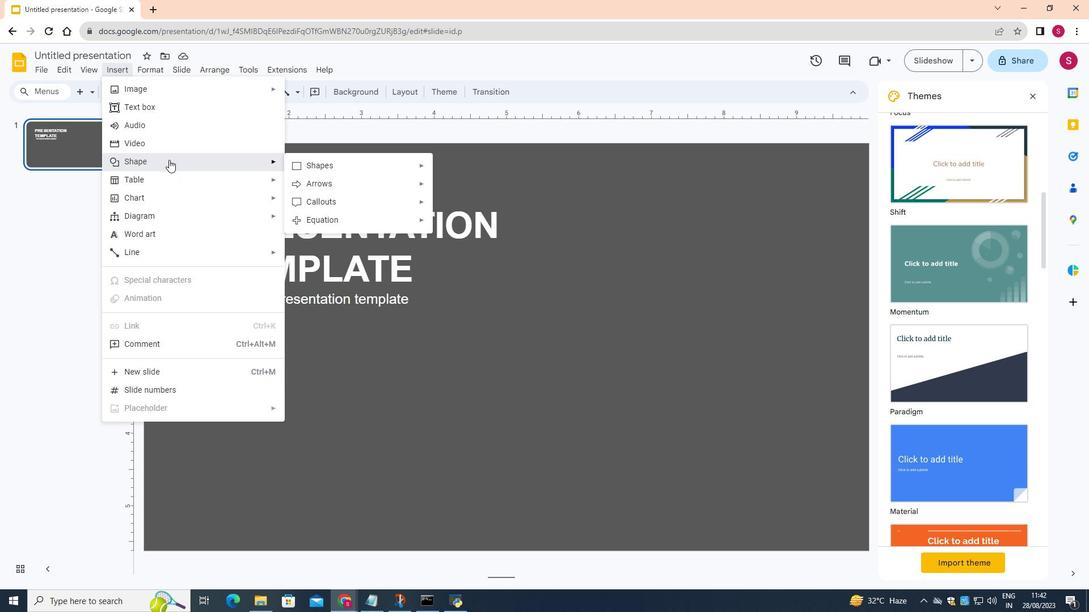 
Action: Mouse moved to (333, 162)
Screenshot: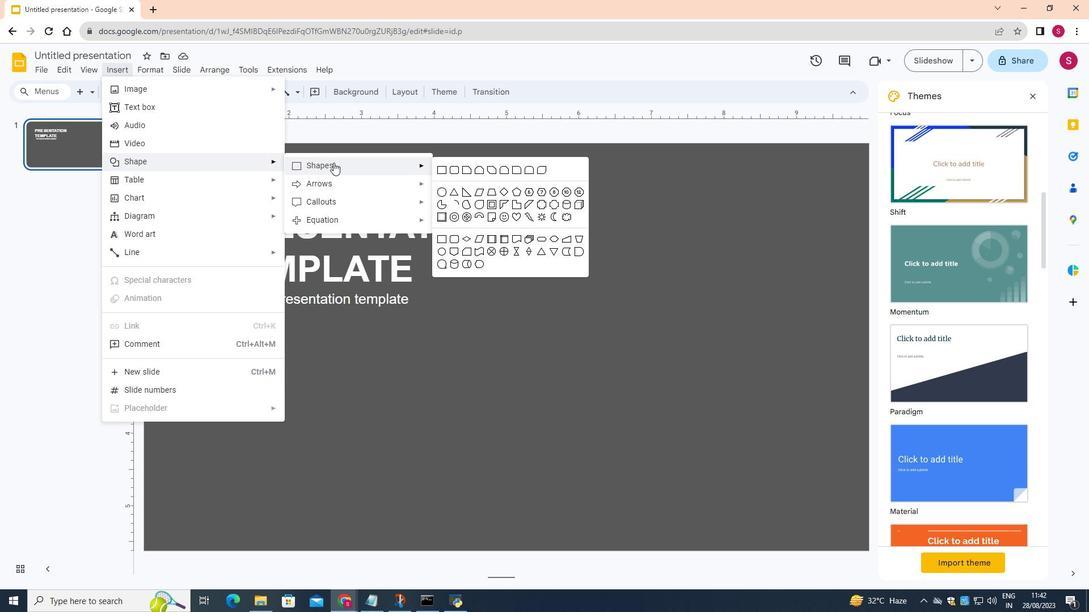 
Action: Mouse pressed left at (333, 162)
Screenshot: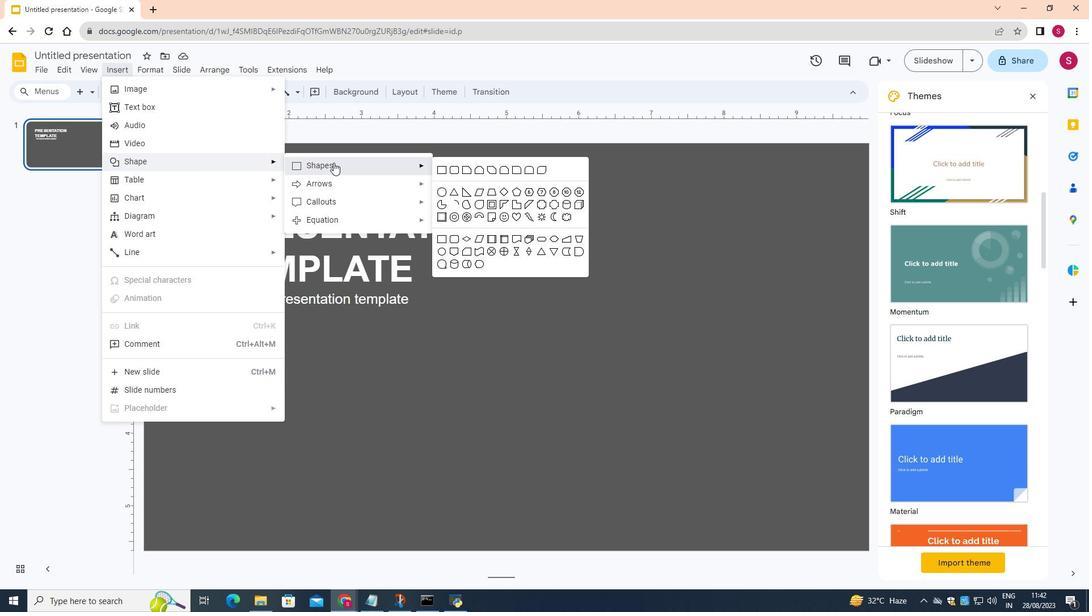 
Action: Mouse moved to (552, 238)
Screenshot: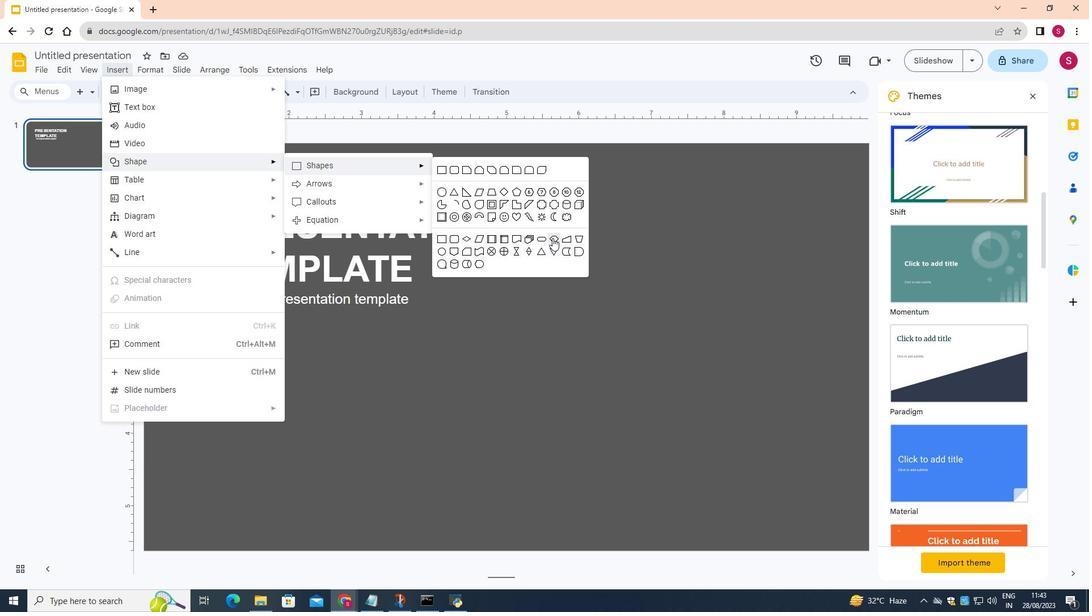 
Action: Mouse pressed left at (552, 238)
Screenshot: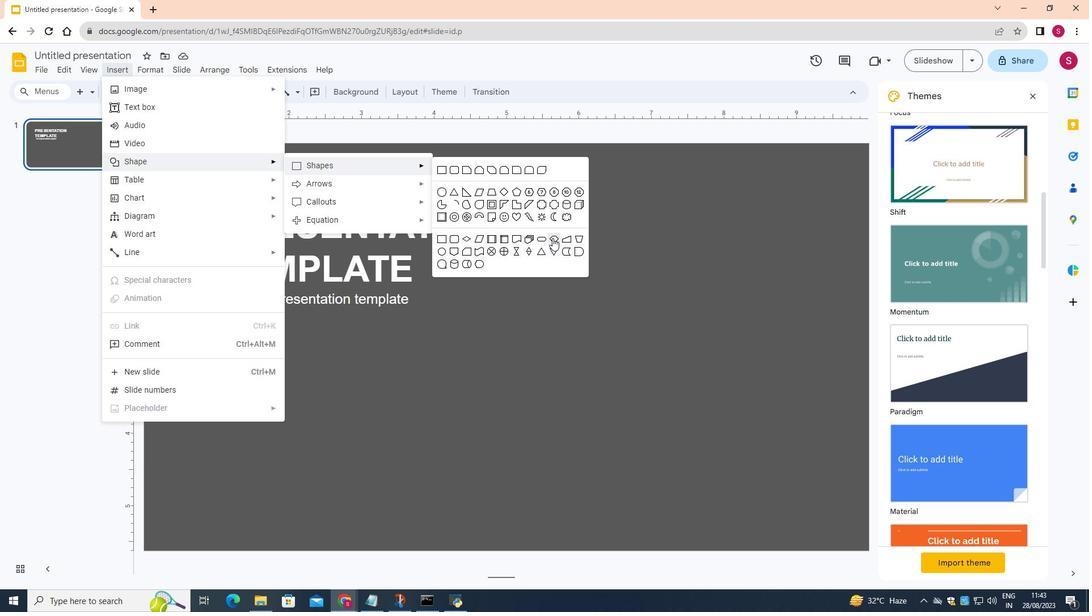 
Action: Mouse moved to (336, 392)
Screenshot: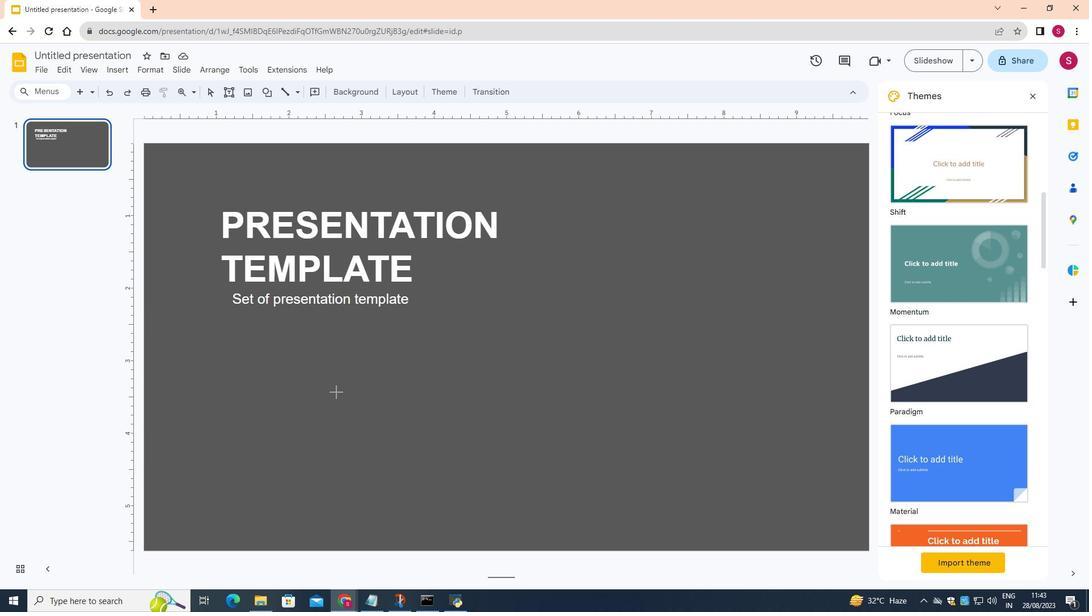 
Action: Mouse pressed left at (336, 392)
Screenshot: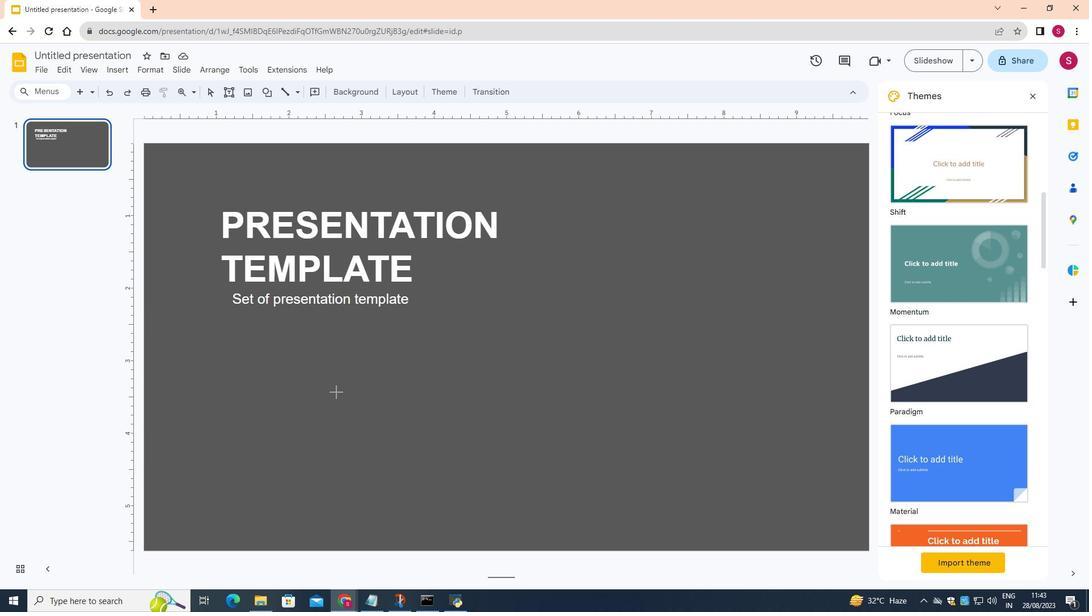 
Action: Mouse moved to (336, 442)
Screenshot: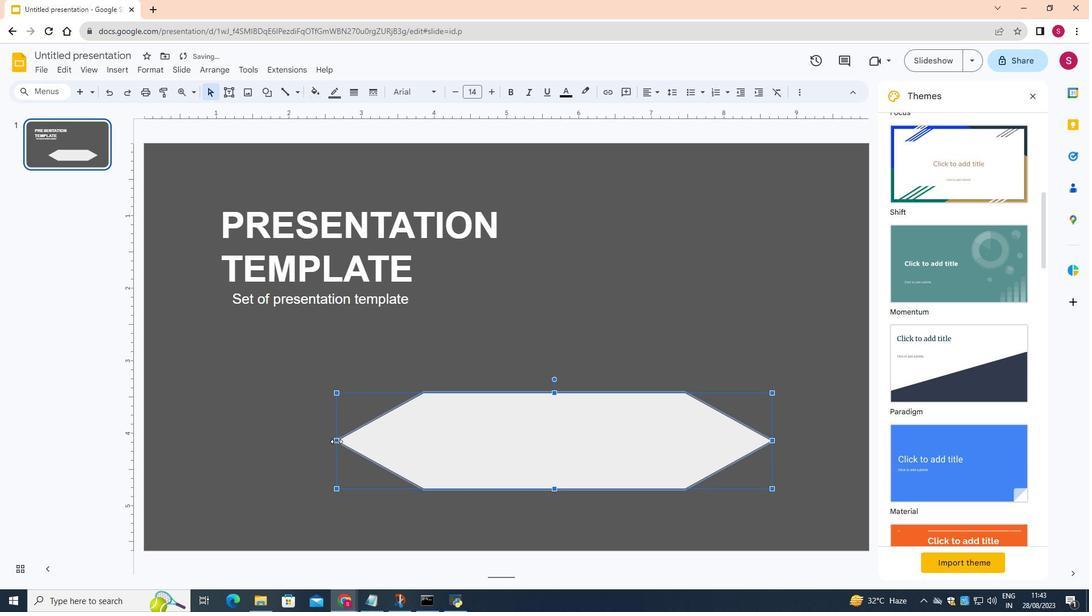 
Action: Mouse pressed left at (336, 442)
Screenshot: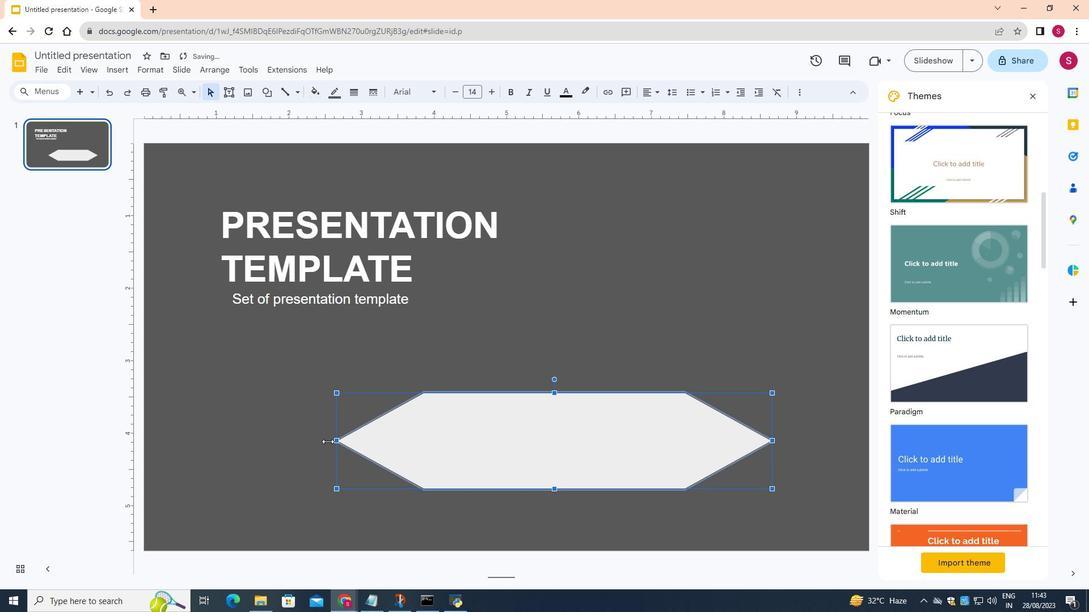 
Action: Mouse moved to (771, 440)
Screenshot: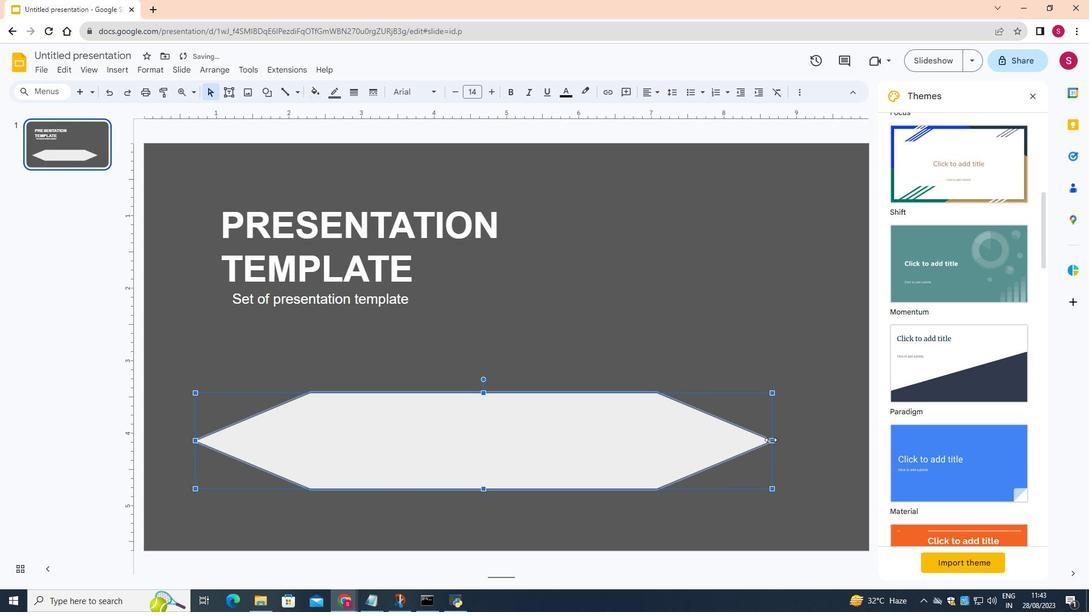 
Action: Mouse pressed left at (771, 440)
Screenshot: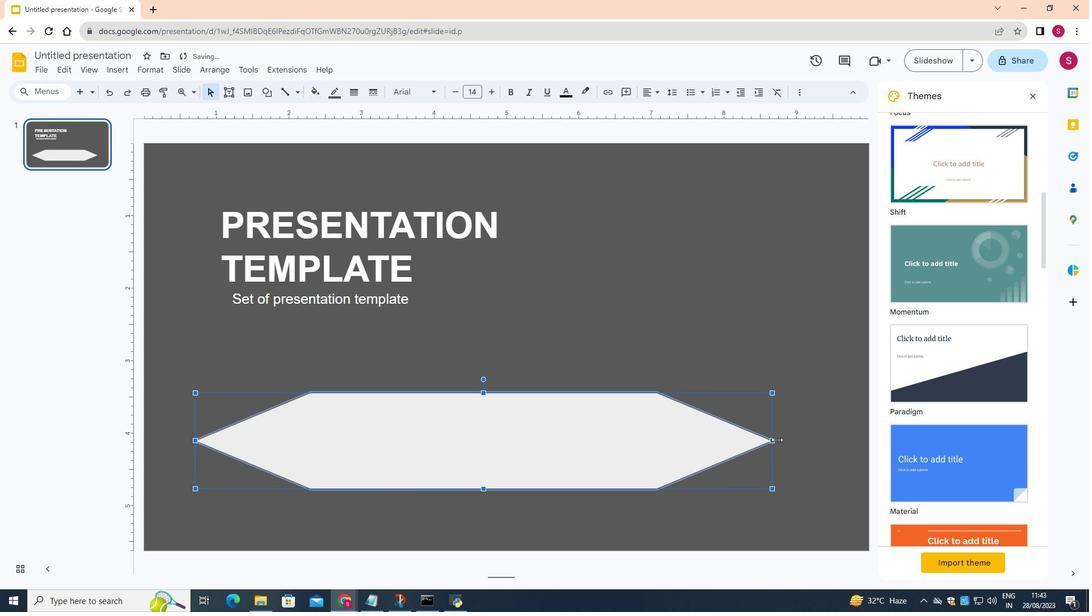 
Action: Mouse moved to (522, 488)
Screenshot: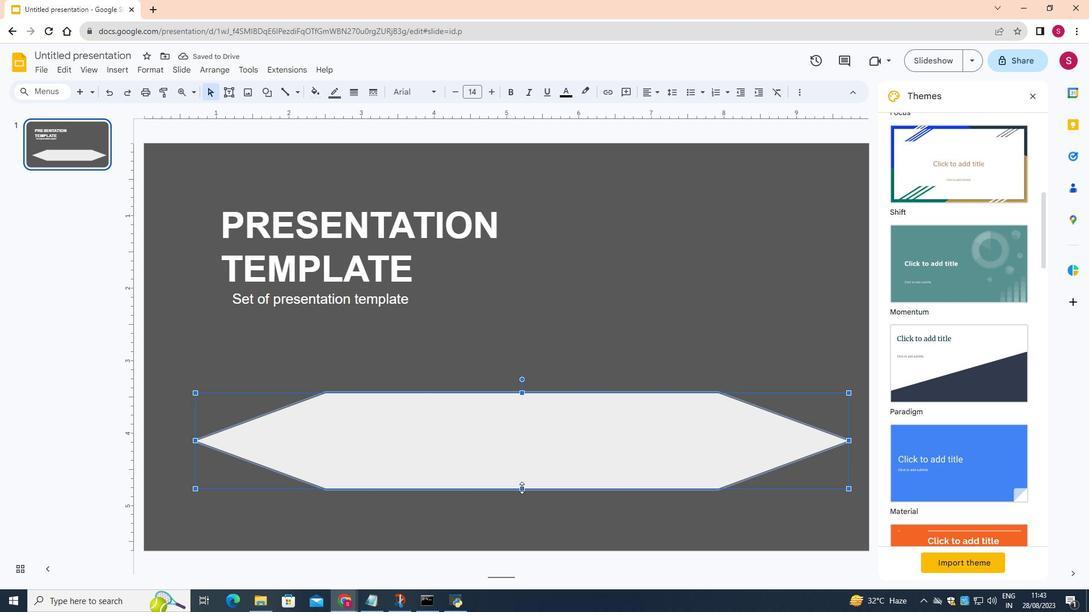 
Action: Mouse pressed left at (522, 488)
Screenshot: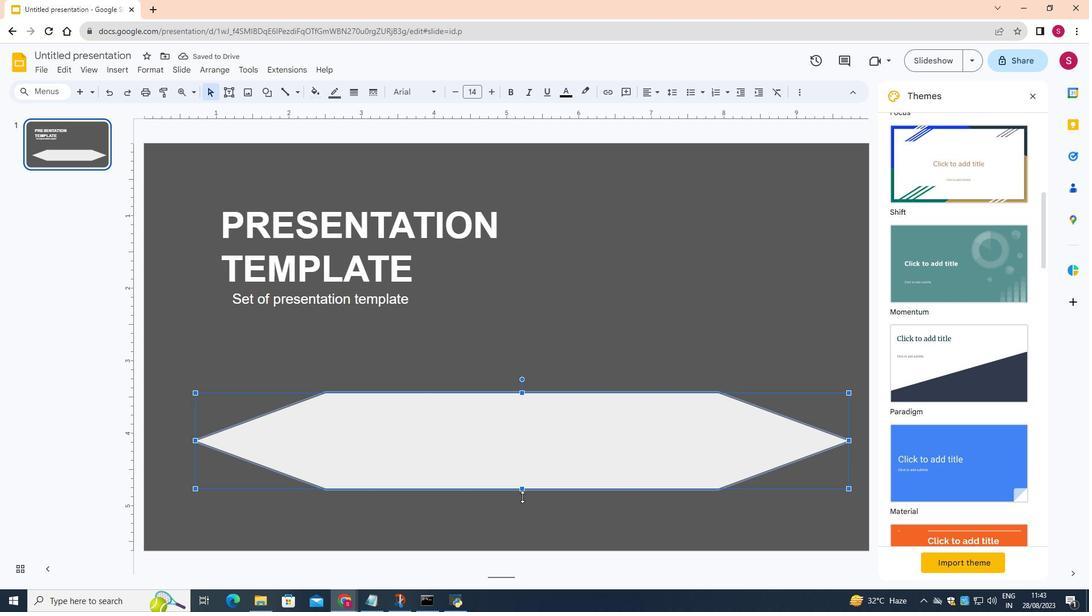 
Action: Mouse moved to (196, 473)
Screenshot: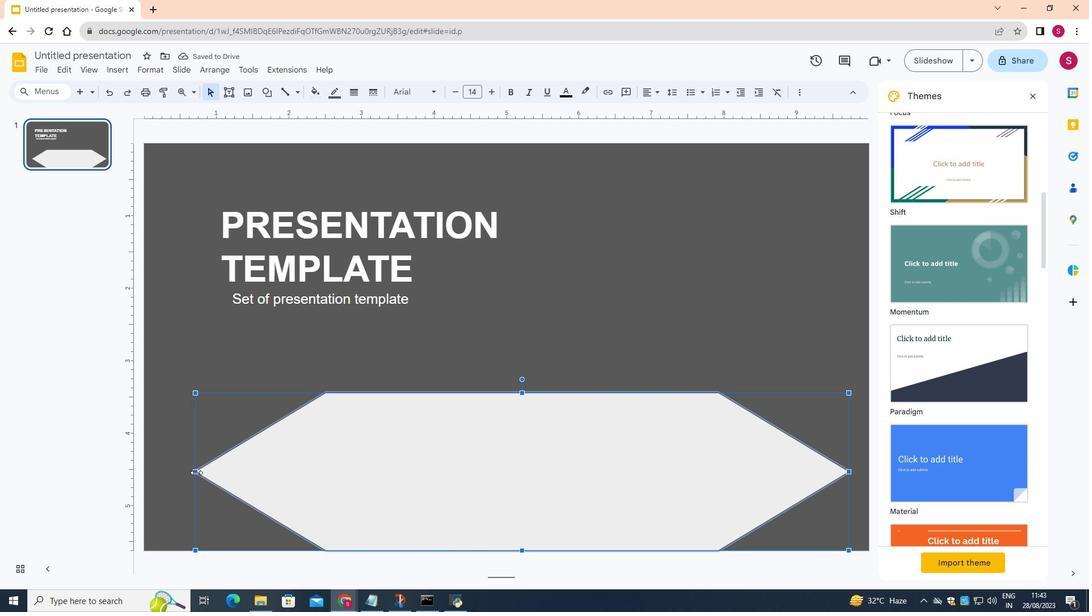 
Action: Mouse pressed left at (196, 473)
Screenshot: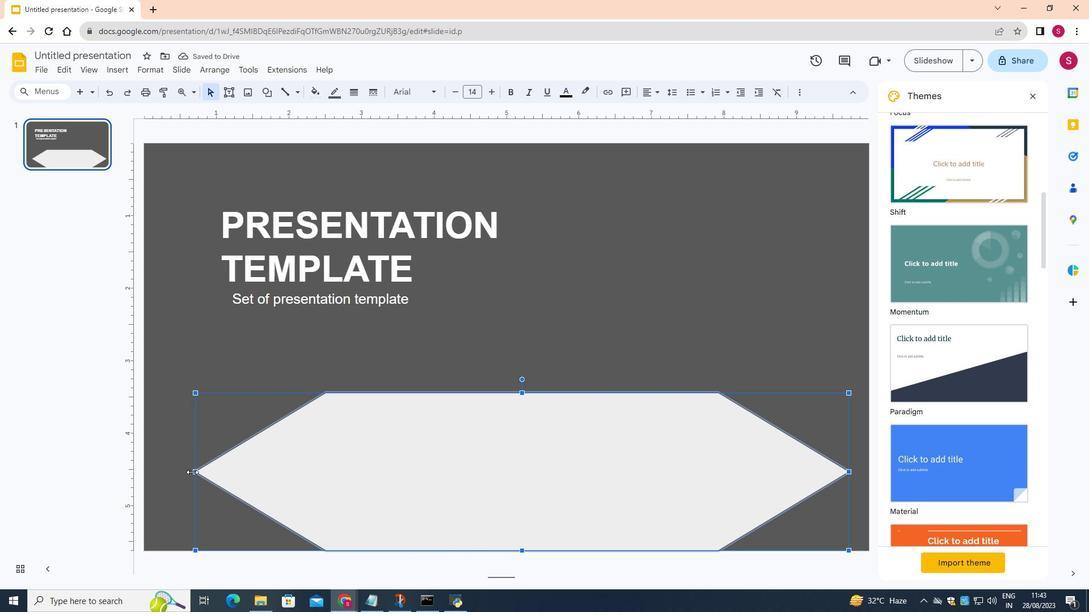 
Action: Mouse moved to (847, 470)
Screenshot: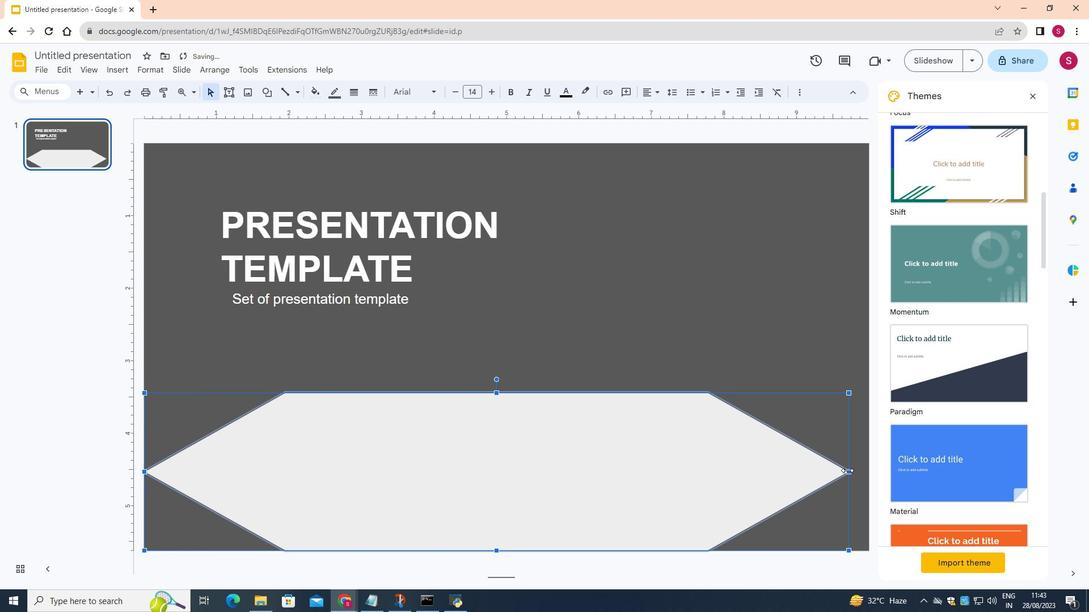 
Action: Mouse pressed left at (847, 470)
Screenshot: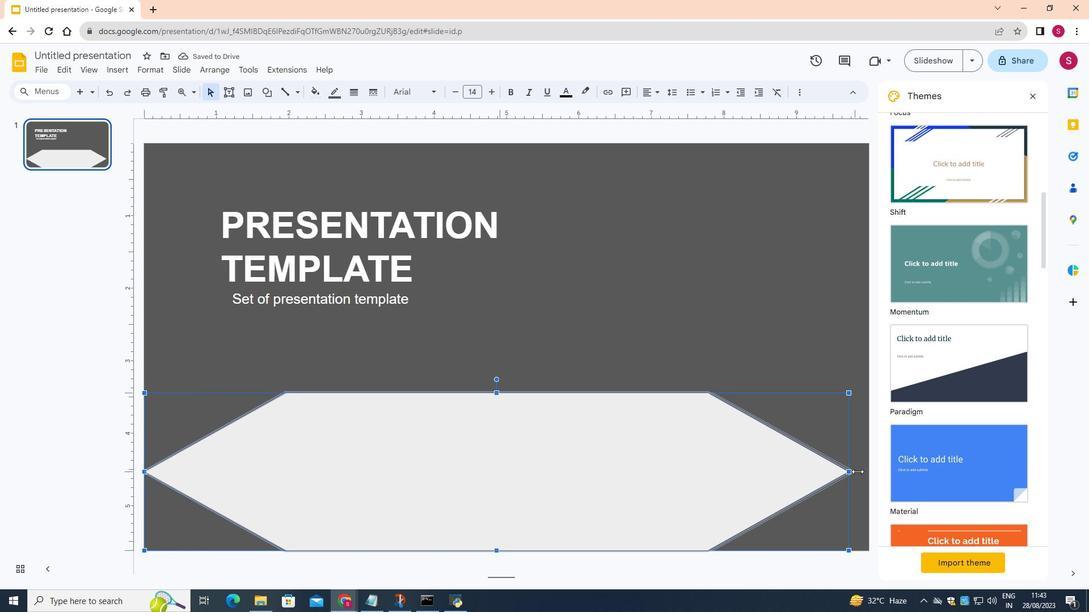 
Action: Mouse moved to (508, 392)
Screenshot: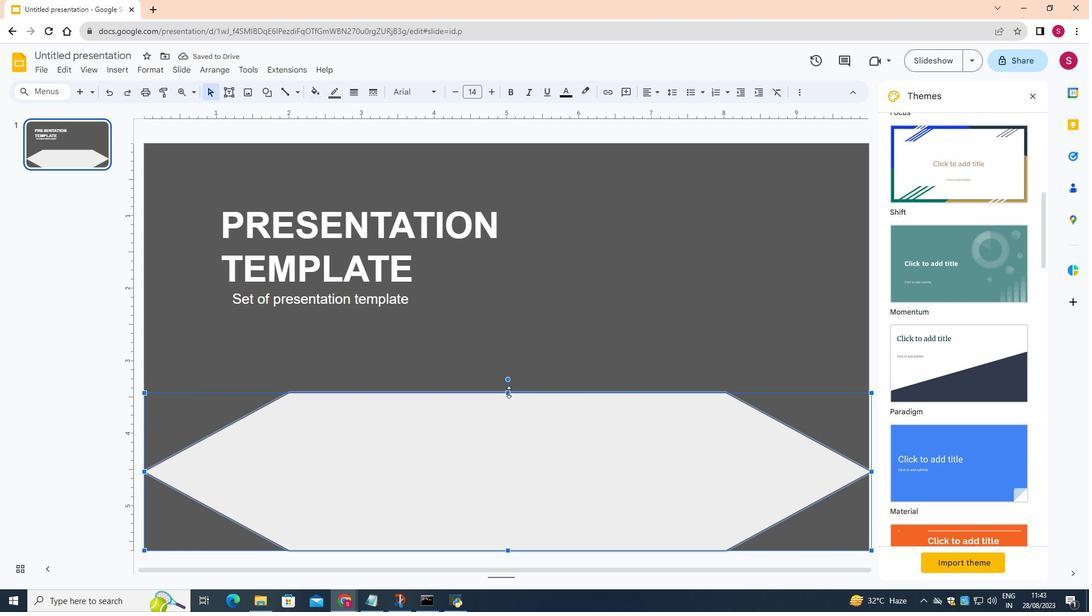 
Action: Mouse pressed left at (508, 392)
Screenshot: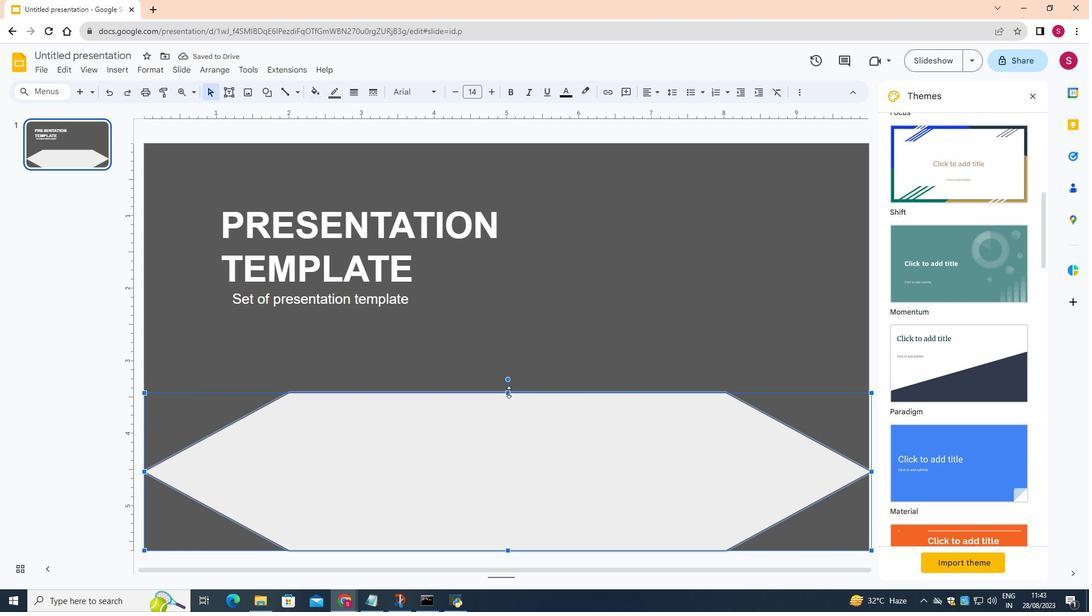 
Action: Mouse moved to (329, 94)
Screenshot: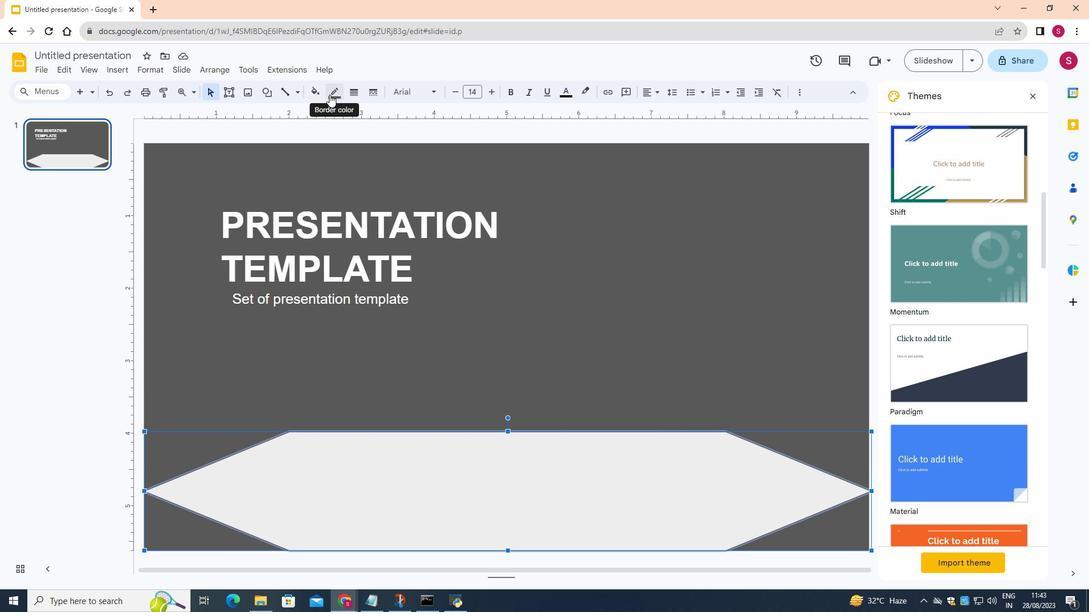 
Action: Mouse pressed left at (329, 94)
Screenshot: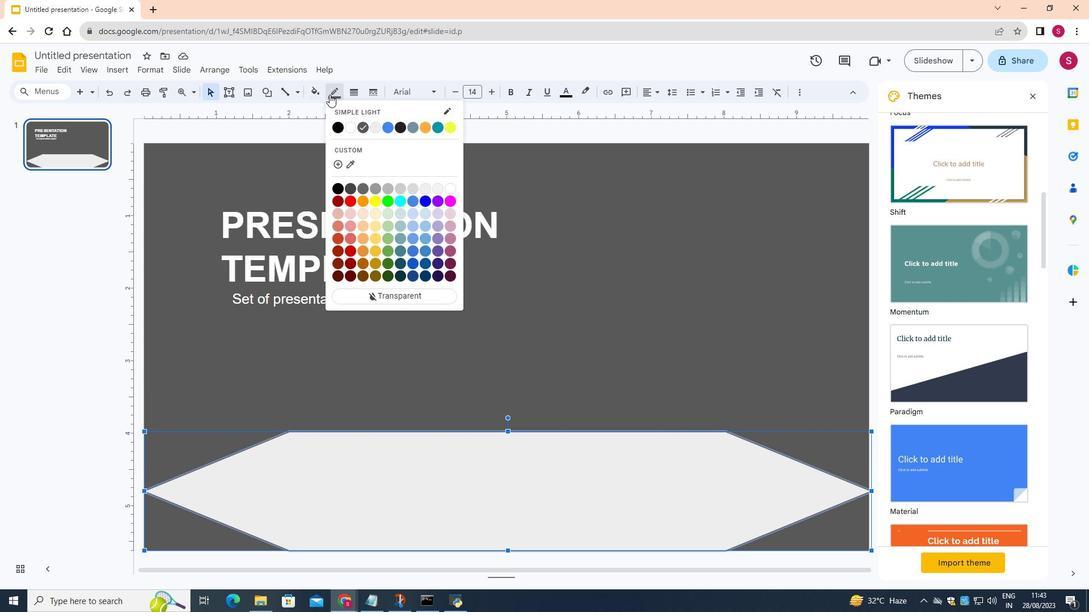 
Action: Mouse moved to (405, 296)
Screenshot: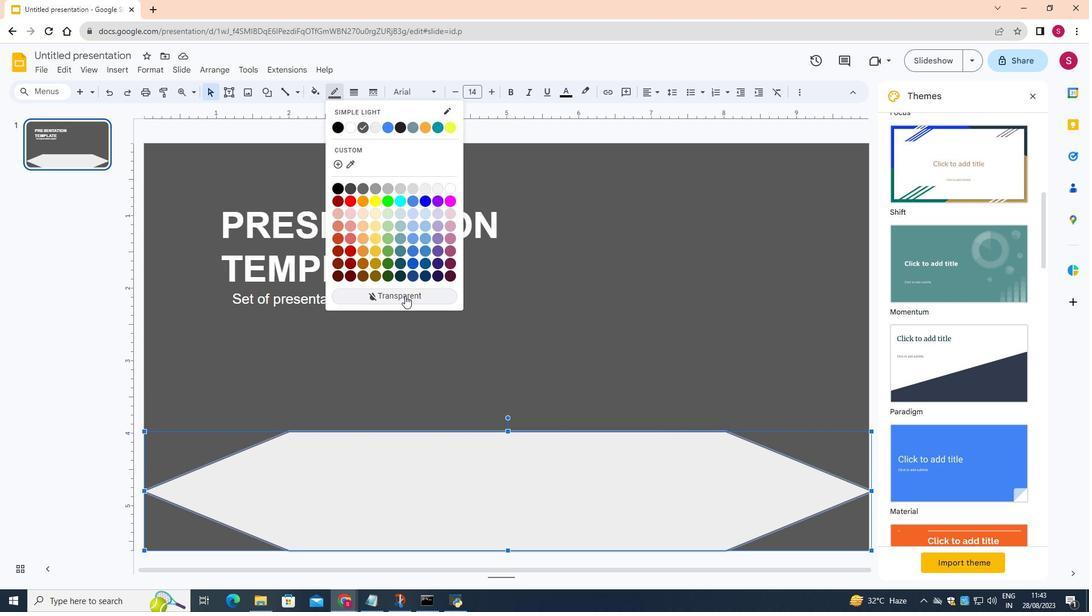 
Action: Mouse pressed left at (405, 296)
Screenshot: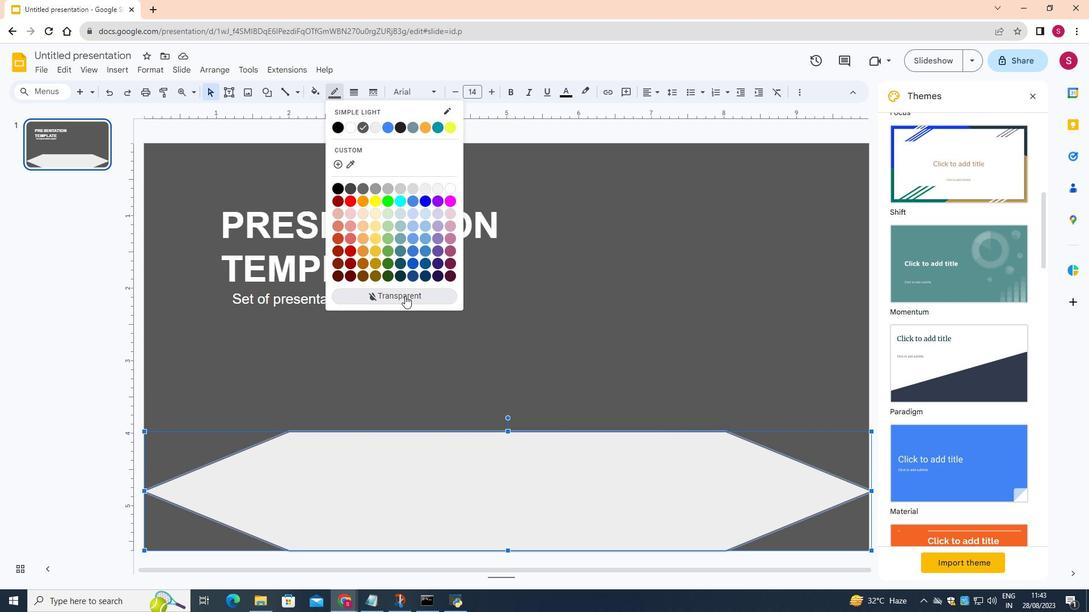 
Action: Mouse moved to (318, 95)
Screenshot: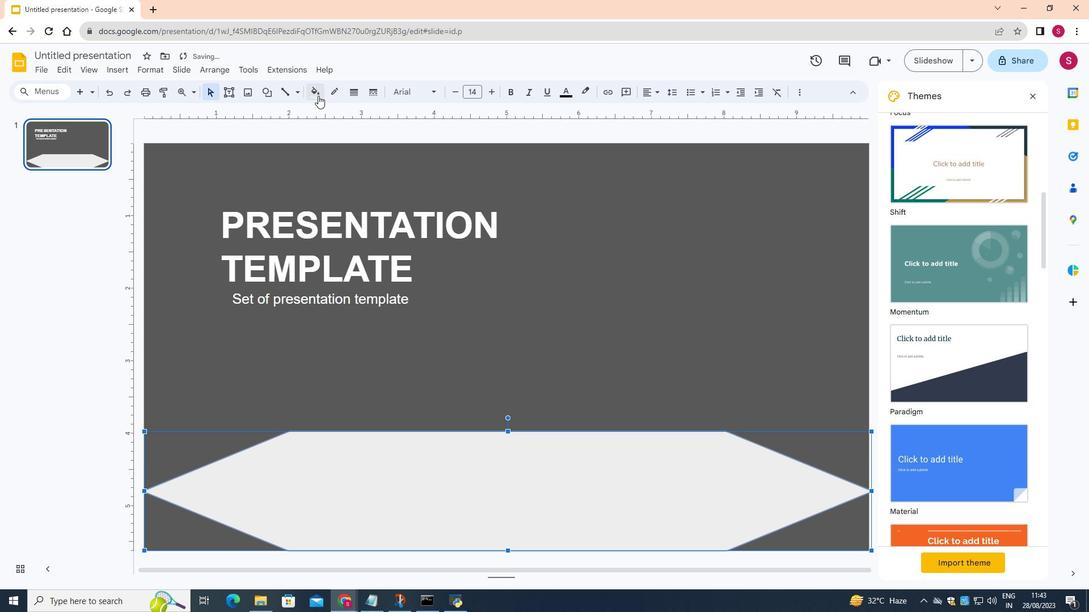 
Action: Mouse pressed left at (318, 95)
Screenshot: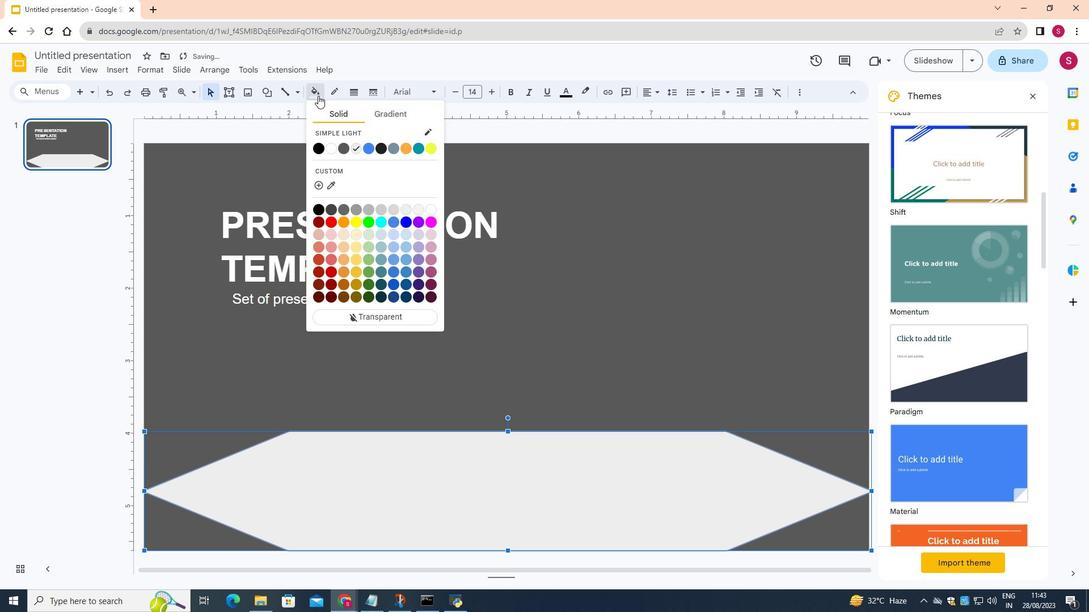 
Action: Mouse moved to (367, 209)
Screenshot: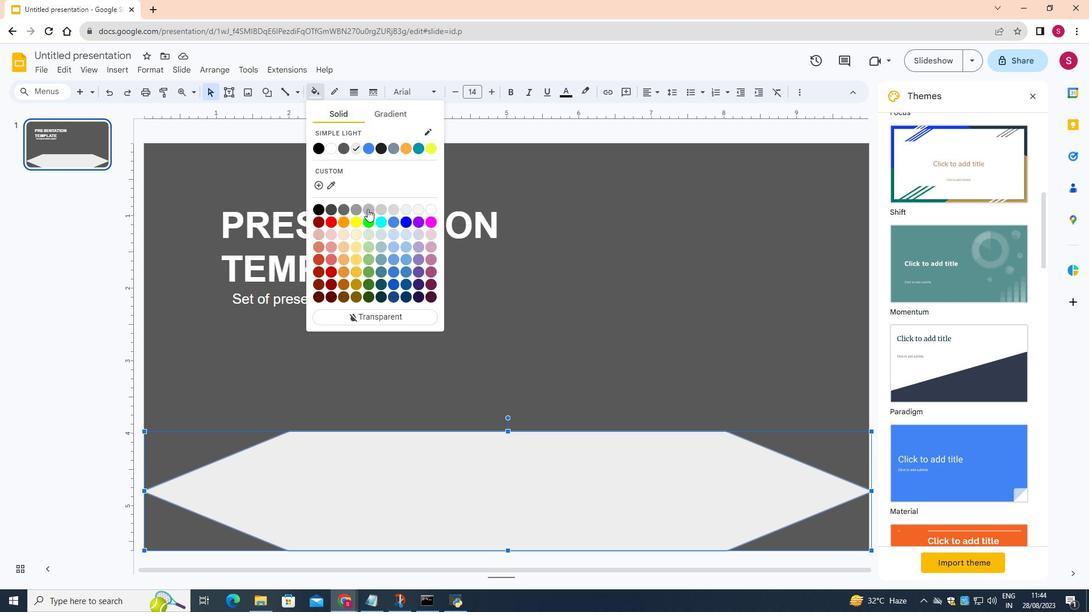 
Action: Mouse pressed left at (367, 209)
Screenshot: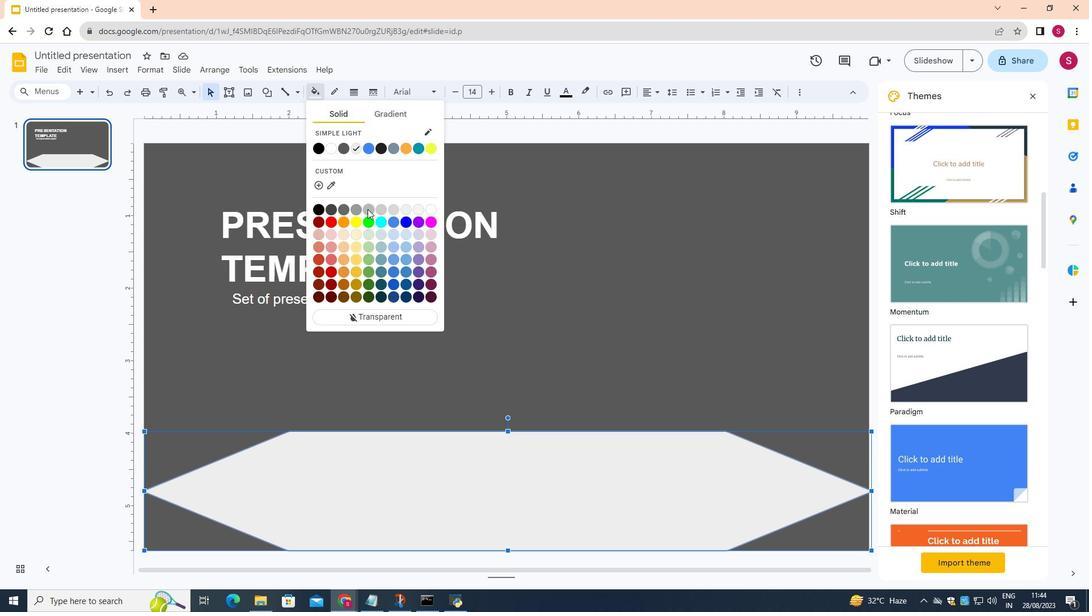 
Action: Mouse moved to (498, 325)
Screenshot: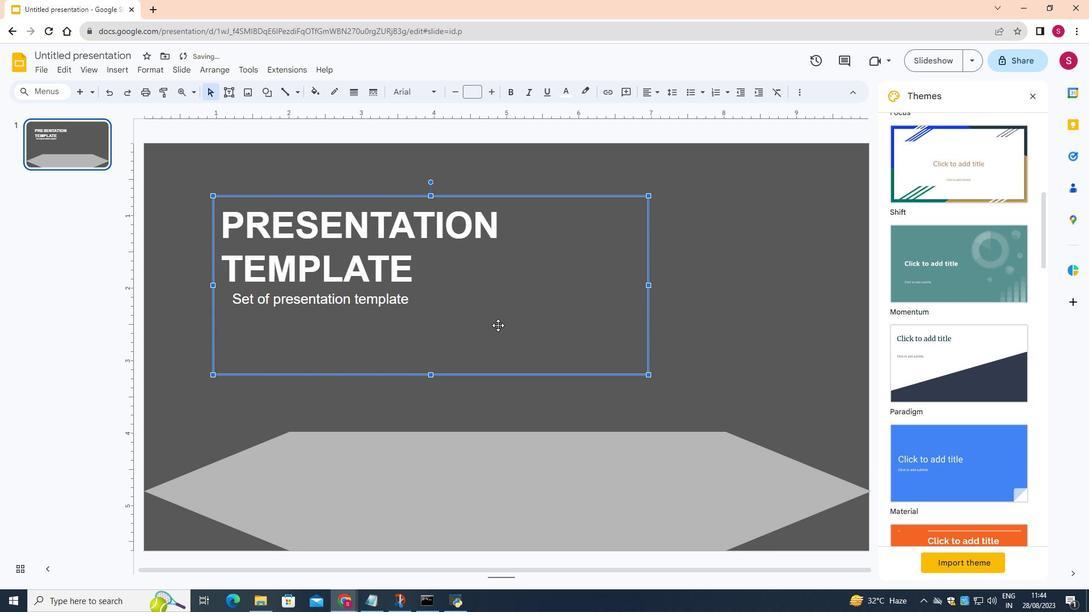 
Action: Mouse pressed left at (498, 325)
Screenshot: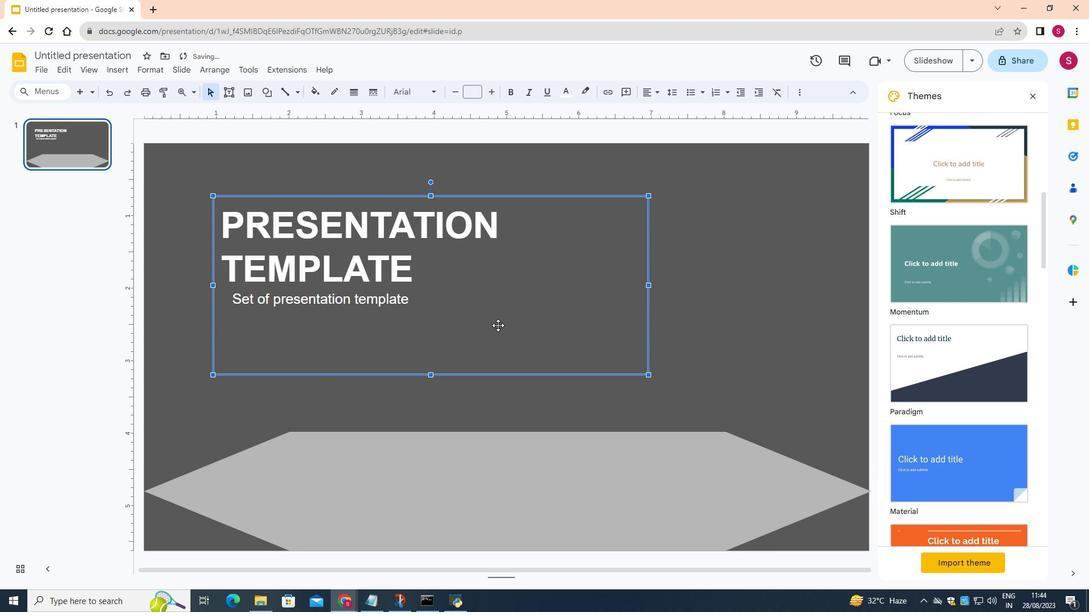 
Action: Mouse moved to (823, 333)
Screenshot: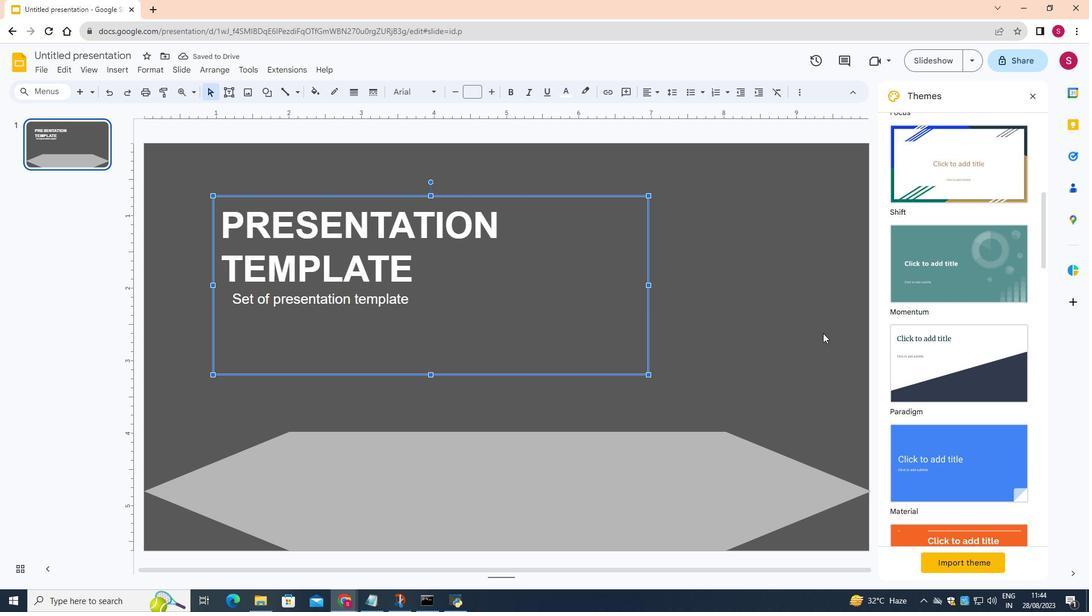 
Action: Mouse pressed left at (823, 333)
Screenshot: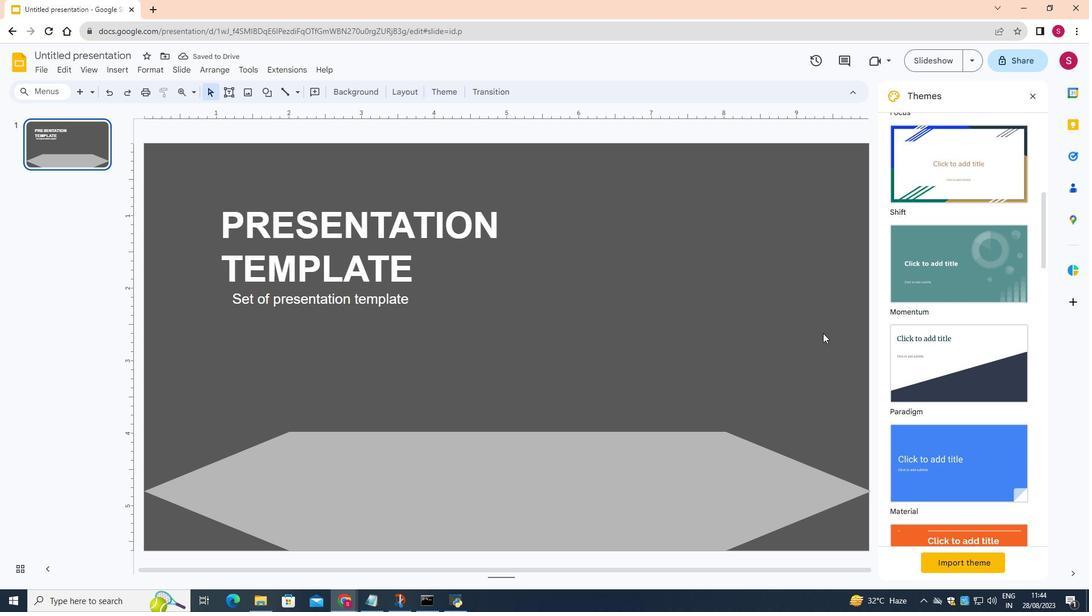 
Action: Mouse moved to (118, 71)
Screenshot: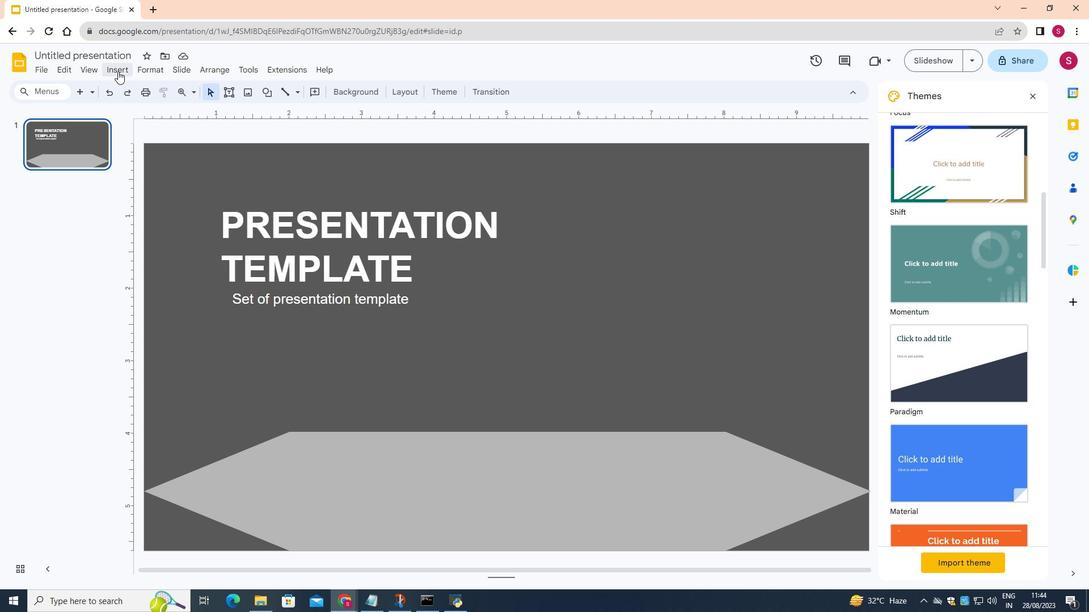 
Action: Mouse pressed left at (118, 71)
Screenshot: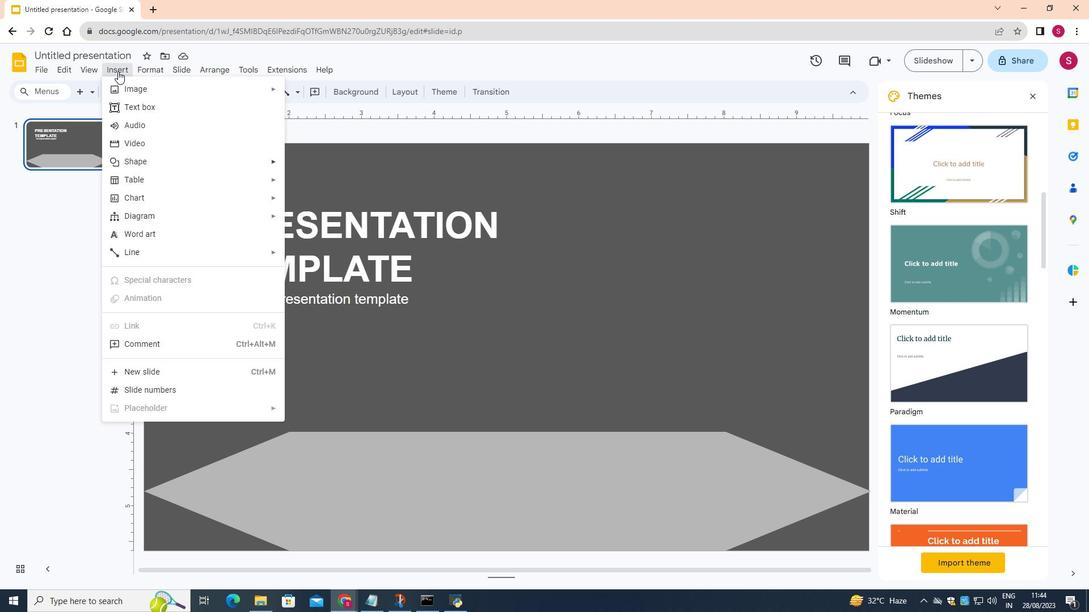 
Action: Mouse moved to (142, 157)
Screenshot: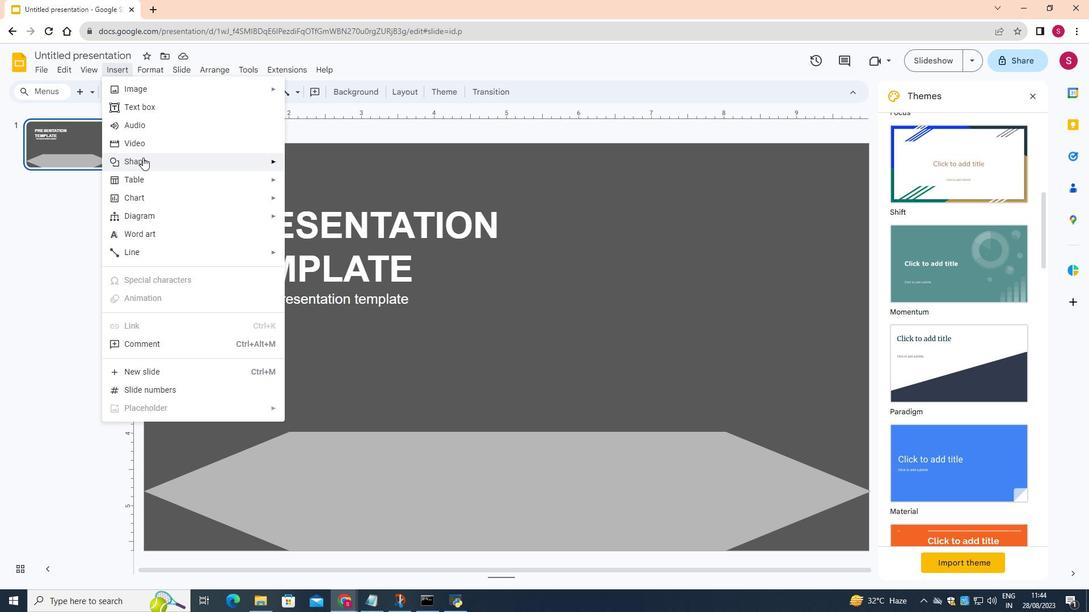 
Action: Mouse pressed left at (142, 157)
Screenshot: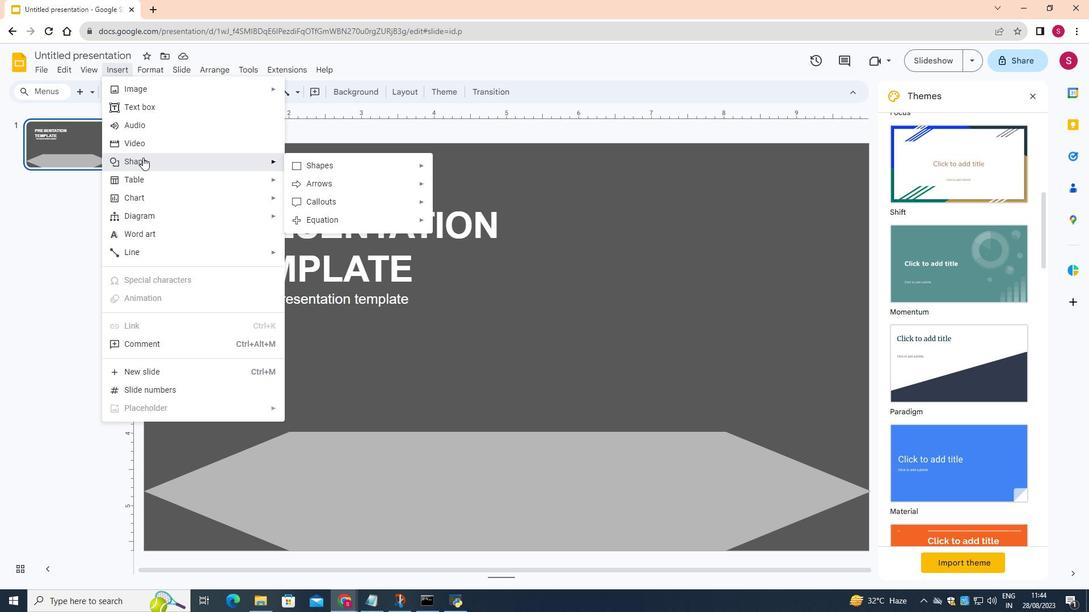 
Action: Mouse moved to (309, 163)
Screenshot: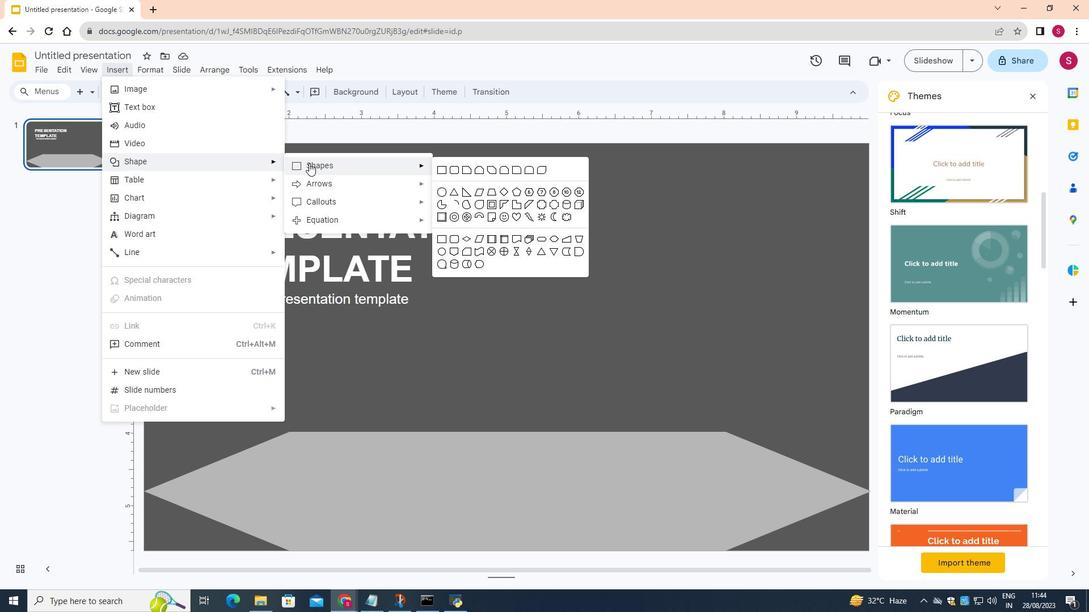 
Action: Mouse pressed left at (309, 163)
Screenshot: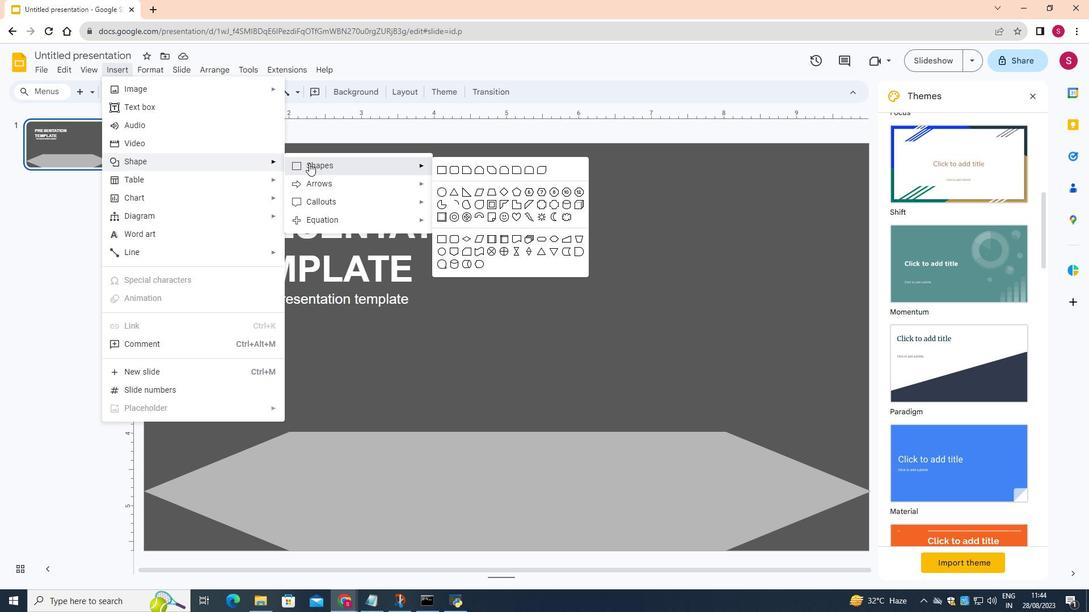 
Action: Mouse moved to (468, 236)
Screenshot: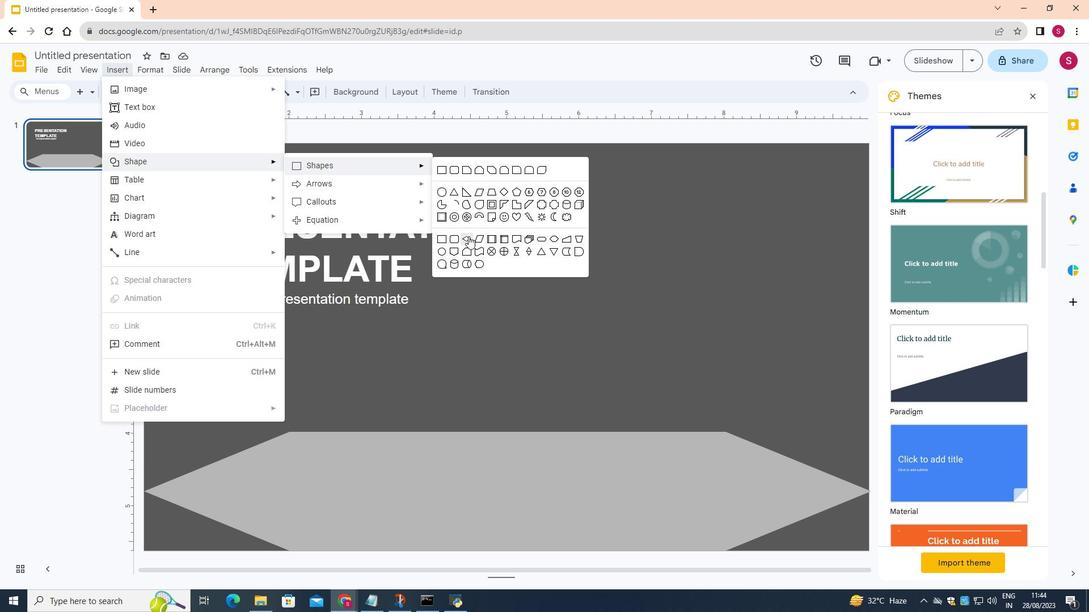 
Action: Mouse pressed left at (468, 236)
Screenshot: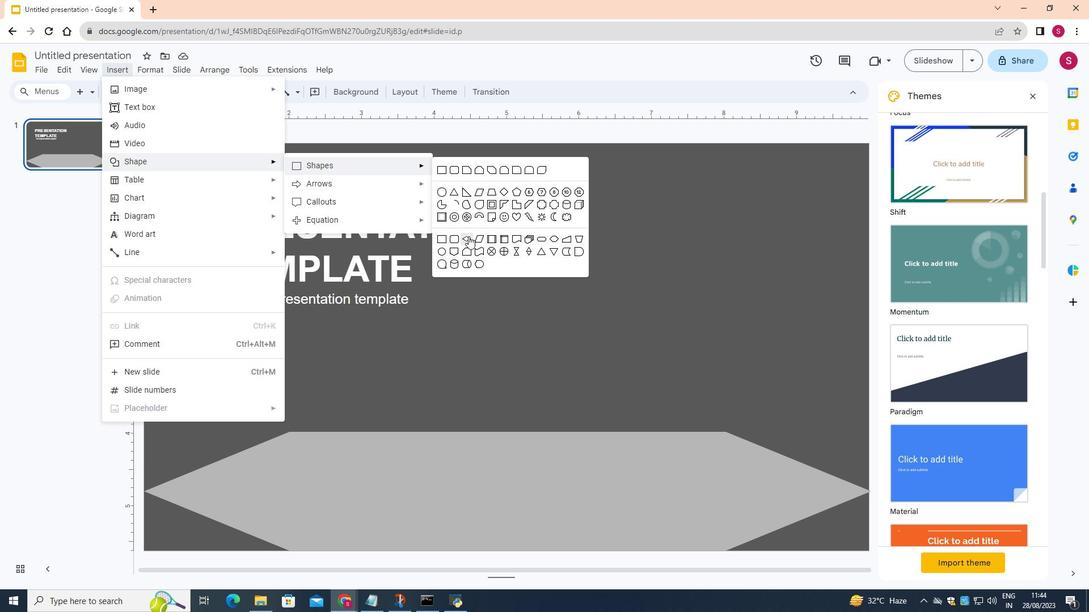 
Action: Mouse moved to (385, 382)
Screenshot: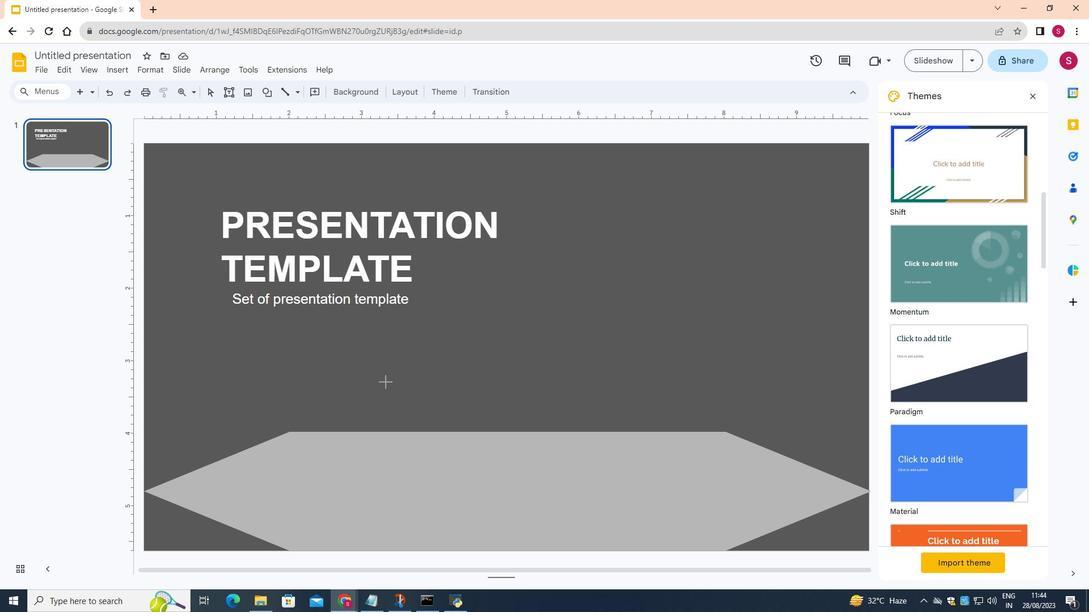 
Action: Mouse pressed left at (385, 382)
Screenshot: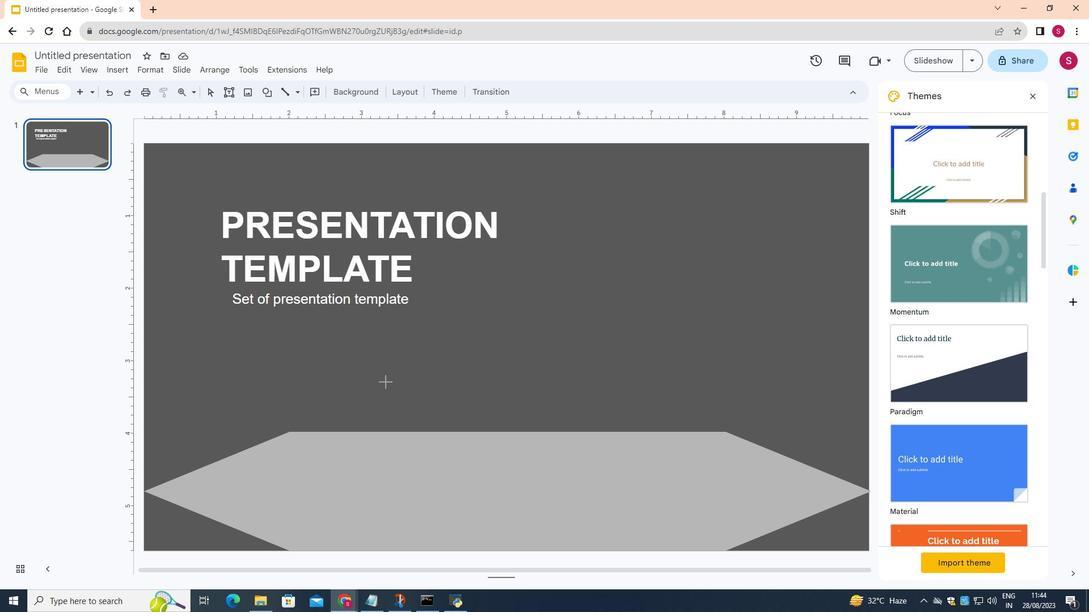 
Action: Mouse moved to (385, 431)
Screenshot: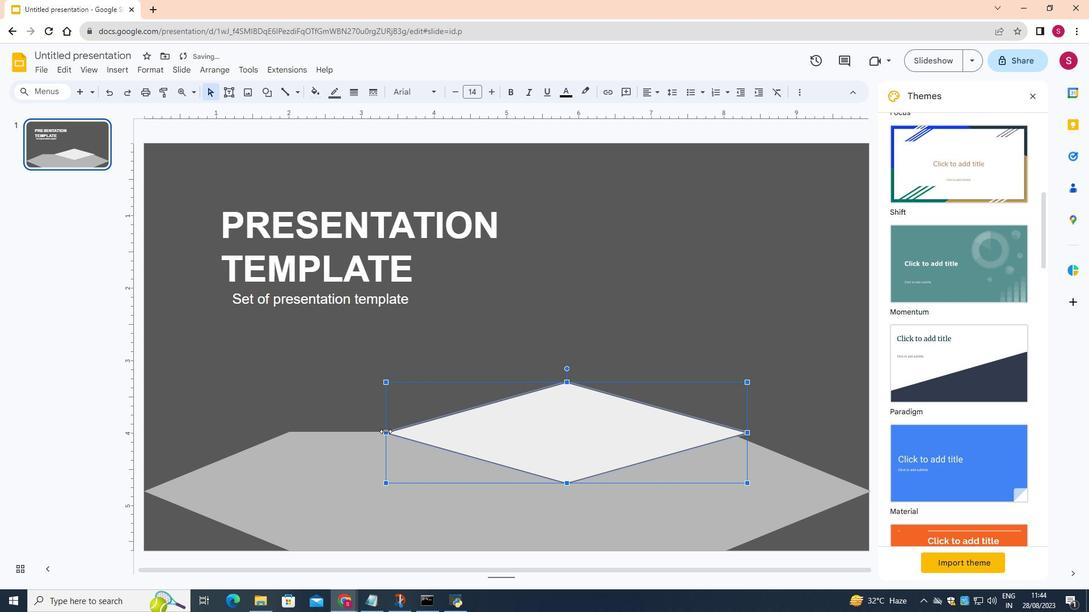 
Action: Mouse pressed left at (385, 431)
Screenshot: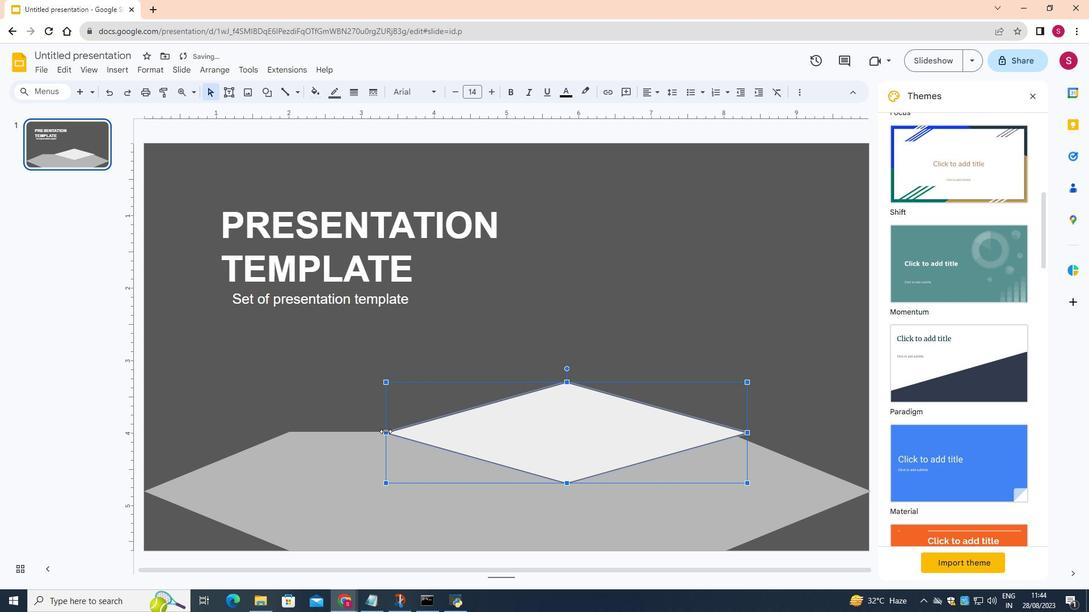 
Action: Mouse moved to (748, 433)
Screenshot: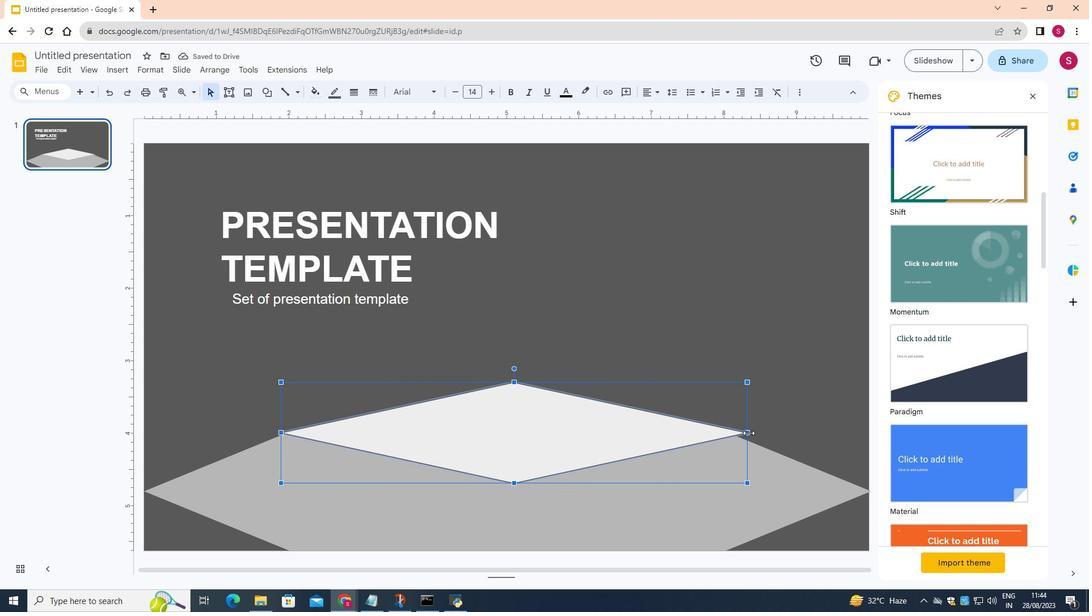 
Action: Mouse pressed left at (748, 433)
